 Task: Design a site for a wedding photography studio, showcasing a portfolio of breathtaking wedding moments.
Action: Mouse moved to (656, 308)
Screenshot: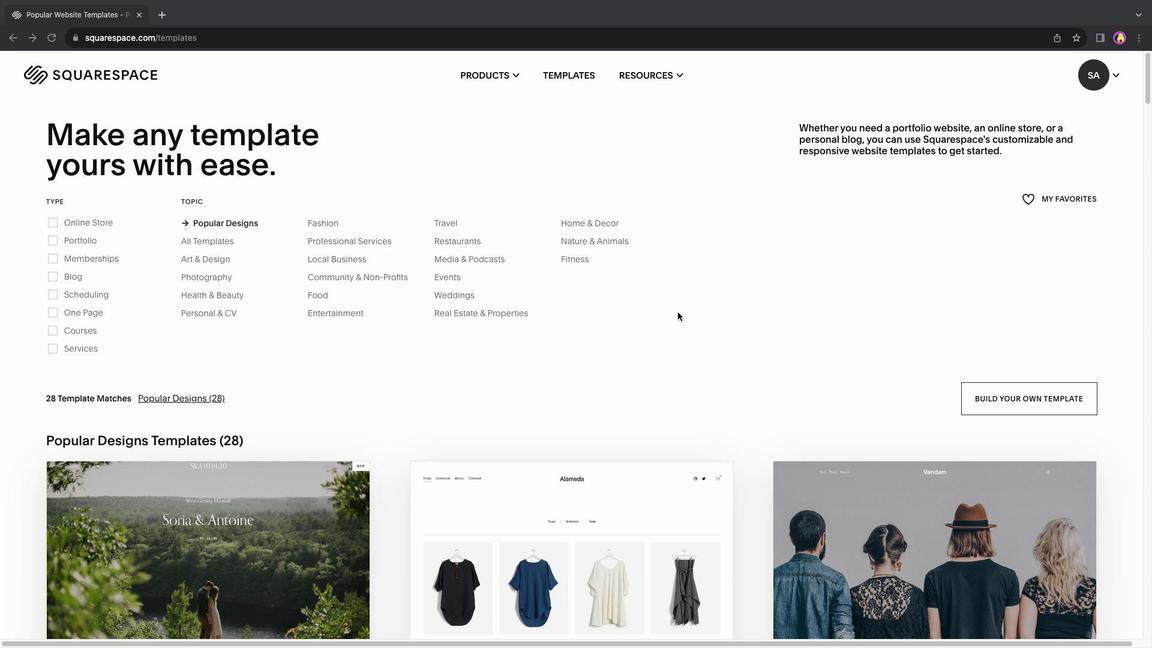 
Action: Mouse pressed left at (656, 308)
Screenshot: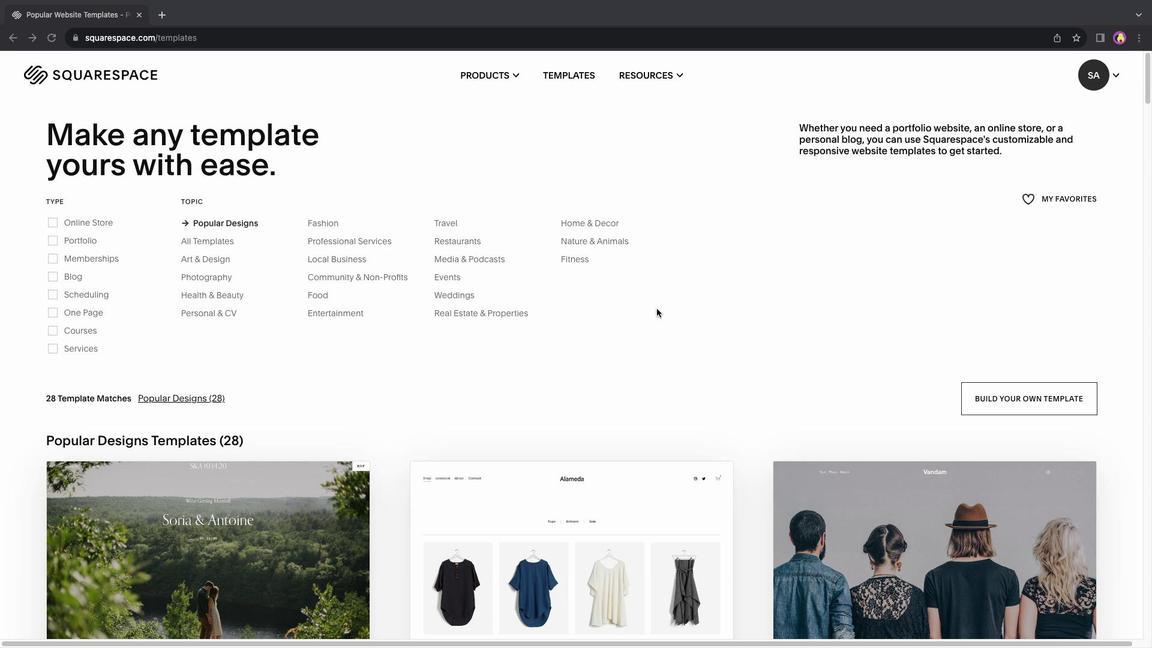 
Action: Mouse moved to (399, 284)
Screenshot: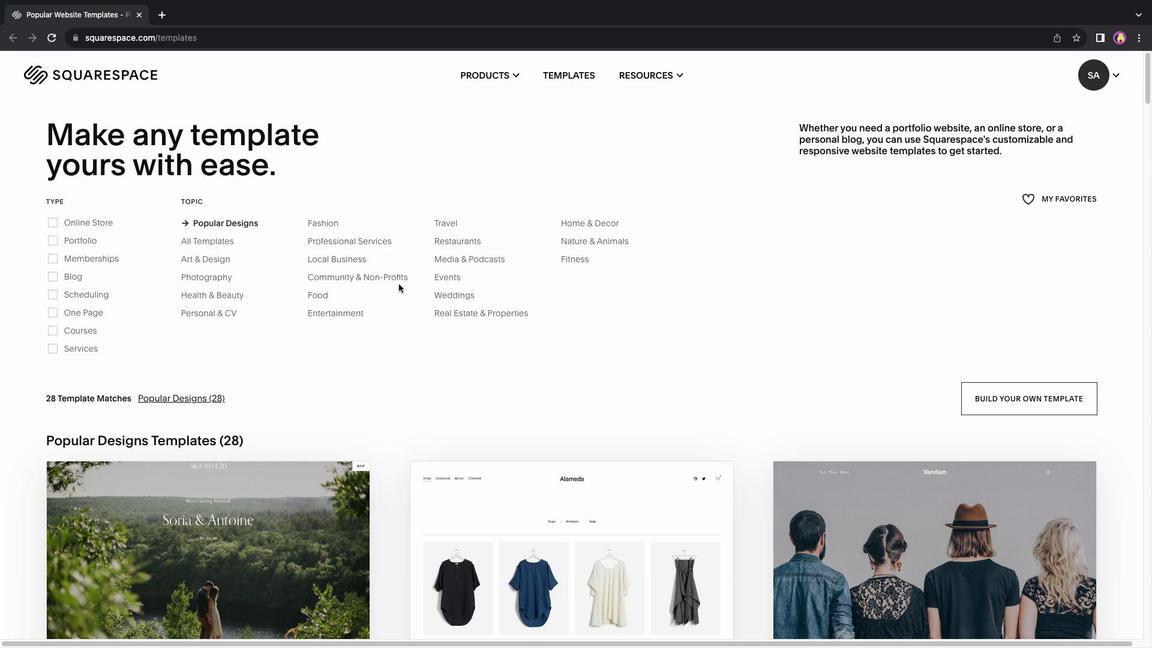 
Action: Mouse scrolled (399, 284) with delta (0, 0)
Screenshot: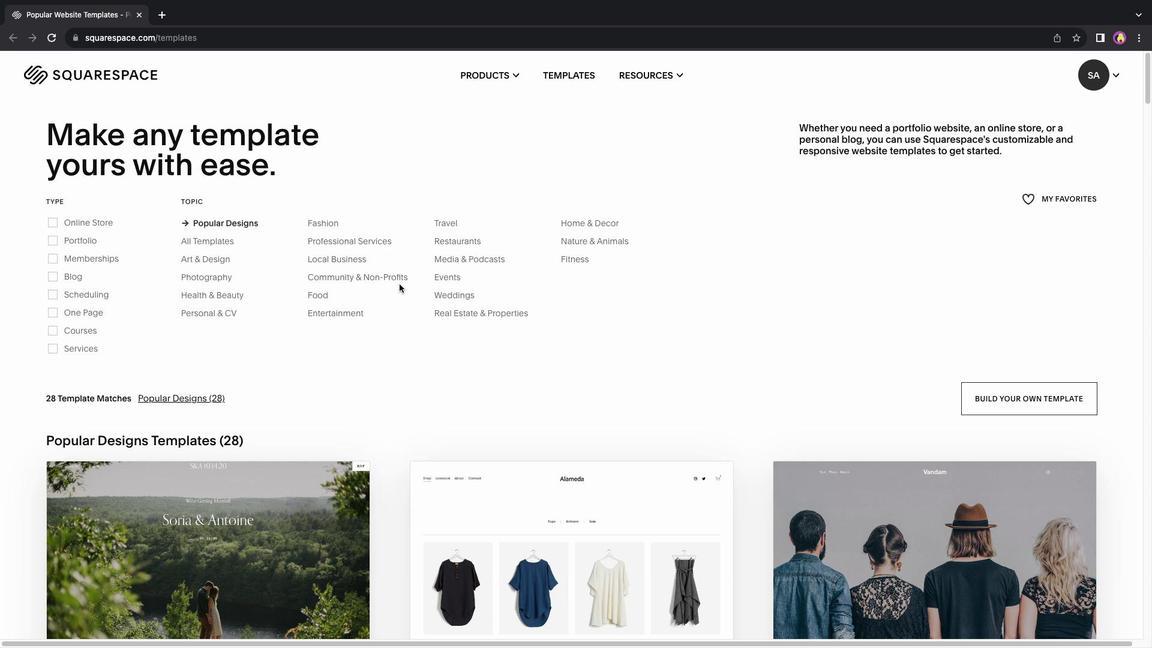 
Action: Mouse scrolled (399, 284) with delta (0, 0)
Screenshot: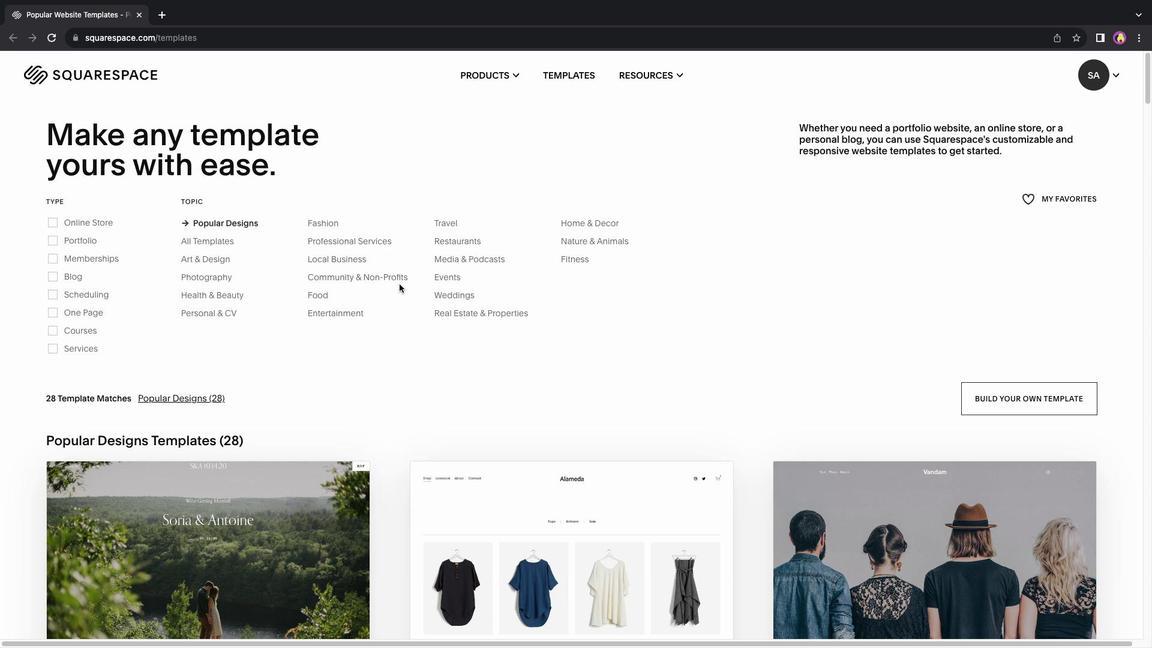 
Action: Mouse scrolled (399, 284) with delta (0, 0)
Screenshot: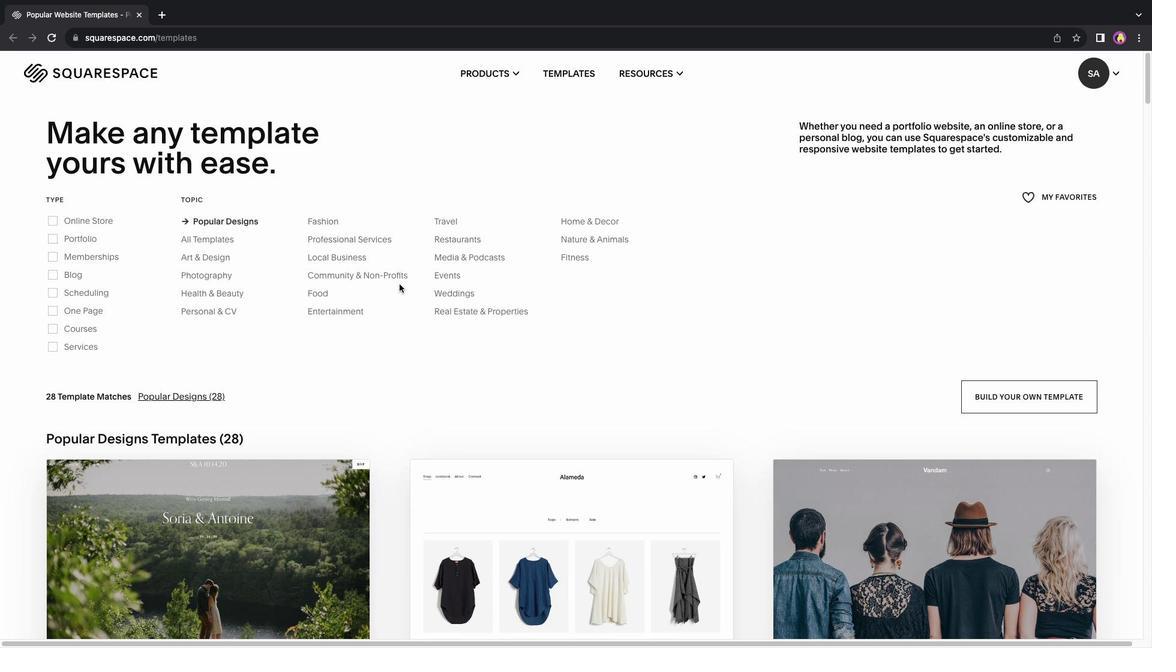 
Action: Mouse moved to (441, 229)
Screenshot: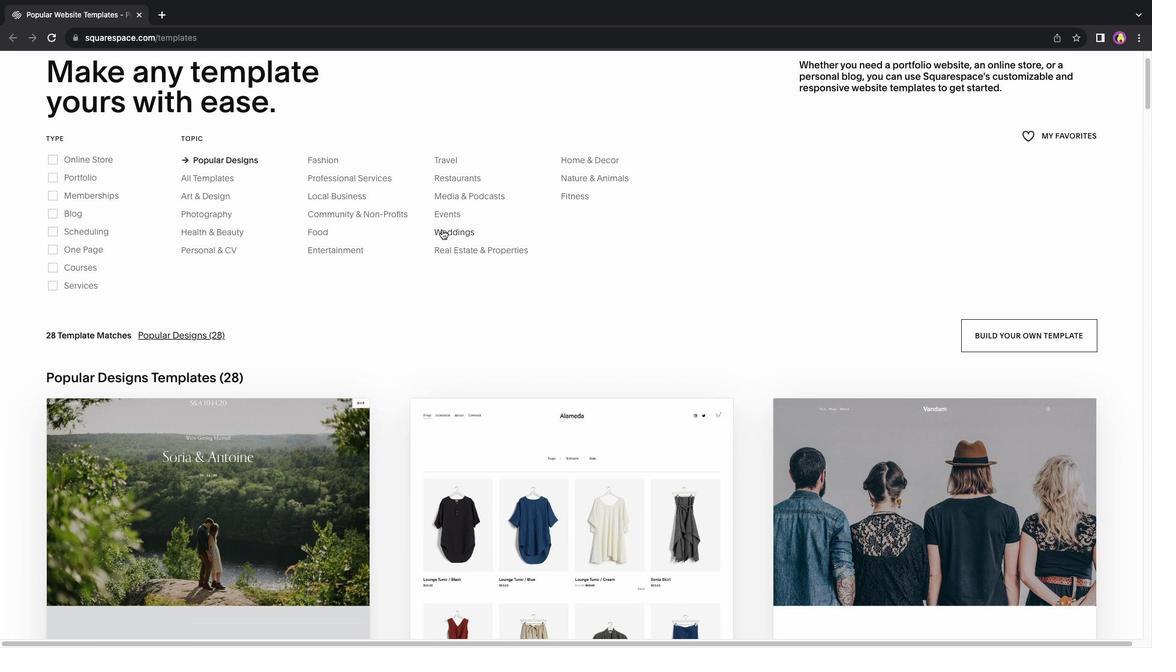 
Action: Mouse pressed left at (441, 229)
Screenshot: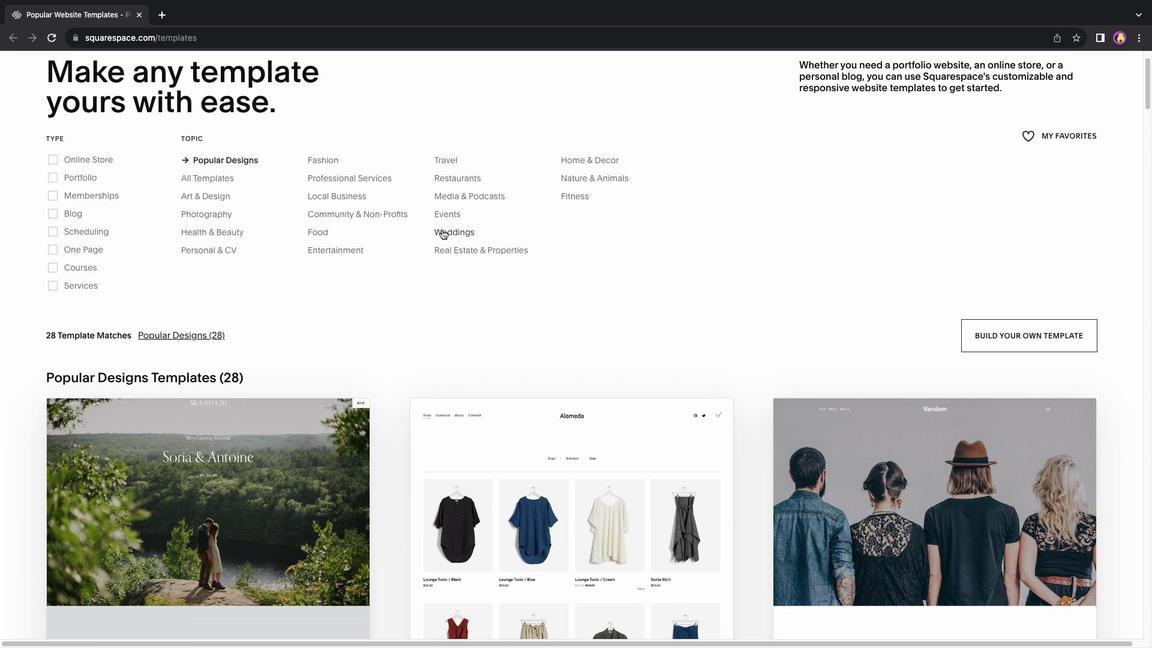 
Action: Mouse moved to (598, 317)
Screenshot: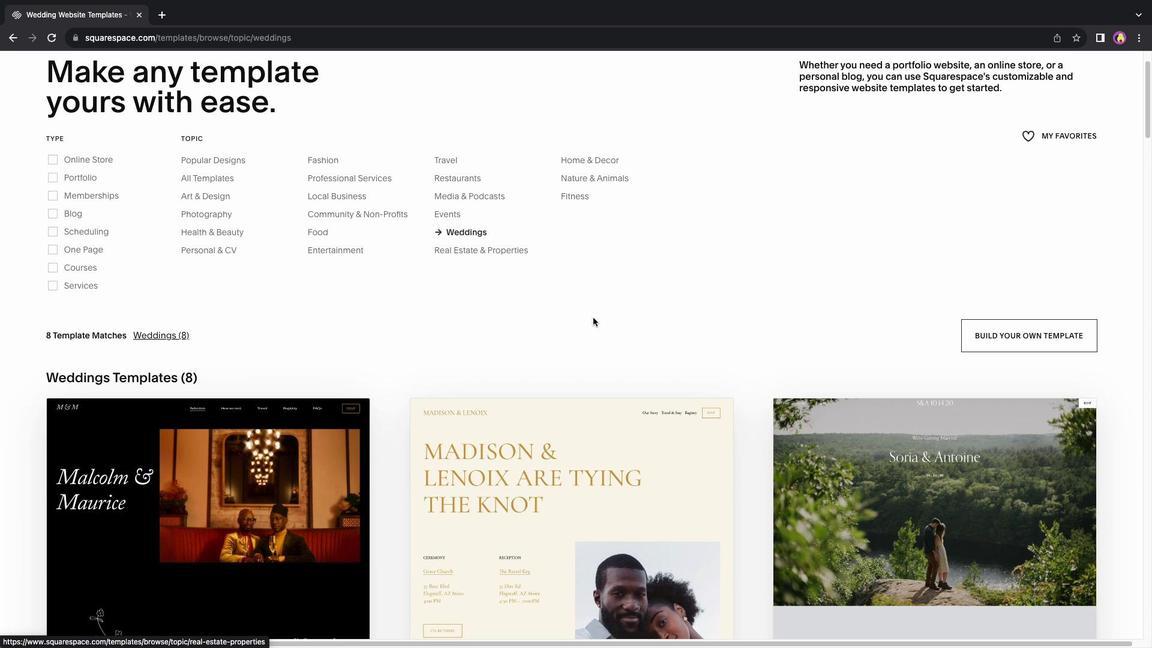 
Action: Mouse scrolled (598, 317) with delta (0, 0)
Screenshot: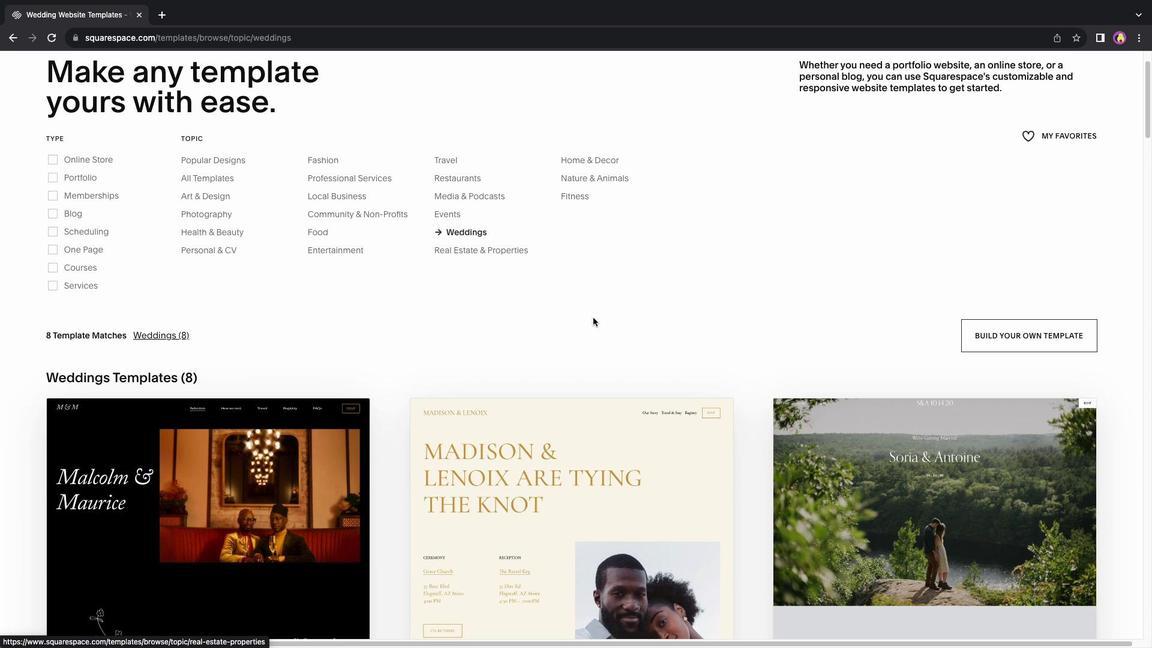 
Action: Mouse moved to (600, 317)
Screenshot: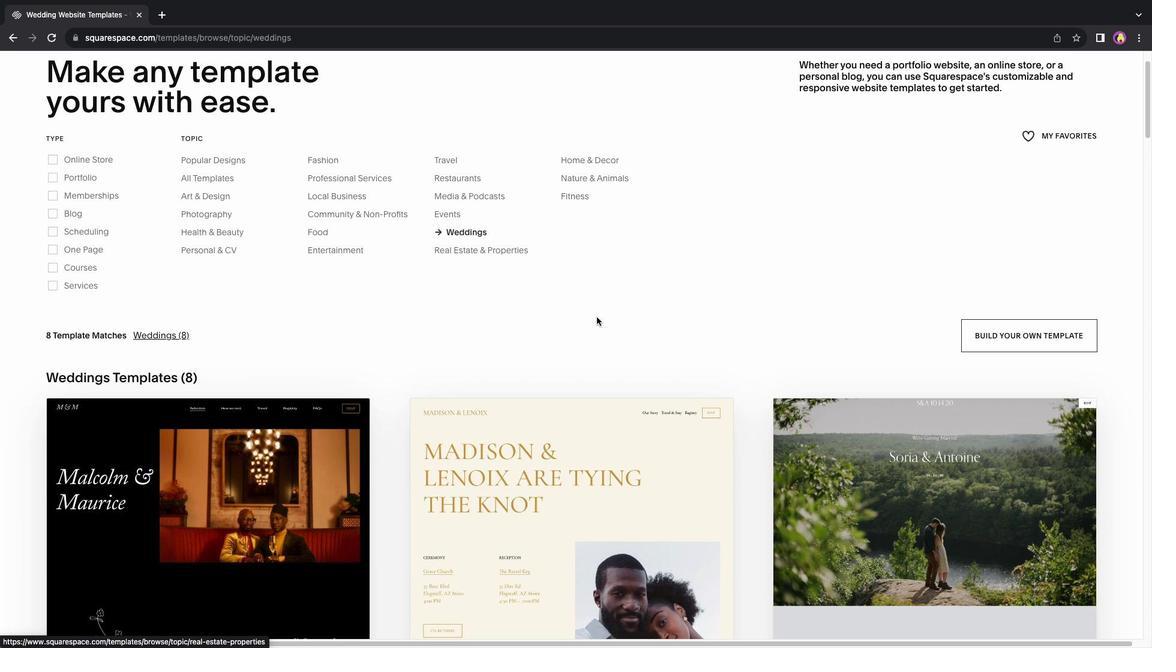 
Action: Mouse scrolled (600, 317) with delta (0, 0)
Screenshot: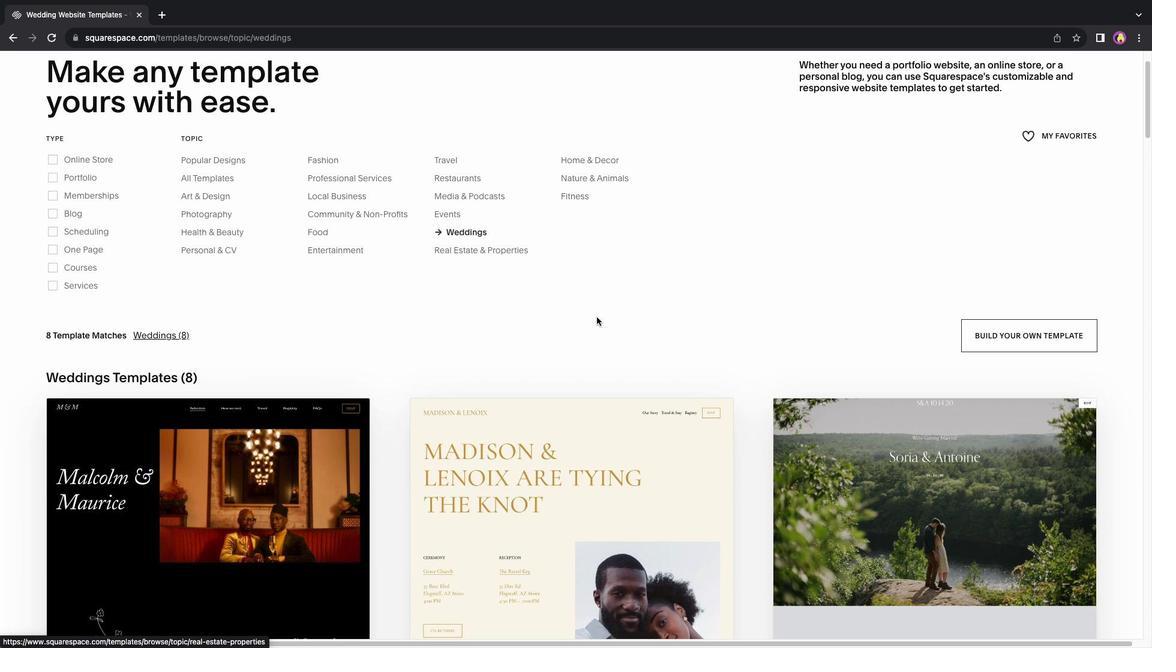 
Action: Mouse scrolled (600, 317) with delta (0, -1)
Screenshot: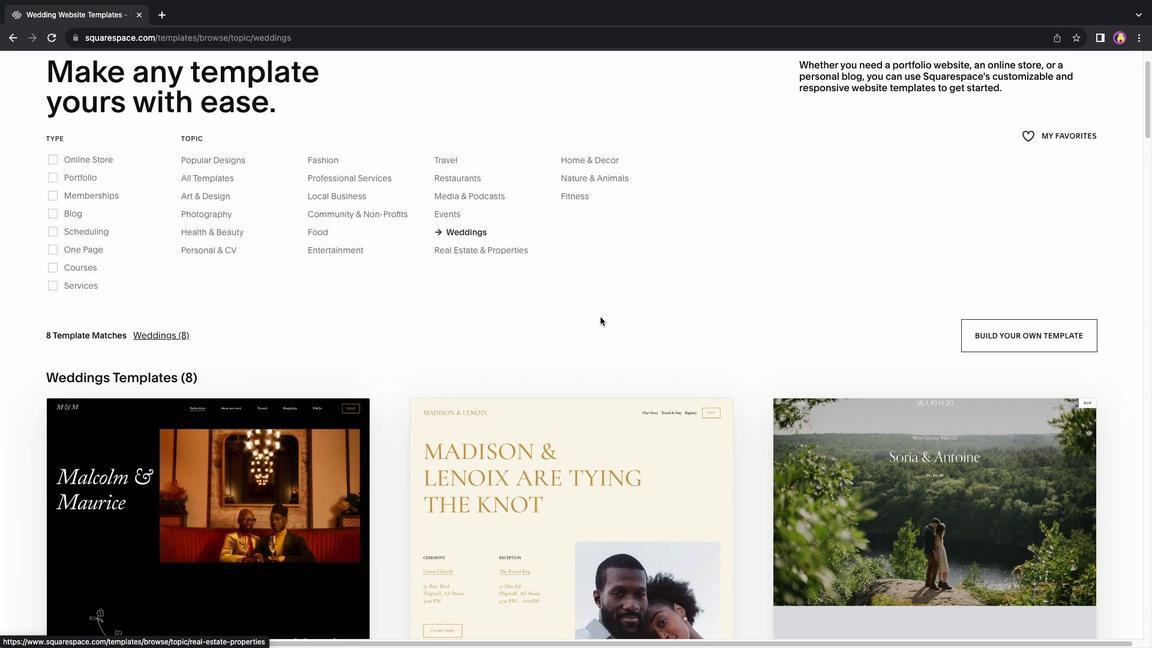 
Action: Mouse moved to (714, 342)
Screenshot: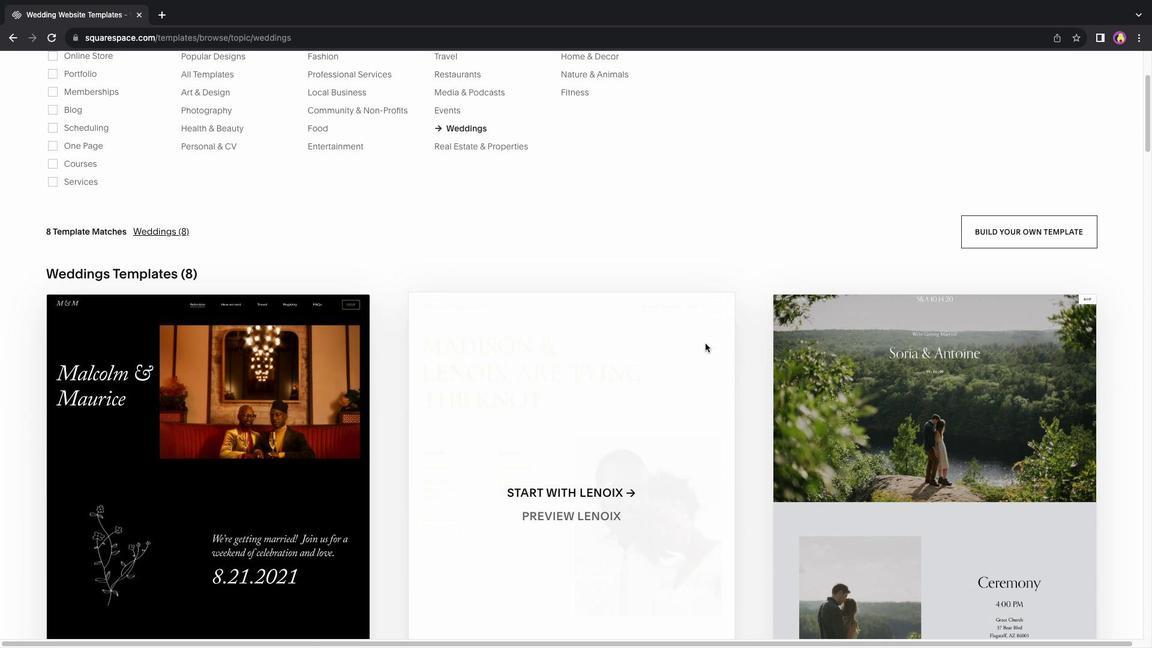 
Action: Mouse scrolled (714, 342) with delta (0, 0)
Screenshot: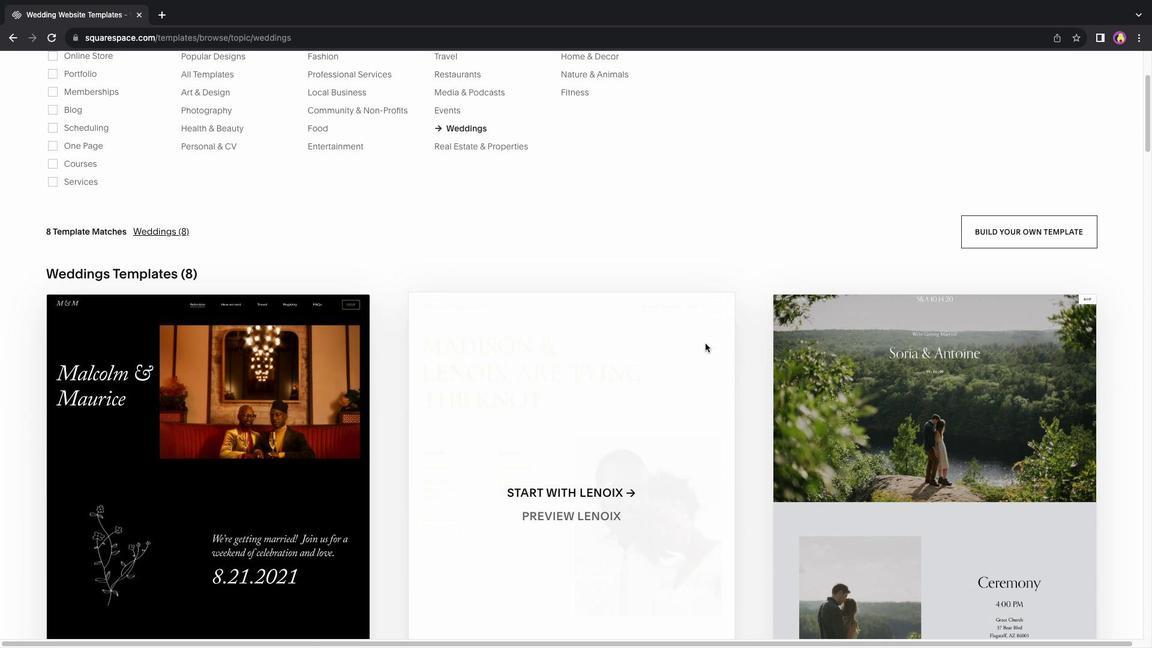 
Action: Mouse moved to (714, 341)
Screenshot: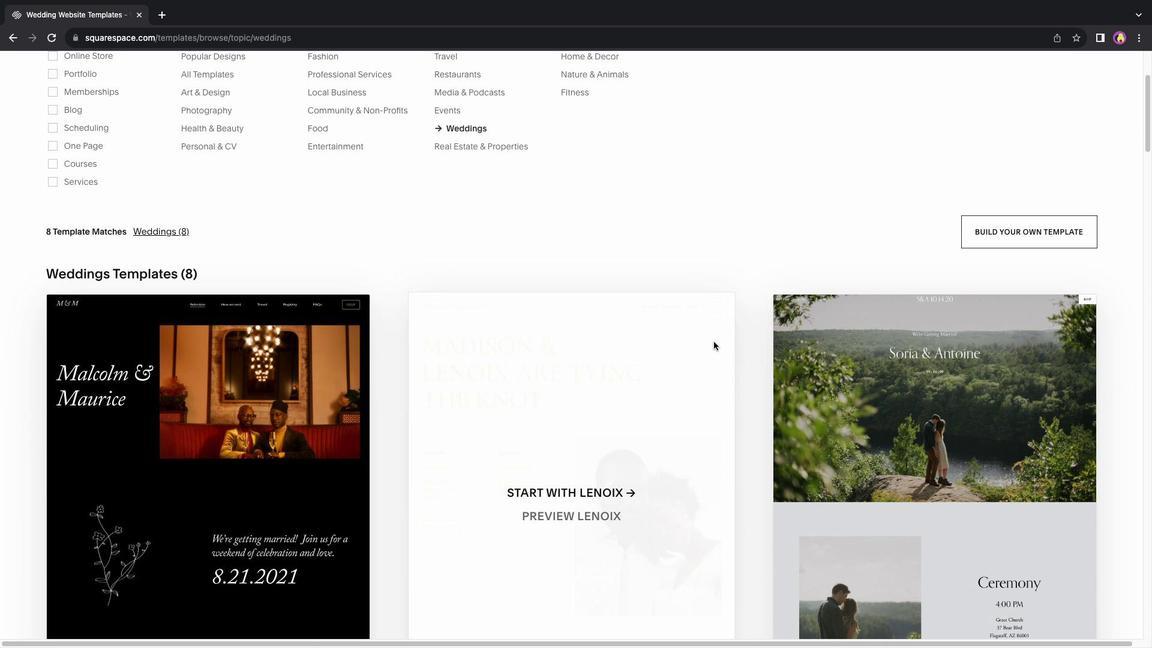
Action: Mouse scrolled (714, 341) with delta (0, 0)
Screenshot: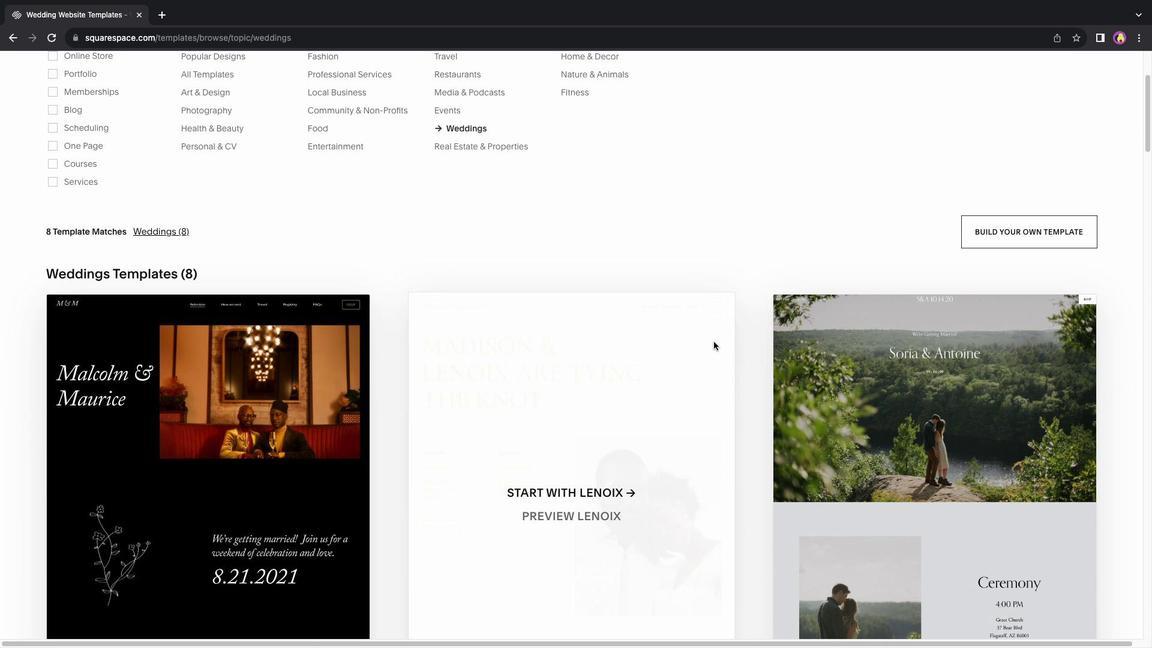 
Action: Mouse scrolled (714, 341) with delta (0, -1)
Screenshot: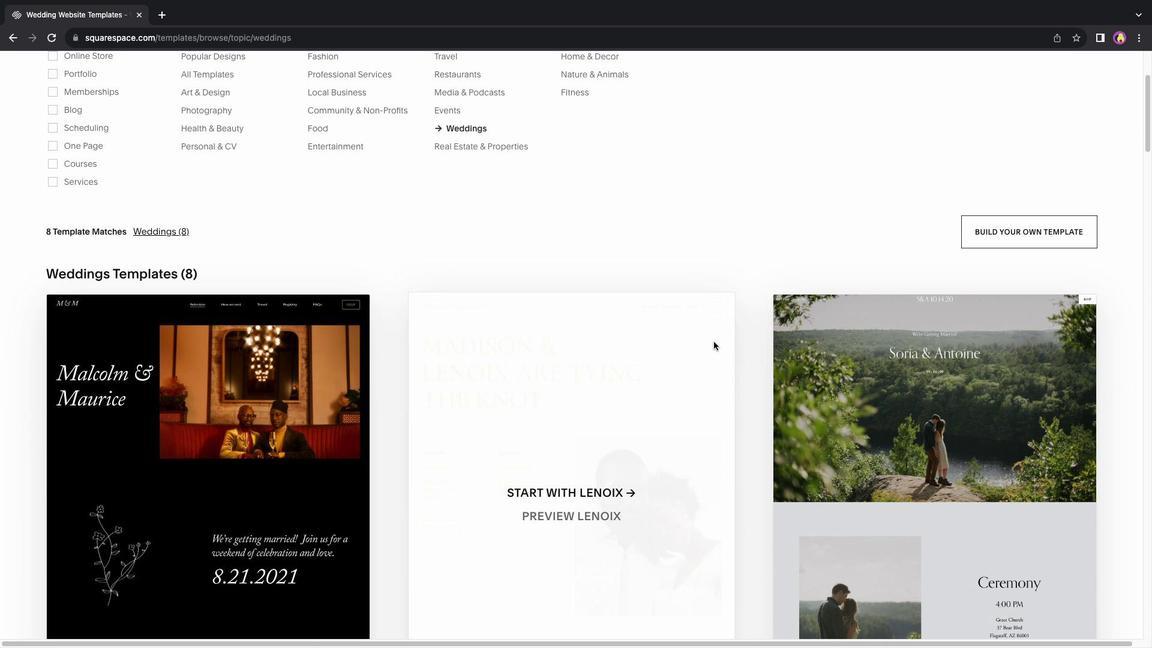 
Action: Mouse moved to (412, 385)
Screenshot: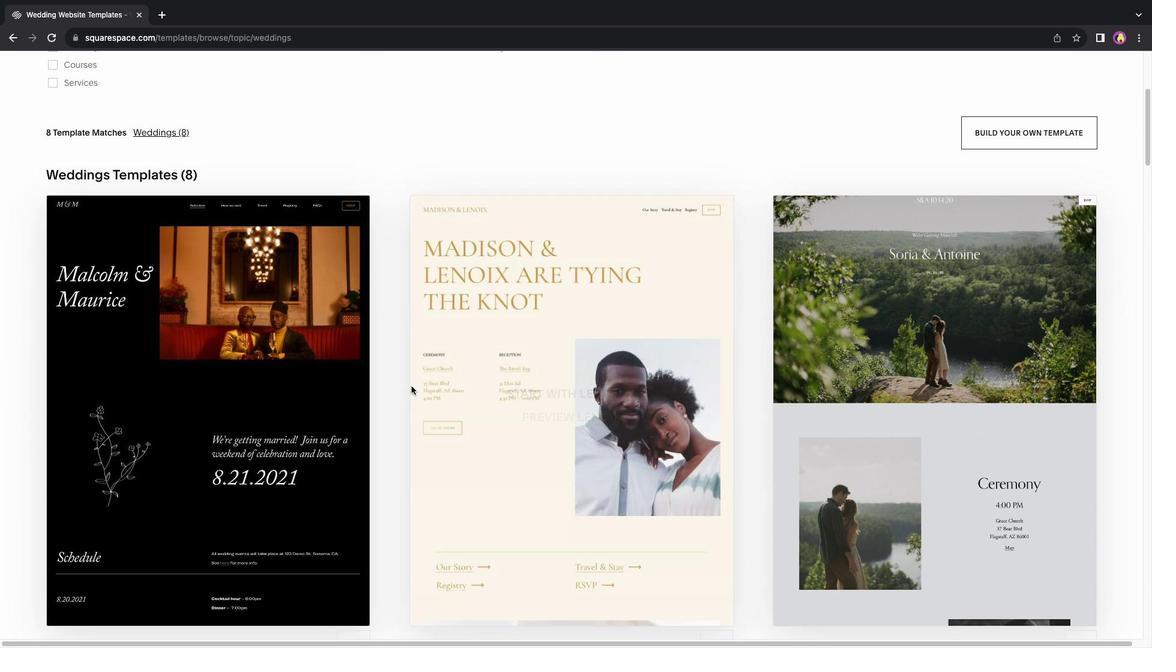 
Action: Mouse scrolled (412, 385) with delta (0, 0)
Screenshot: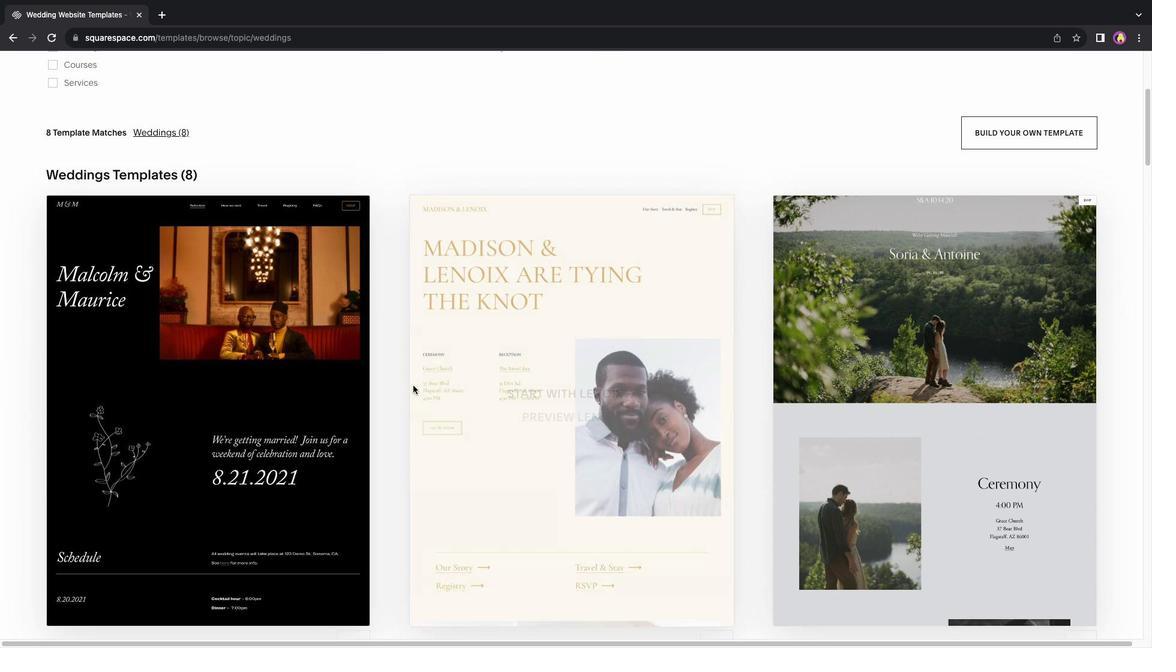
Action: Mouse moved to (412, 385)
Screenshot: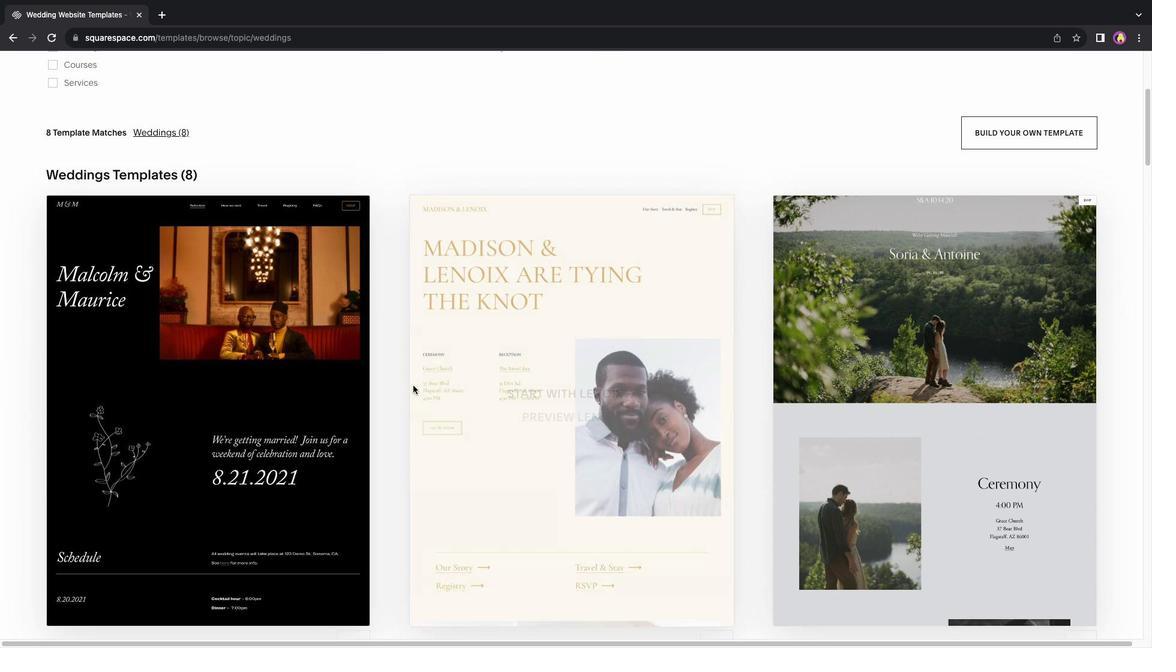 
Action: Mouse scrolled (412, 385) with delta (0, 0)
Screenshot: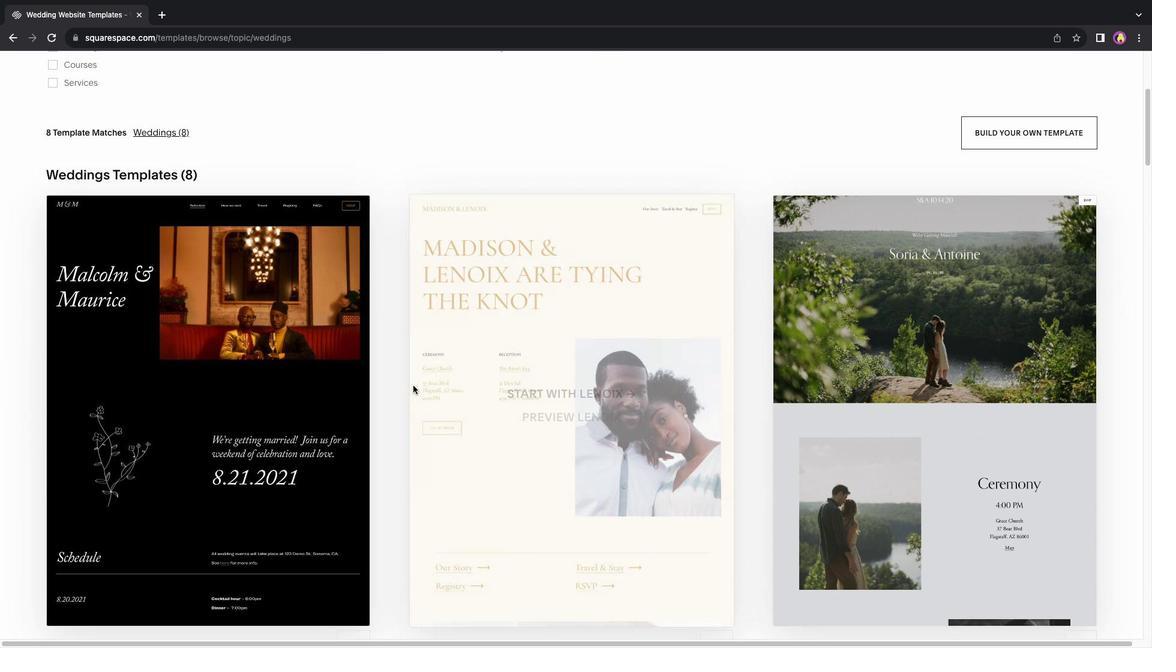 
Action: Mouse scrolled (412, 385) with delta (0, 0)
Screenshot: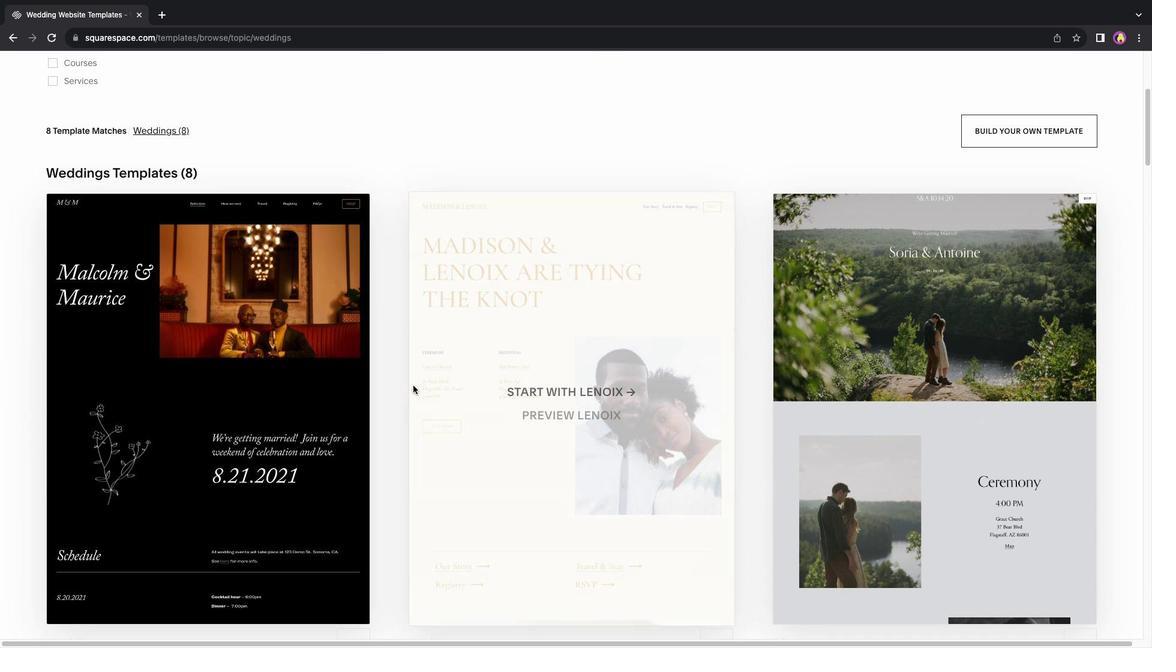 
Action: Mouse moved to (412, 385)
Screenshot: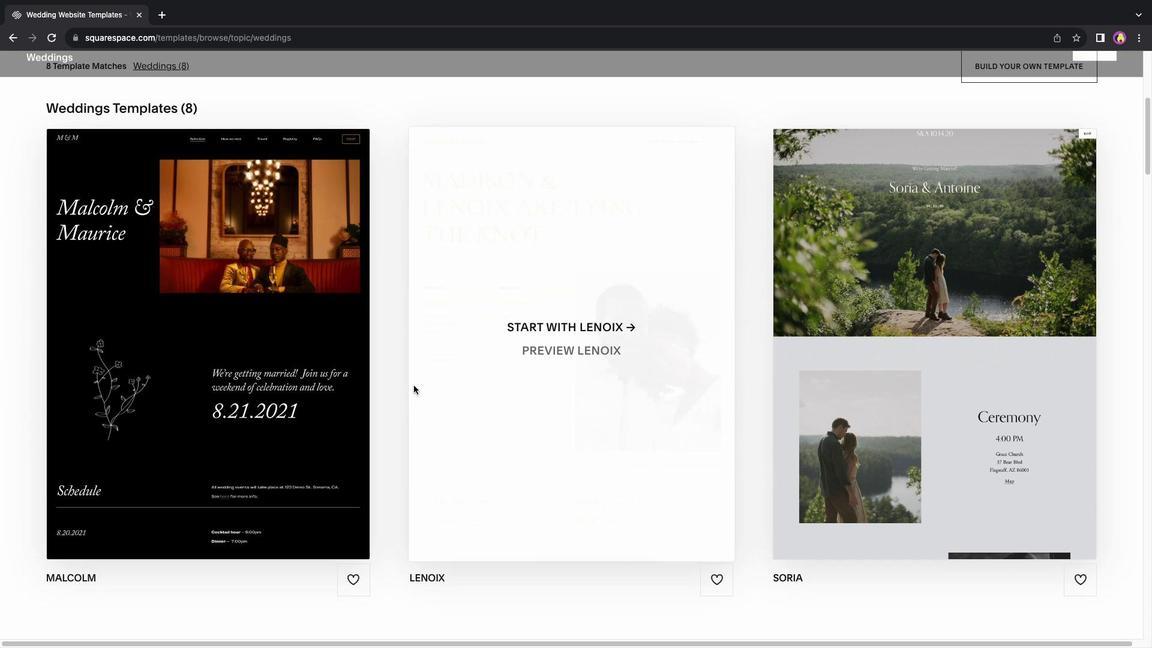 
Action: Mouse scrolled (412, 385) with delta (0, 0)
Screenshot: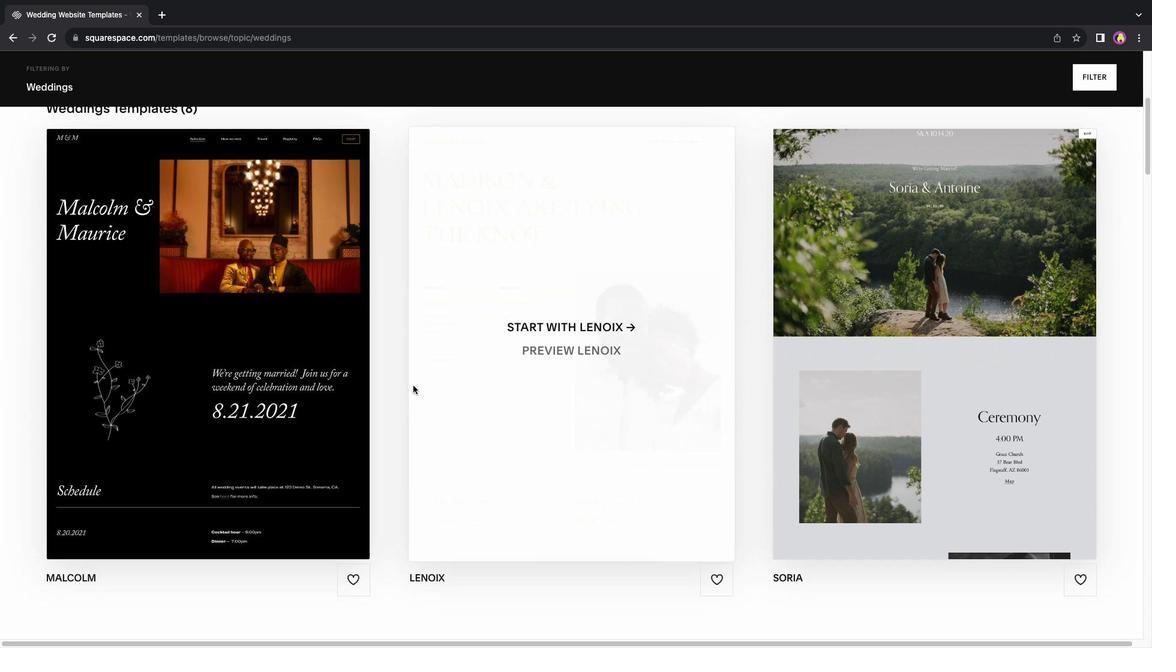 
Action: Mouse scrolled (412, 385) with delta (0, 0)
Screenshot: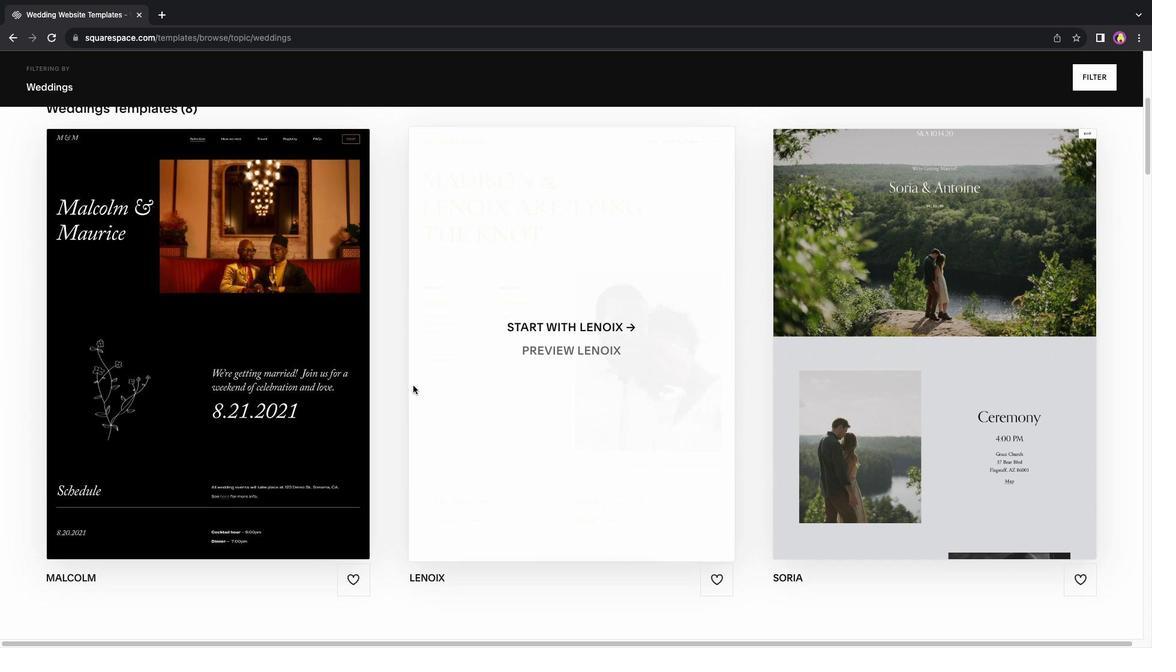 
Action: Mouse scrolled (412, 385) with delta (0, 0)
Screenshot: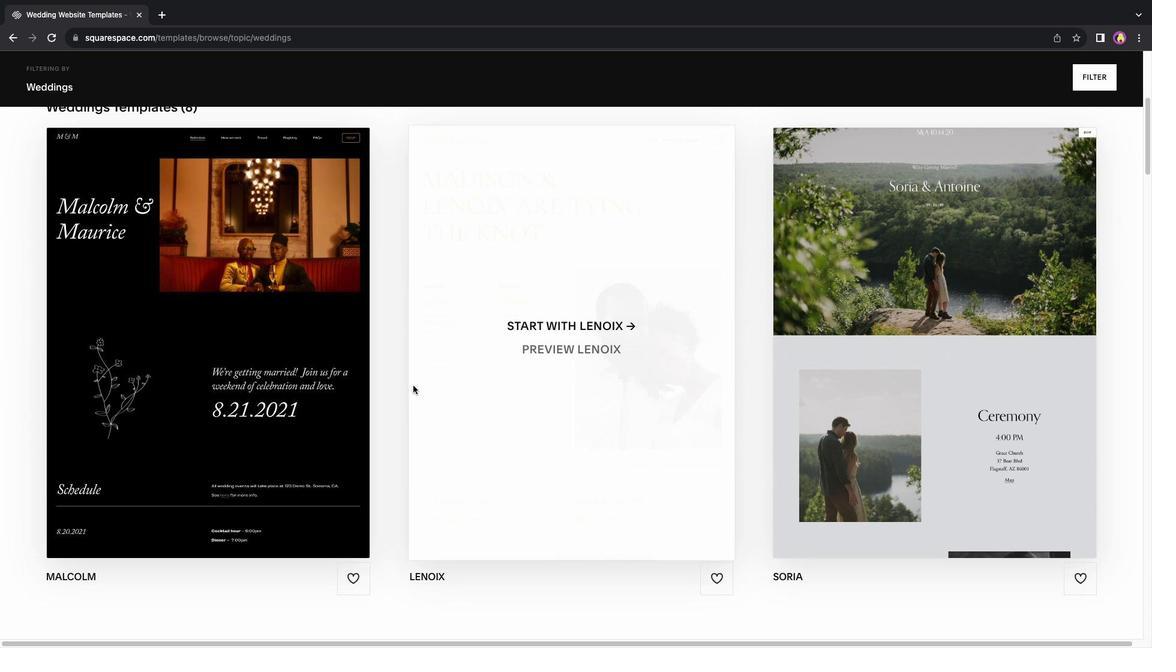 
Action: Mouse moved to (384, 390)
Screenshot: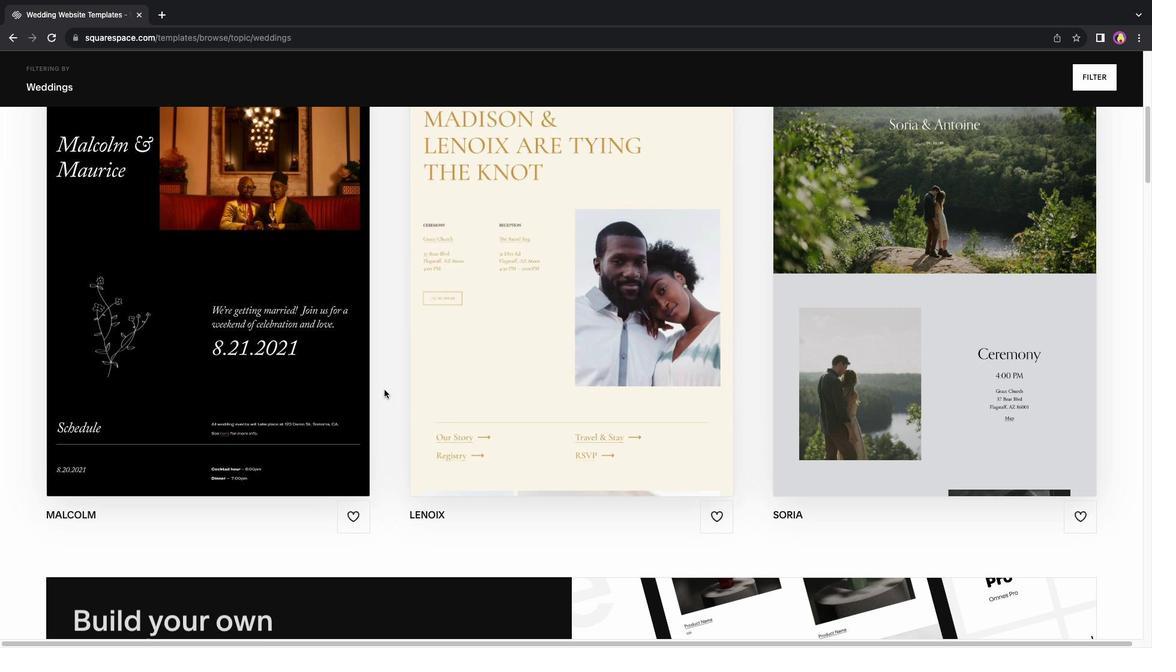 
Action: Mouse scrolled (384, 390) with delta (0, 0)
Screenshot: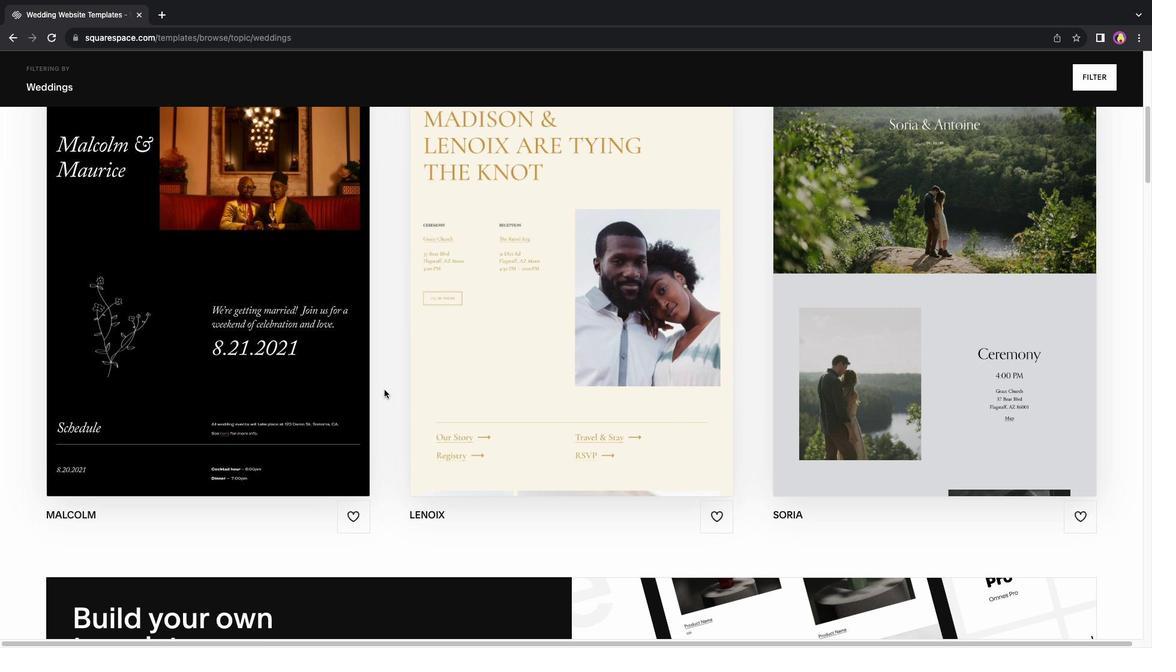 
Action: Mouse scrolled (384, 390) with delta (0, 0)
Screenshot: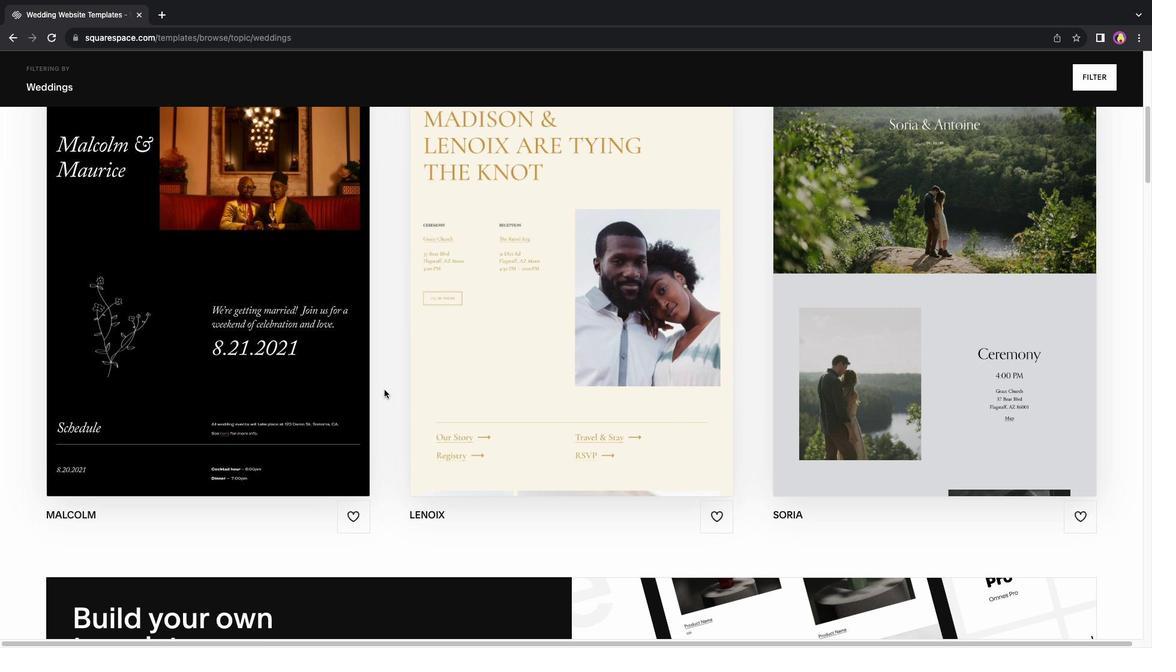 
Action: Mouse scrolled (384, 390) with delta (0, -1)
Screenshot: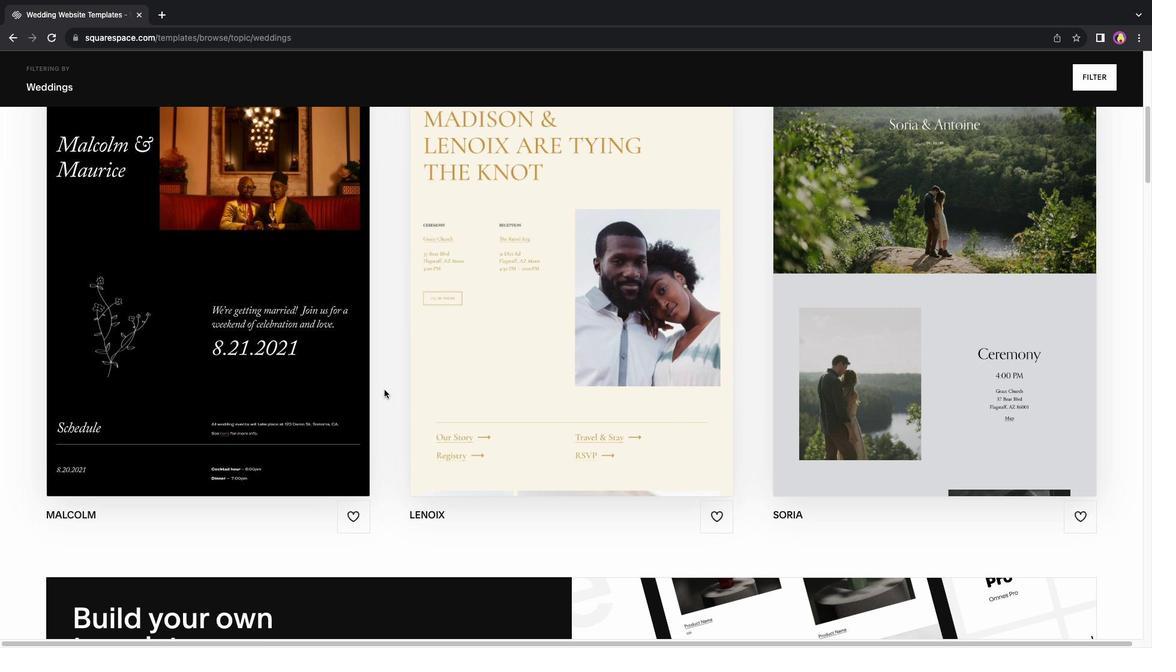 
Action: Mouse scrolled (384, 390) with delta (0, 0)
Screenshot: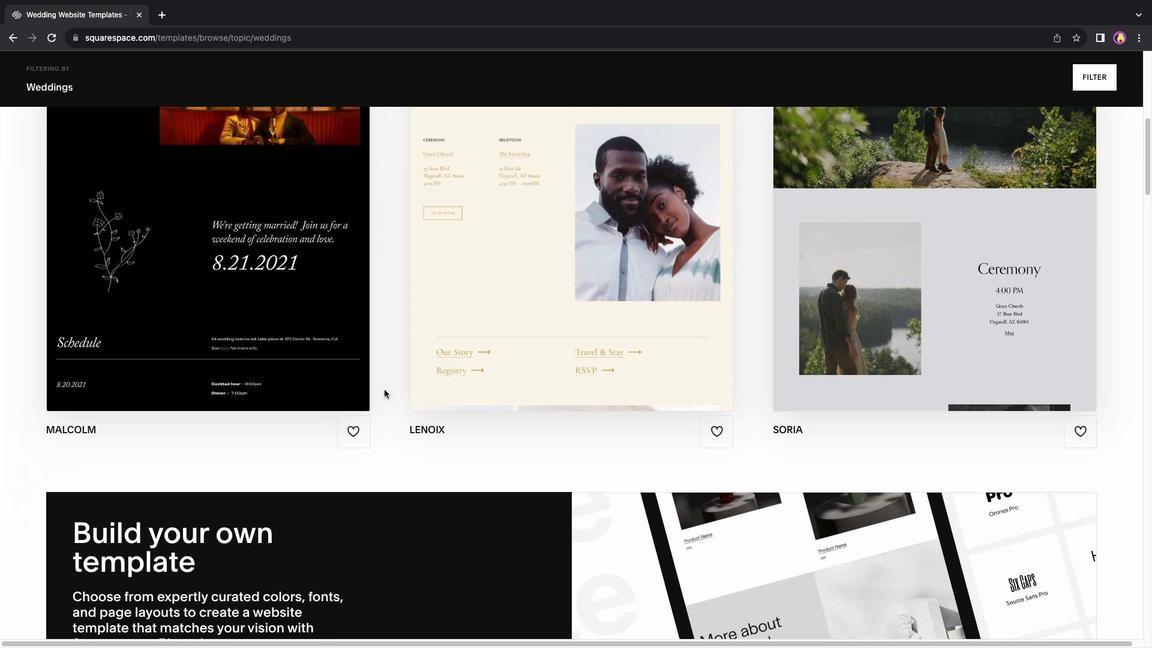 
Action: Mouse scrolled (384, 390) with delta (0, 0)
Screenshot: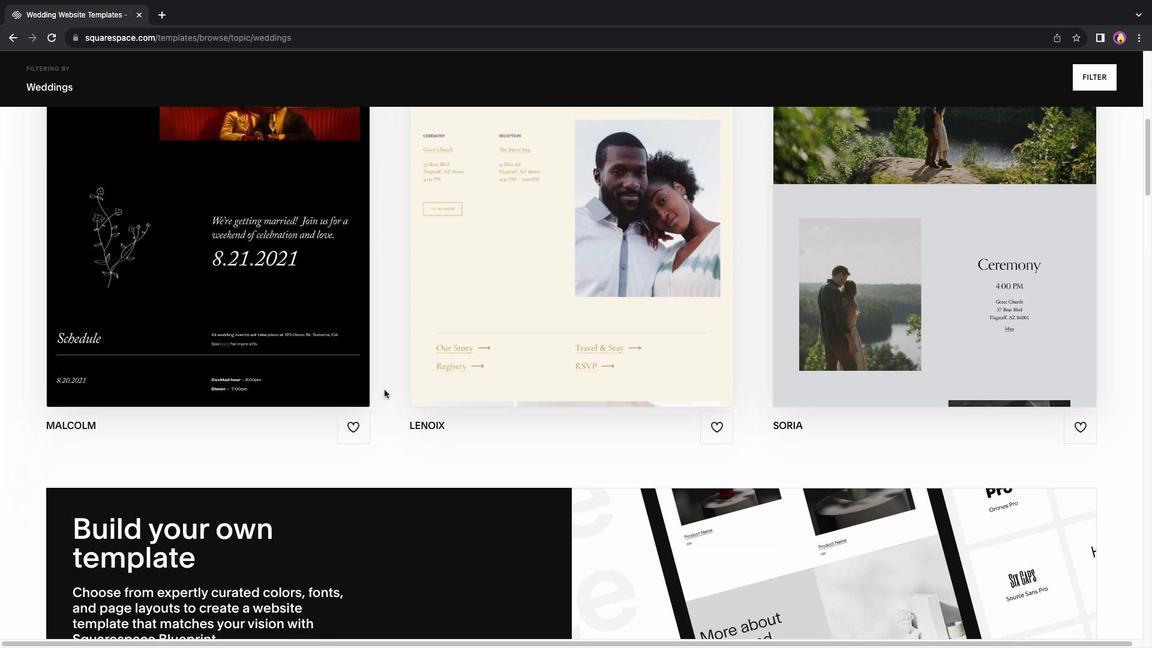 
Action: Mouse scrolled (384, 390) with delta (0, -1)
Screenshot: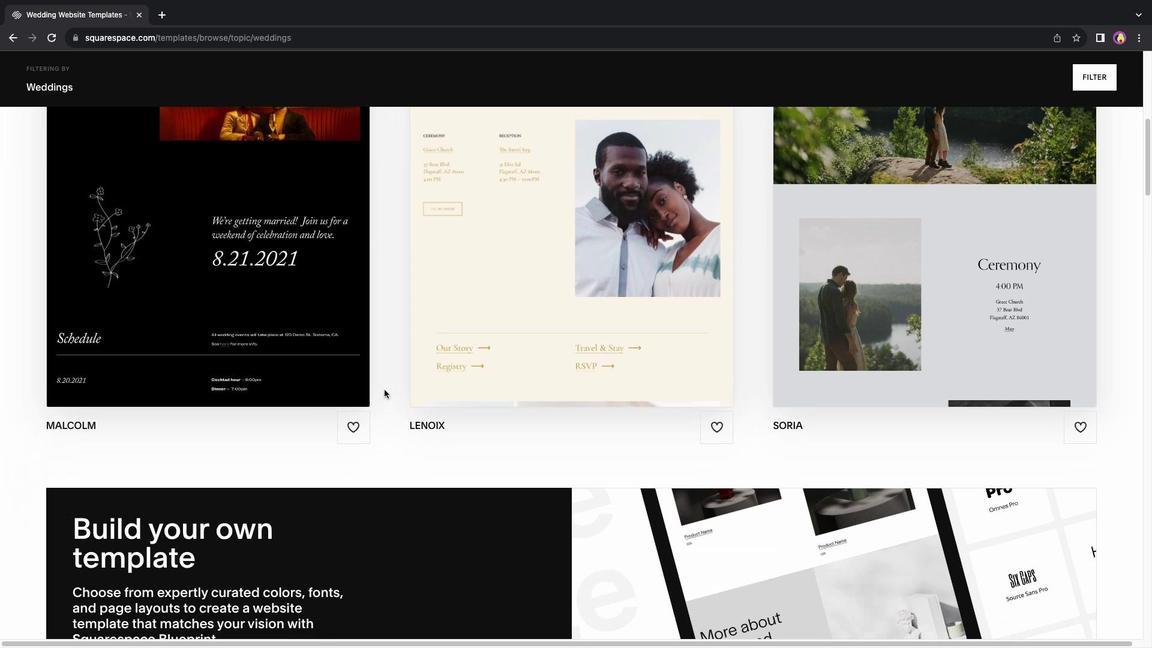 
Action: Mouse moved to (406, 382)
Screenshot: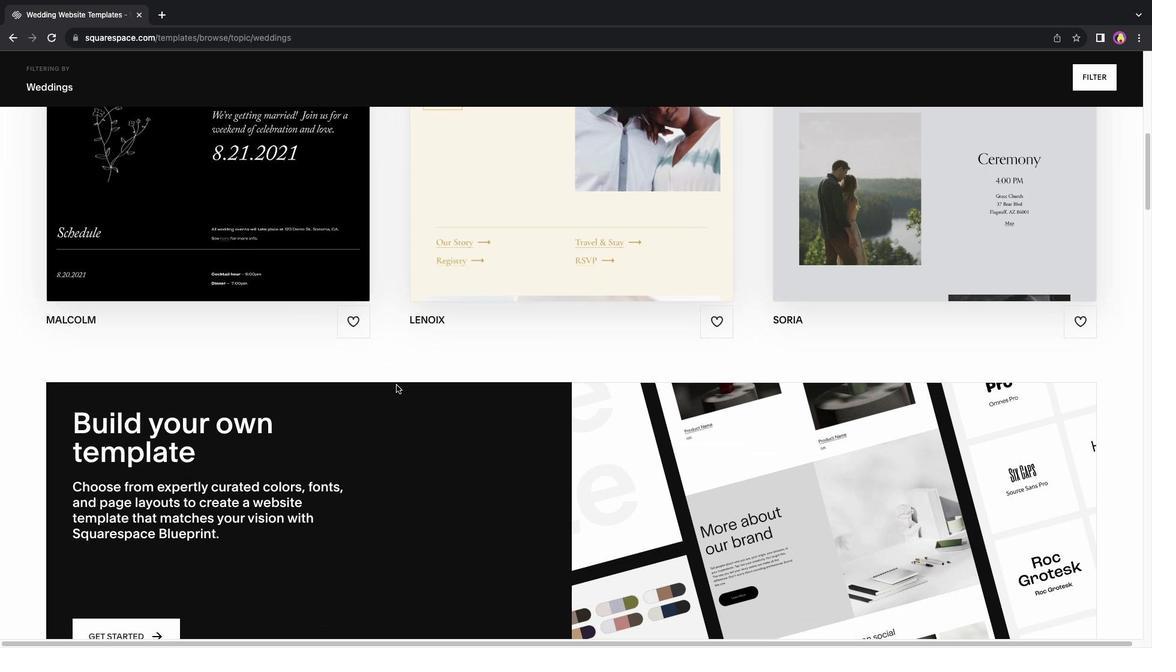 
Action: Mouse scrolled (406, 382) with delta (0, 0)
Screenshot: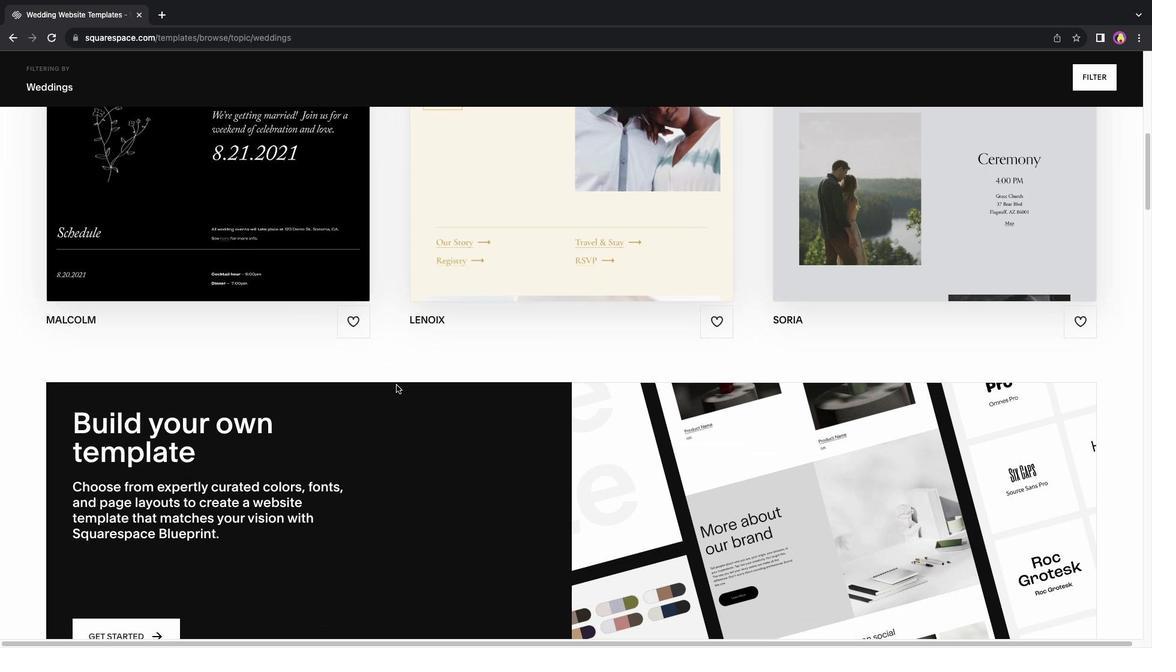 
Action: Mouse moved to (435, 379)
Screenshot: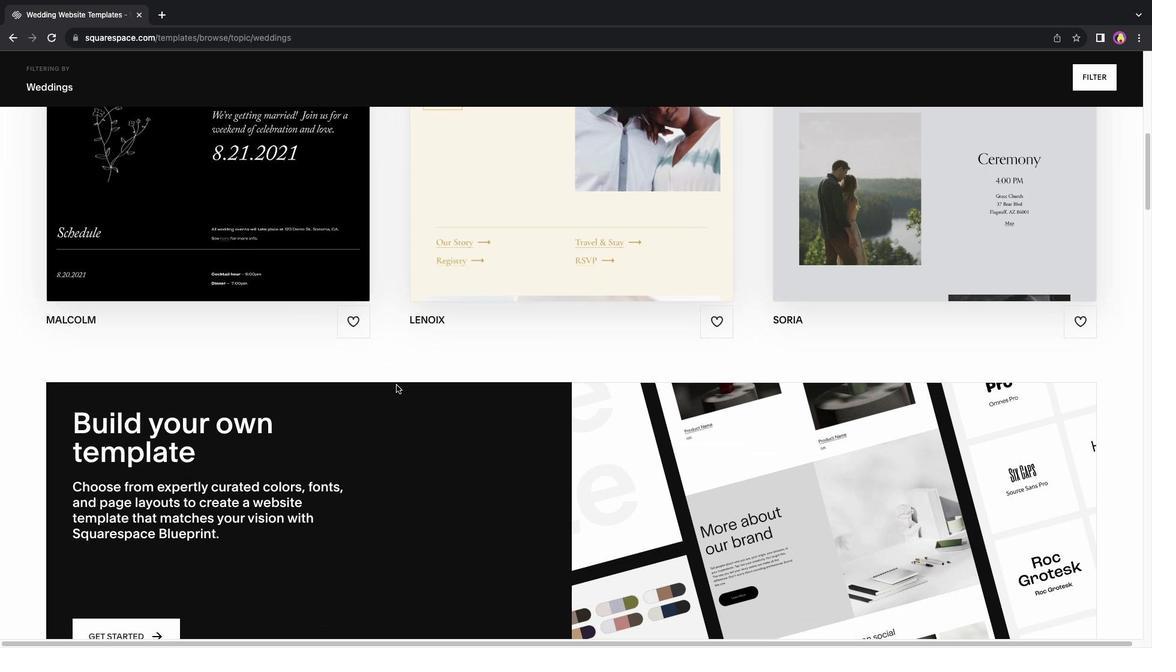 
Action: Mouse scrolled (435, 379) with delta (0, 0)
Screenshot: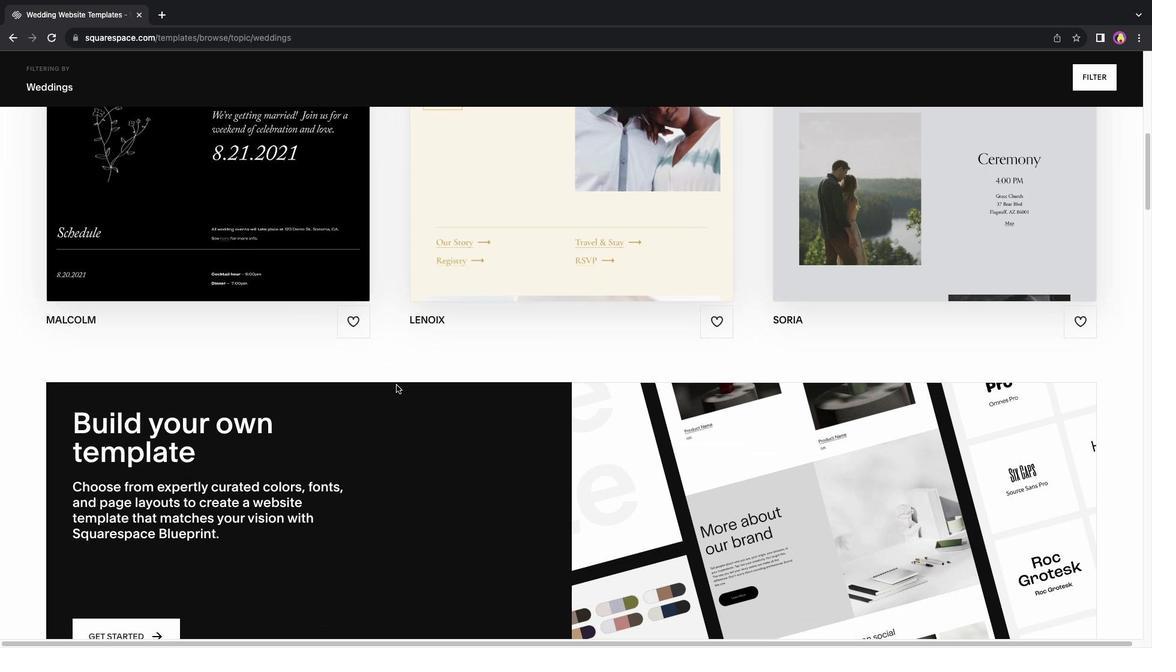 
Action: Mouse moved to (700, 355)
Screenshot: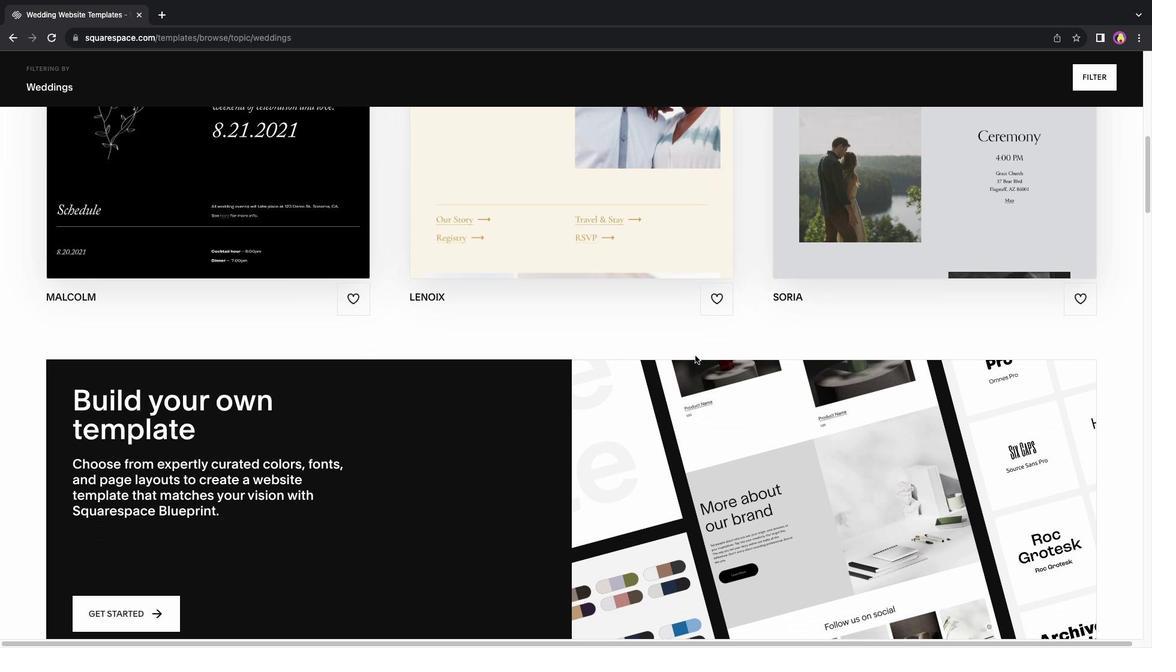 
Action: Mouse scrolled (700, 355) with delta (0, 0)
Screenshot: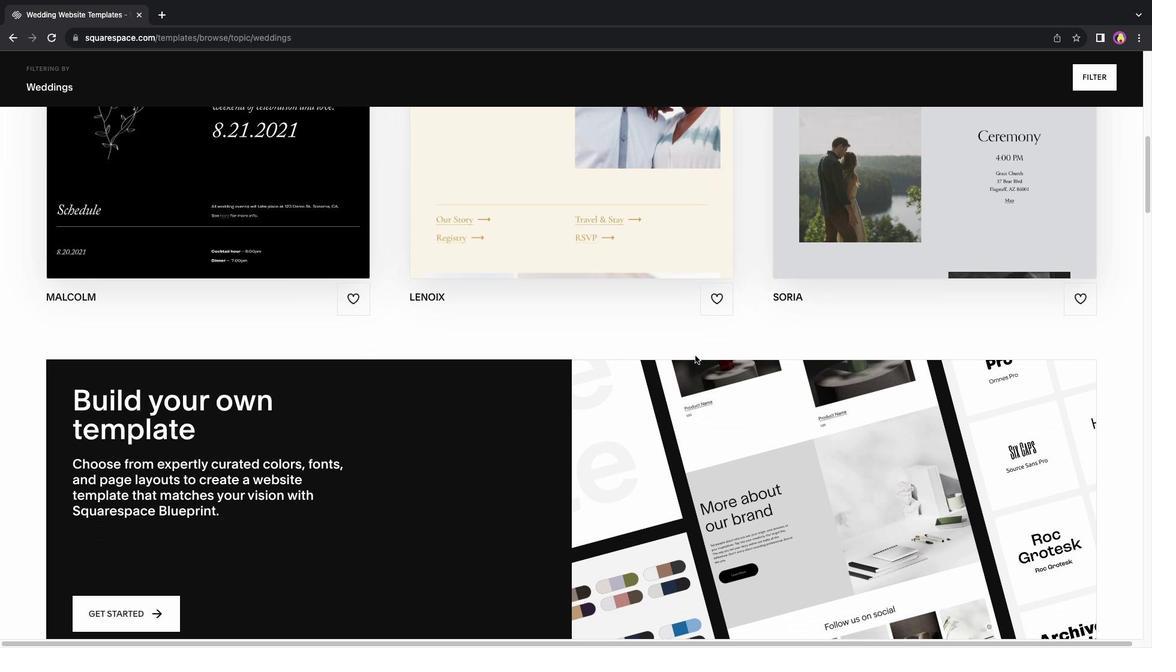 
Action: Mouse scrolled (700, 355) with delta (0, 0)
Screenshot: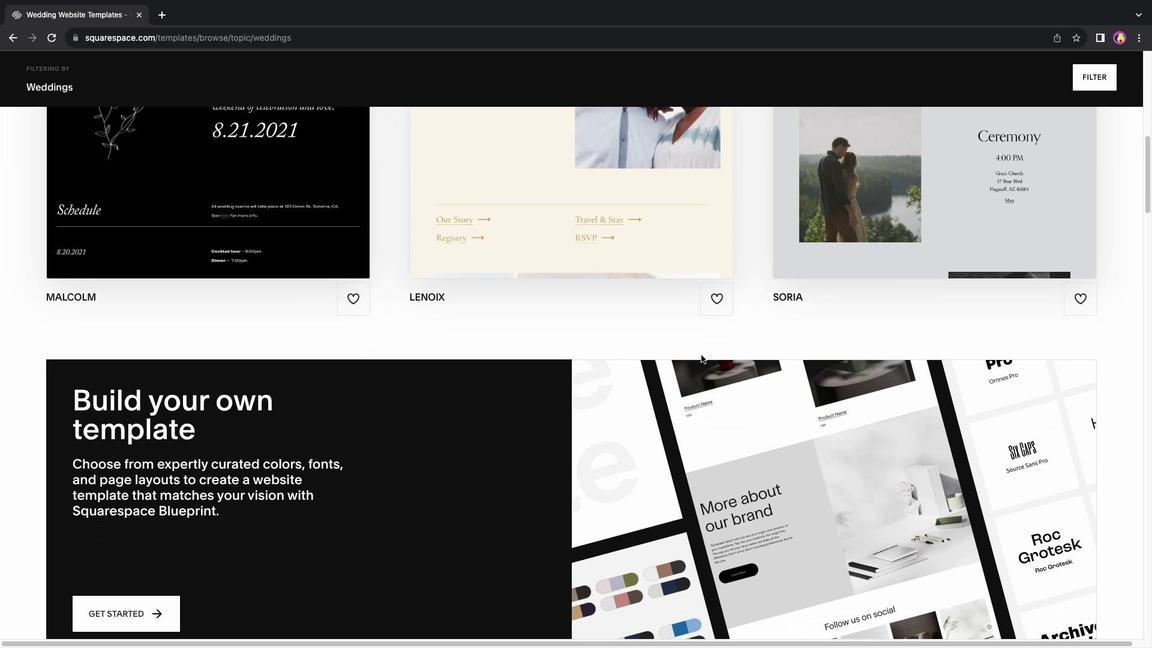 
Action: Mouse scrolled (700, 355) with delta (0, -1)
Screenshot: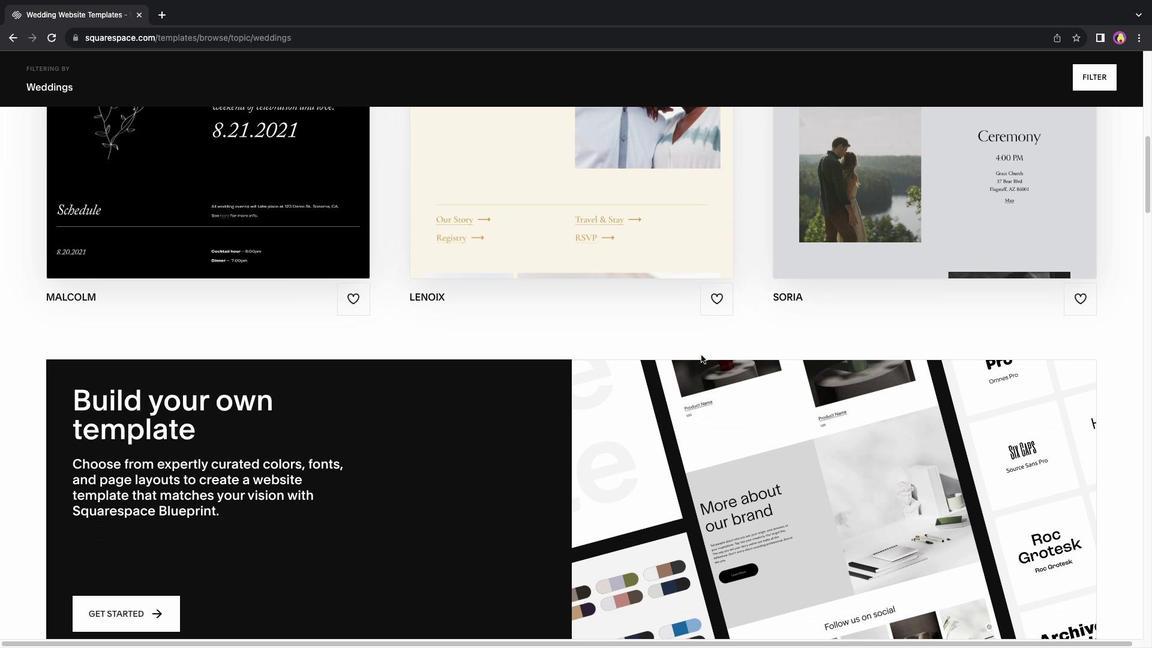 
Action: Mouse scrolled (700, 355) with delta (0, -3)
Screenshot: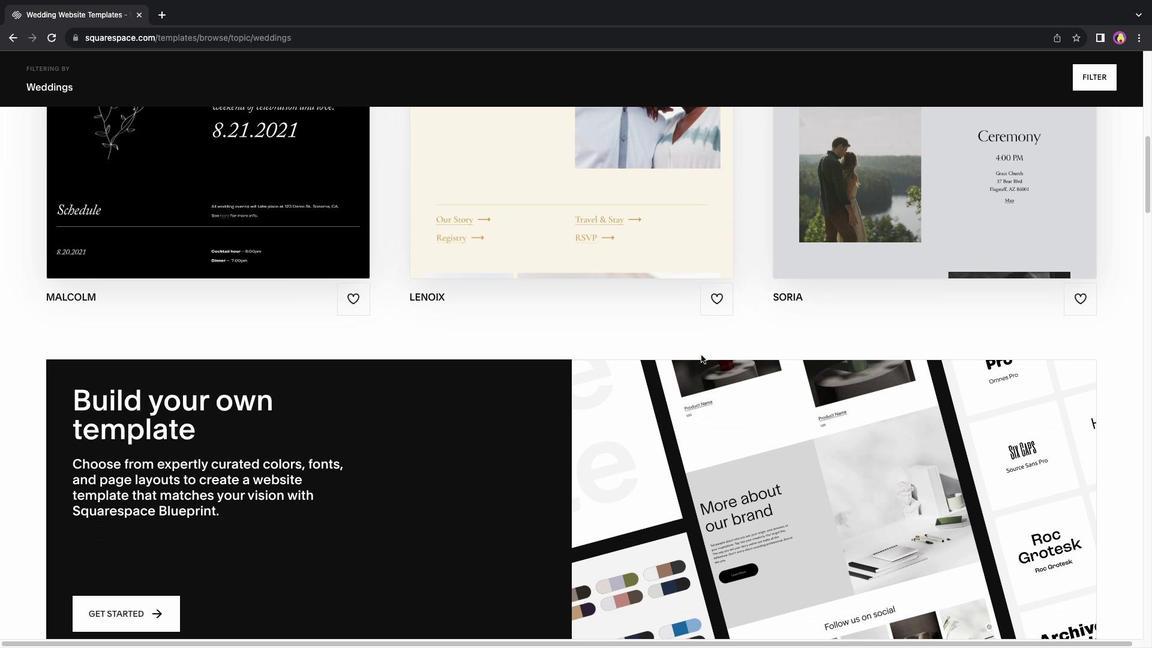 
Action: Mouse scrolled (700, 355) with delta (0, 0)
Screenshot: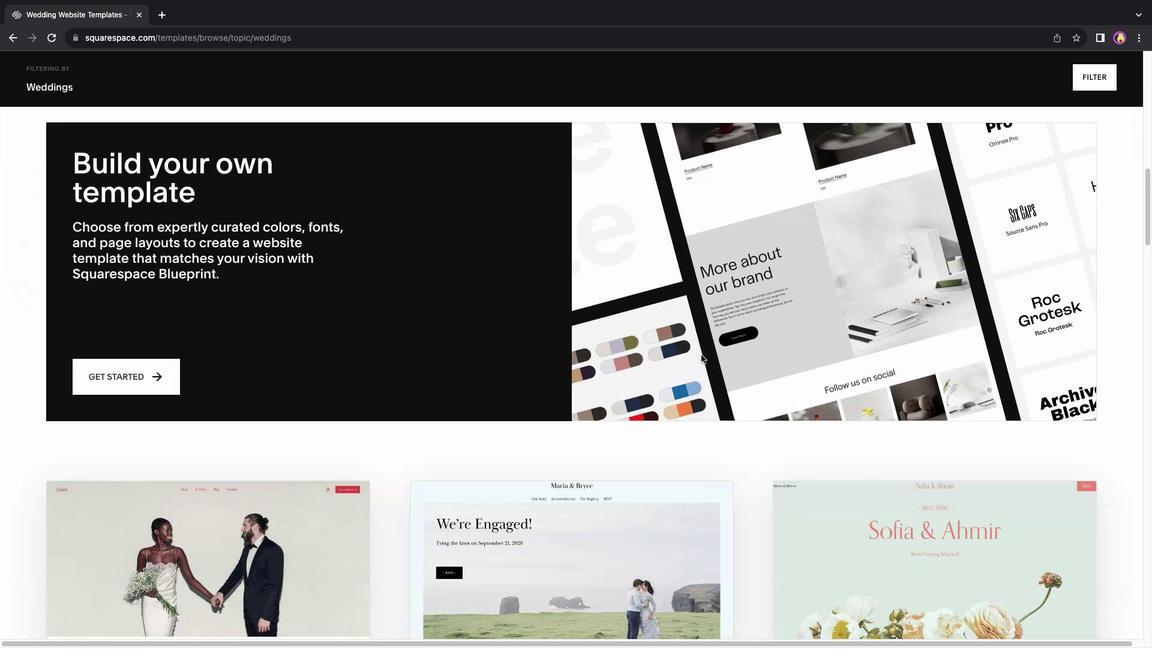 
Action: Mouse scrolled (700, 355) with delta (0, 0)
Screenshot: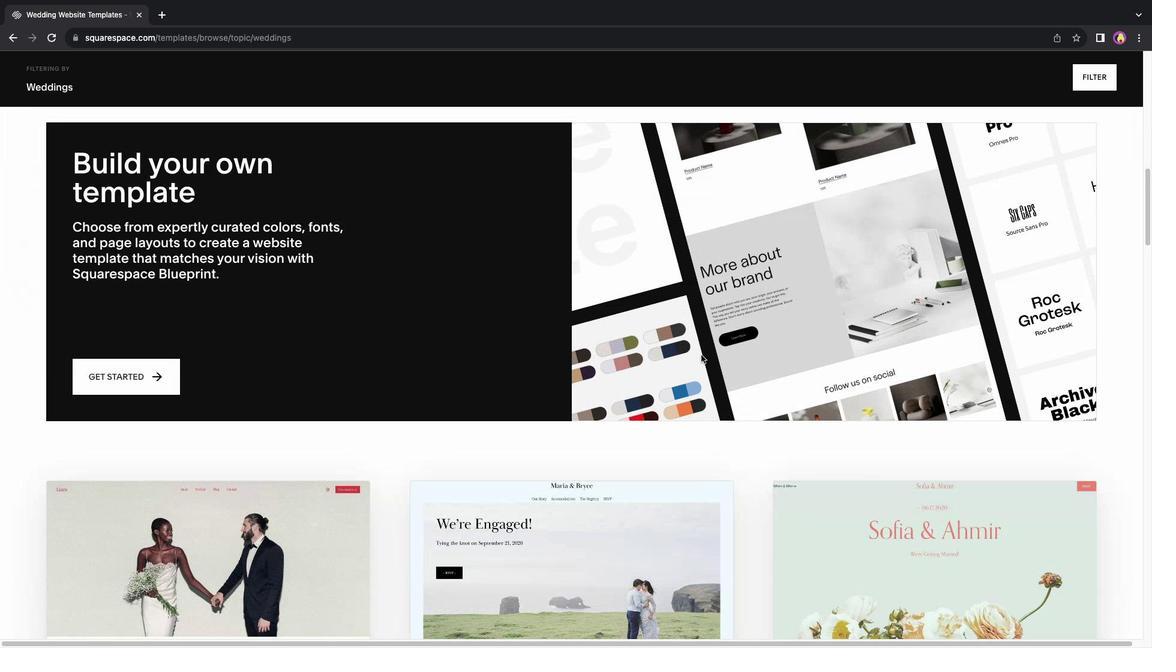
Action: Mouse scrolled (700, 355) with delta (0, -1)
Screenshot: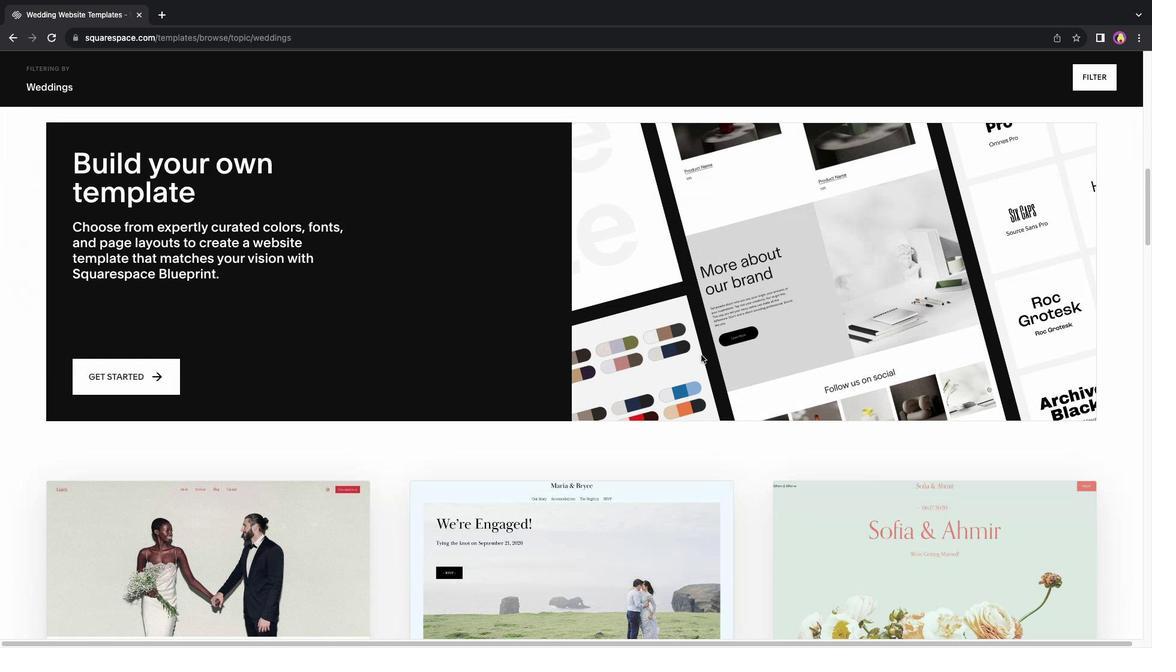 
Action: Mouse scrolled (700, 355) with delta (0, -3)
Screenshot: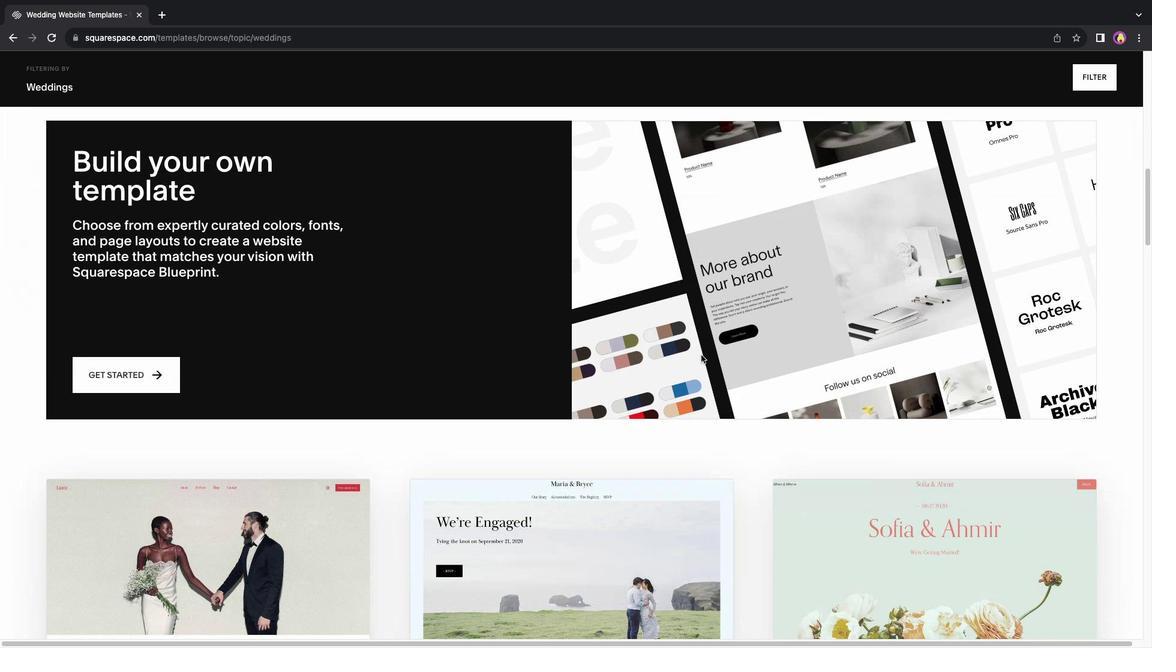 
Action: Mouse moved to (747, 358)
Screenshot: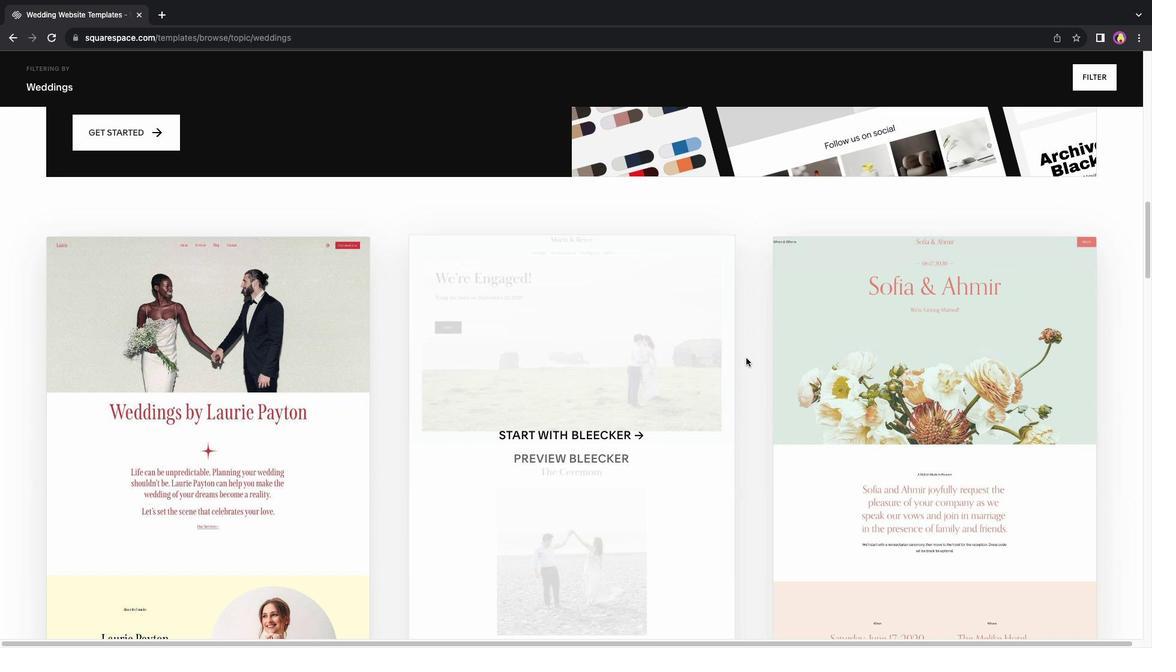 
Action: Mouse scrolled (747, 358) with delta (0, 0)
Screenshot: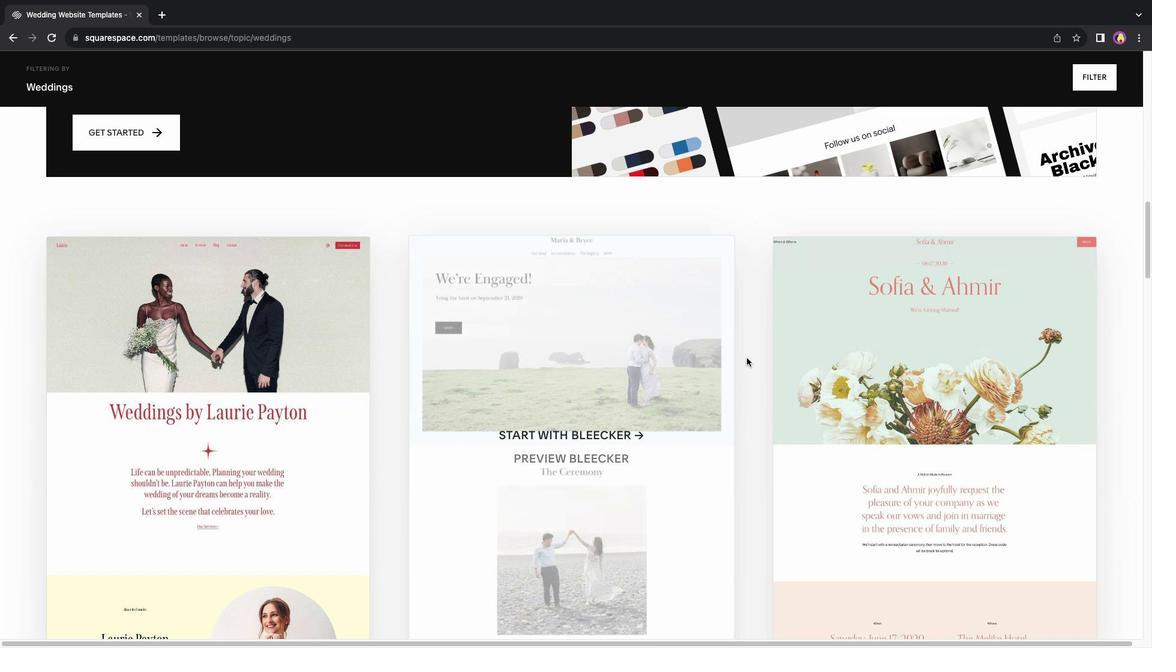 
Action: Mouse scrolled (747, 358) with delta (0, 0)
Screenshot: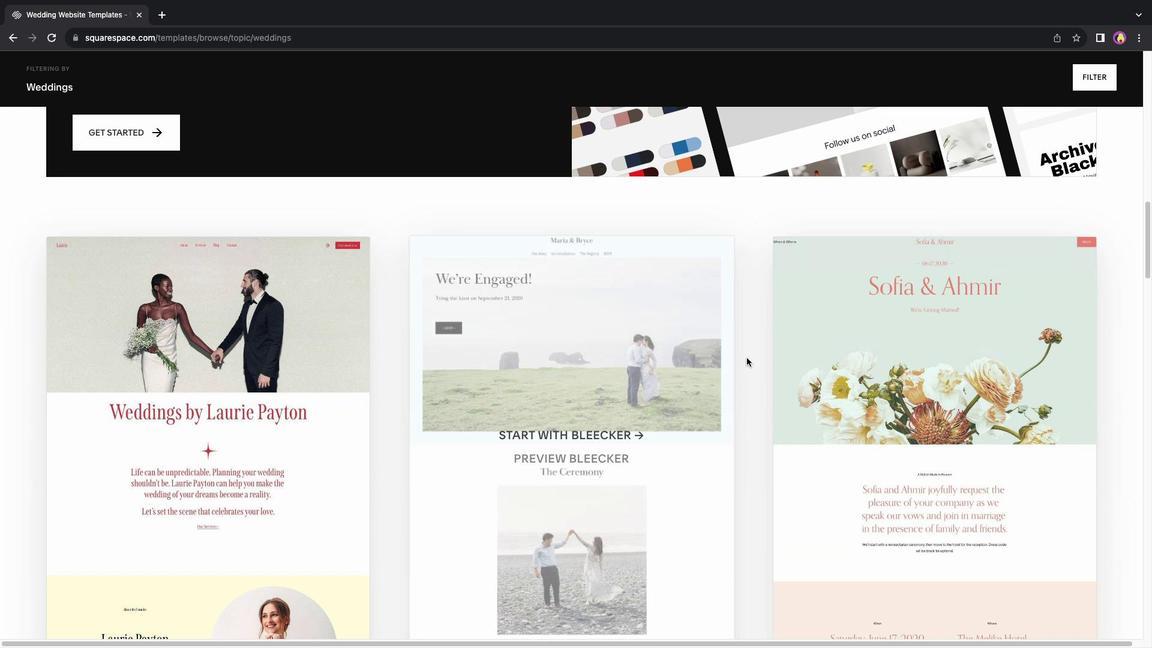 
Action: Mouse moved to (746, 358)
Screenshot: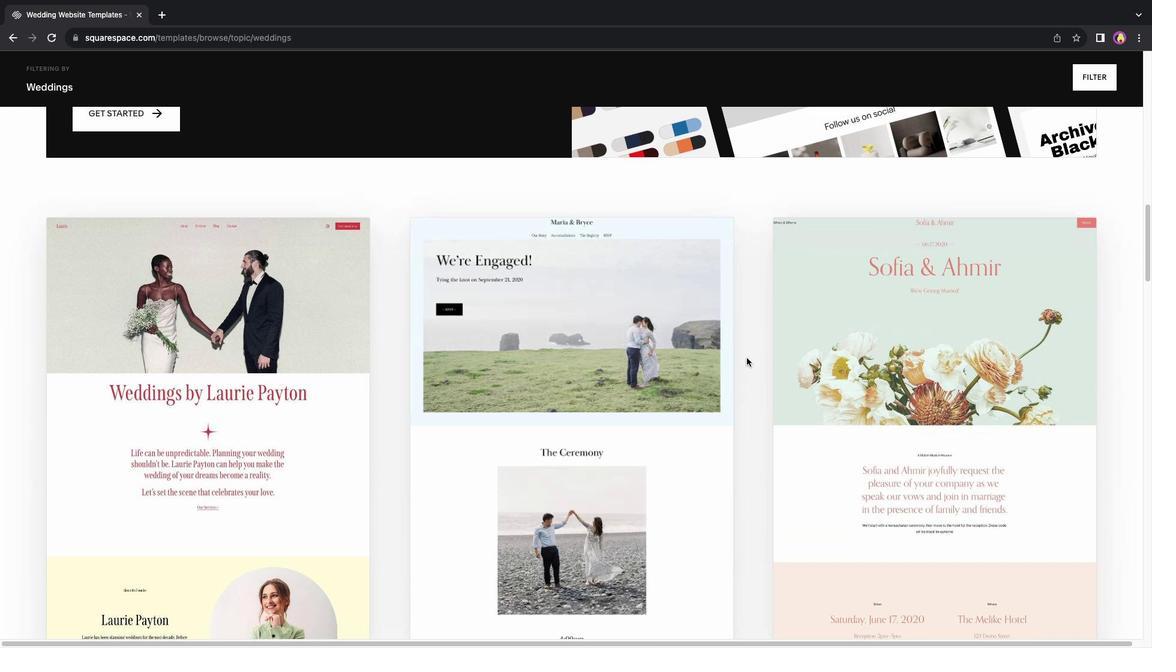 
Action: Mouse scrolled (746, 358) with delta (0, 0)
Screenshot: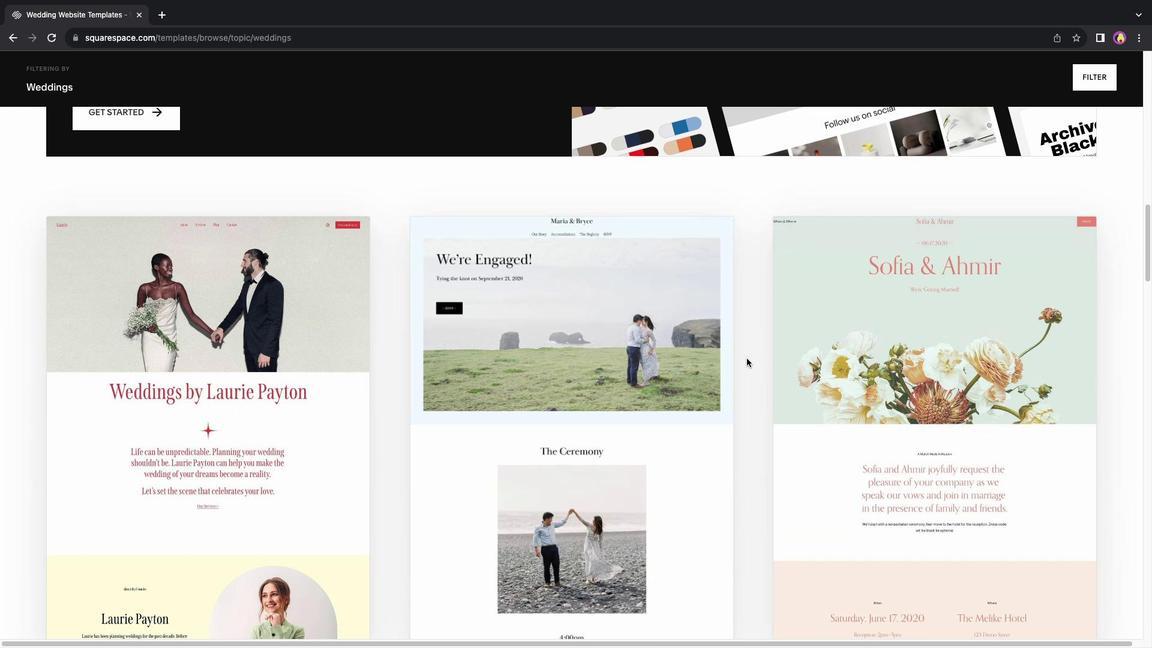 
Action: Mouse scrolled (746, 358) with delta (0, 0)
Screenshot: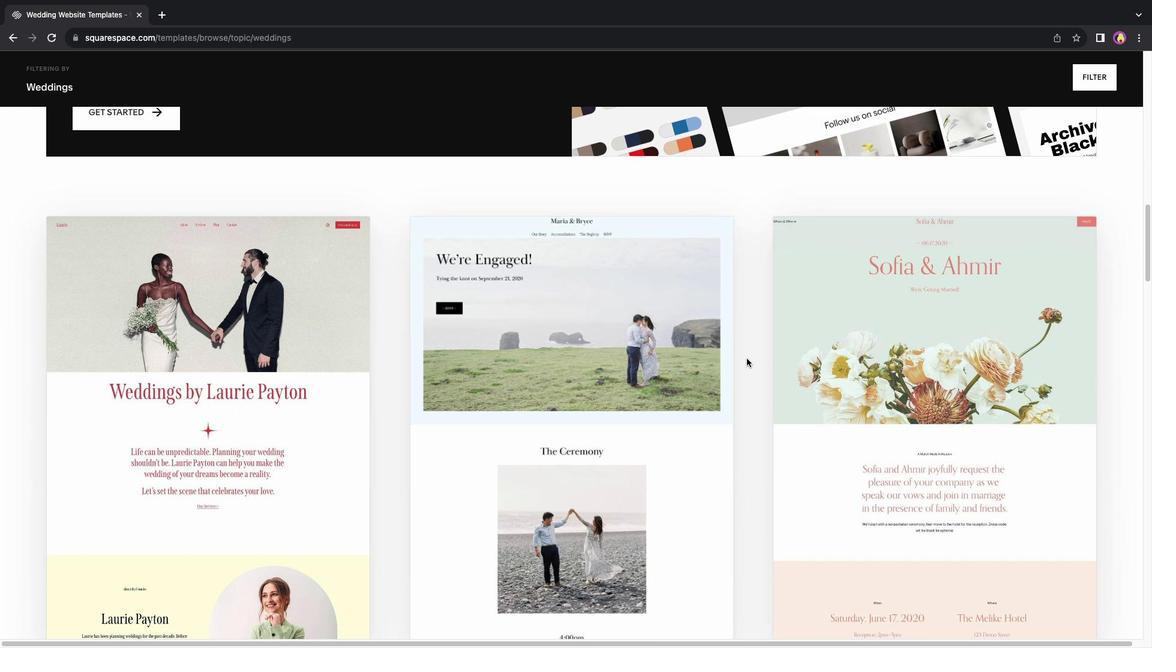 
Action: Mouse scrolled (746, 358) with delta (0, -1)
Screenshot: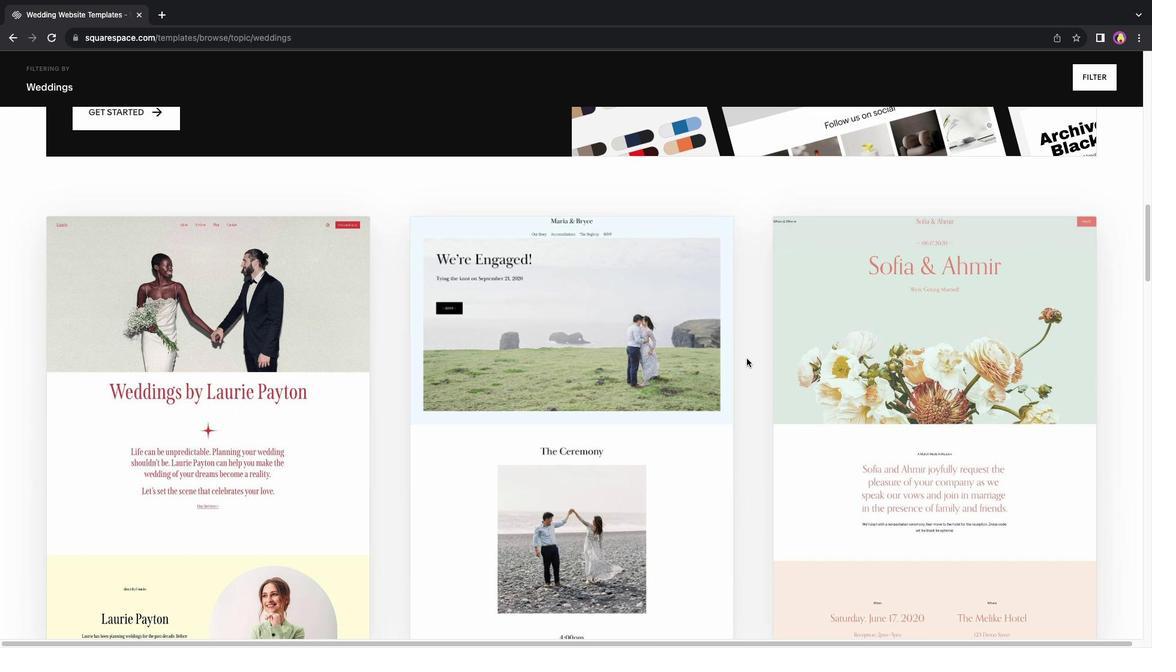 
Action: Mouse moved to (746, 358)
Screenshot: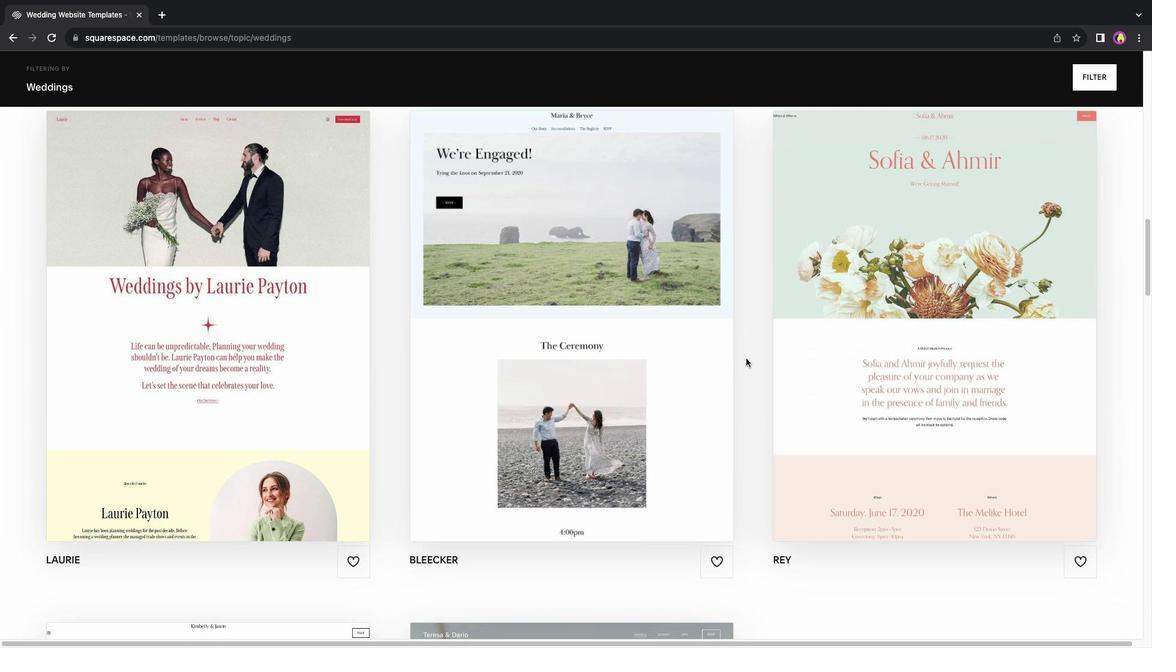
Action: Mouse scrolled (746, 358) with delta (0, 0)
Screenshot: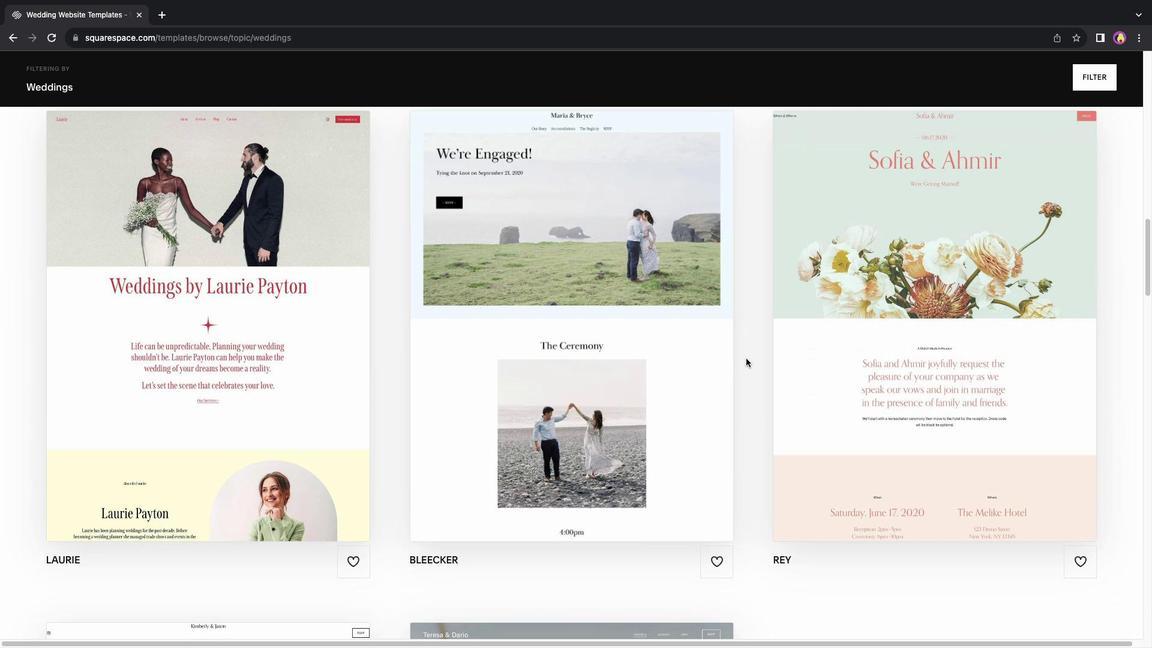 
Action: Mouse scrolled (746, 358) with delta (0, 0)
Screenshot: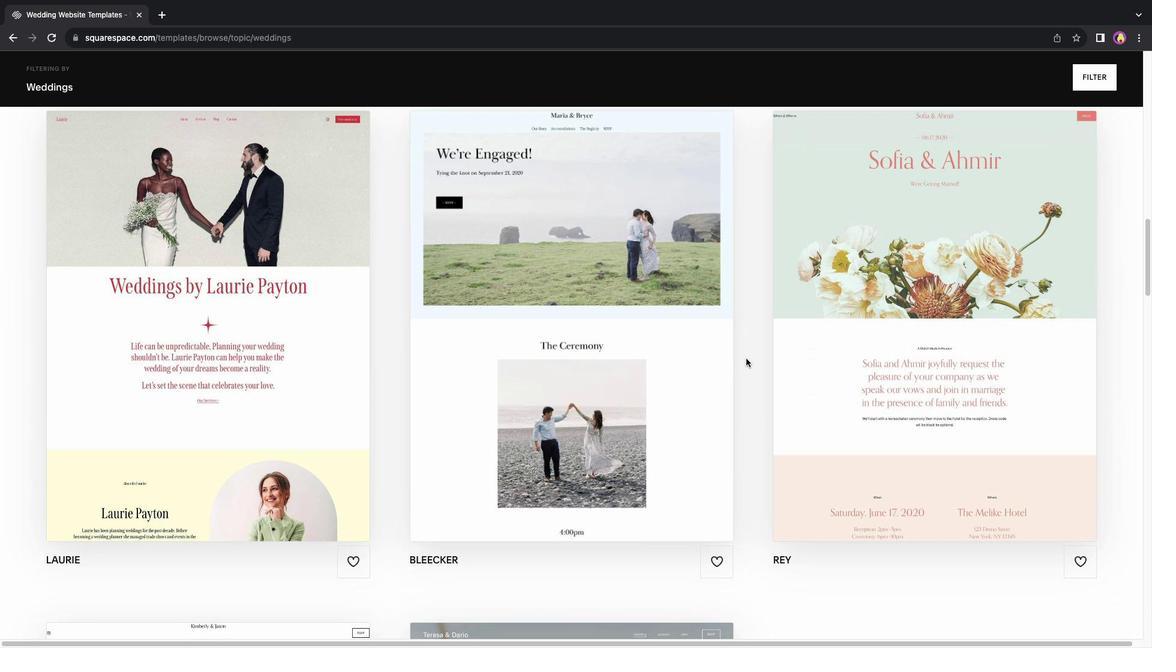 
Action: Mouse scrolled (746, 358) with delta (0, -1)
Screenshot: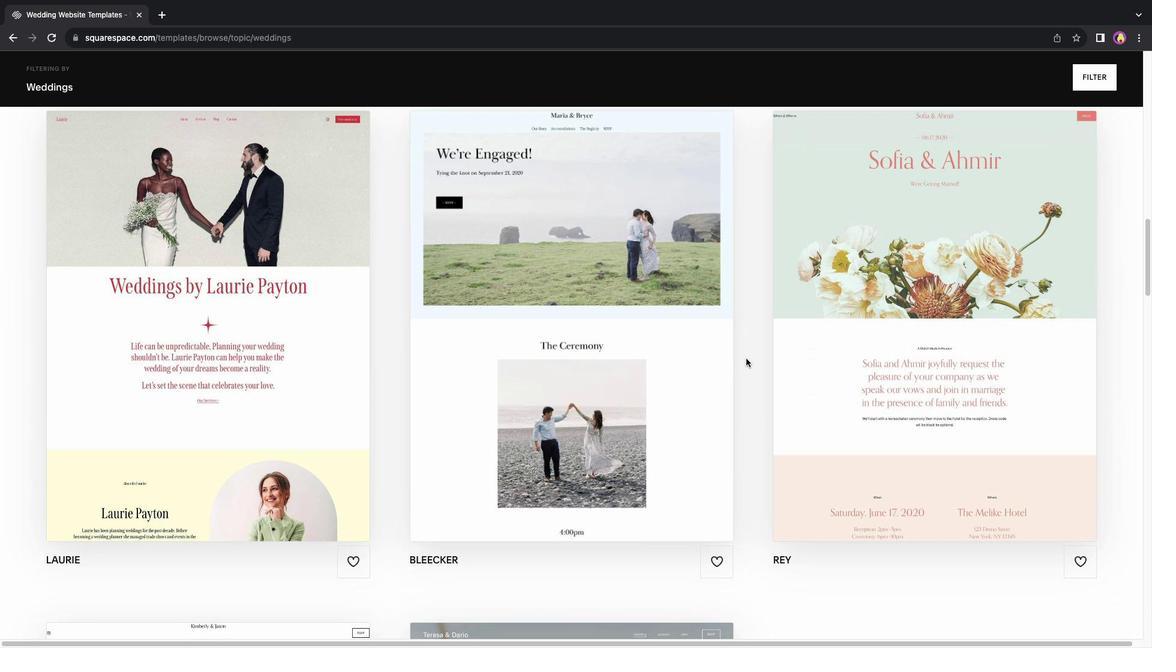 
Action: Mouse scrolled (746, 358) with delta (0, -3)
Screenshot: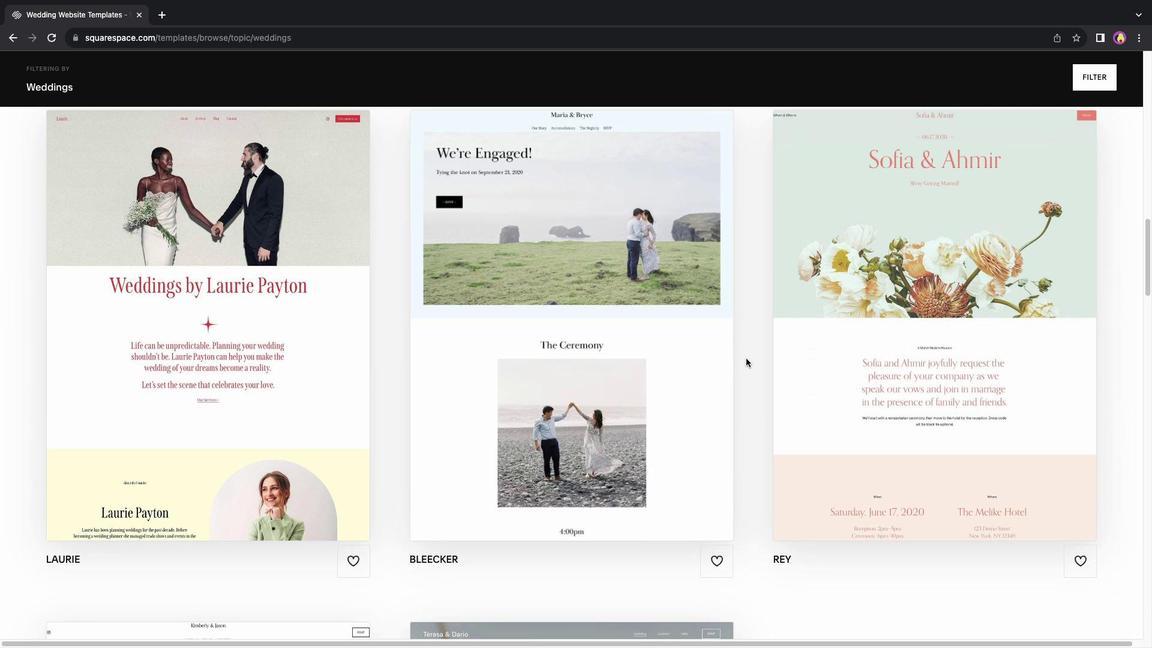 
Action: Mouse scrolled (746, 358) with delta (0, 0)
Screenshot: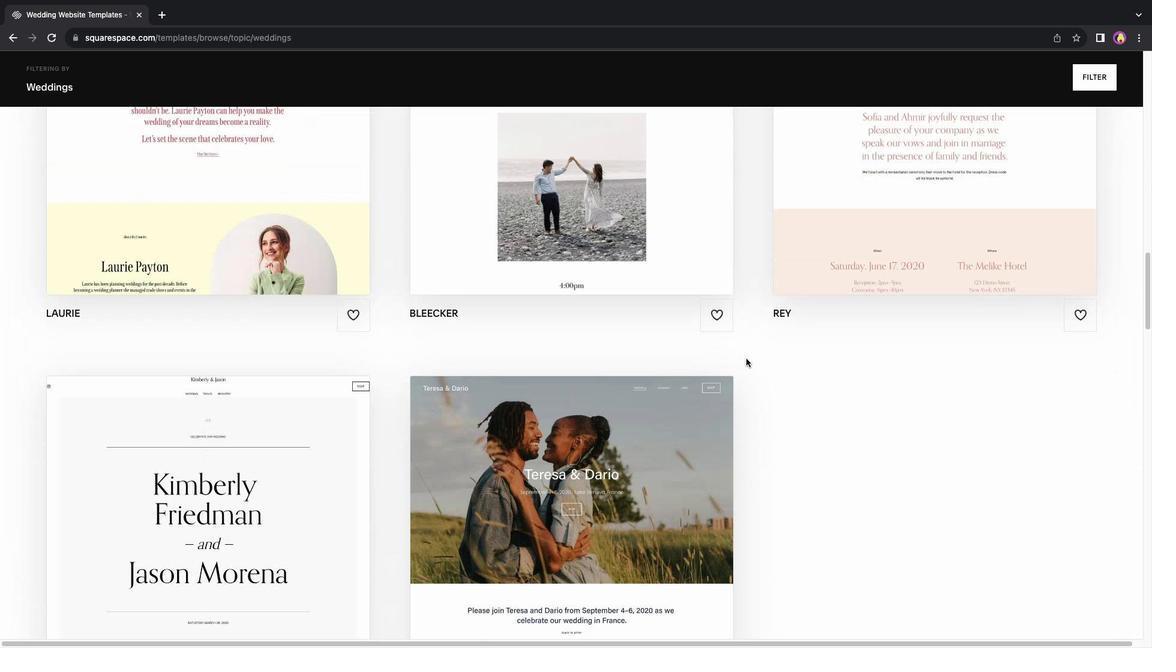 
Action: Mouse scrolled (746, 358) with delta (0, 0)
Screenshot: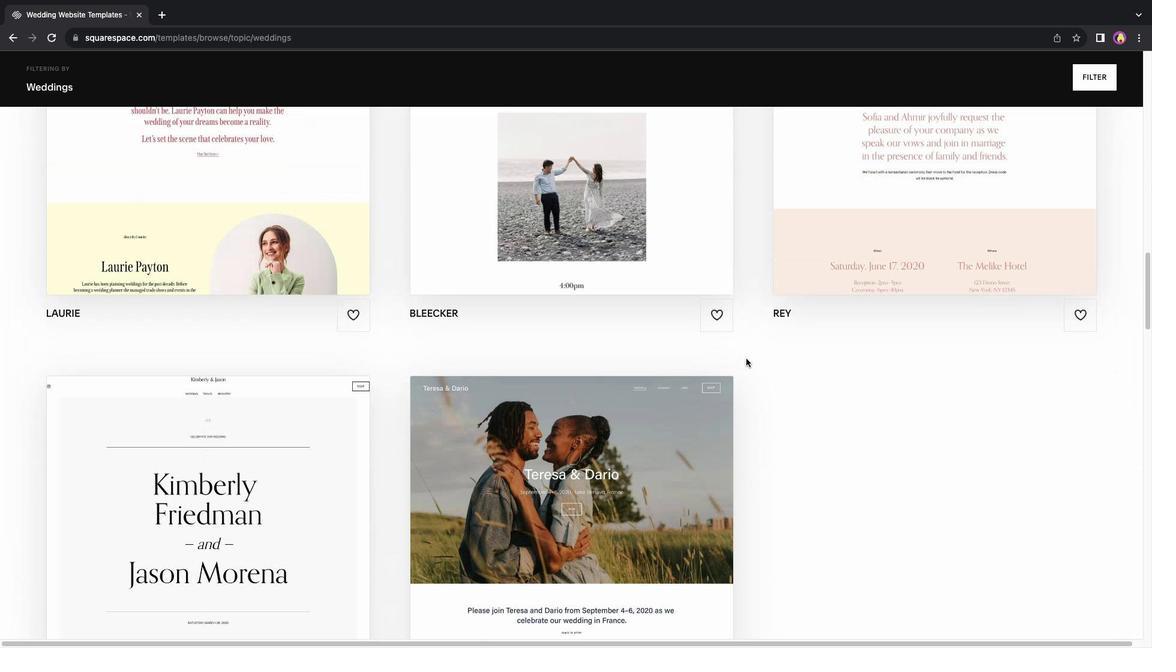 
Action: Mouse scrolled (746, 358) with delta (0, -1)
Screenshot: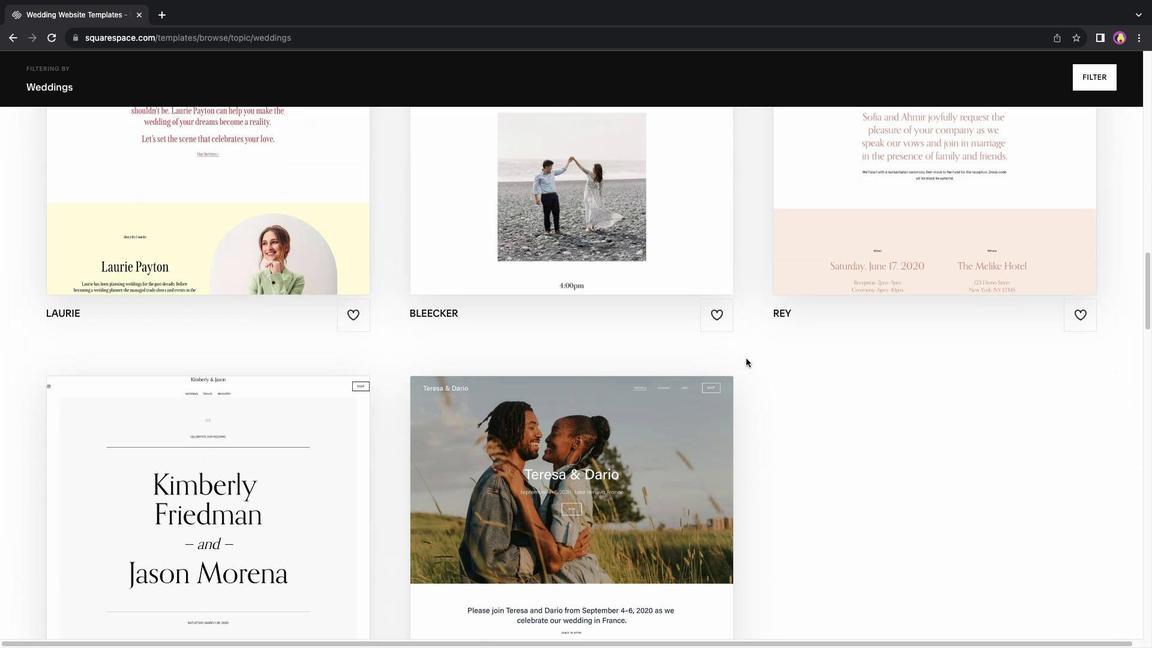 
Action: Mouse scrolled (746, 358) with delta (0, -2)
Screenshot: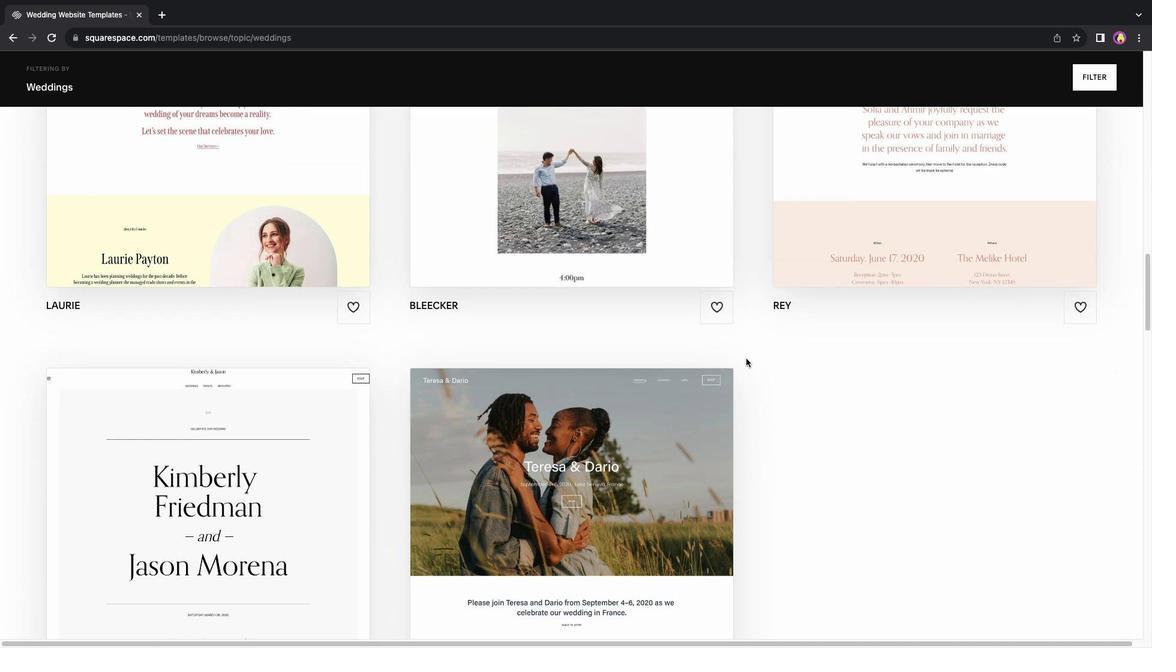 
Action: Mouse scrolled (746, 358) with delta (0, 0)
Screenshot: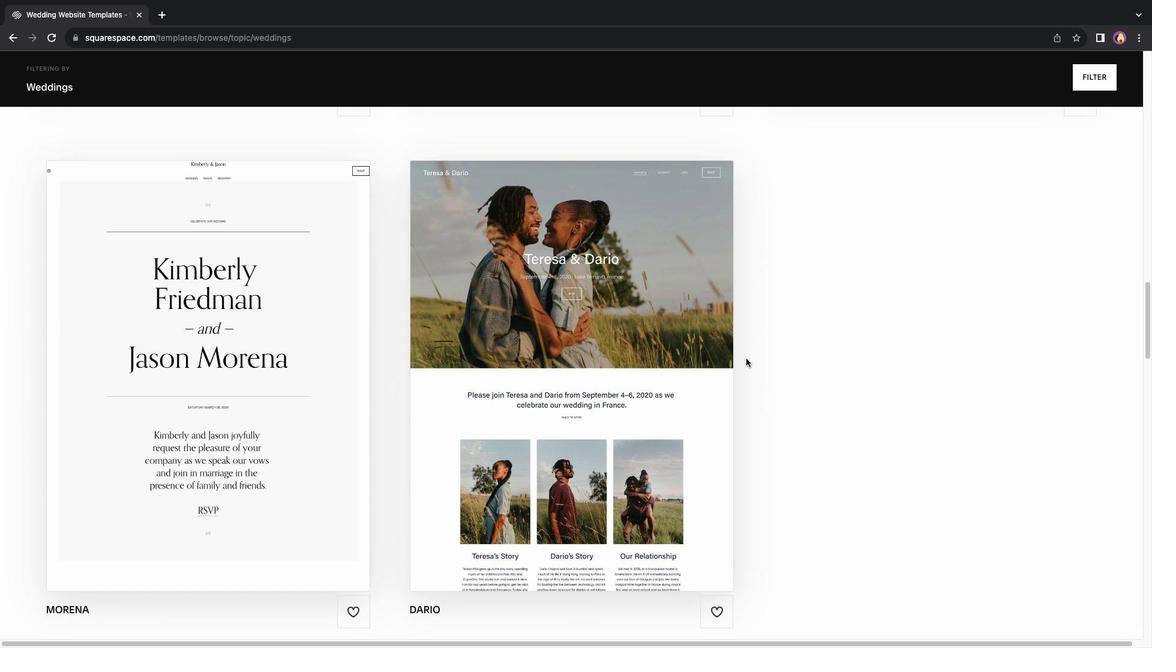 
Action: Mouse scrolled (746, 358) with delta (0, 0)
Screenshot: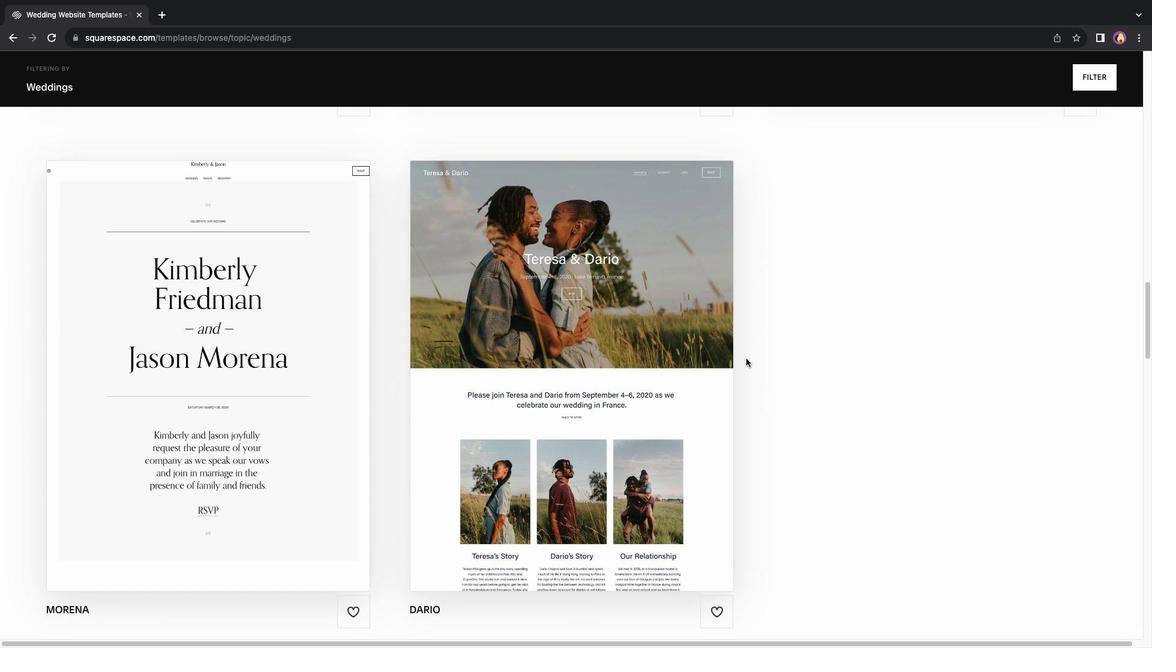 
Action: Mouse scrolled (746, 358) with delta (0, -1)
Screenshot: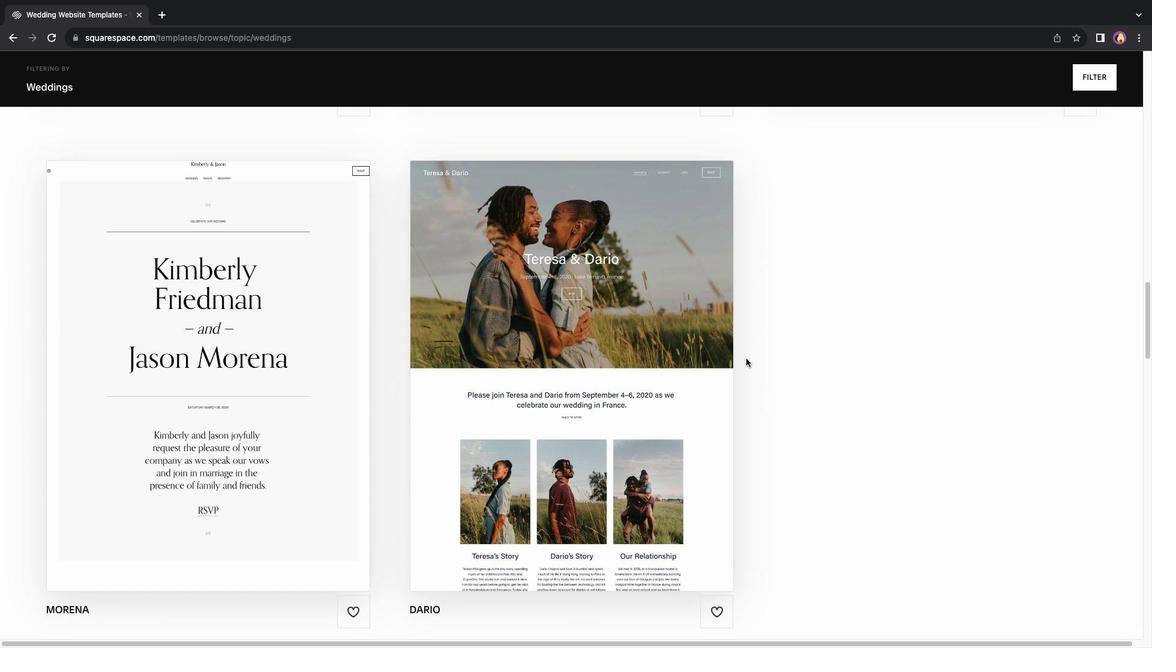 
Action: Mouse scrolled (746, 358) with delta (0, 0)
Screenshot: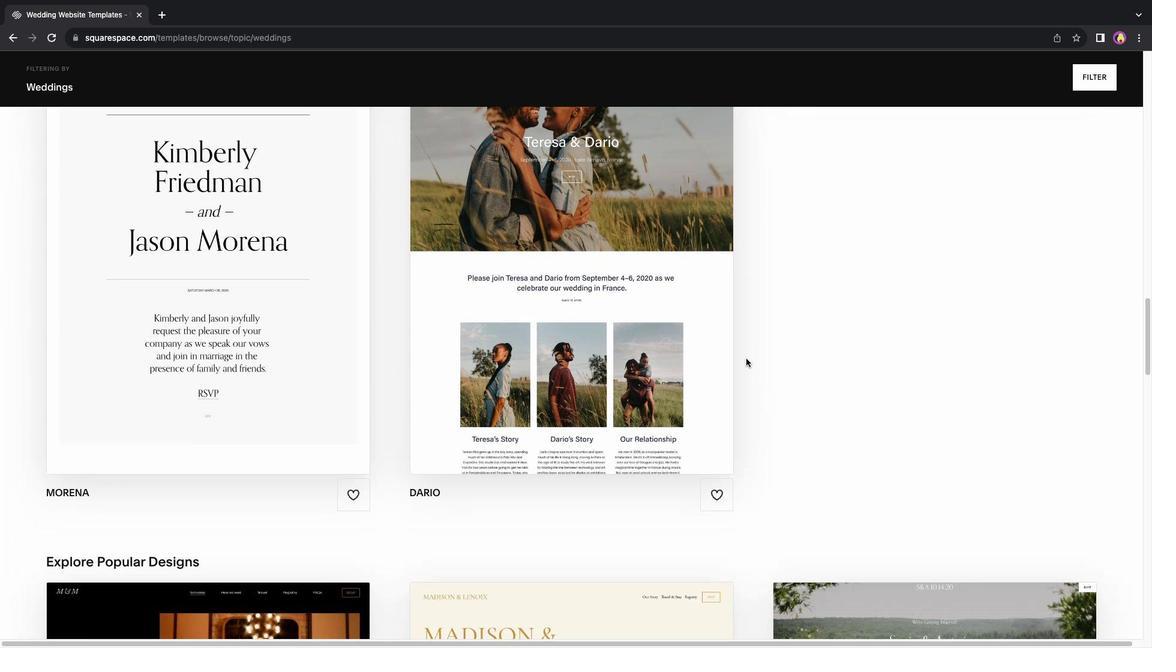 
Action: Mouse scrolled (746, 358) with delta (0, 0)
Screenshot: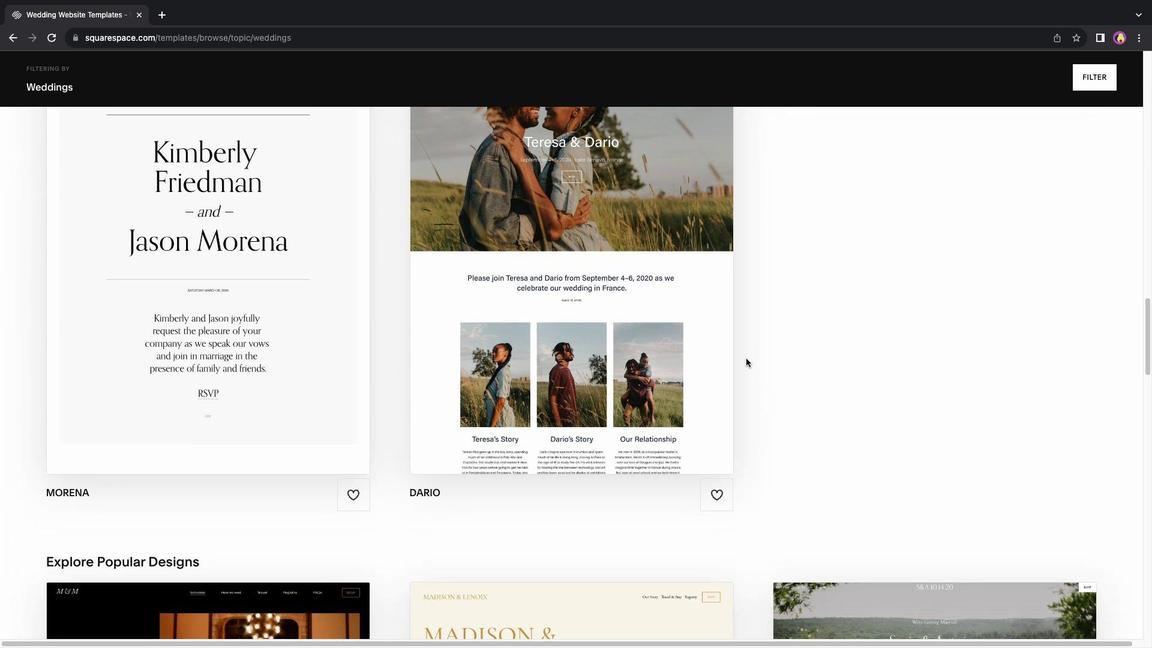 
Action: Mouse scrolled (746, 358) with delta (0, -1)
Screenshot: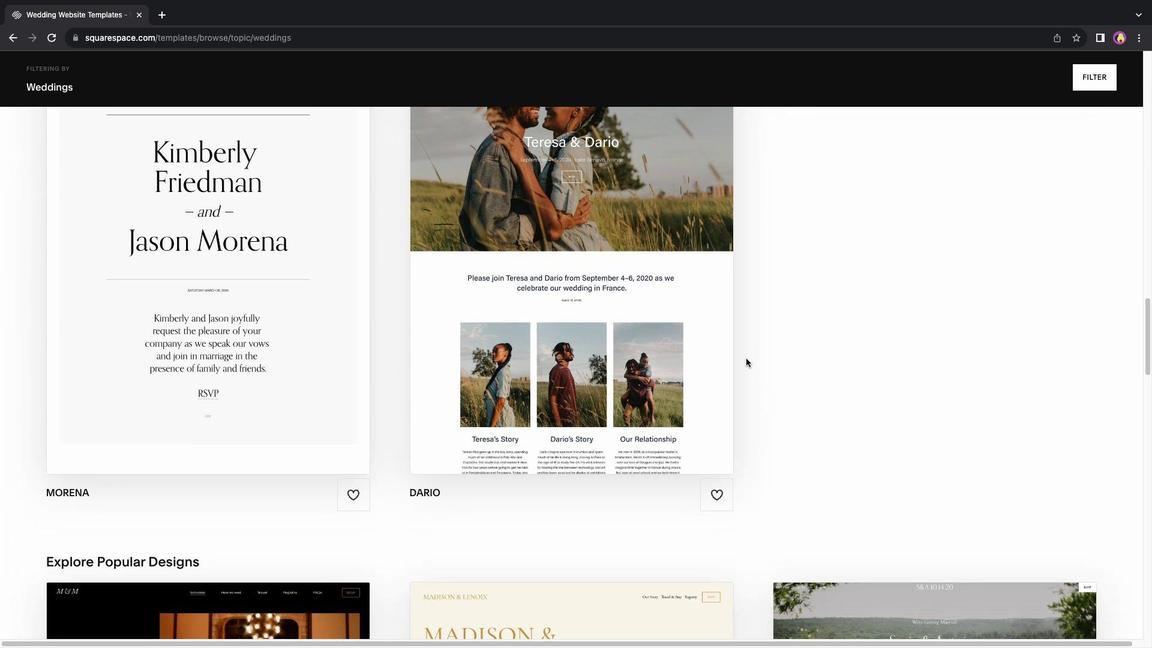 
Action: Mouse scrolled (746, 358) with delta (0, -3)
Screenshot: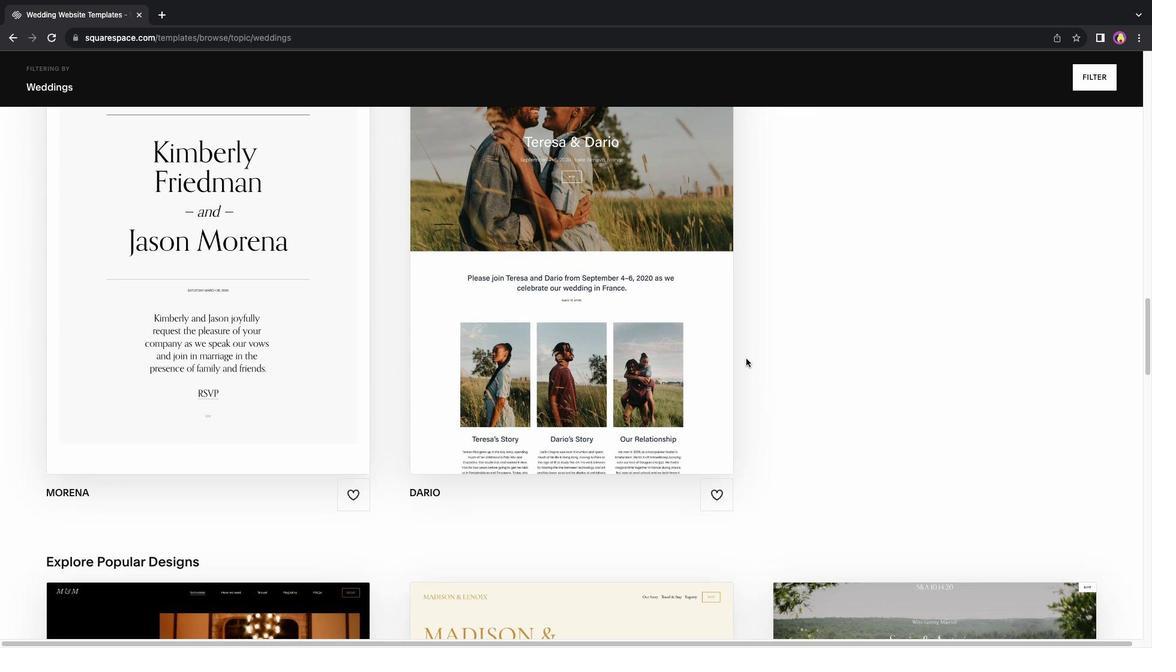 
Action: Mouse scrolled (746, 358) with delta (0, 0)
Screenshot: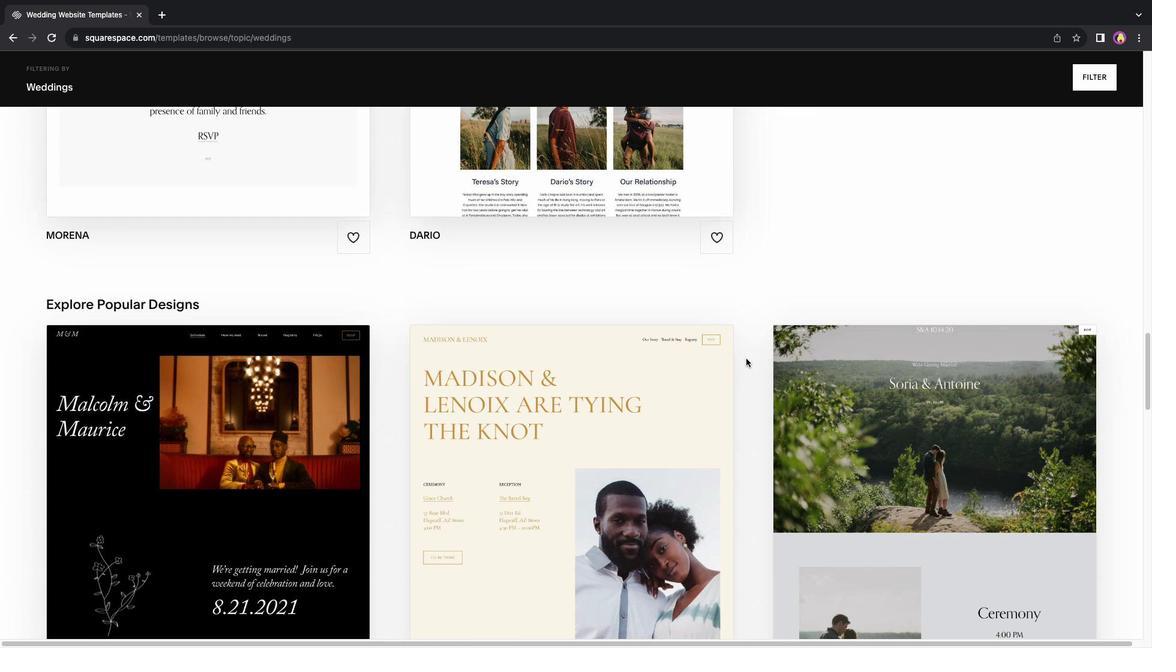 
Action: Mouse scrolled (746, 358) with delta (0, 0)
Screenshot: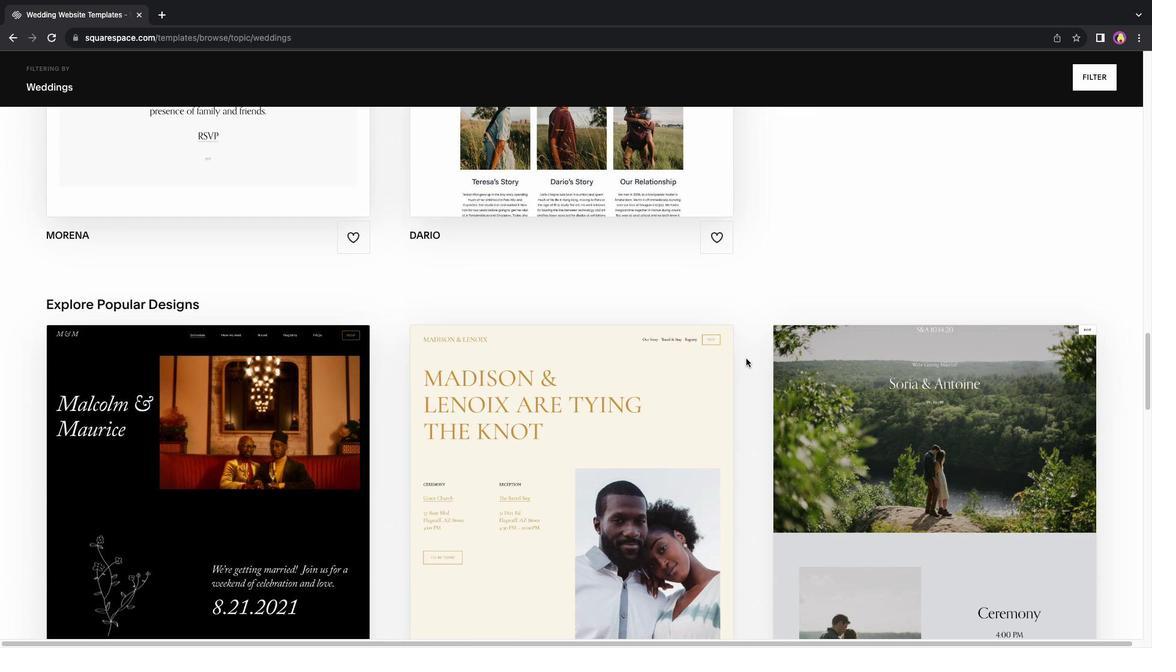 
Action: Mouse scrolled (746, 358) with delta (0, -1)
Screenshot: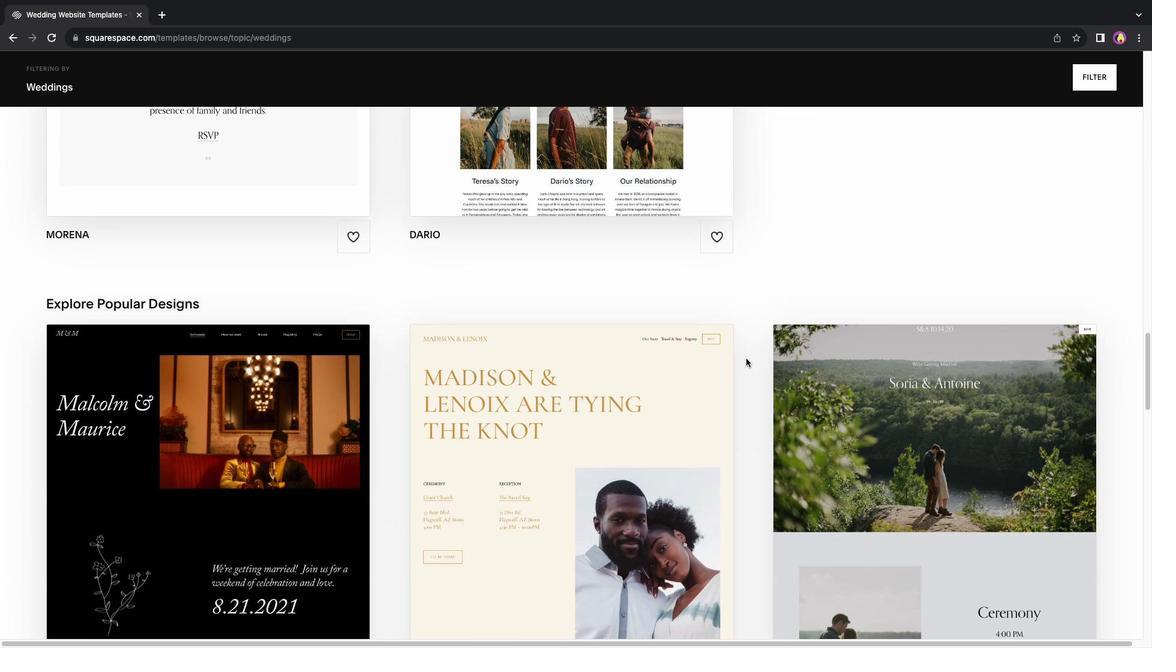 
Action: Mouse scrolled (746, 358) with delta (0, 0)
Screenshot: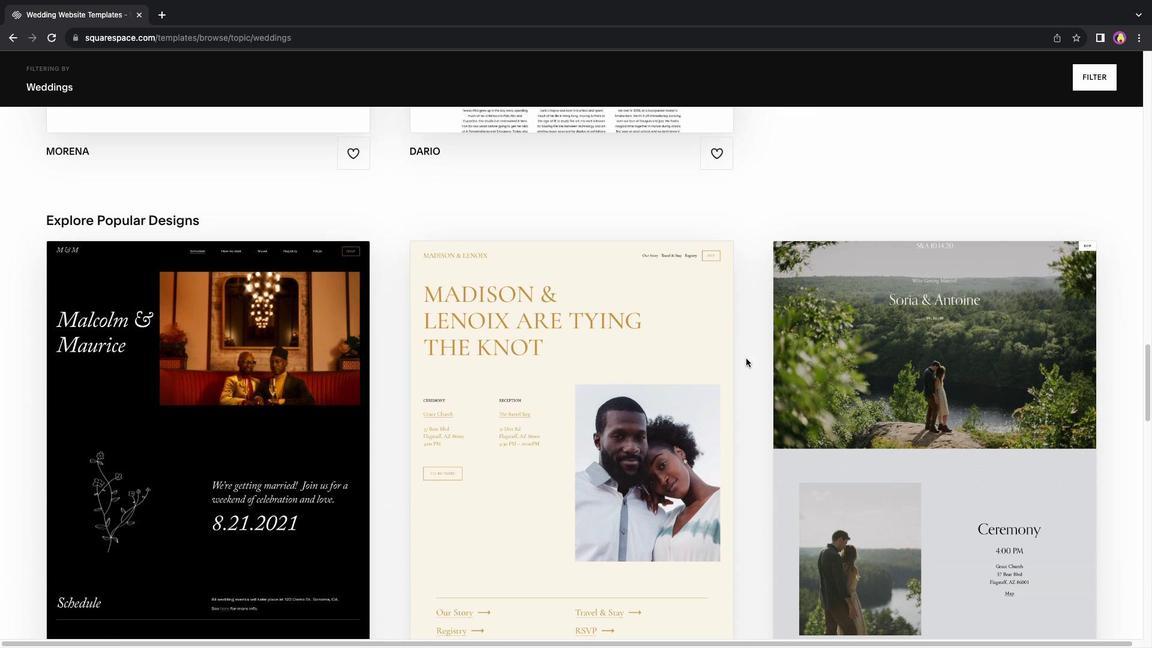 
Action: Mouse scrolled (746, 358) with delta (0, 0)
Screenshot: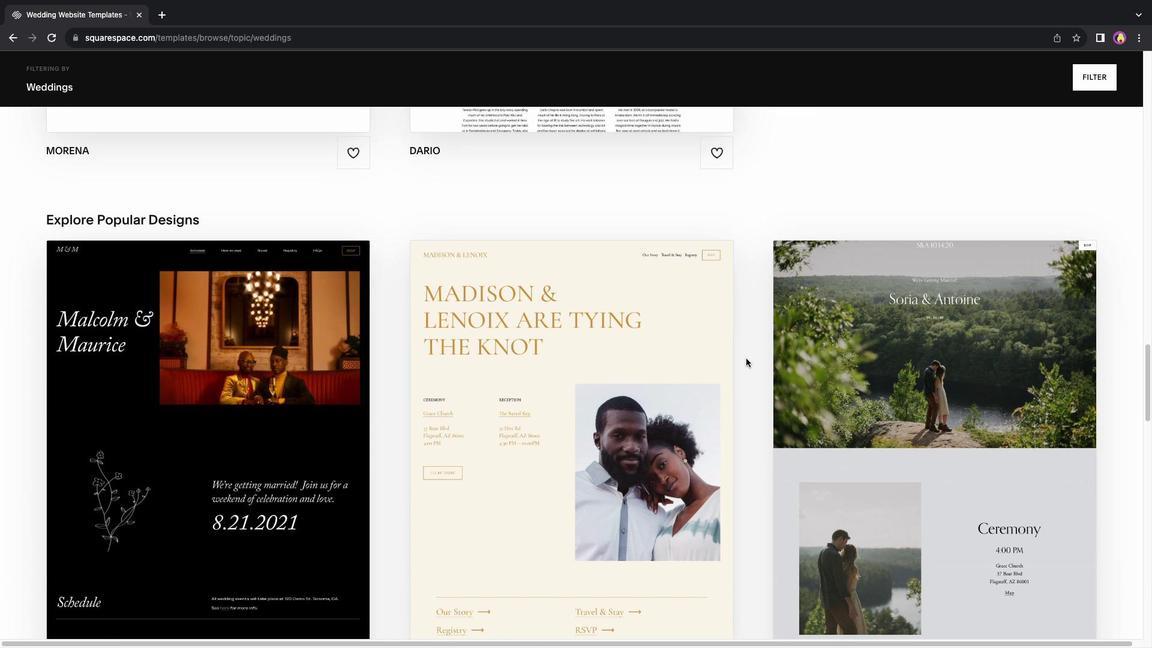 
Action: Mouse scrolled (746, 358) with delta (0, 0)
Screenshot: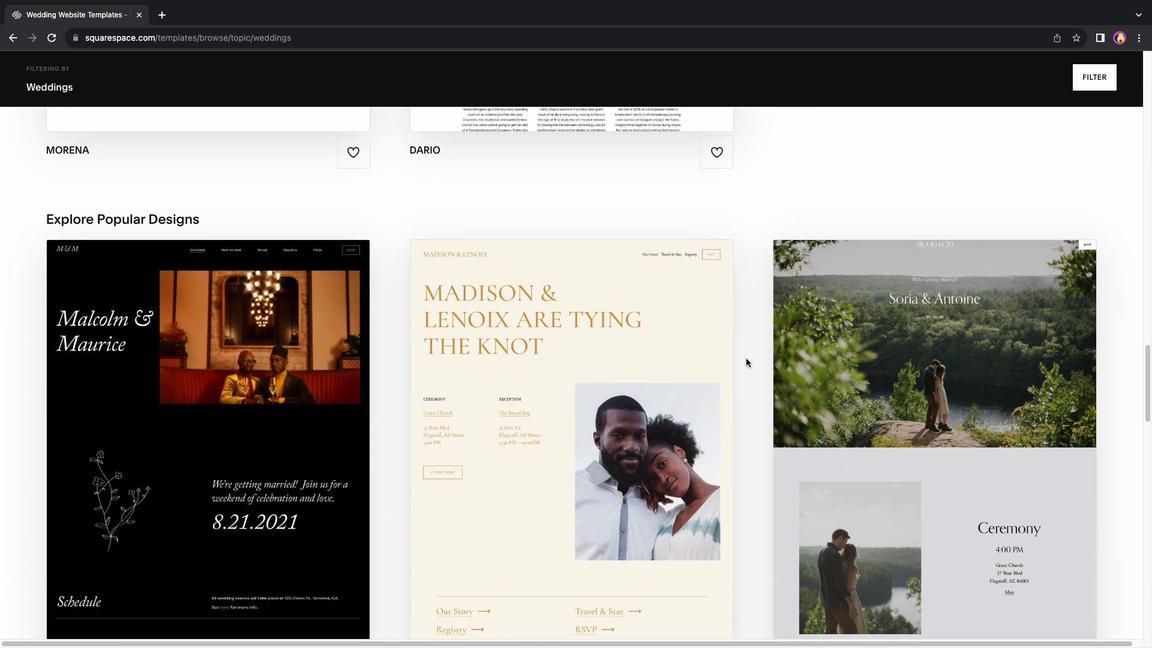 
Action: Mouse scrolled (746, 358) with delta (0, 0)
Screenshot: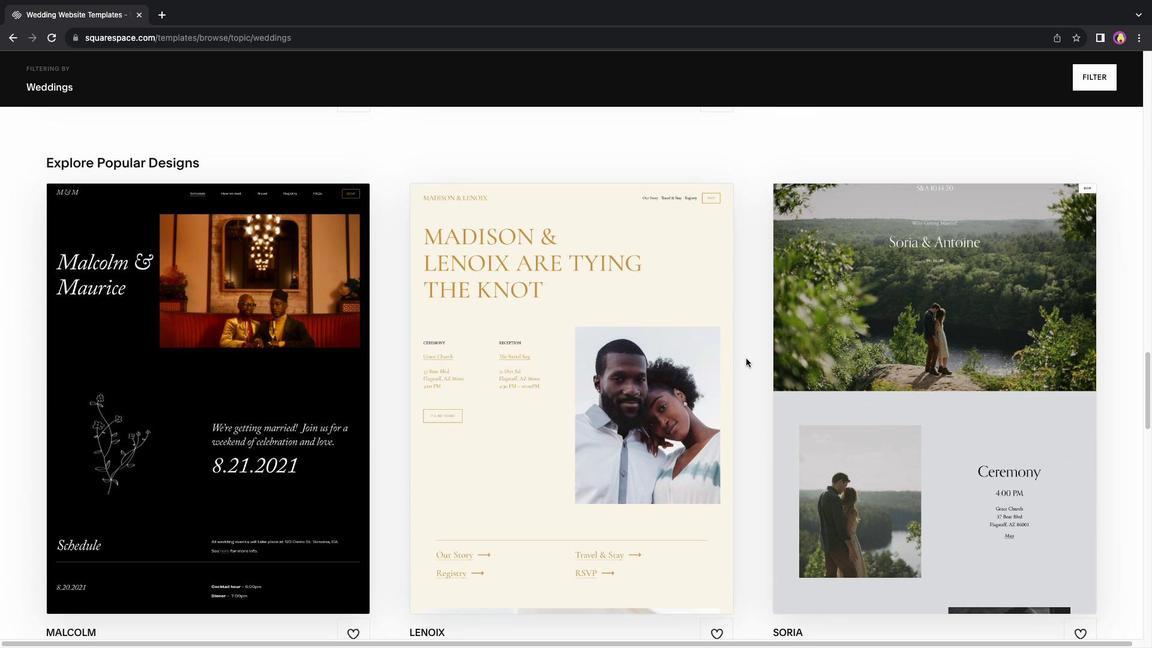 
Action: Mouse scrolled (746, 358) with delta (0, 0)
Screenshot: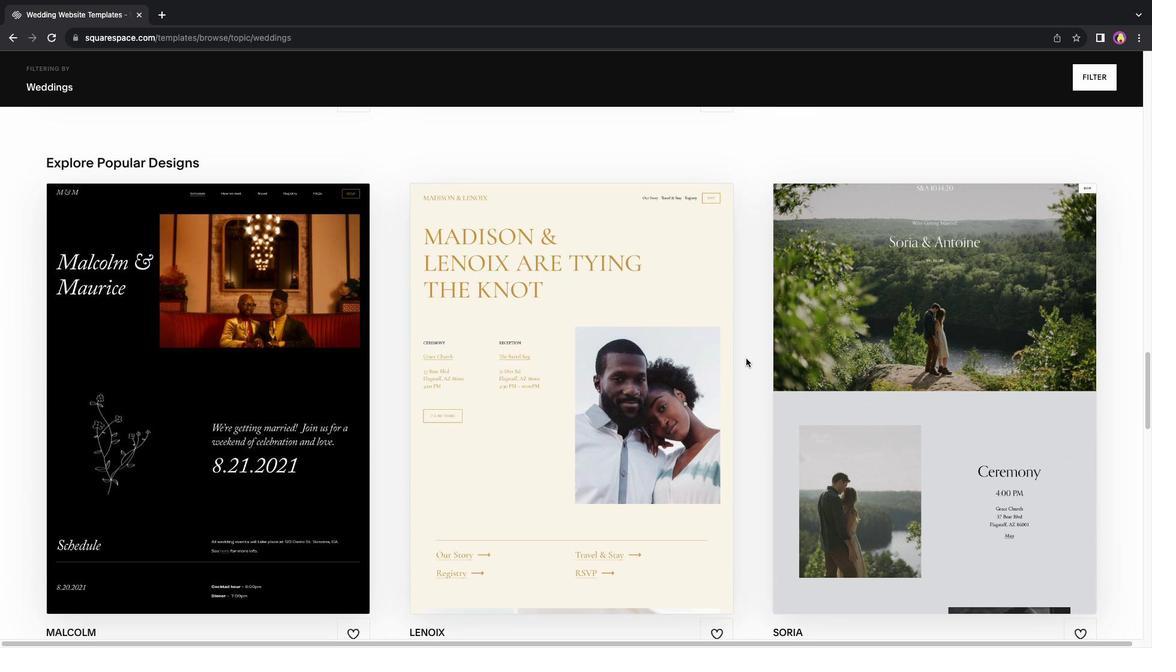 
Action: Mouse scrolled (746, 358) with delta (0, -1)
Screenshot: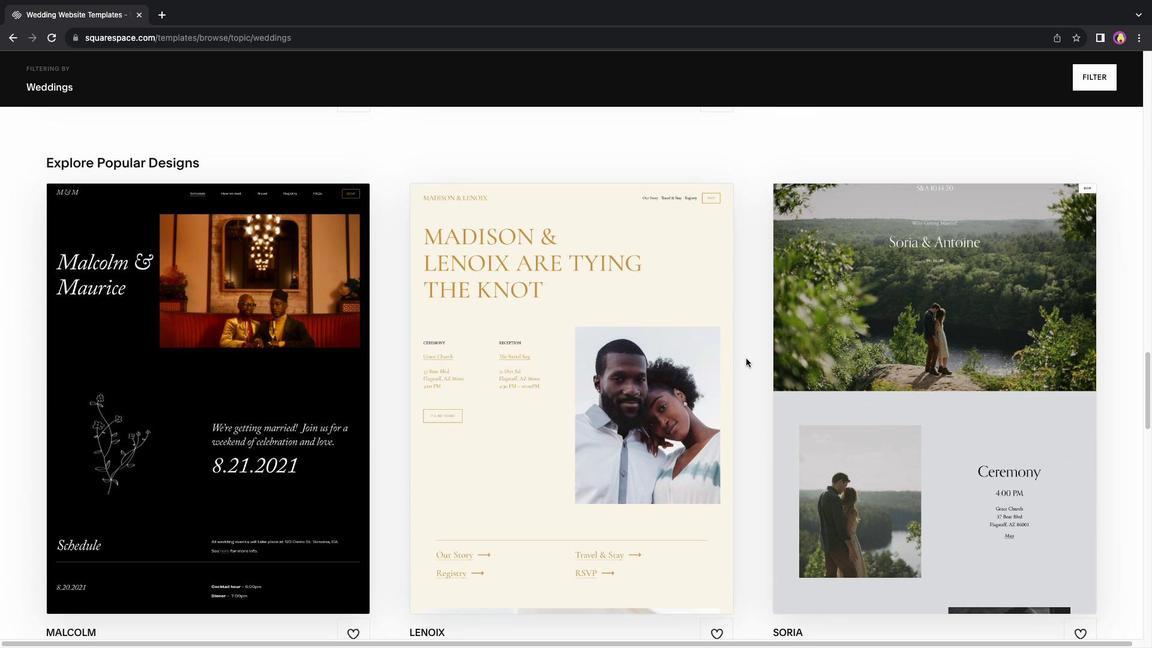 
Action: Mouse moved to (580, 295)
Screenshot: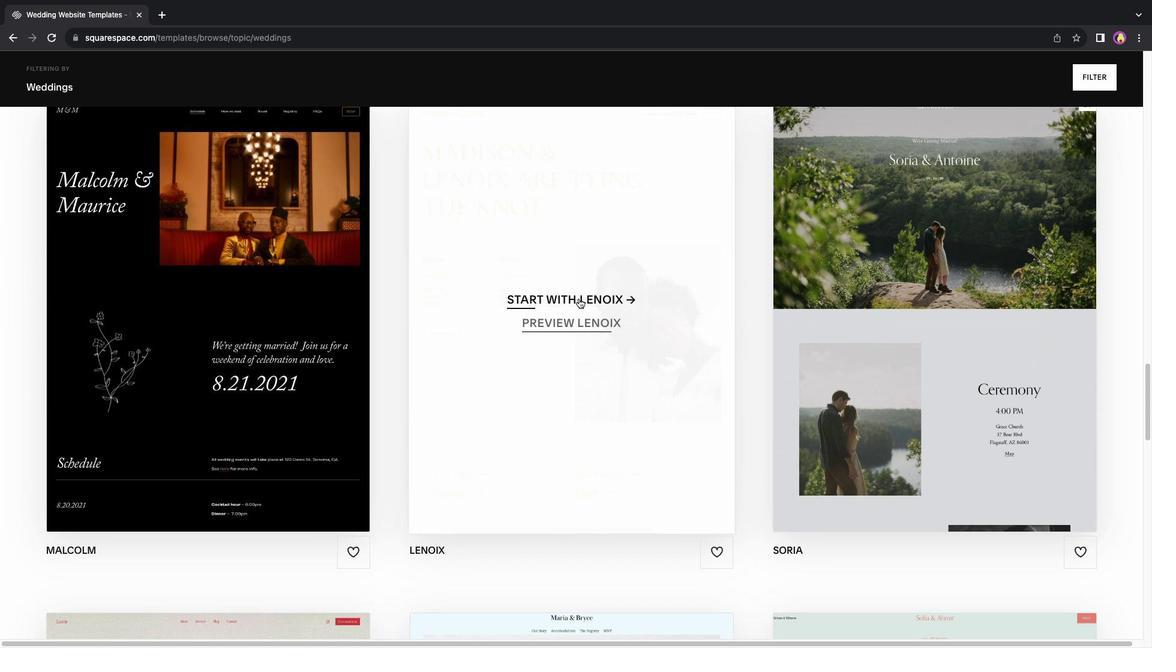 
Action: Mouse pressed left at (580, 295)
Screenshot: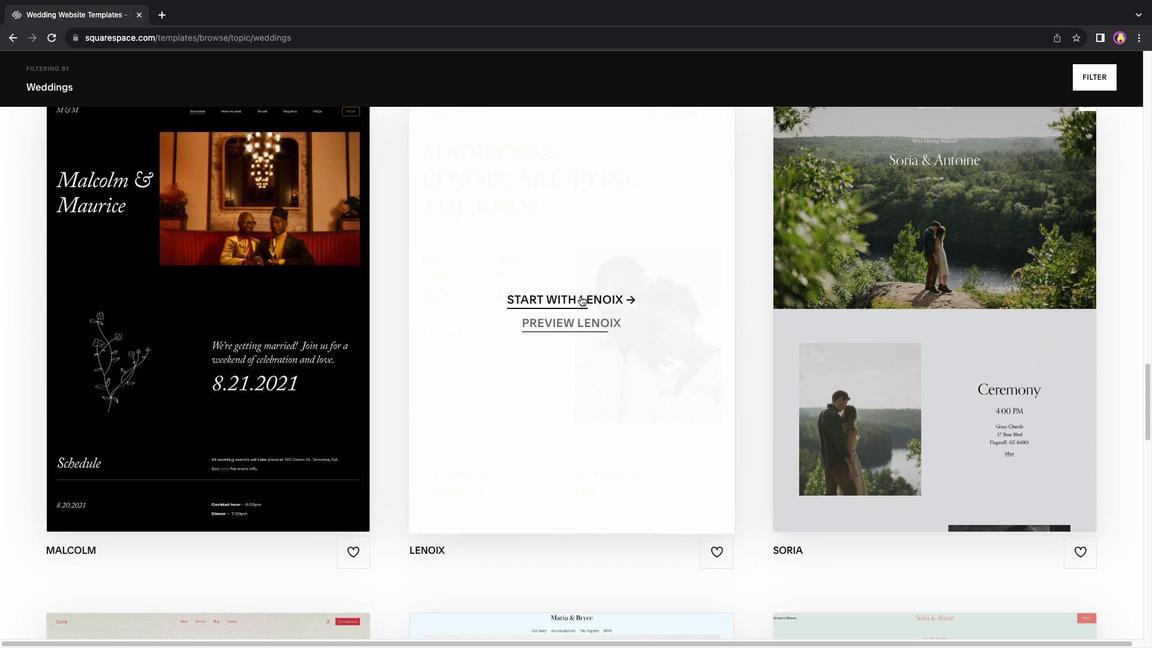 
Action: Mouse moved to (400, 330)
Screenshot: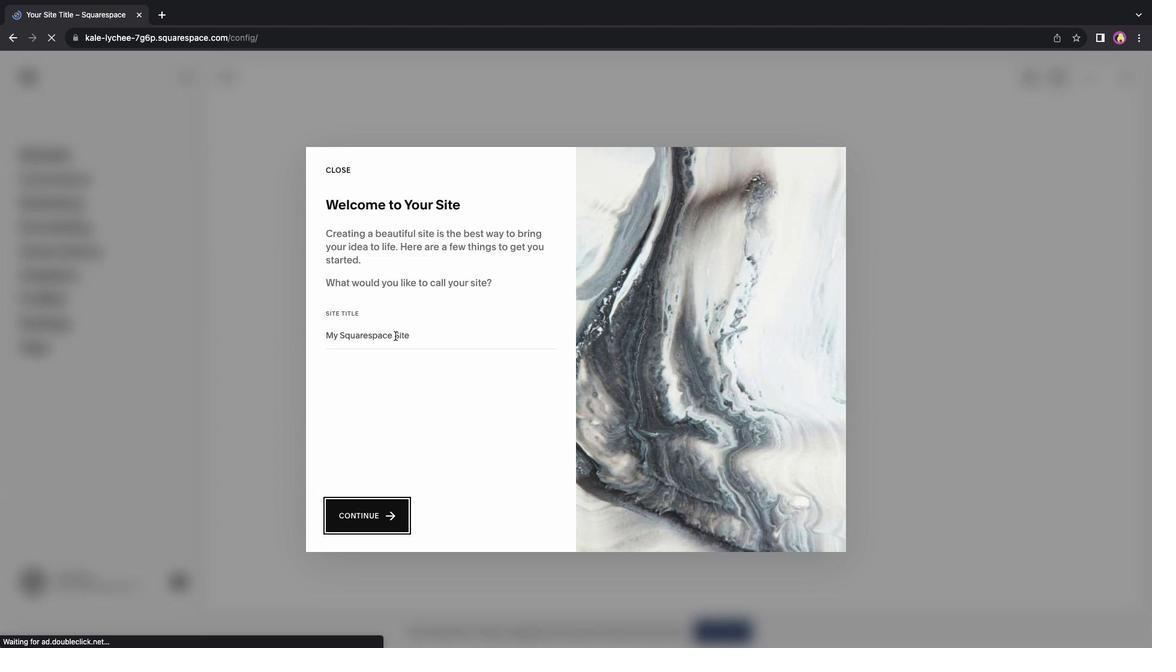 
Action: Mouse pressed left at (400, 330)
Screenshot: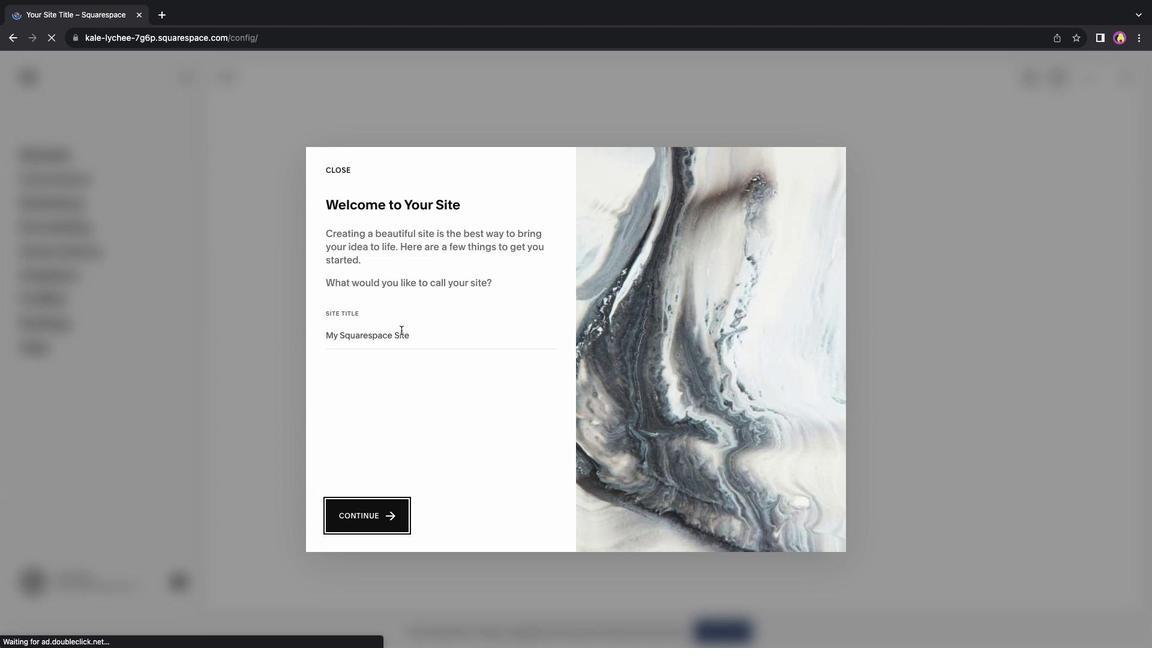 
Action: Mouse moved to (401, 330)
Screenshot: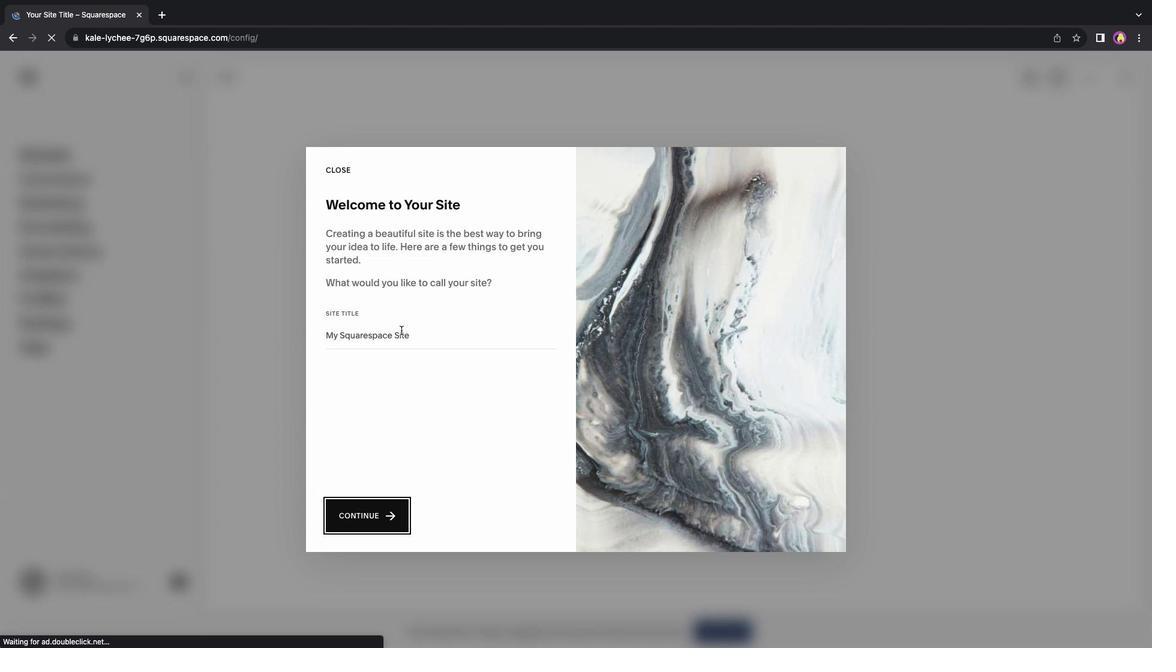 
Action: Key pressed 'W''E''D''D''I''N''G'Key.space'D''I''A''R''Y'
Screenshot: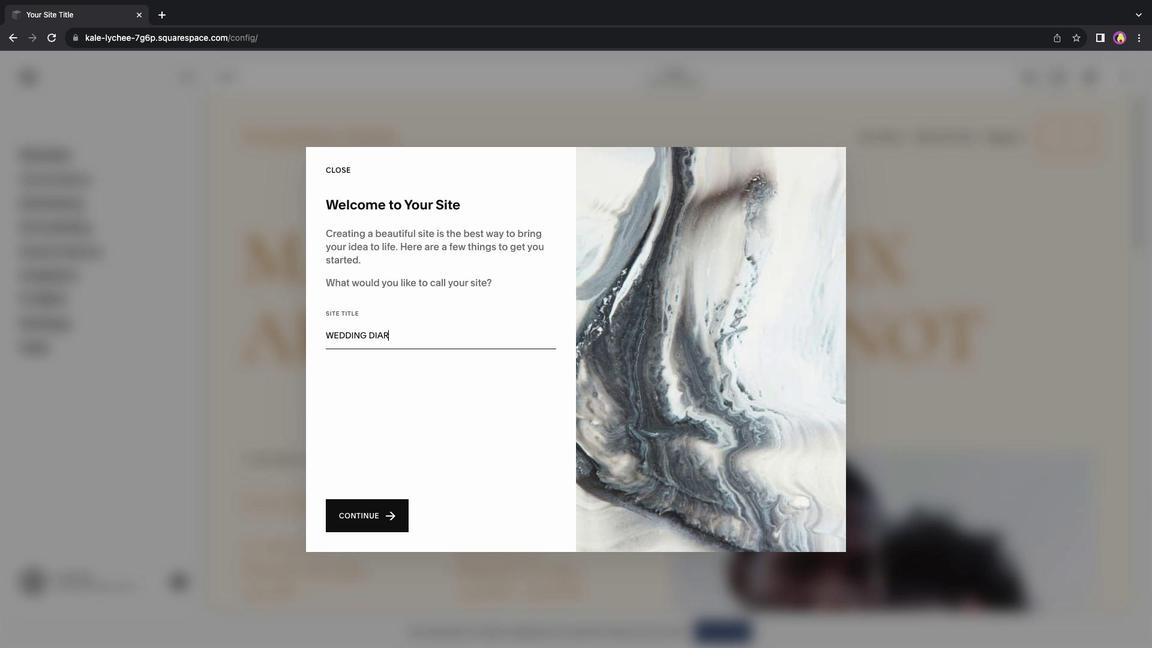 
Action: Mouse scrolled (401, 330) with delta (0, 0)
Screenshot: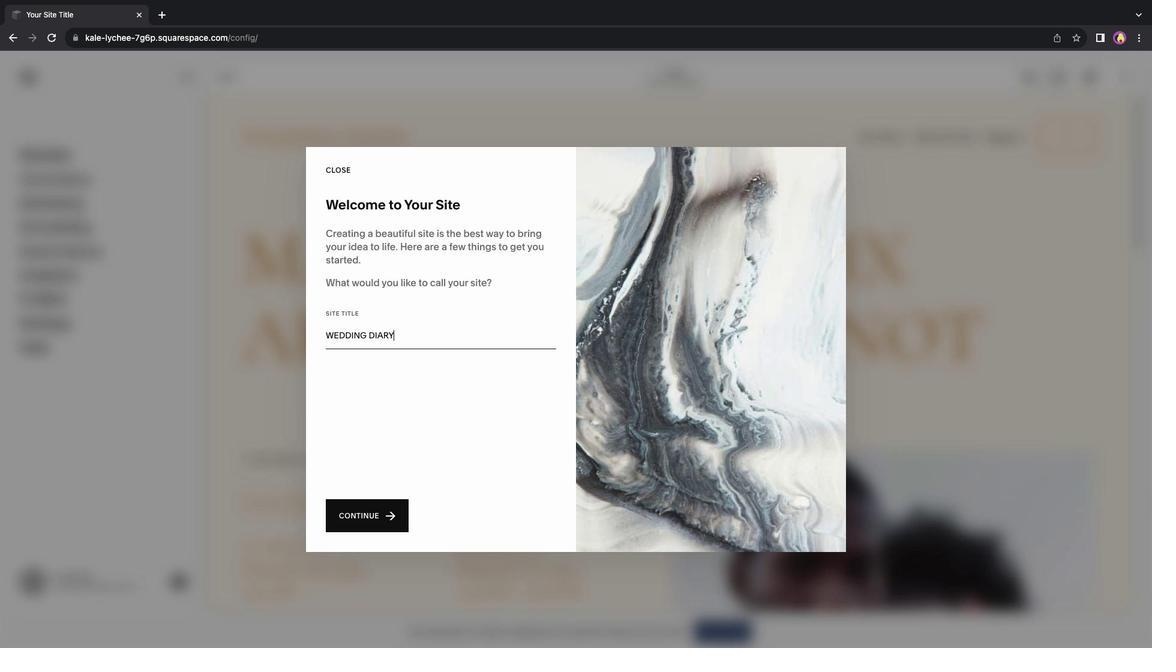 
Action: Mouse scrolled (401, 330) with delta (0, 0)
Screenshot: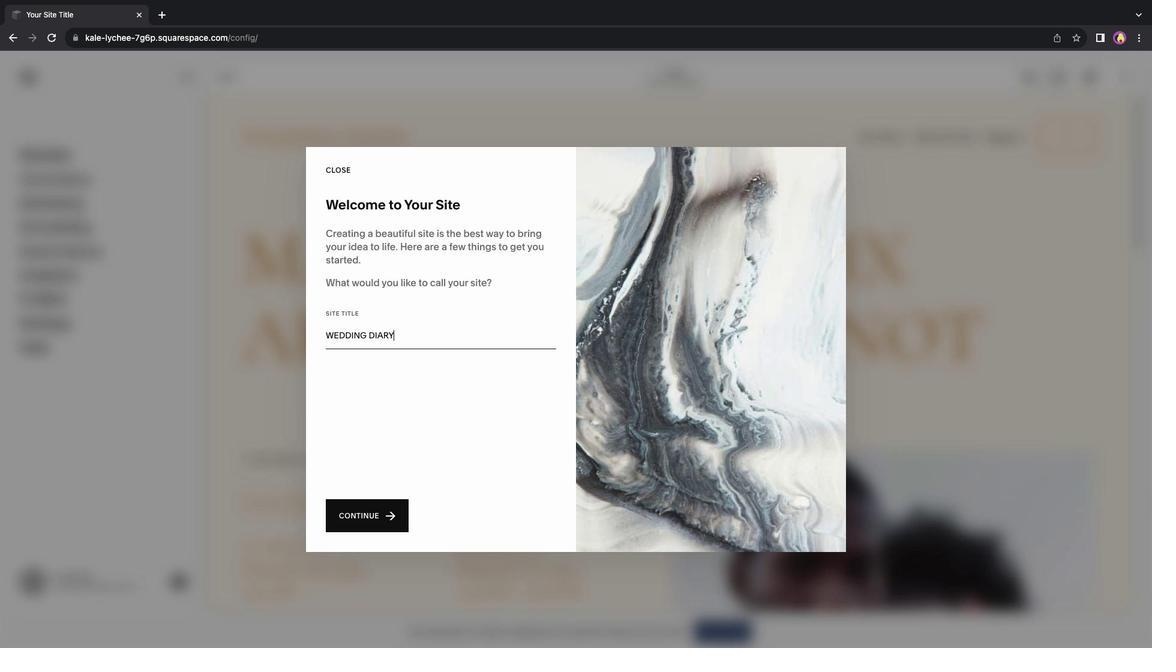 
Action: Mouse scrolled (401, 330) with delta (0, -2)
Screenshot: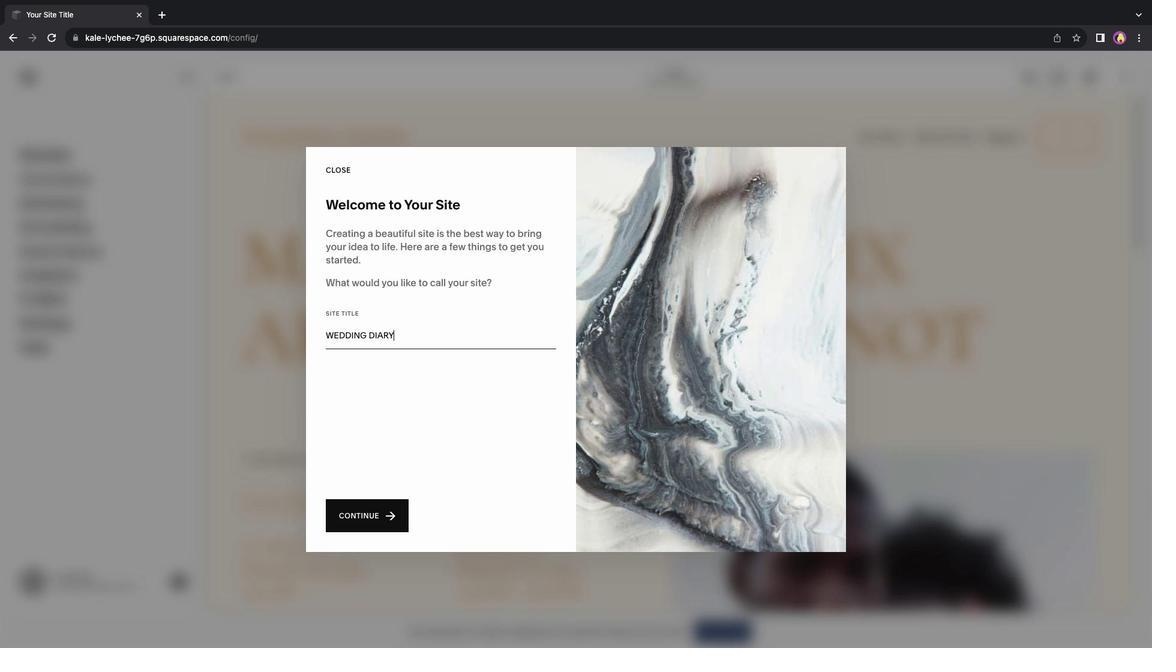 
Action: Mouse moved to (376, 514)
Screenshot: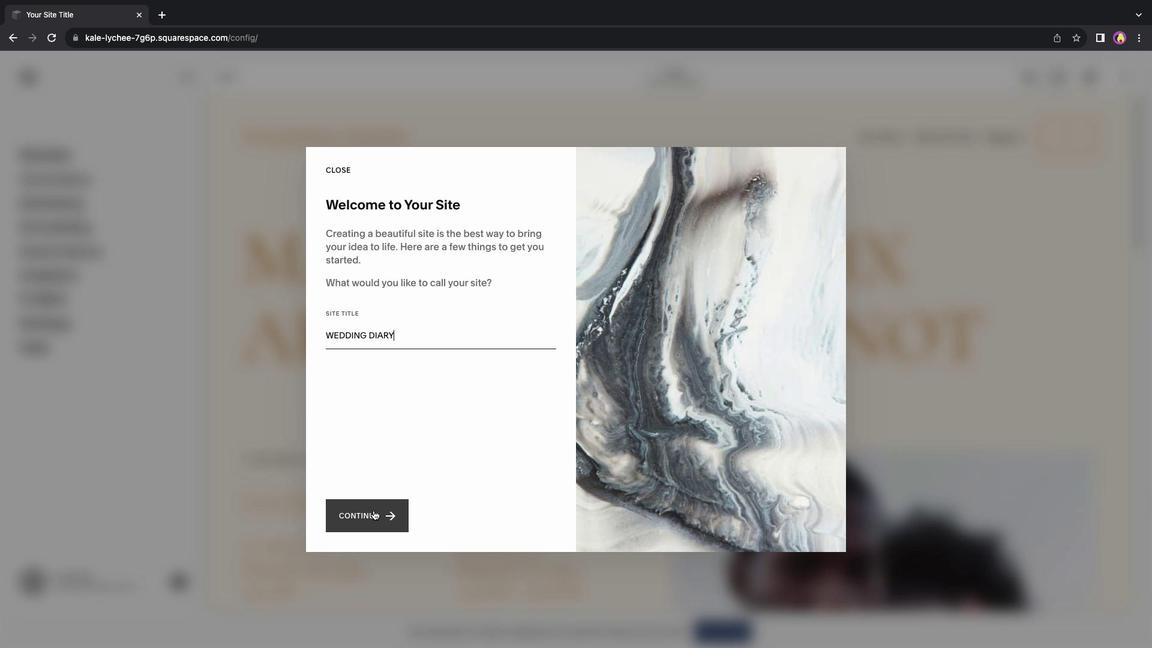 
Action: Mouse pressed left at (376, 514)
Screenshot: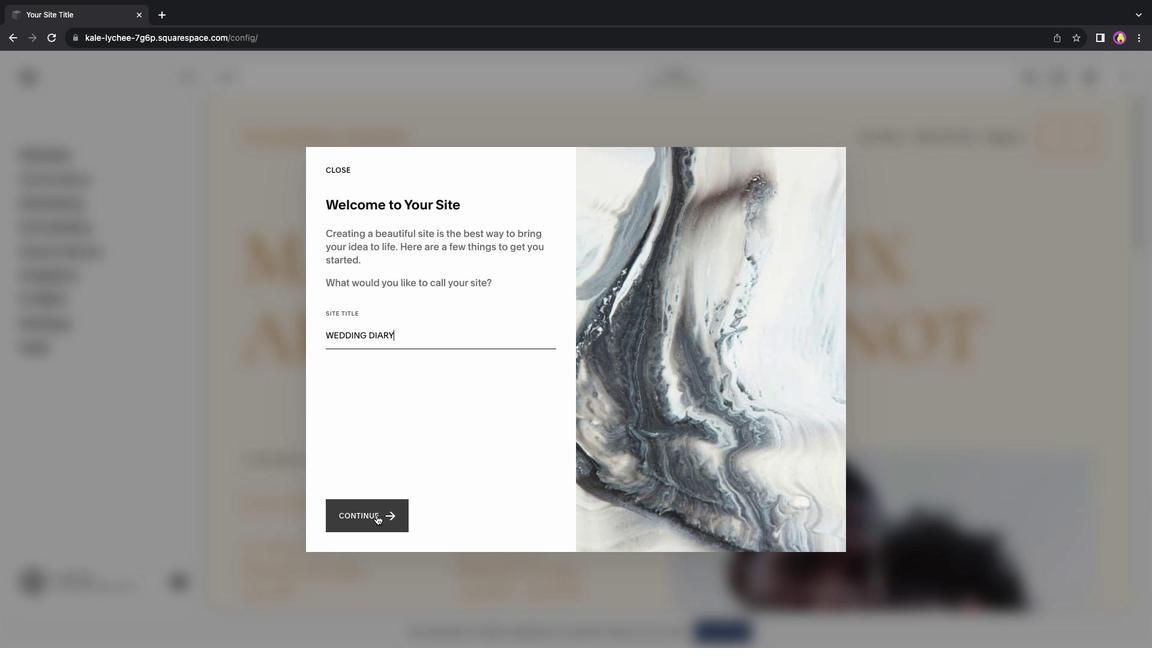 
Action: Mouse moved to (513, 517)
Screenshot: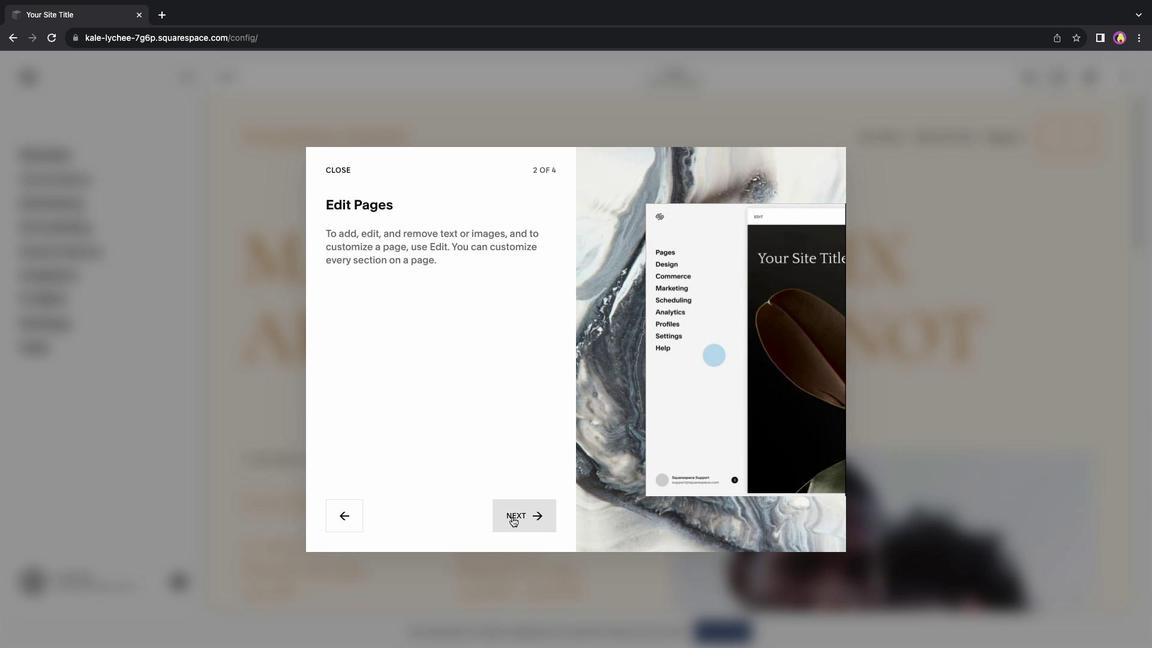 
Action: Mouse pressed left at (513, 517)
Screenshot: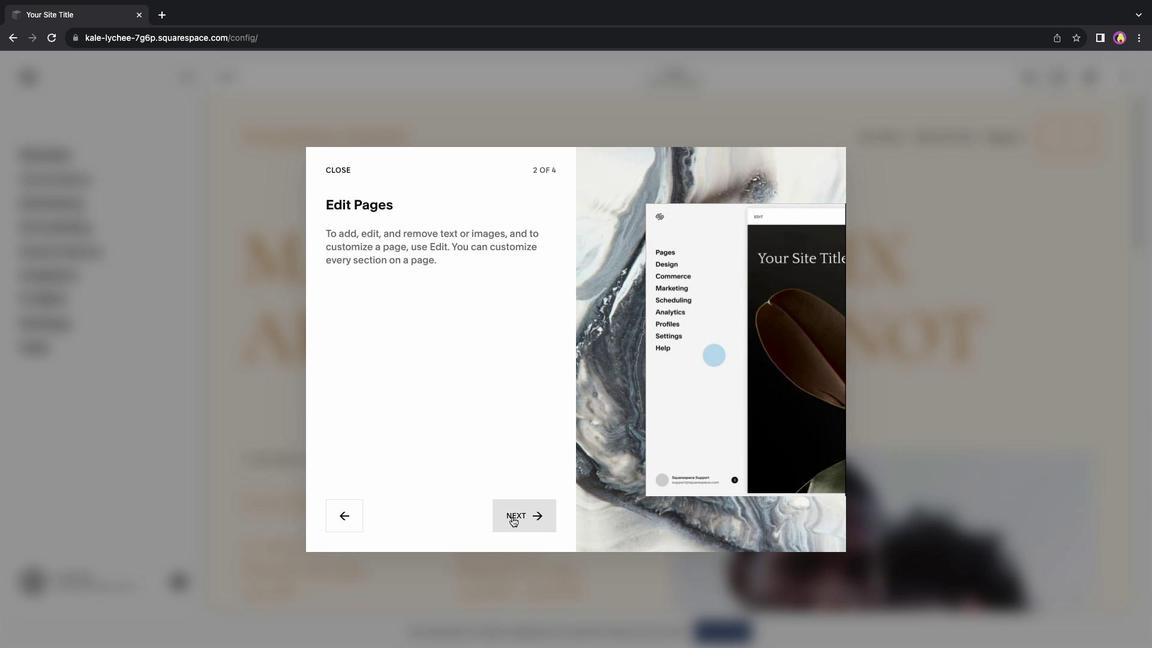 
Action: Mouse moved to (550, 523)
Screenshot: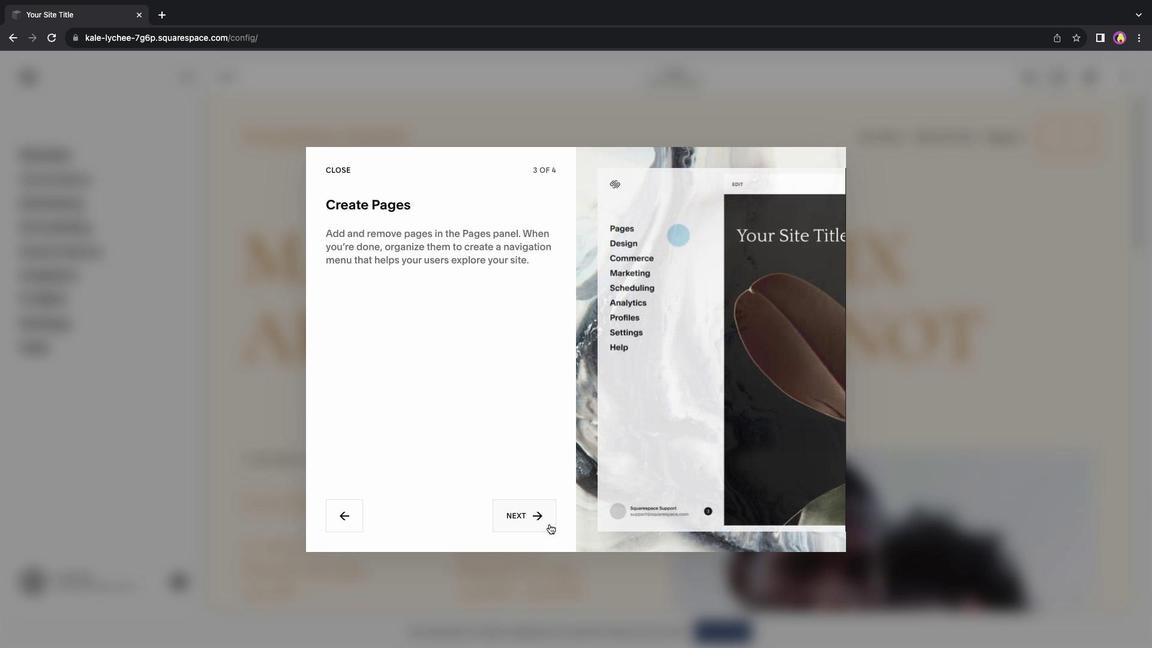 
Action: Mouse pressed left at (550, 523)
Screenshot: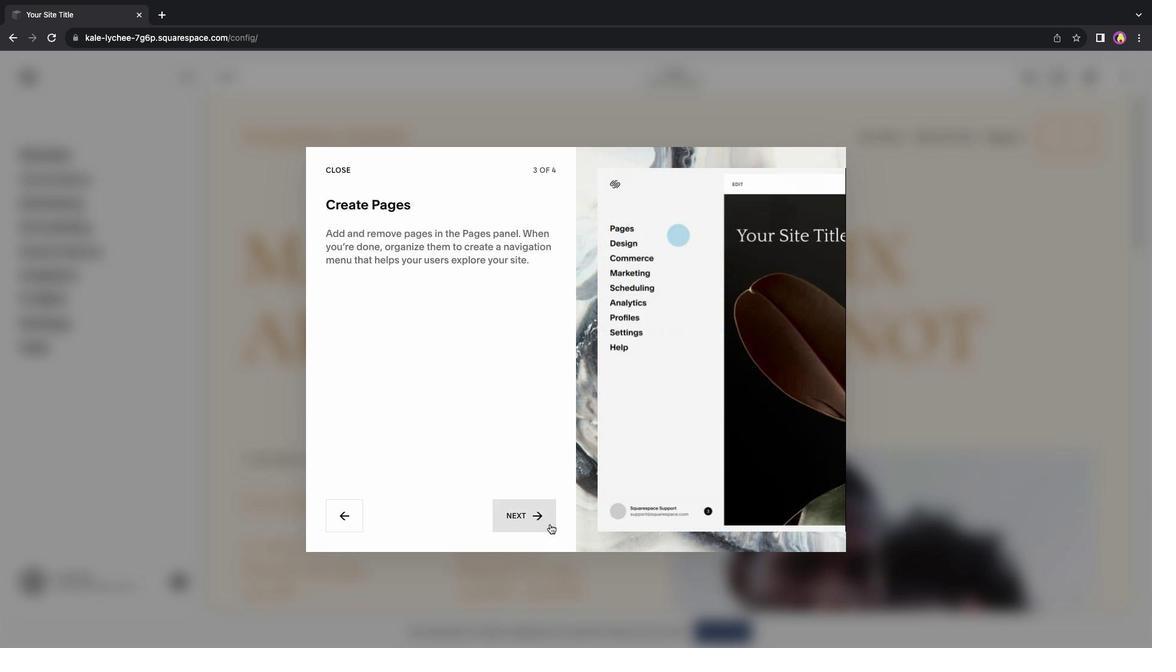 
Action: Mouse moved to (541, 521)
Screenshot: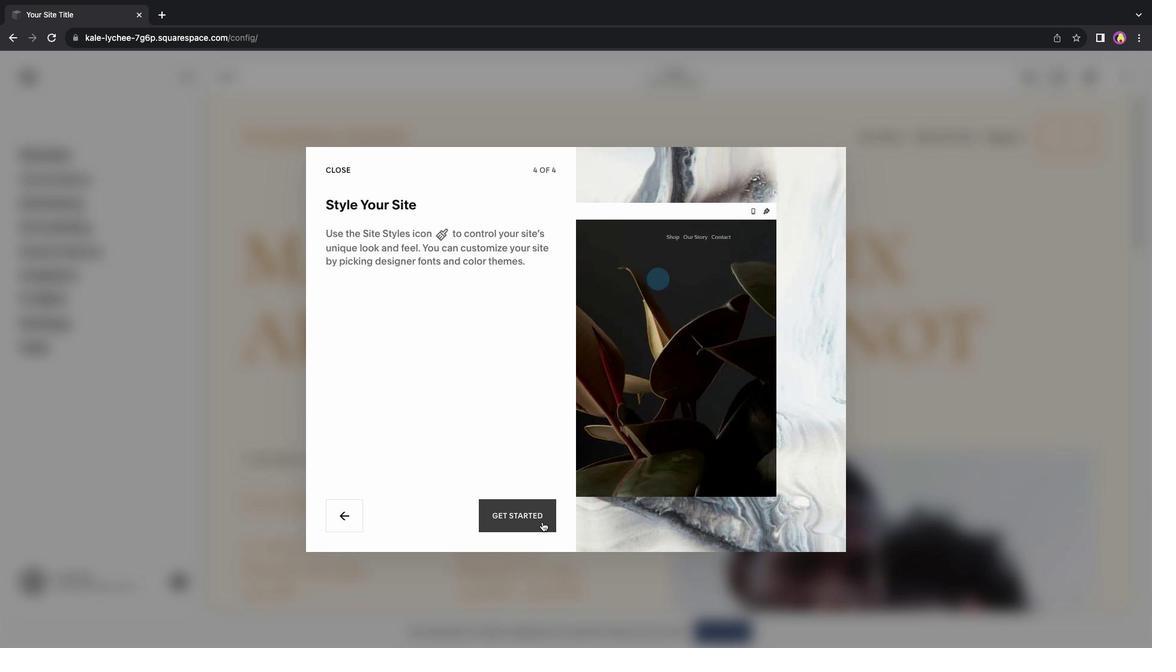 
Action: Mouse pressed left at (541, 521)
Screenshot: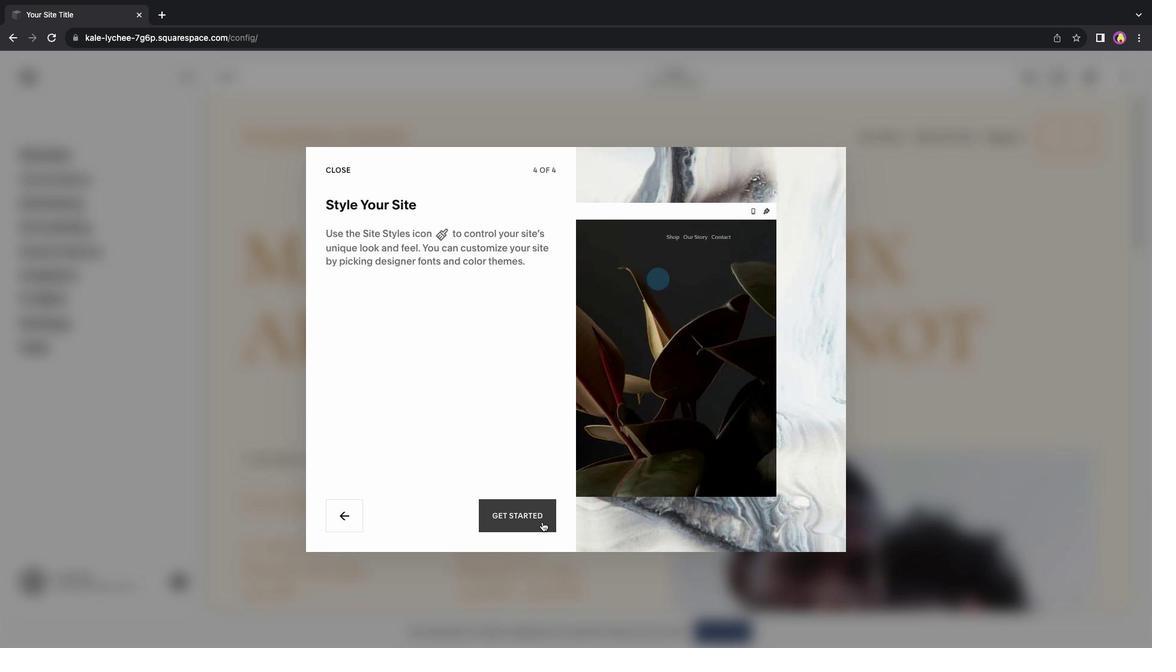 
Action: Mouse moved to (30, 159)
Screenshot: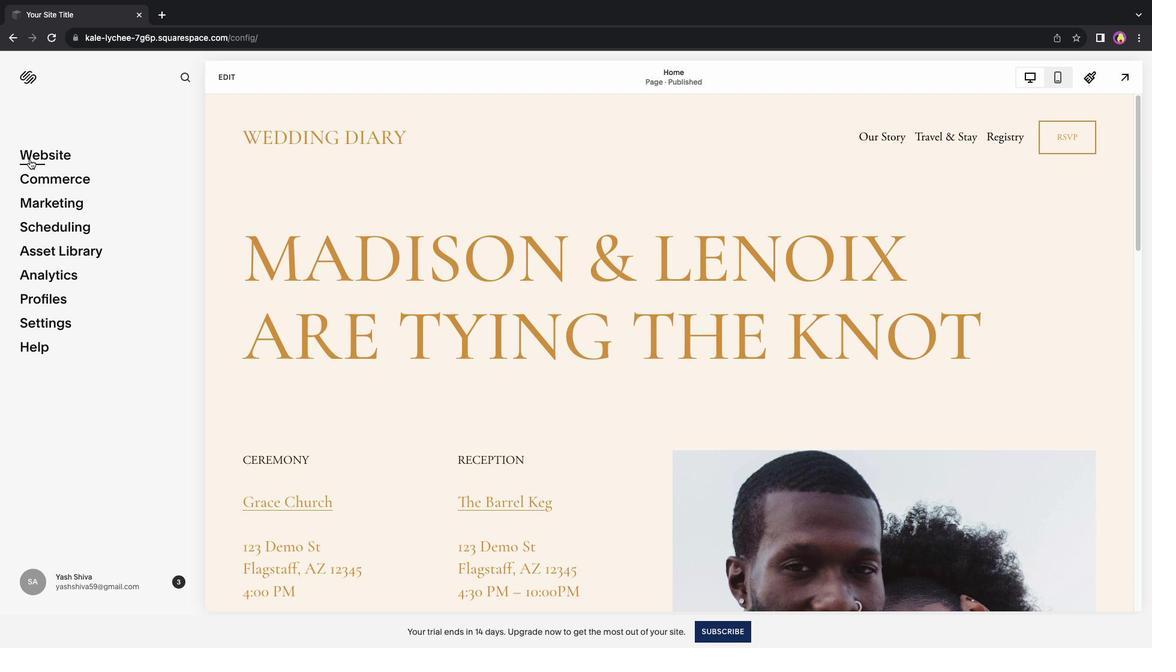
Action: Mouse pressed left at (30, 159)
Screenshot: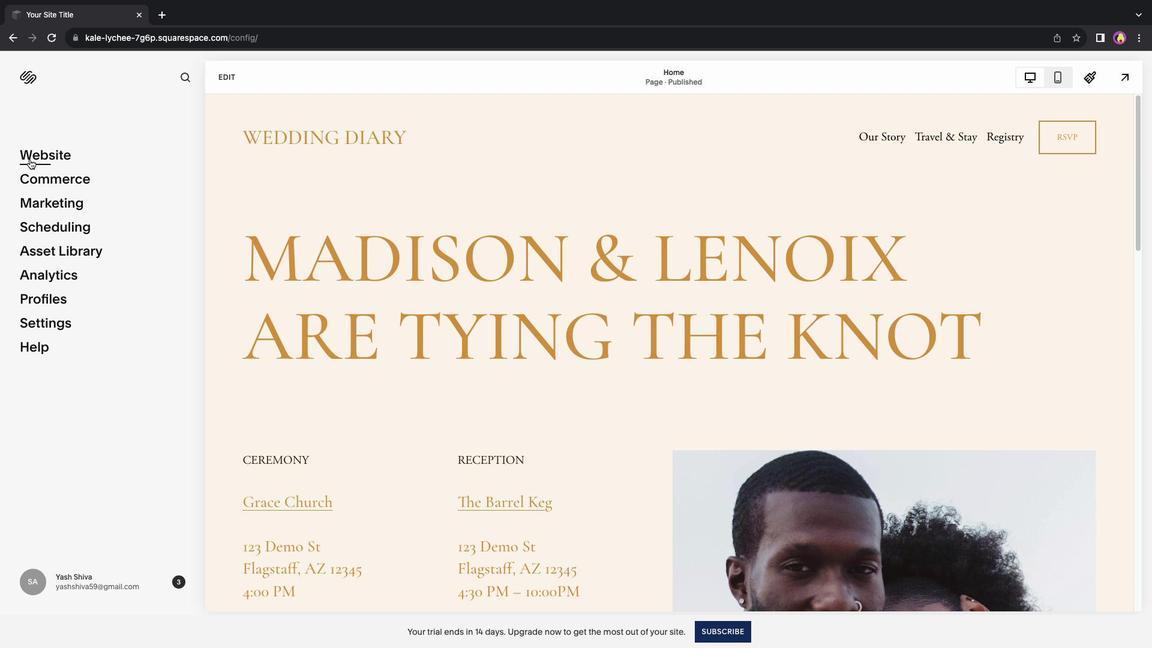 
Action: Mouse moved to (232, 81)
Screenshot: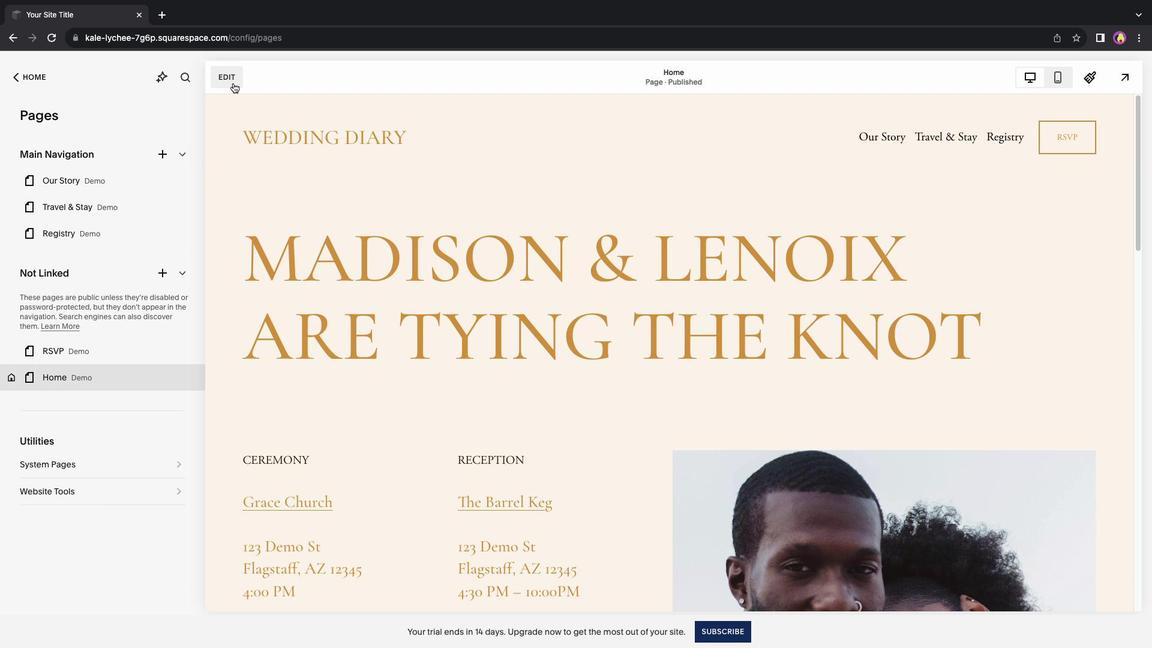 
Action: Mouse pressed left at (232, 81)
Screenshot: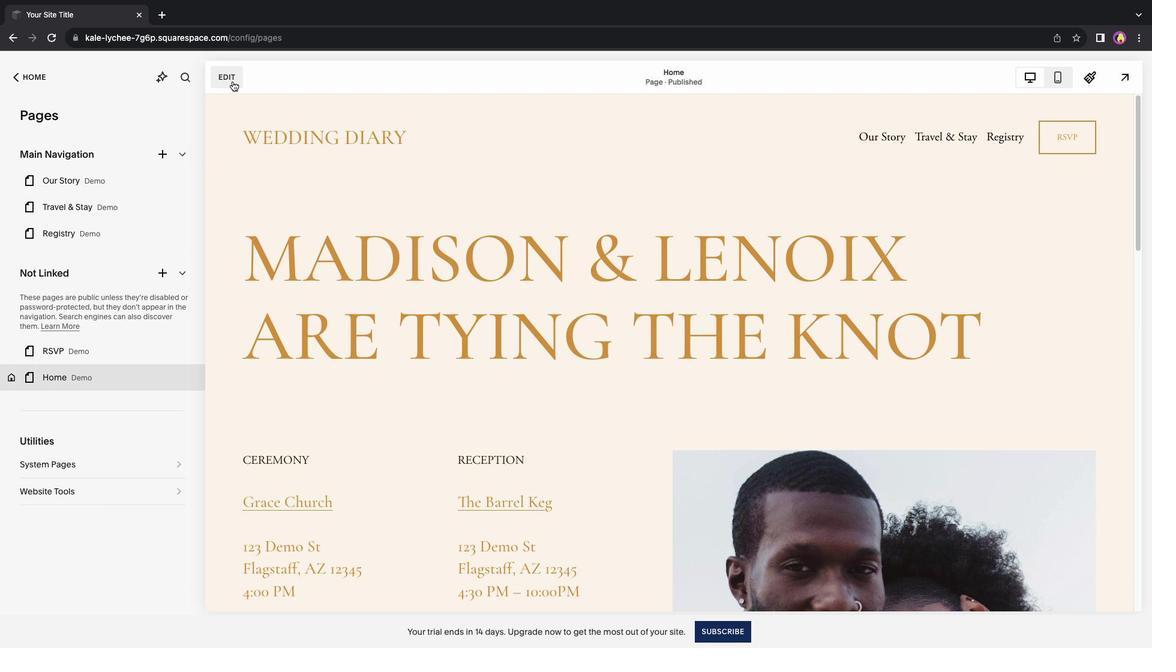 
Action: Mouse moved to (712, 337)
Screenshot: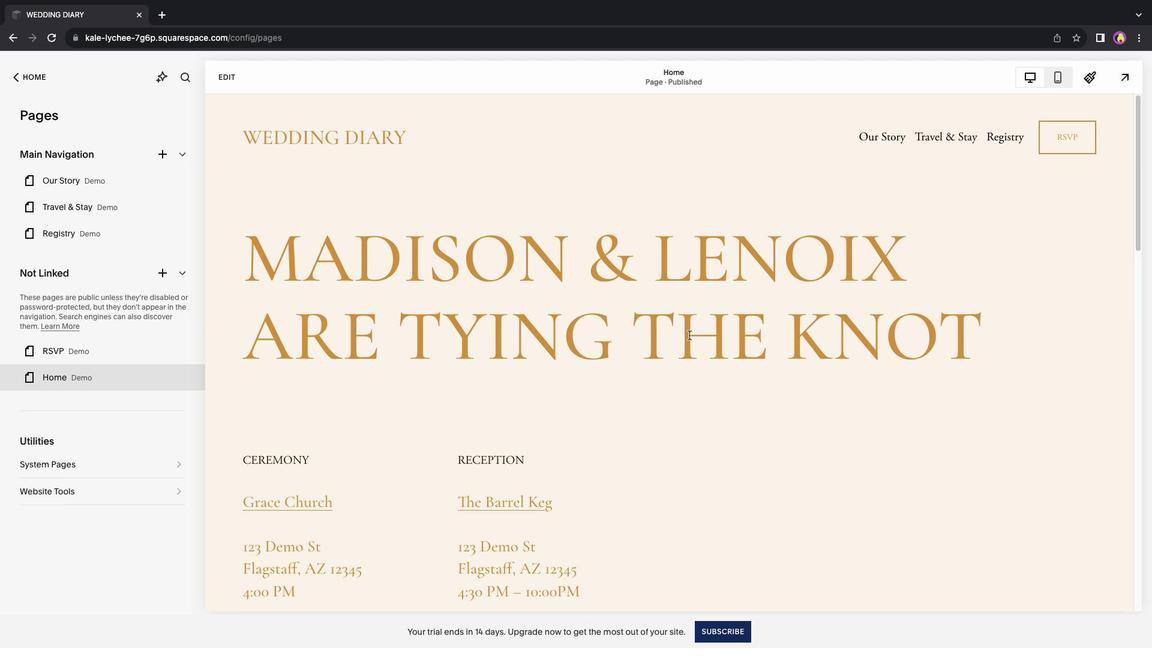 
Action: Mouse scrolled (712, 337) with delta (0, 0)
Screenshot: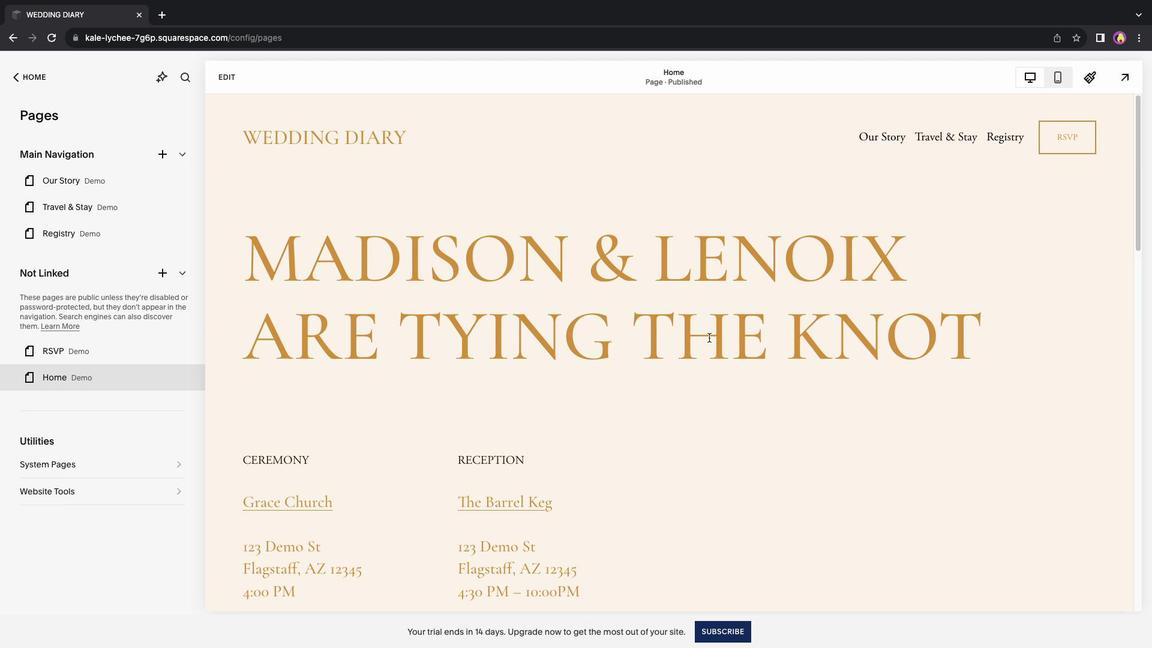 
Action: Mouse scrolled (712, 337) with delta (0, 0)
Screenshot: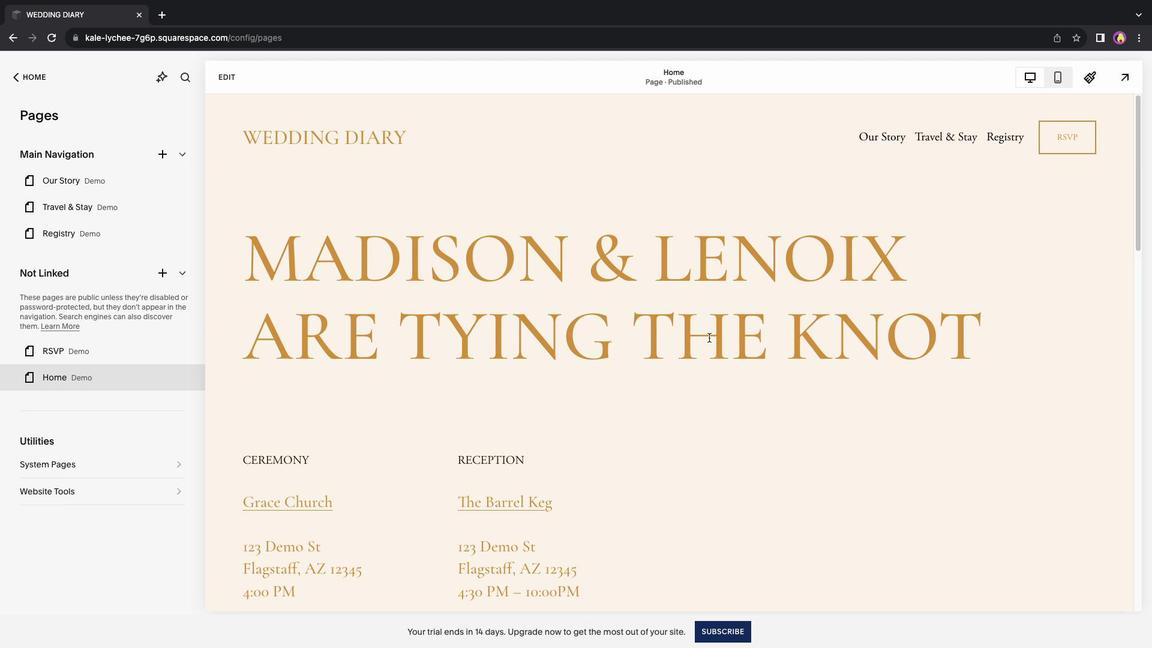 
Action: Mouse scrolled (712, 337) with delta (0, -1)
Screenshot: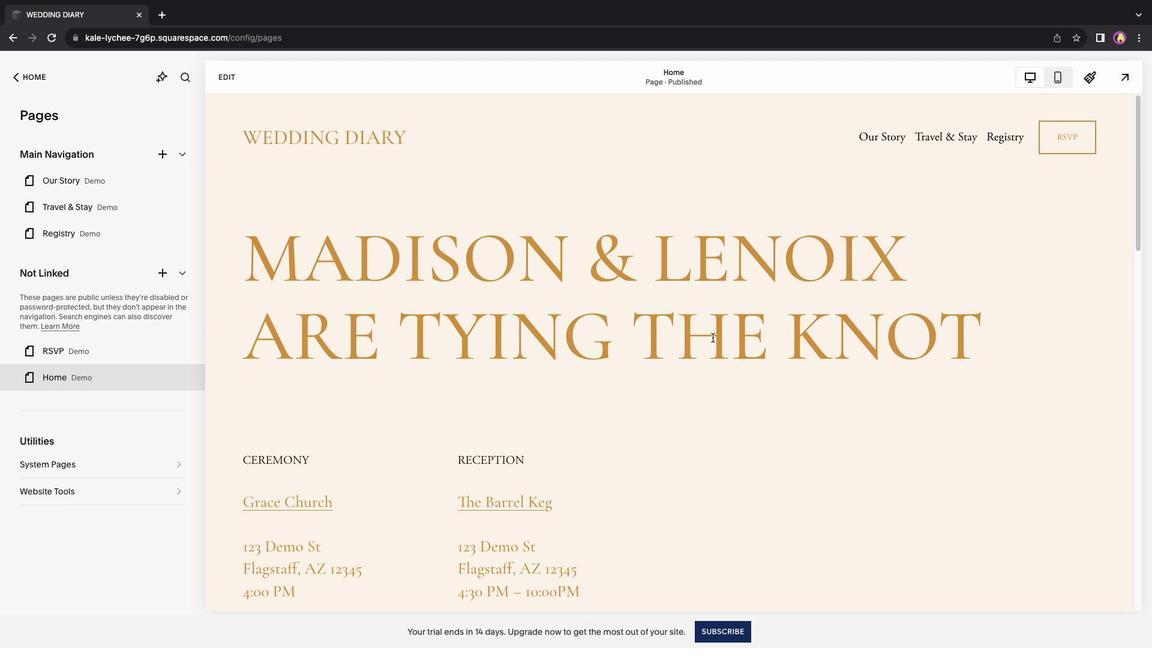 
Action: Mouse moved to (637, 321)
Screenshot: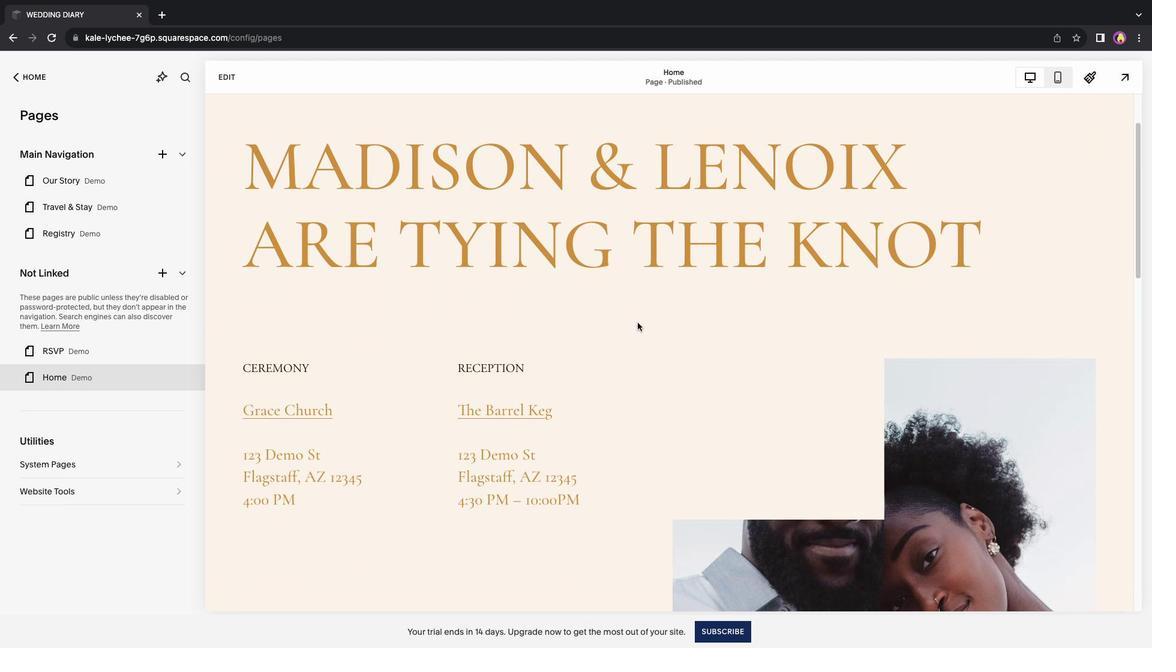 
Action: Mouse scrolled (637, 321) with delta (0, 0)
Screenshot: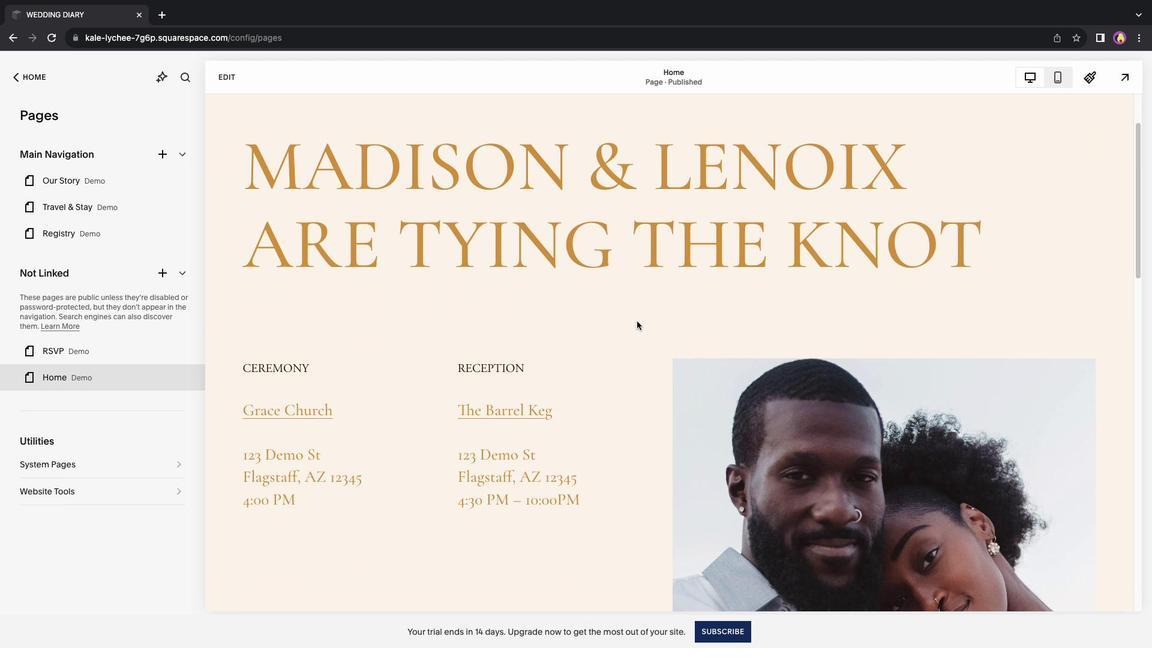 
Action: Mouse scrolled (637, 321) with delta (0, 0)
Screenshot: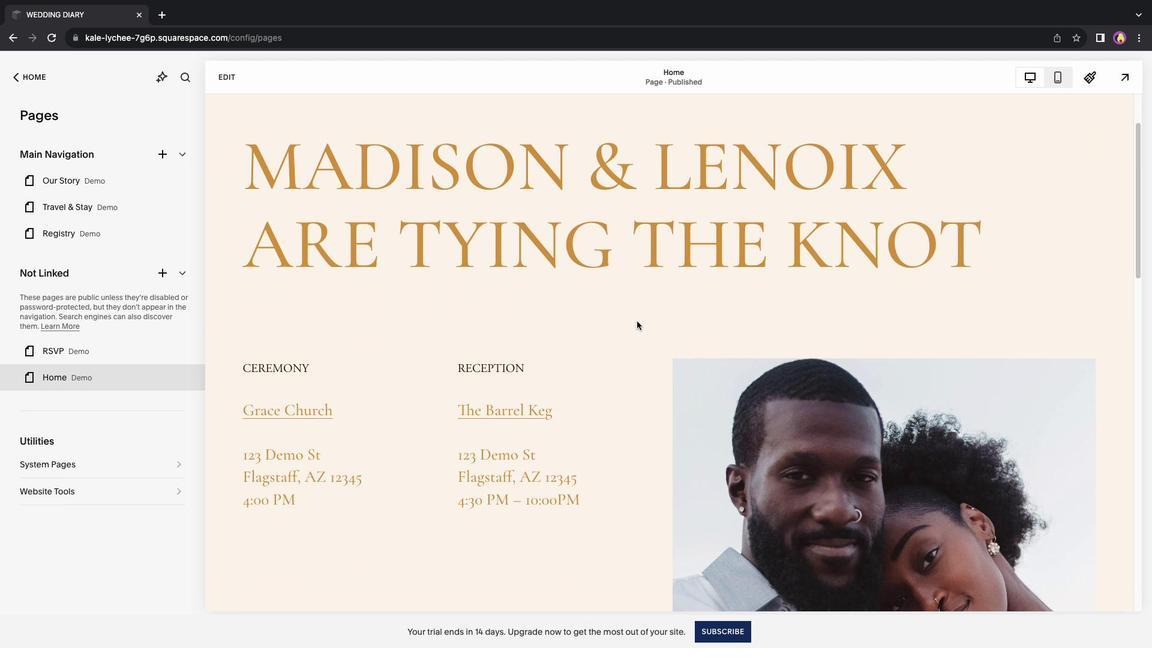 
Action: Mouse scrolled (637, 321) with delta (0, 1)
Screenshot: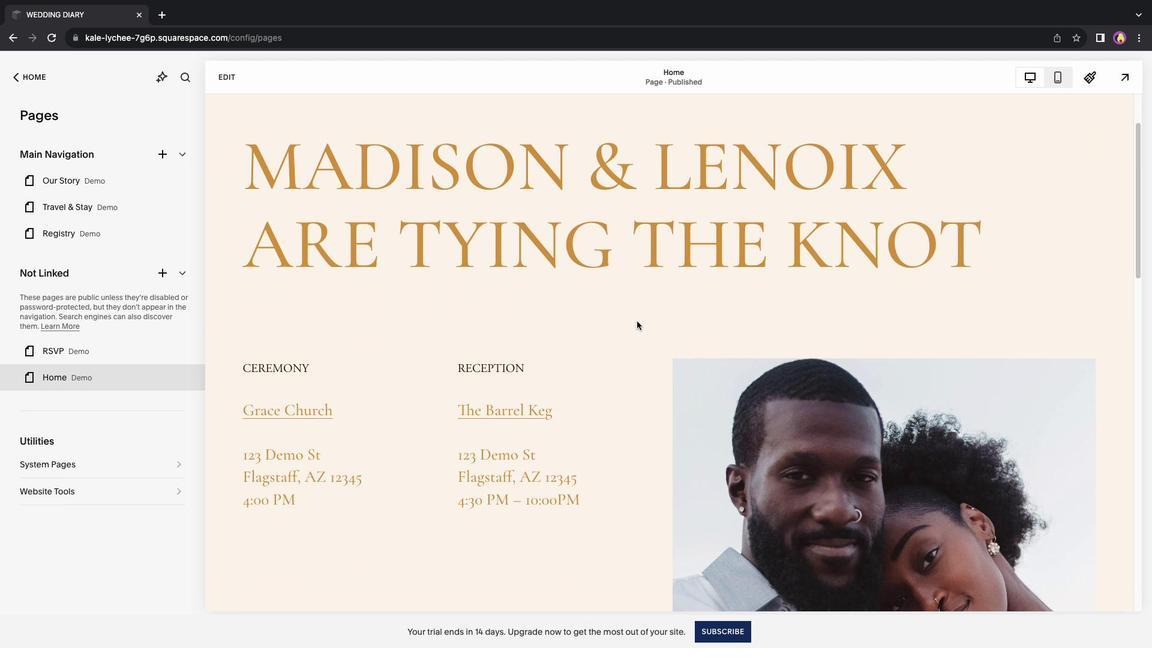 
Action: Mouse scrolled (637, 321) with delta (0, 3)
Screenshot: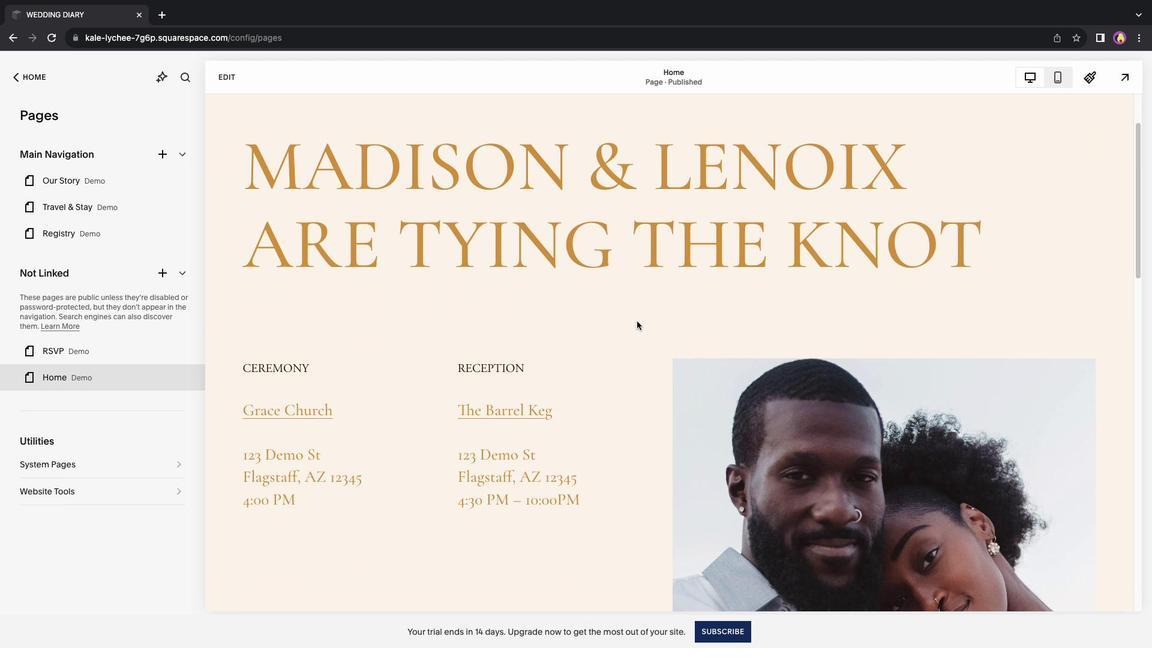 
Action: Mouse moved to (636, 312)
Screenshot: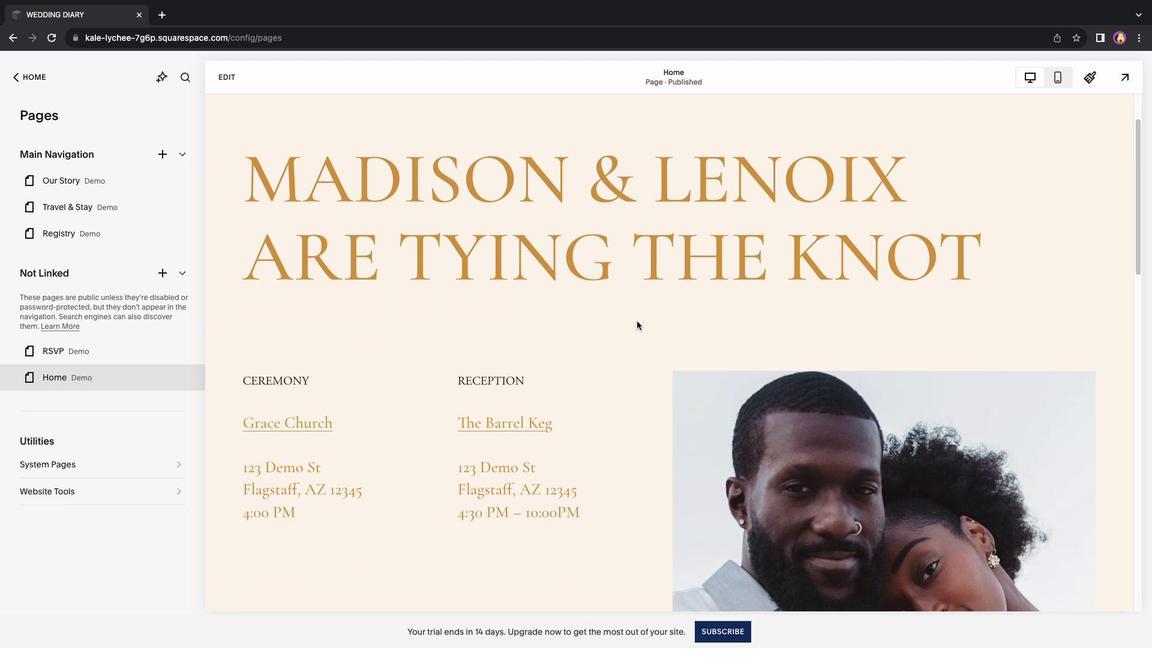 
Action: Mouse scrolled (636, 312) with delta (0, 0)
Screenshot: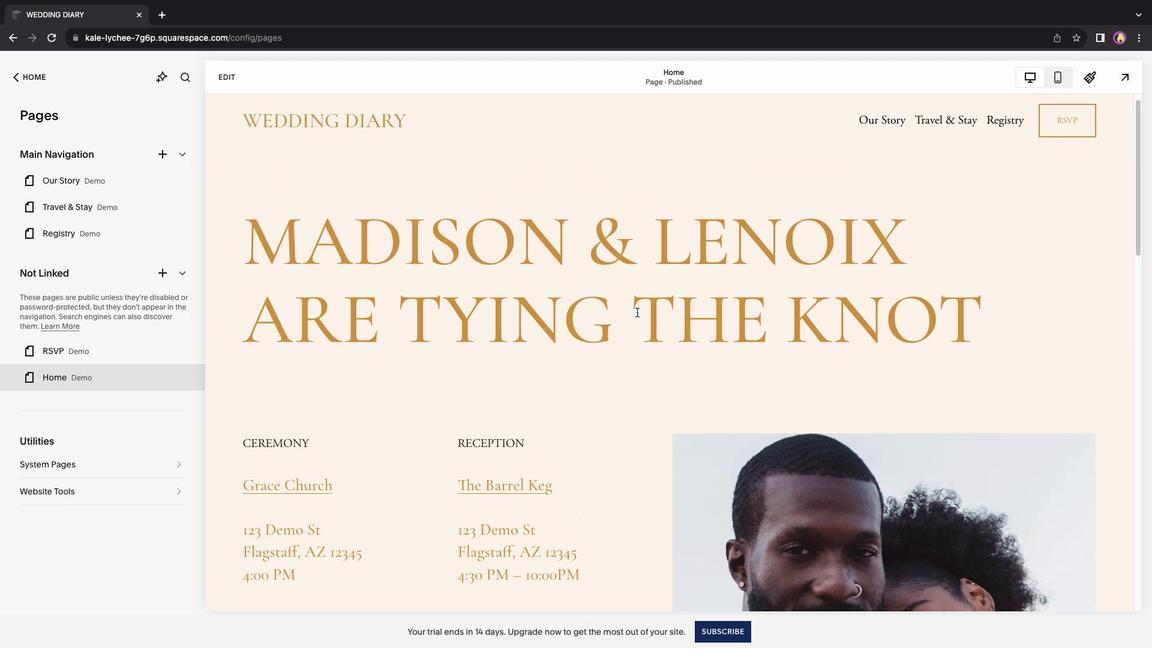 
Action: Mouse scrolled (636, 312) with delta (0, 0)
Screenshot: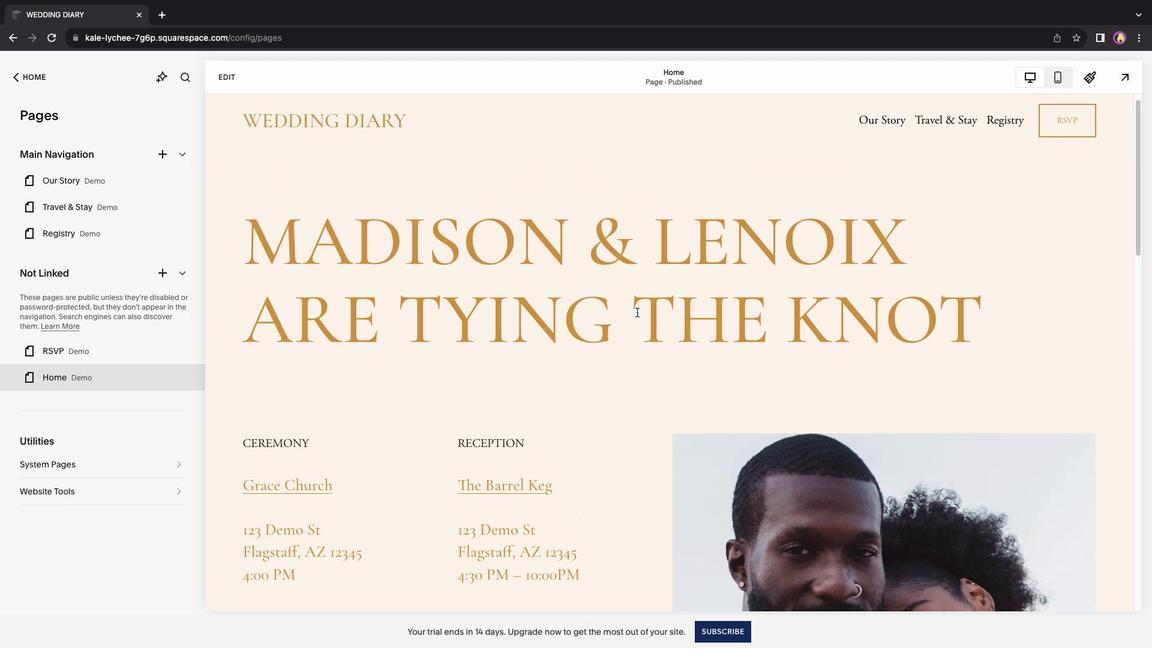 
Action: Mouse scrolled (636, 312) with delta (0, 1)
Screenshot: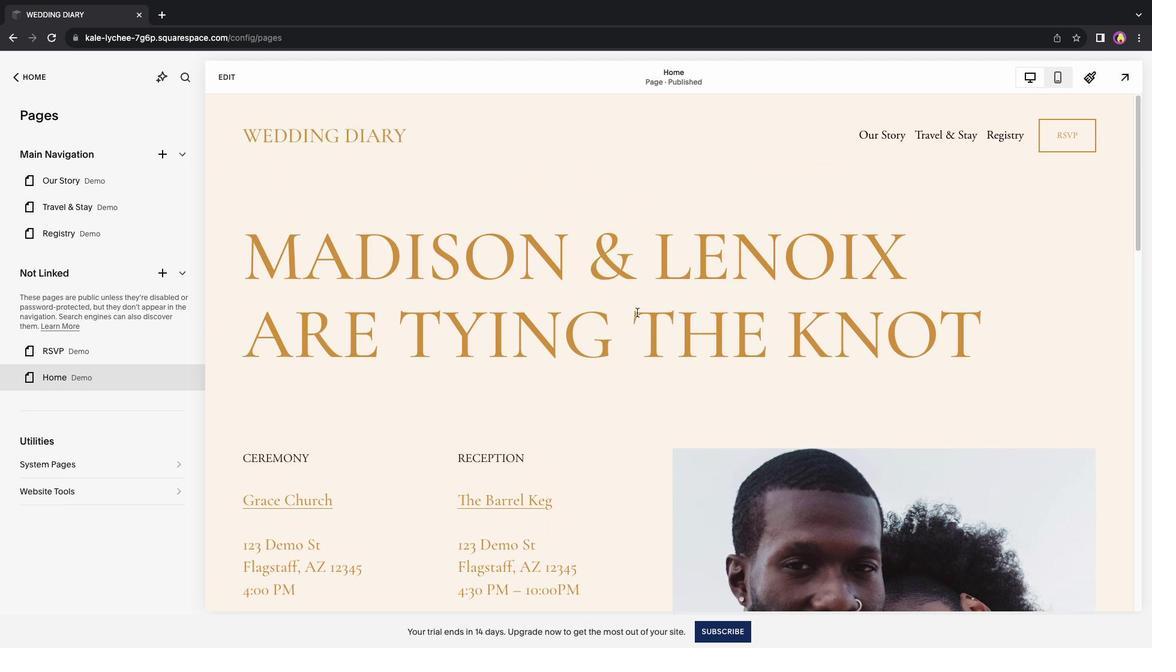 
Action: Mouse scrolled (636, 312) with delta (0, 3)
Screenshot: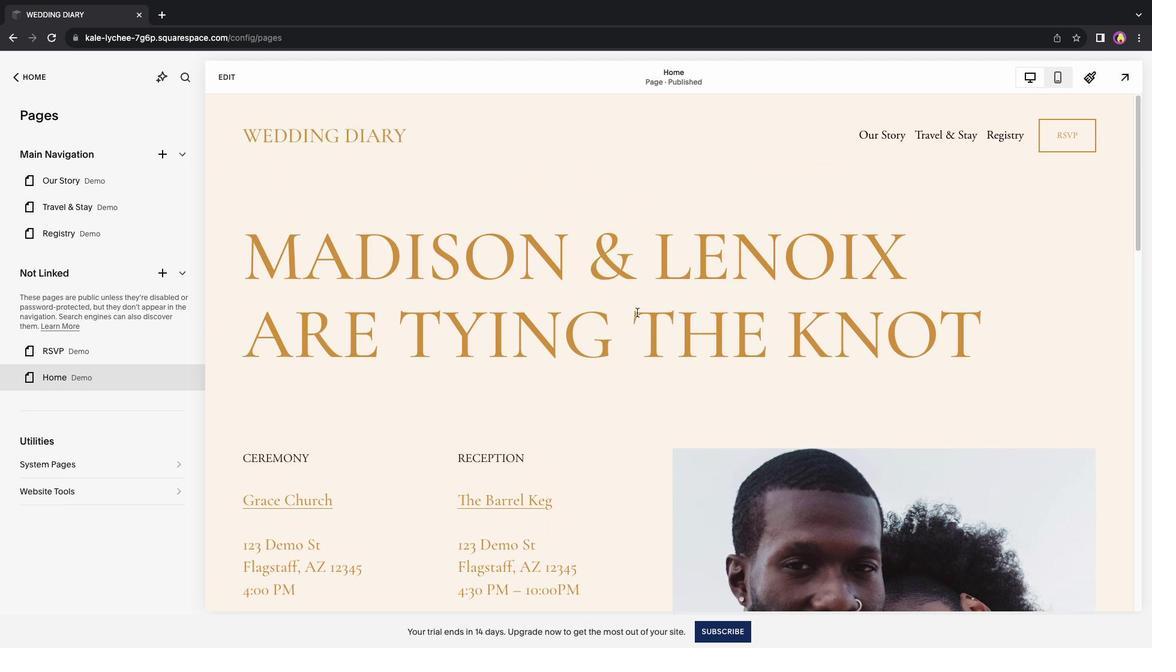 
Action: Mouse scrolled (636, 312) with delta (0, 3)
Screenshot: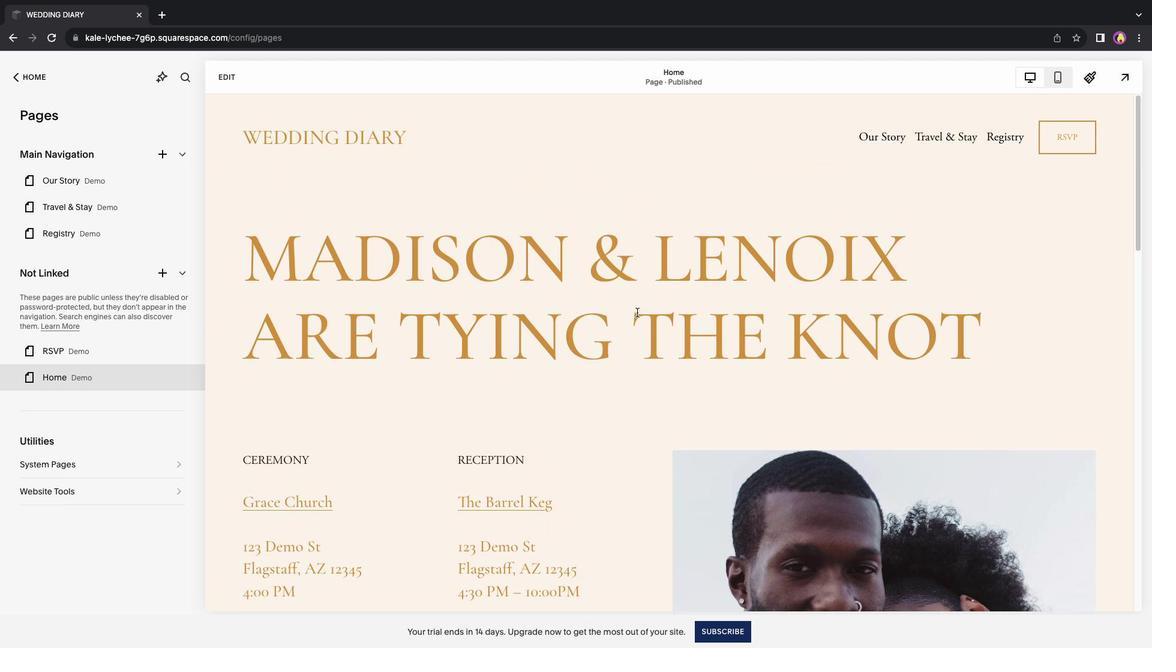 
Action: Mouse moved to (228, 78)
Screenshot: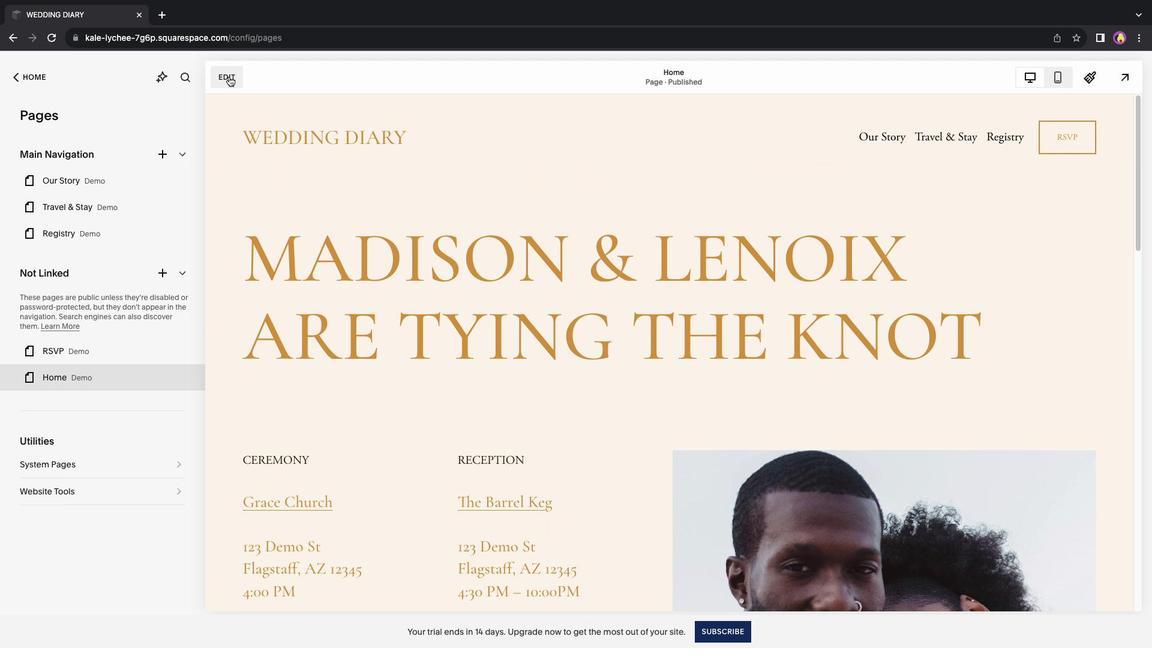 
Action: Mouse pressed left at (228, 78)
Screenshot: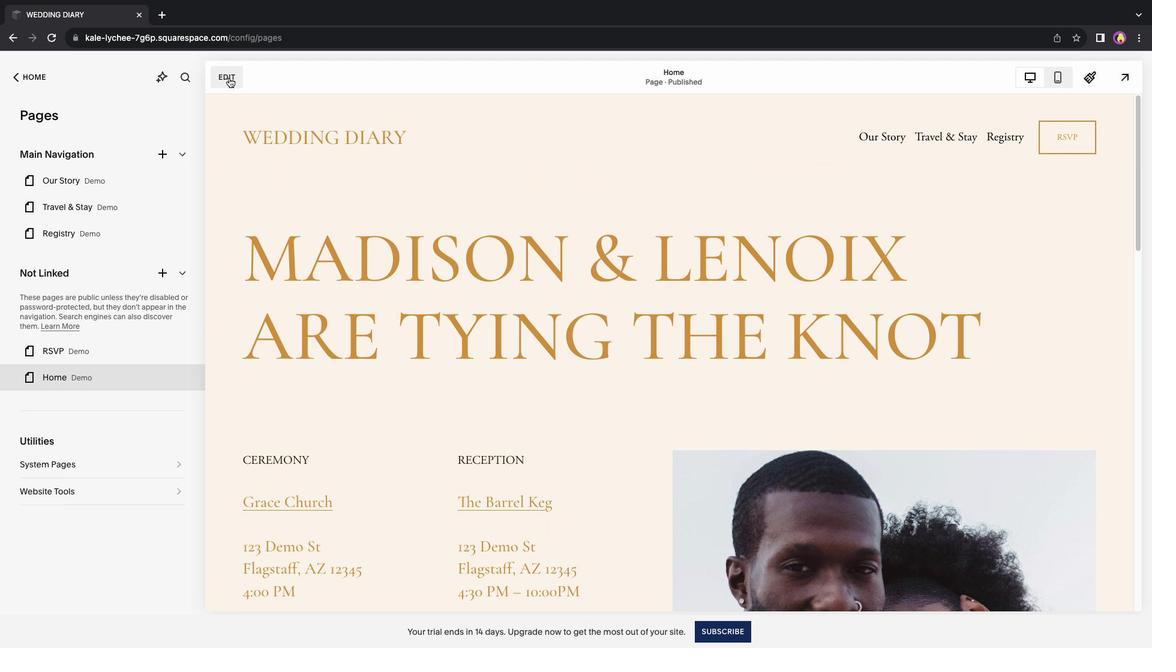 
Action: Mouse moved to (744, 349)
Screenshot: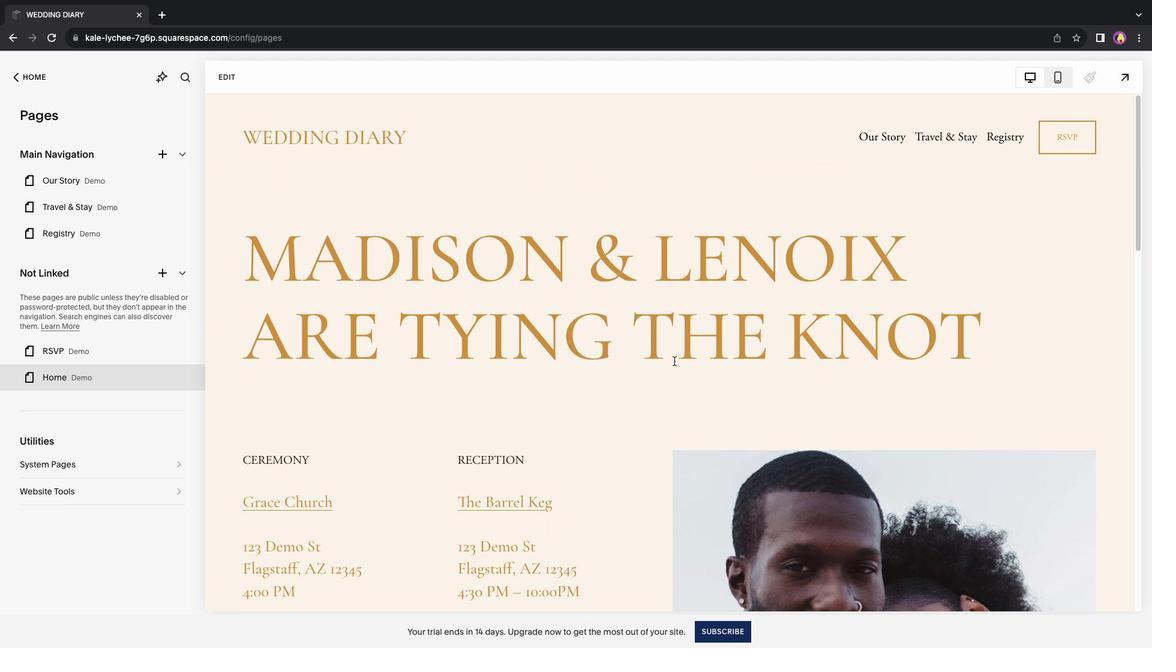 
Action: Mouse scrolled (744, 349) with delta (0, 0)
Screenshot: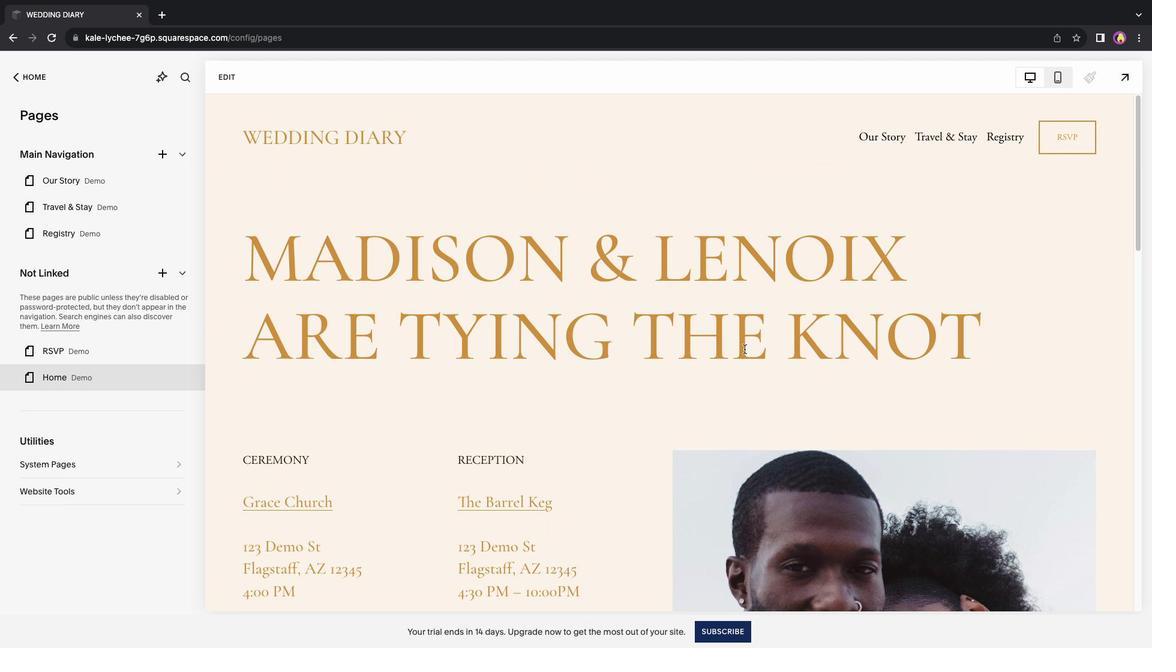 
Action: Mouse scrolled (744, 349) with delta (0, 0)
Screenshot: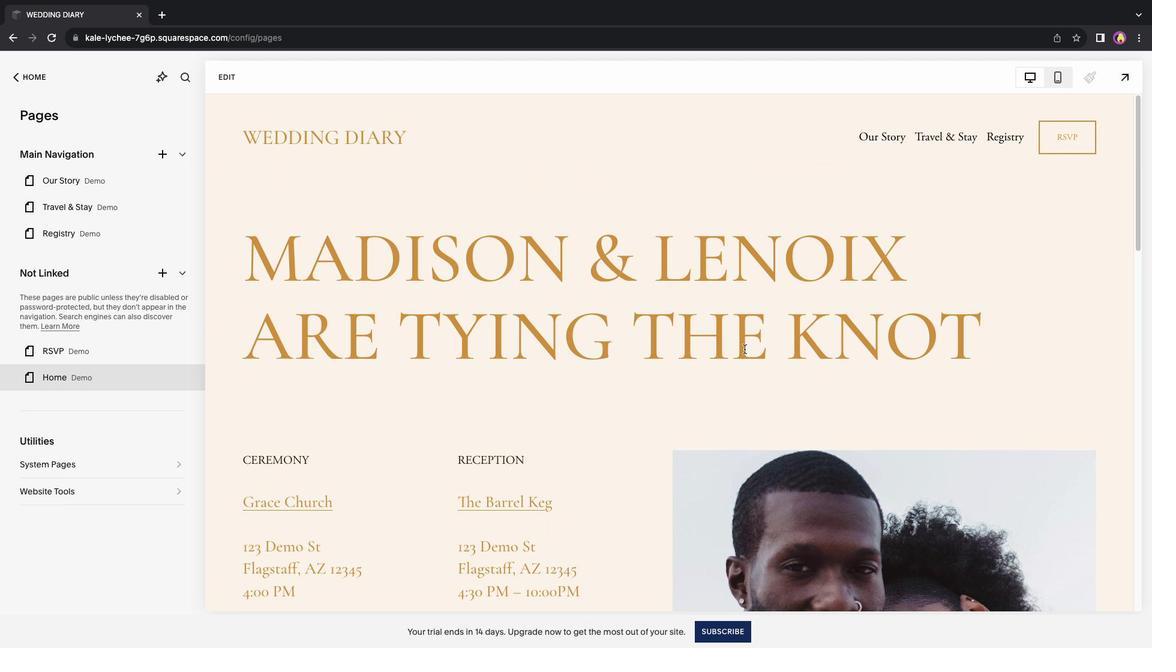 
Action: Mouse scrolled (744, 349) with delta (0, -1)
Screenshot: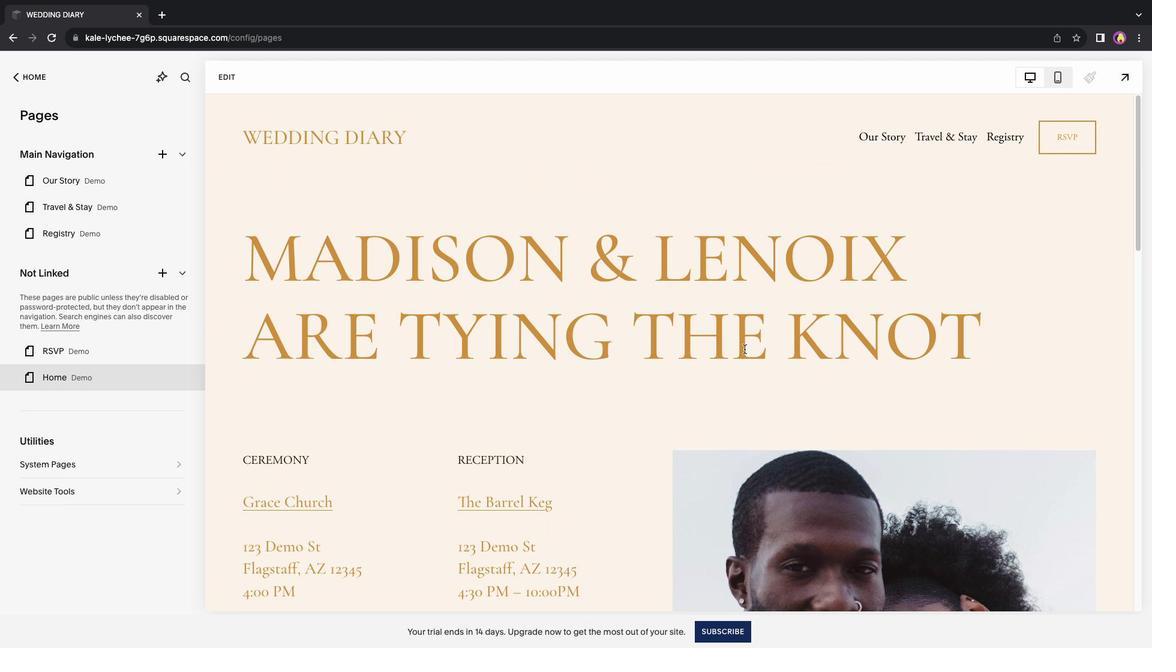 
Action: Mouse scrolled (744, 349) with delta (0, 0)
Screenshot: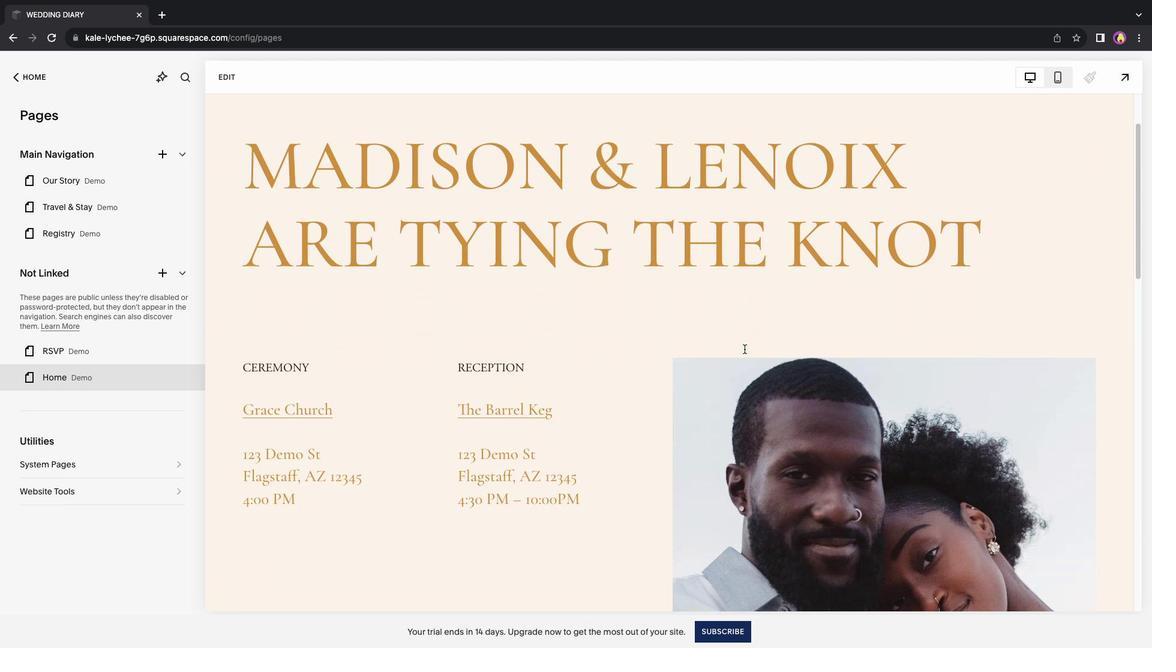 
Action: Mouse scrolled (744, 349) with delta (0, 0)
Screenshot: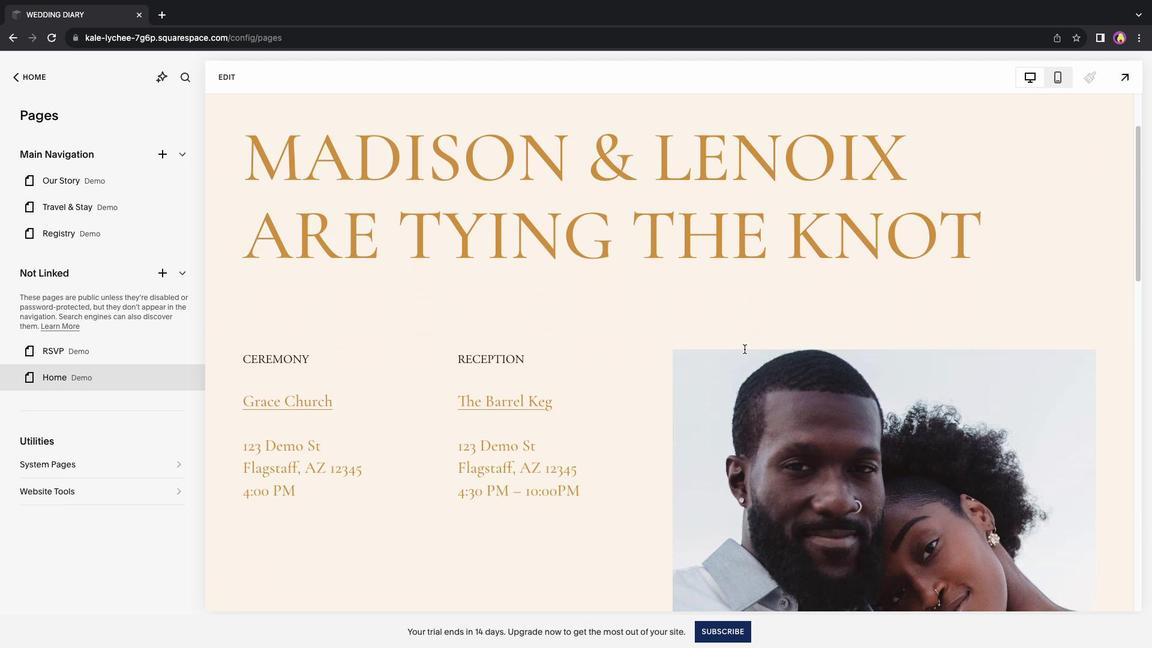 
Action: Mouse scrolled (744, 349) with delta (0, -1)
Screenshot: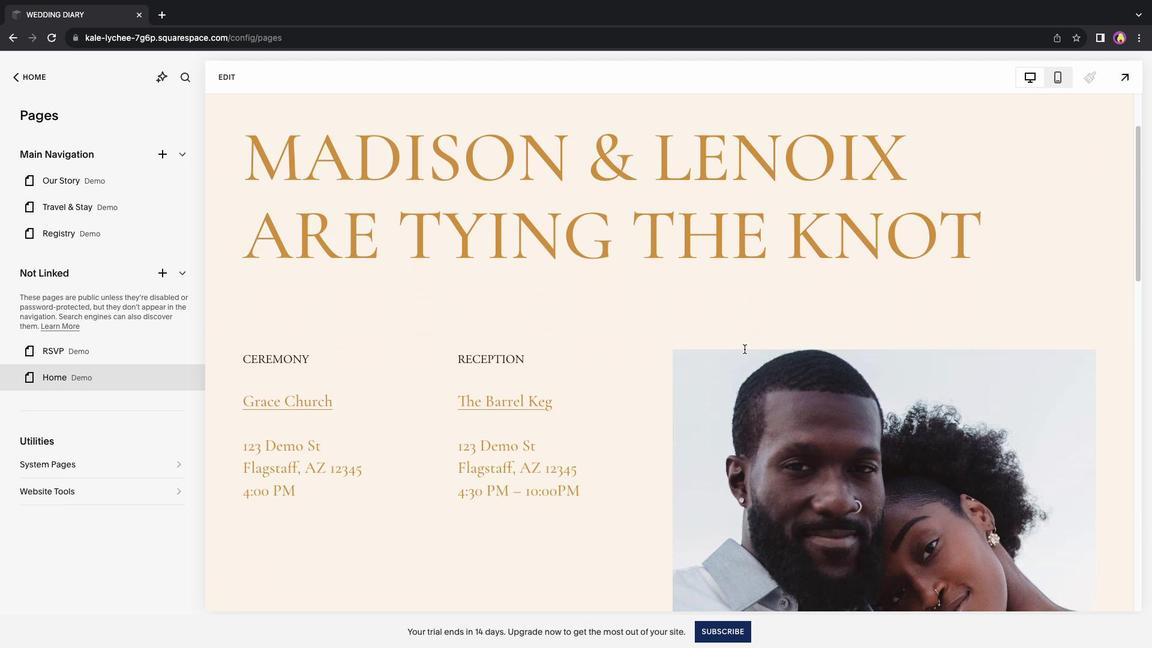 
Action: Mouse scrolled (744, 349) with delta (0, -2)
Screenshot: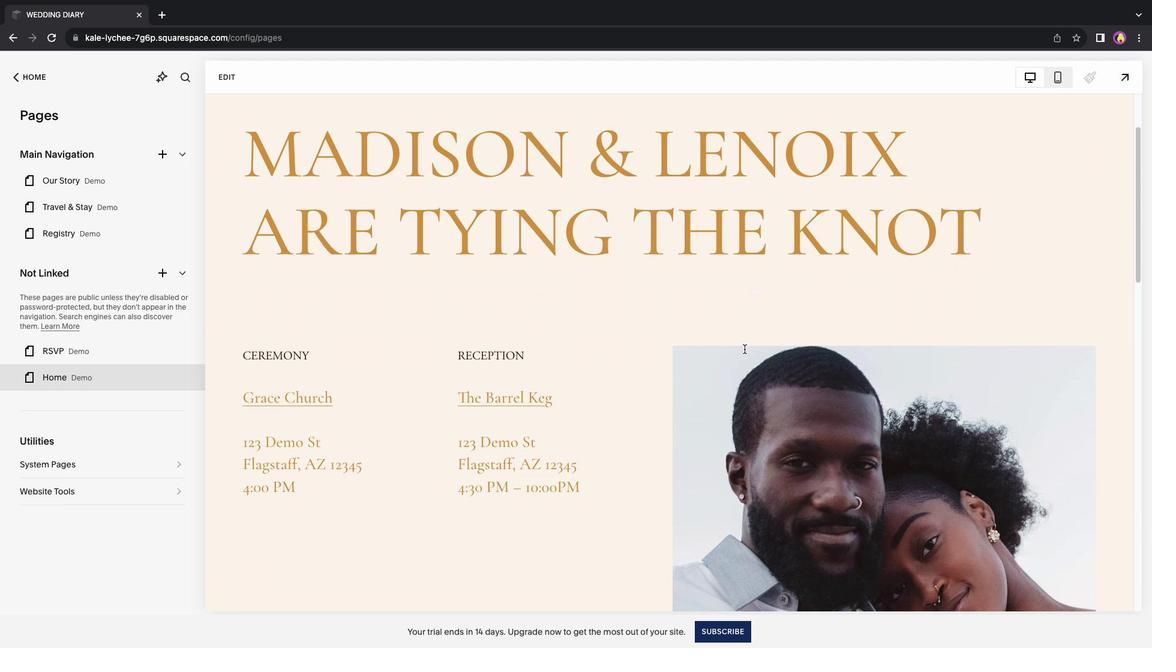 
Action: Mouse scrolled (744, 349) with delta (0, 0)
Screenshot: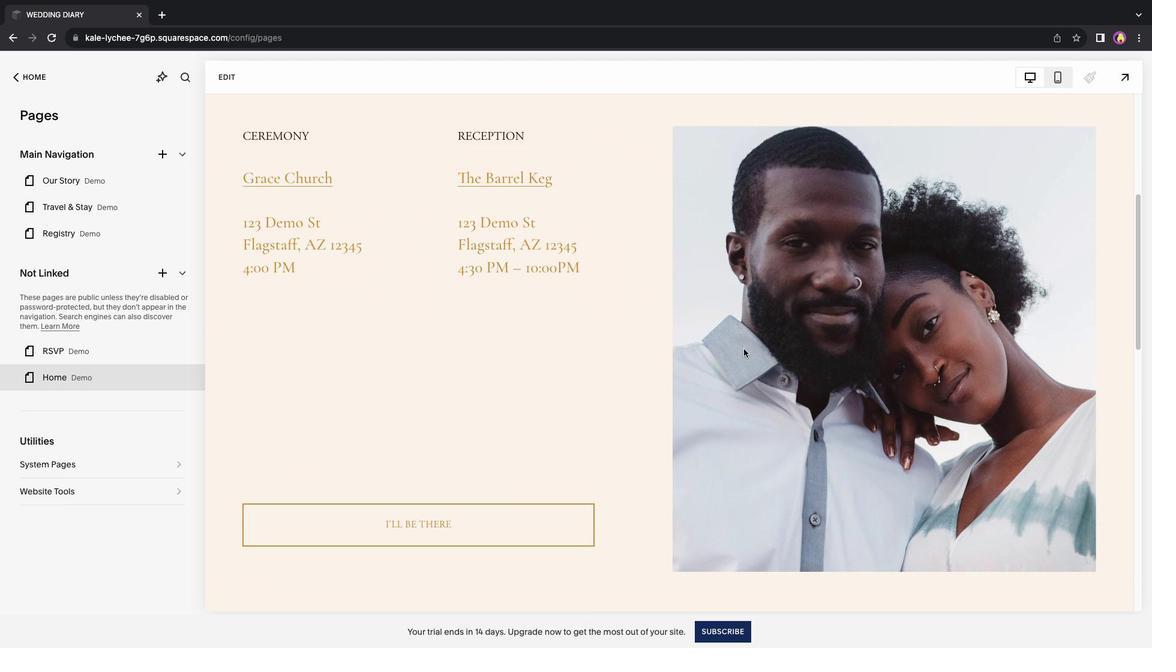 
Action: Mouse scrolled (744, 349) with delta (0, 0)
Screenshot: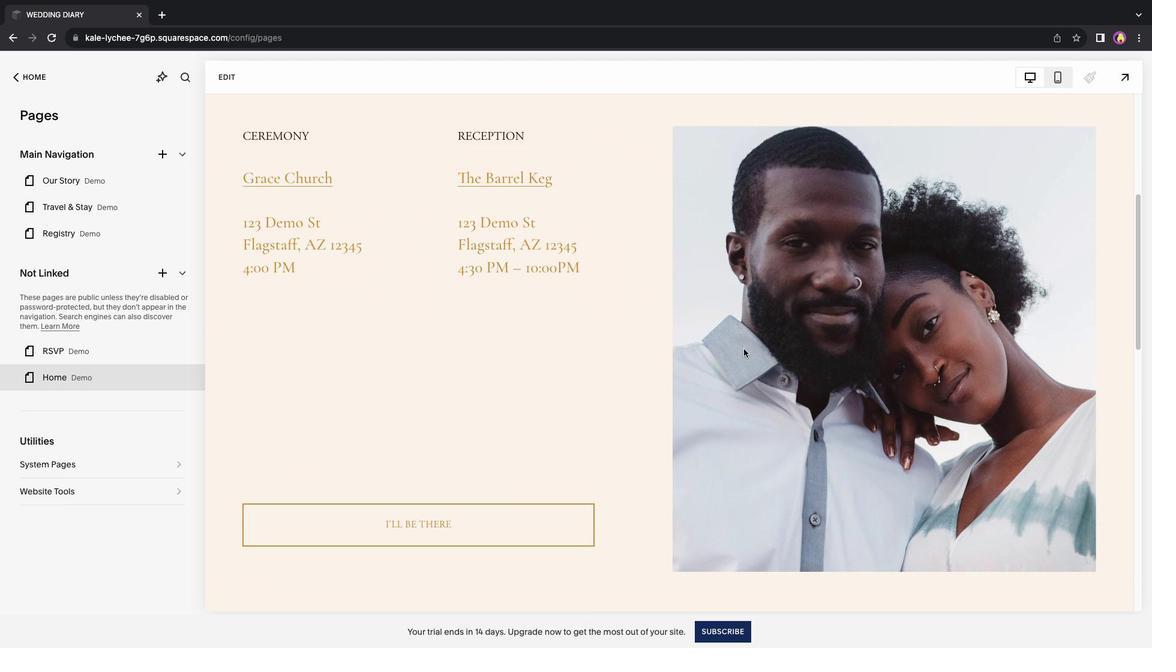 
Action: Mouse scrolled (744, 349) with delta (0, -1)
Screenshot: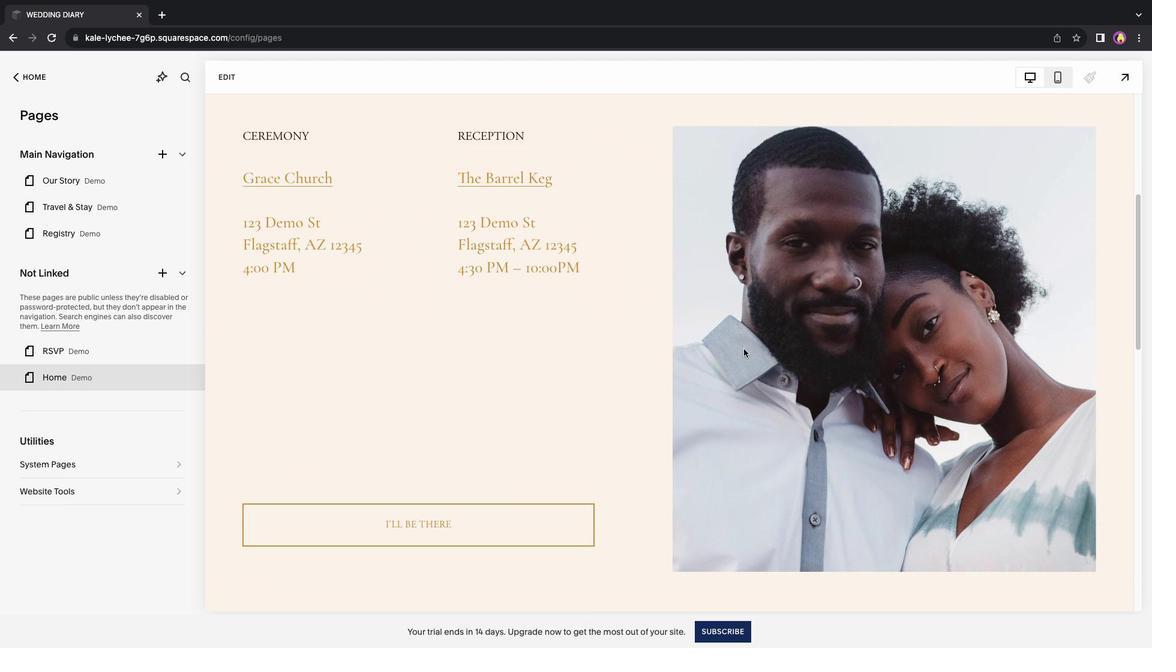 
Action: Mouse scrolled (744, 349) with delta (0, 0)
Screenshot: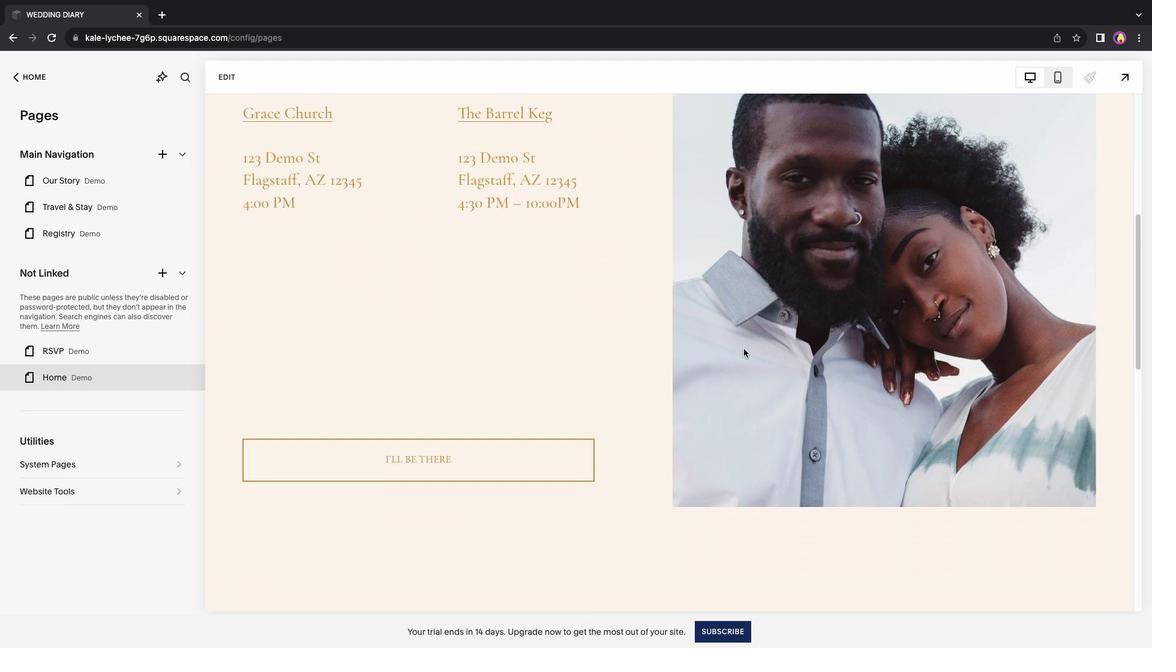 
Action: Mouse scrolled (744, 349) with delta (0, 0)
Screenshot: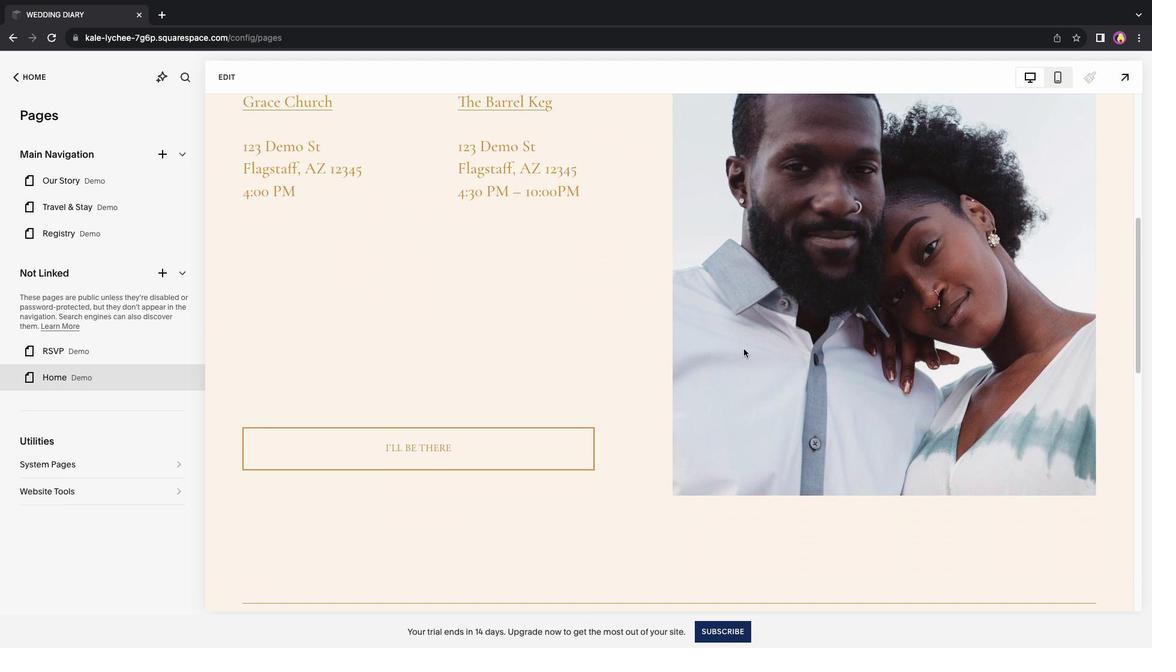 
Action: Mouse scrolled (744, 349) with delta (0, -1)
Screenshot: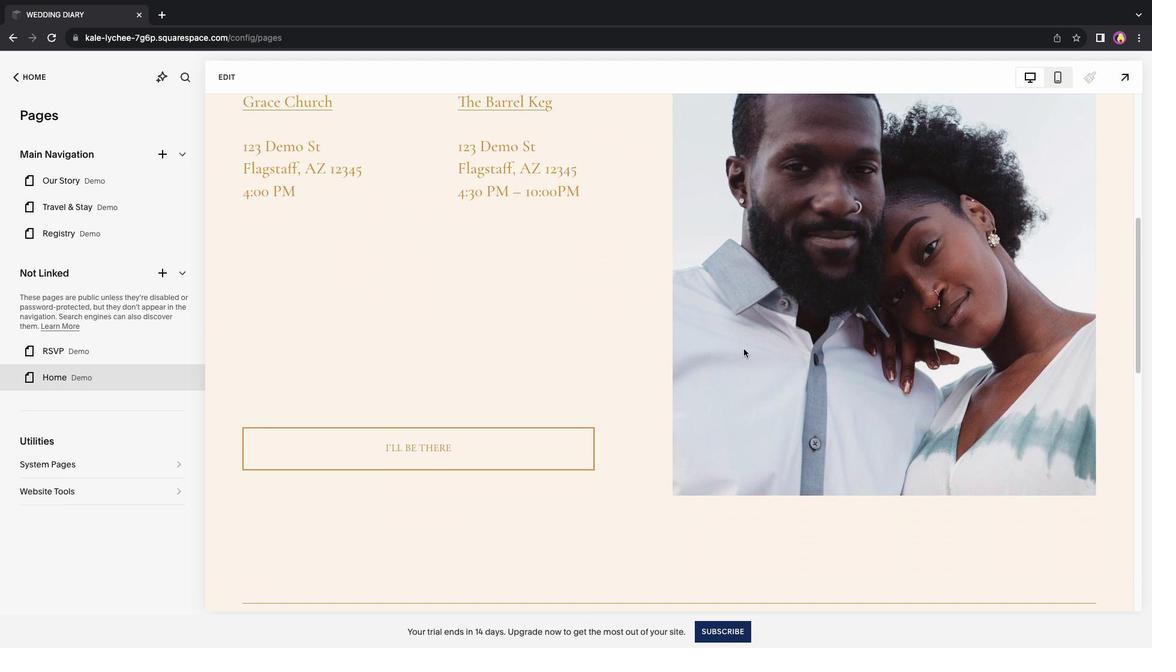 
Action: Mouse scrolled (744, 349) with delta (0, 0)
Screenshot: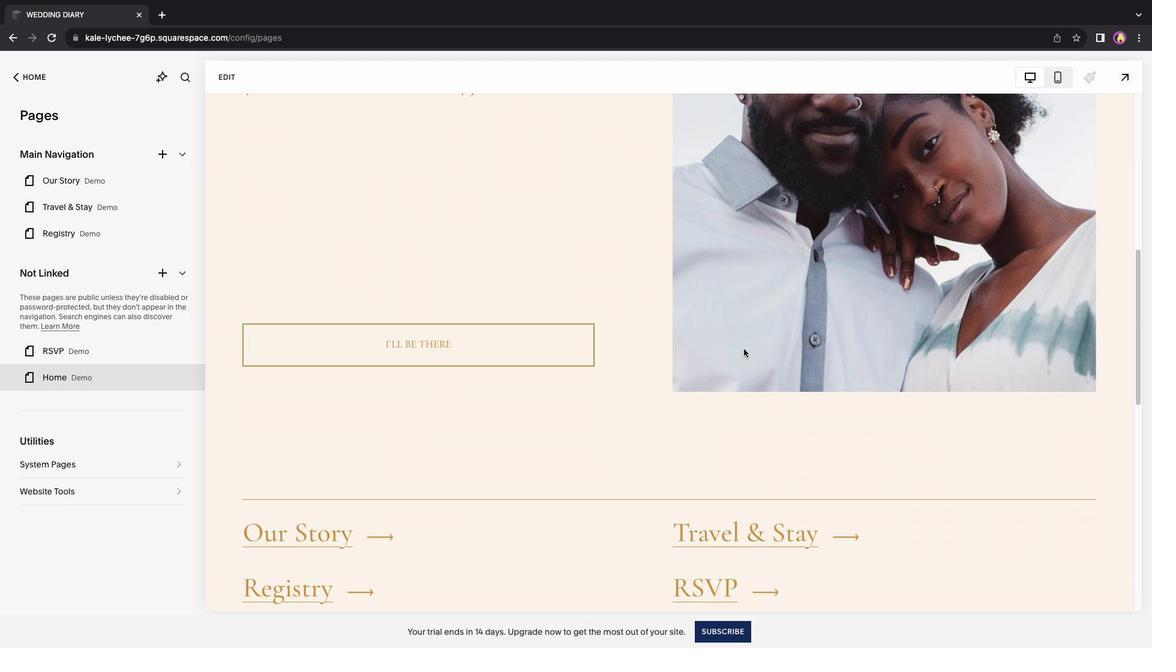 
Action: Mouse scrolled (744, 349) with delta (0, 0)
Screenshot: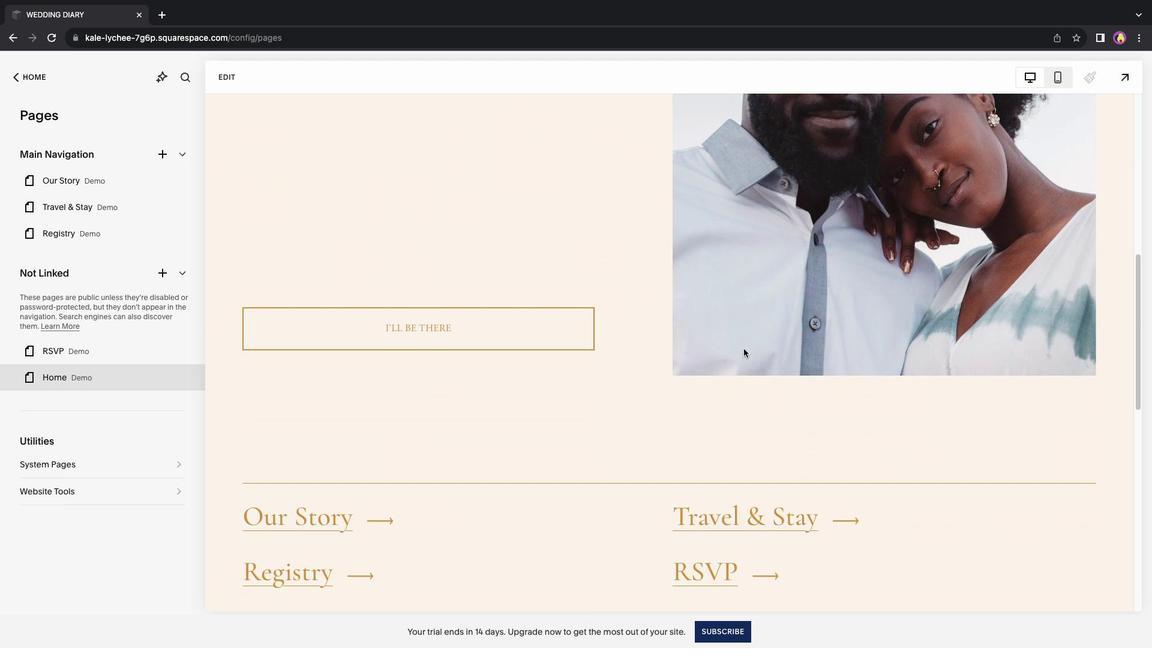
Action: Mouse scrolled (744, 349) with delta (0, -1)
Screenshot: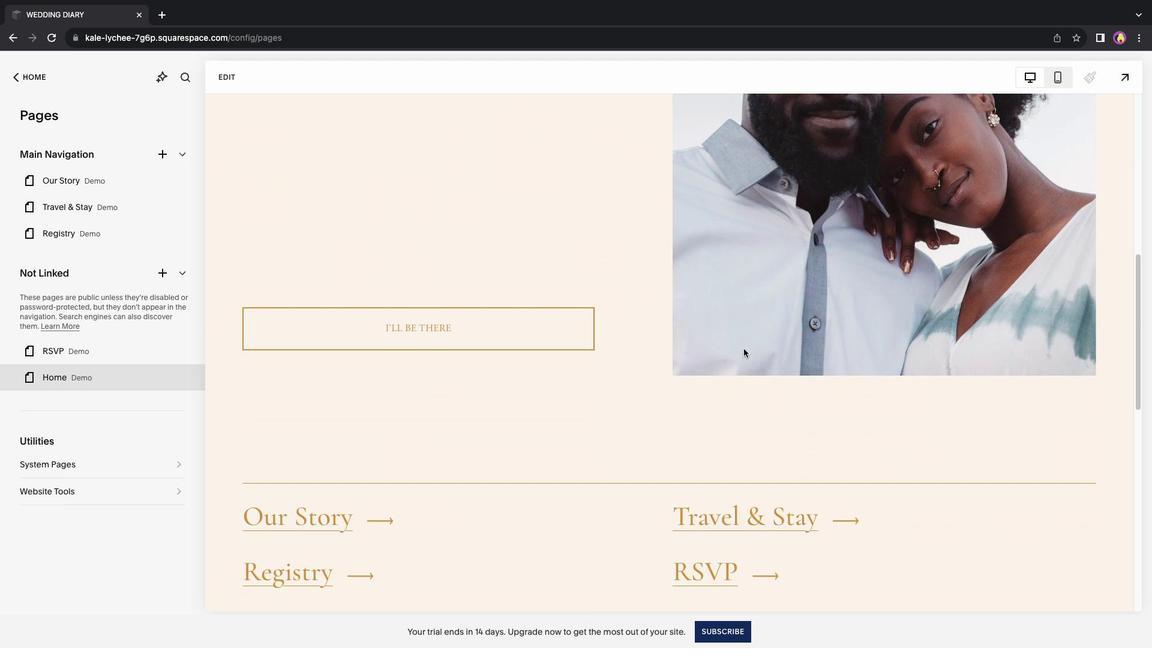 
Action: Mouse scrolled (744, 349) with delta (0, -3)
Screenshot: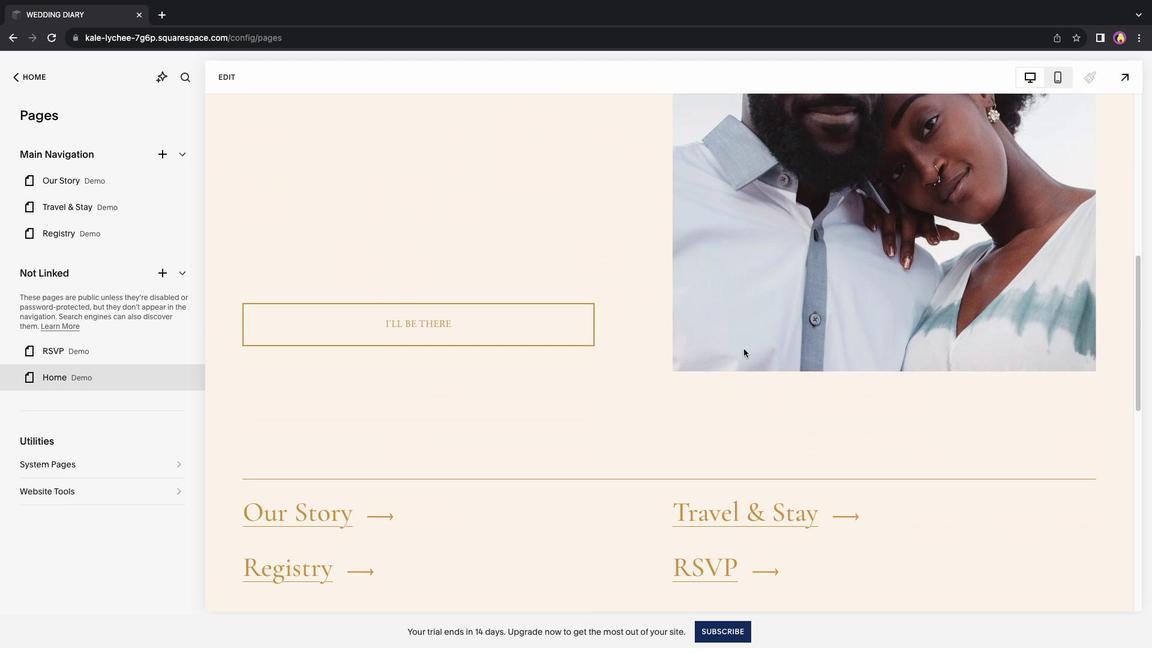 
Action: Mouse scrolled (744, 349) with delta (0, 0)
Screenshot: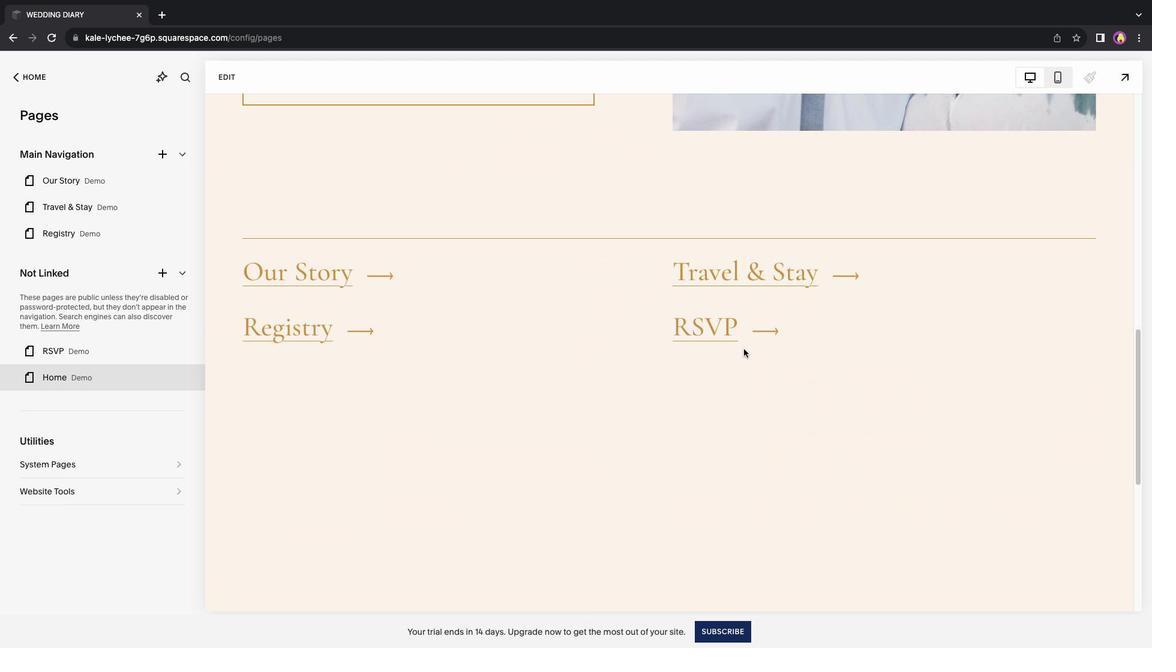 
Action: Mouse scrolled (744, 349) with delta (0, 0)
Screenshot: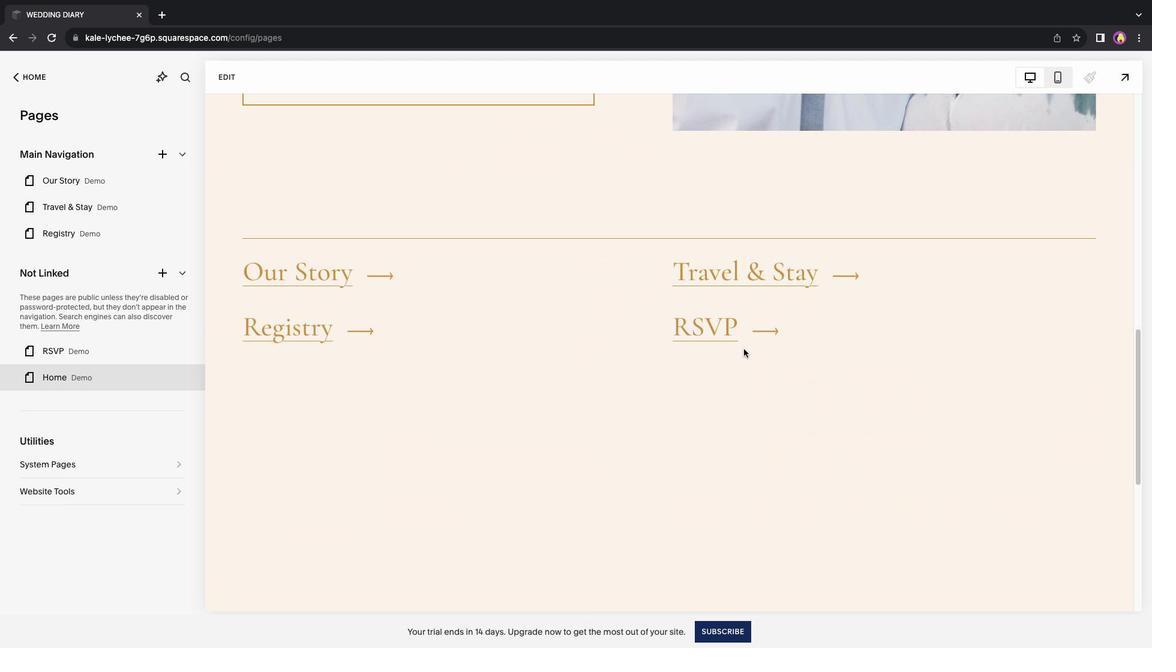 
Action: Mouse scrolled (744, 349) with delta (0, -1)
Screenshot: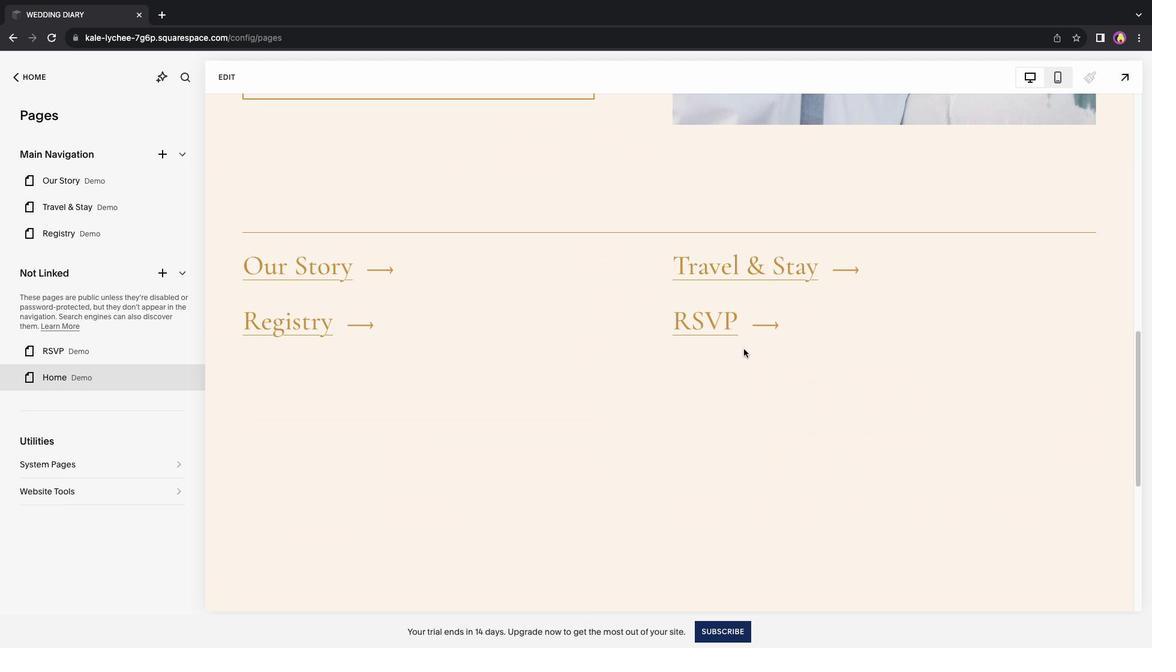 
Action: Mouse scrolled (744, 349) with delta (0, 0)
Screenshot: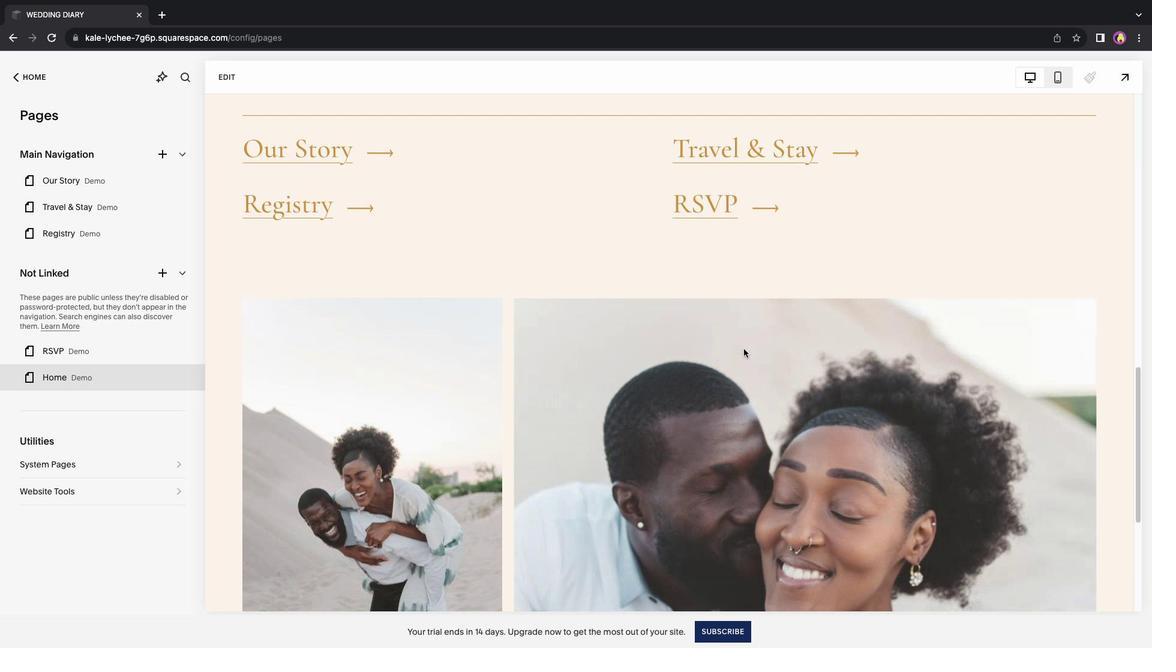 
Action: Mouse scrolled (744, 349) with delta (0, 0)
Screenshot: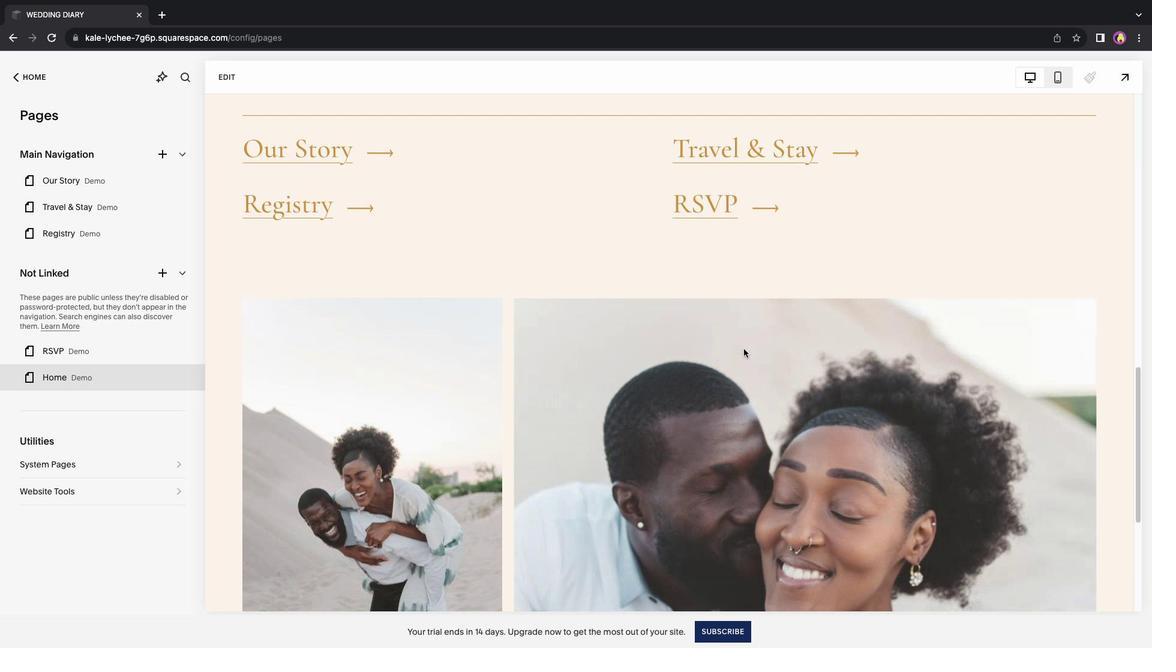 
Action: Mouse scrolled (744, 349) with delta (0, -1)
Screenshot: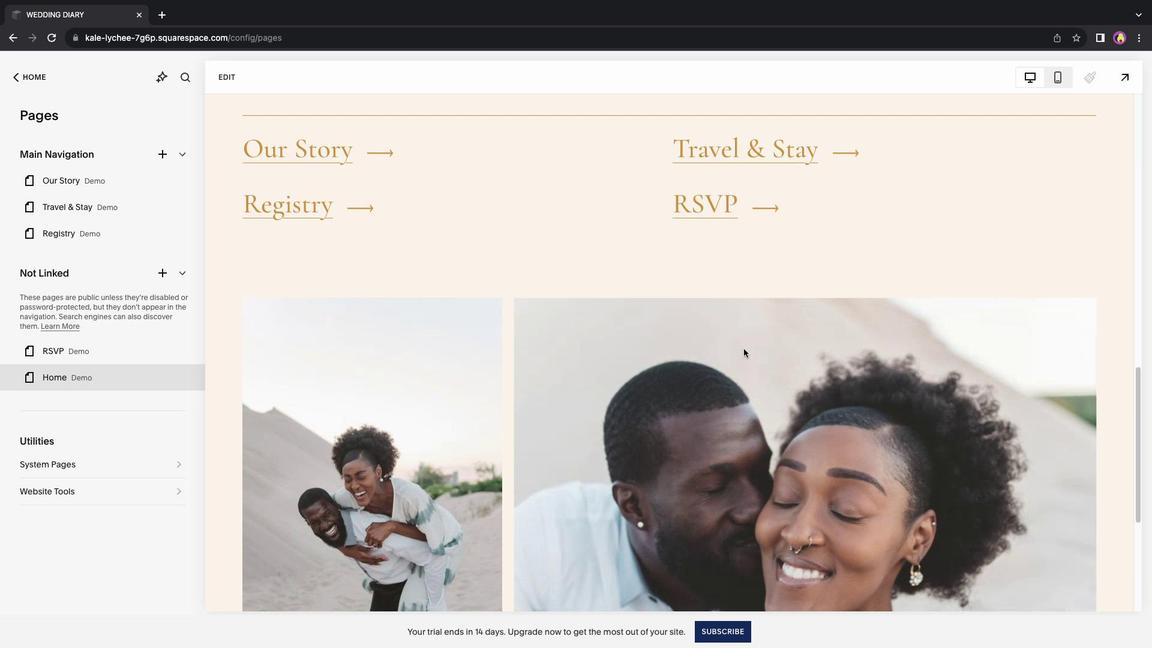 
Action: Mouse scrolled (744, 349) with delta (0, -3)
Screenshot: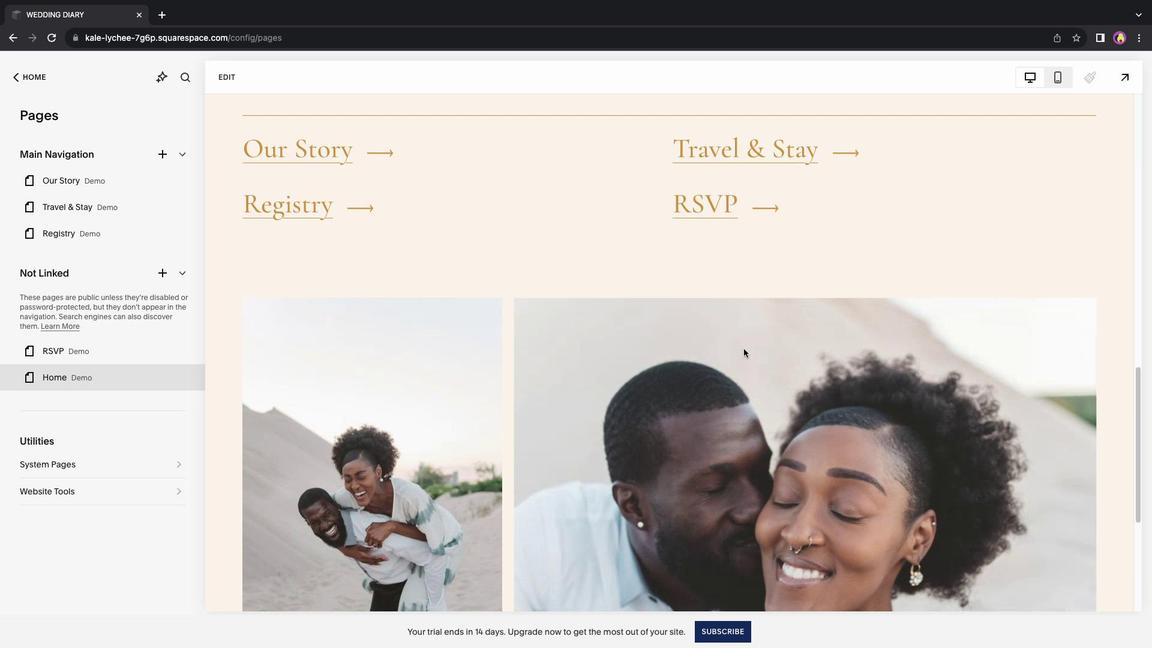 
Action: Mouse scrolled (744, 349) with delta (0, 0)
Screenshot: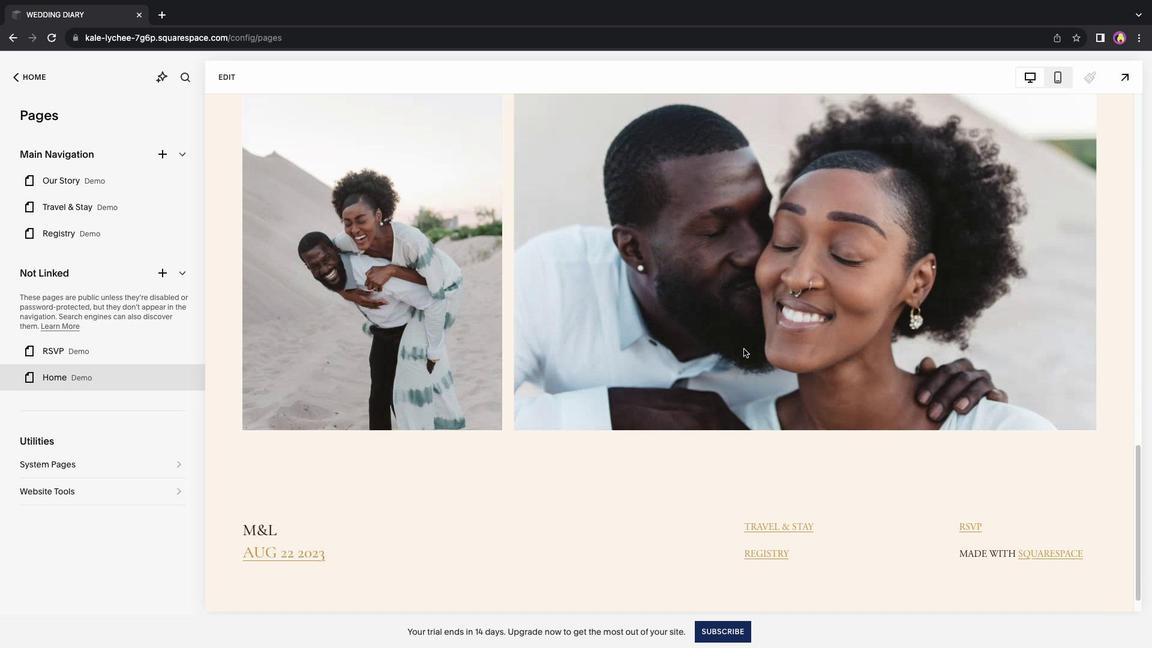 
Action: Mouse scrolled (744, 349) with delta (0, 0)
Screenshot: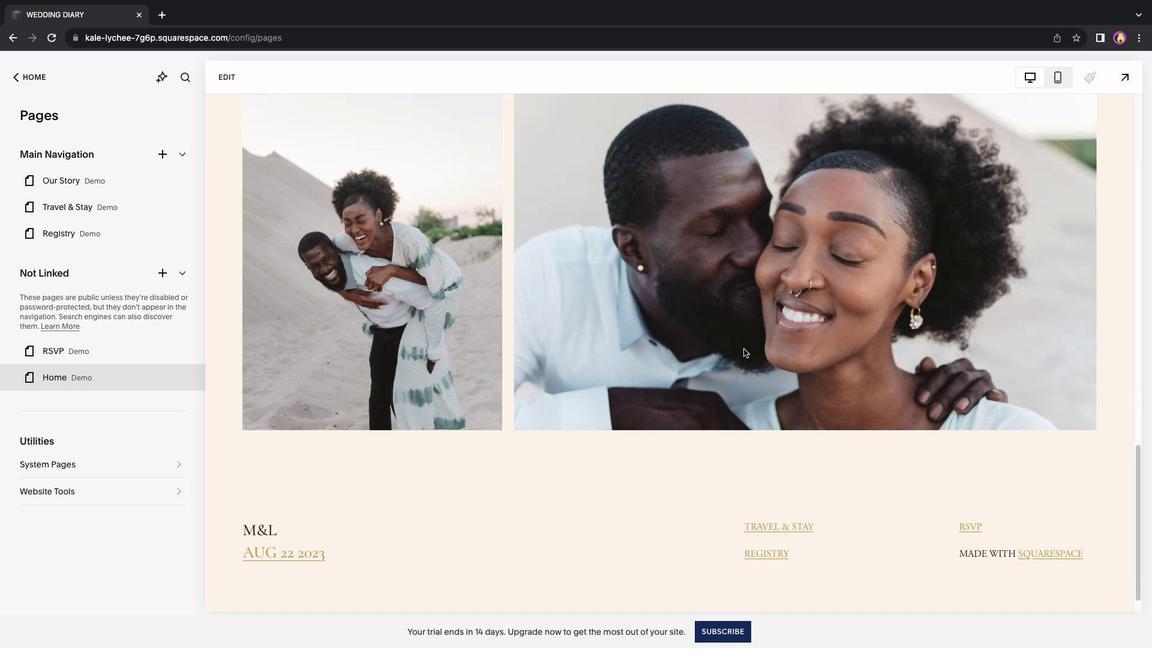 
Action: Mouse scrolled (744, 349) with delta (0, -1)
Screenshot: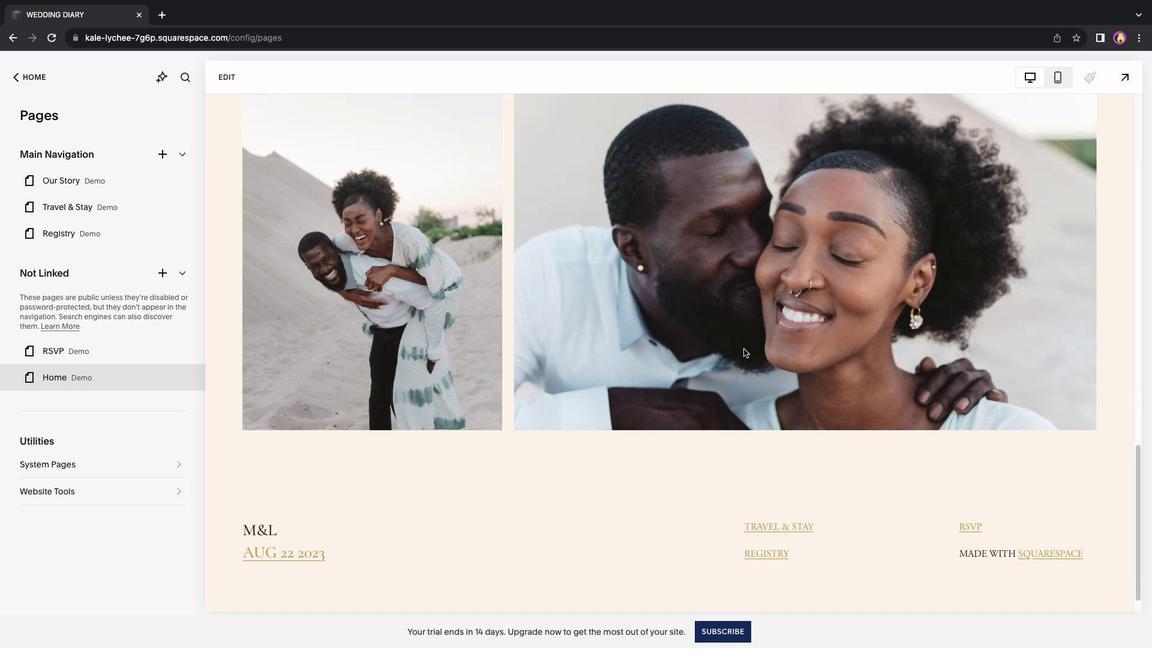 
Action: Mouse scrolled (744, 349) with delta (0, 0)
Screenshot: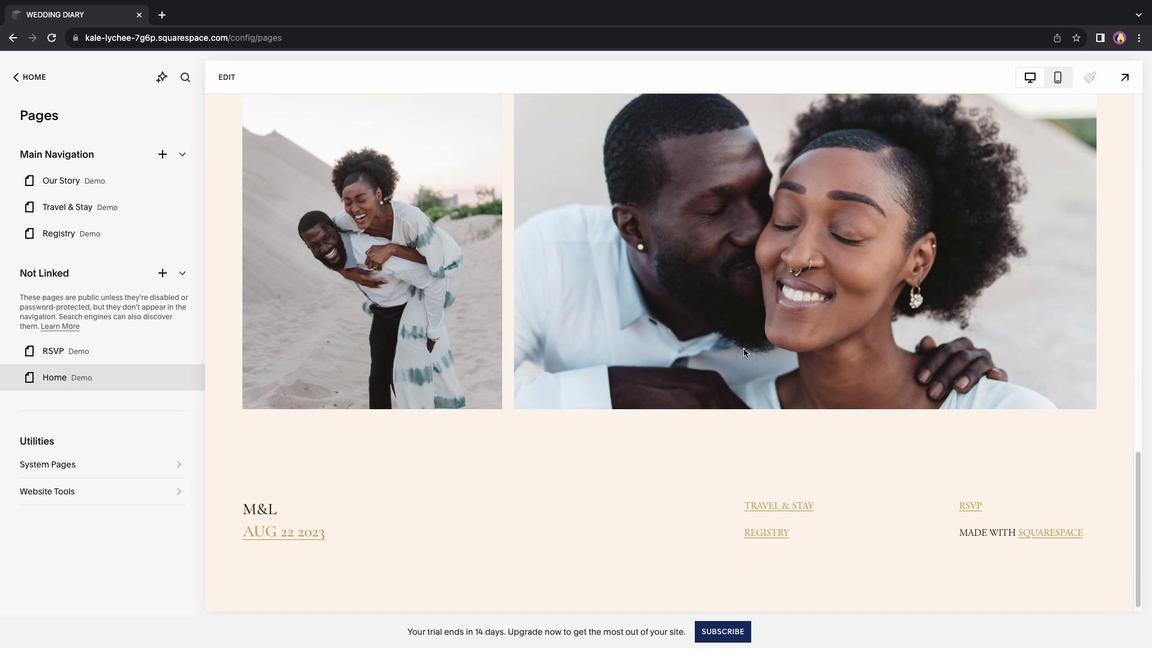 
Action: Mouse scrolled (744, 349) with delta (0, 0)
Screenshot: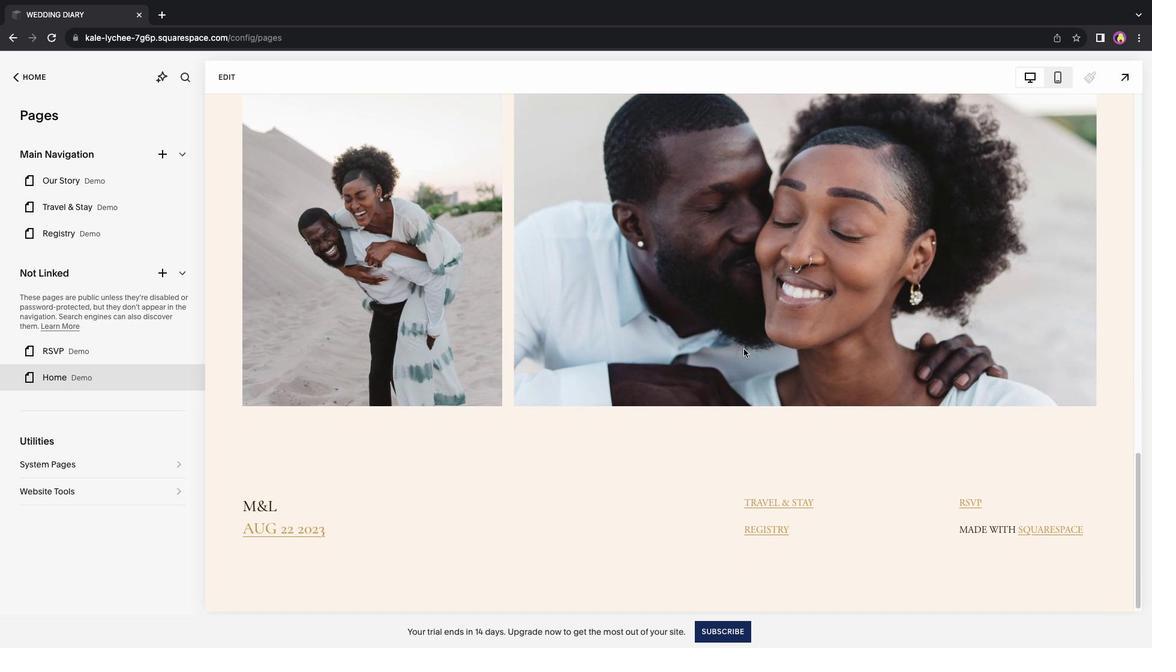 
Action: Mouse scrolled (744, 349) with delta (0, -2)
Screenshot: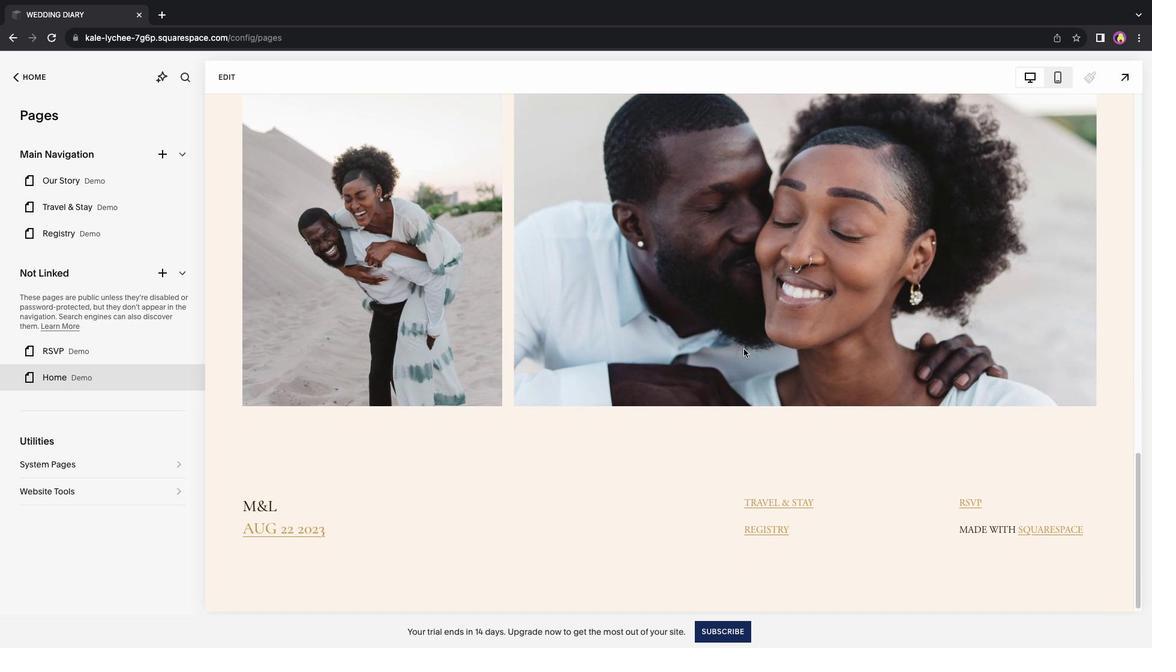 
Action: Mouse scrolled (744, 349) with delta (0, -3)
Screenshot: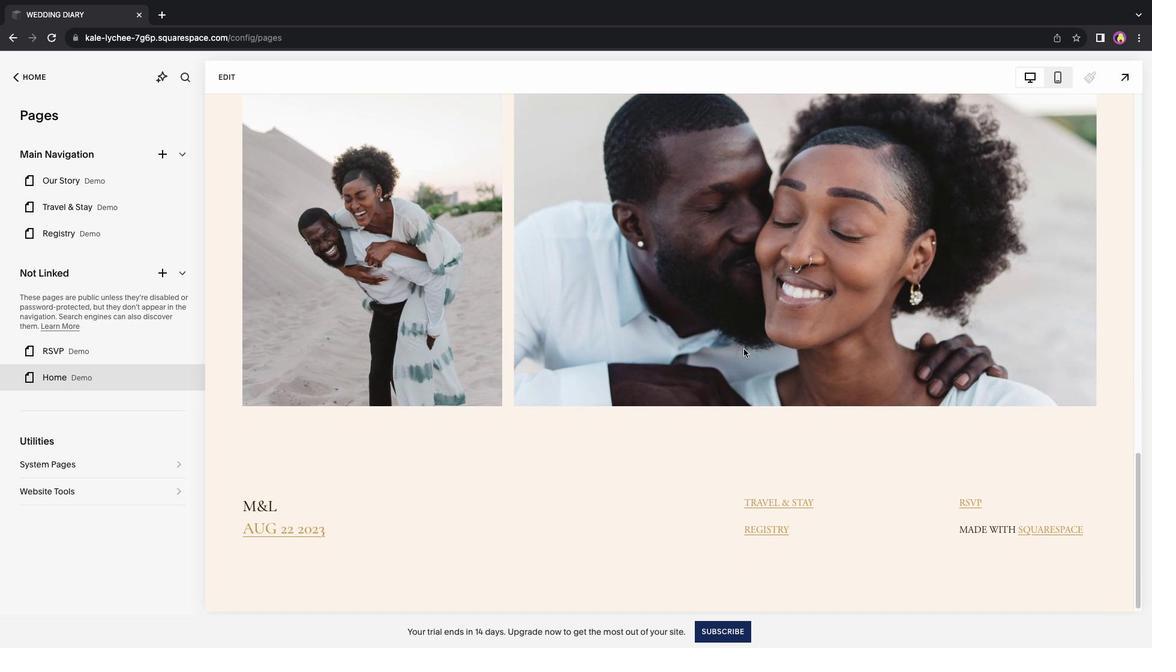 
Action: Mouse scrolled (744, 349) with delta (0, 0)
Screenshot: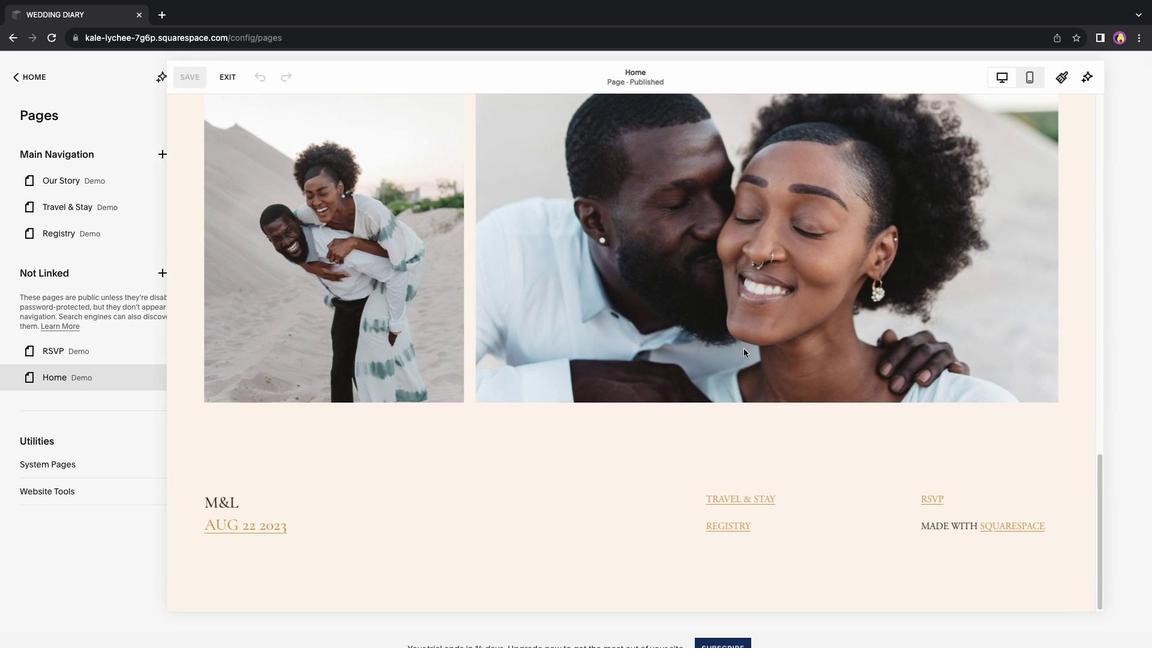 
Action: Mouse scrolled (744, 349) with delta (0, 0)
Screenshot: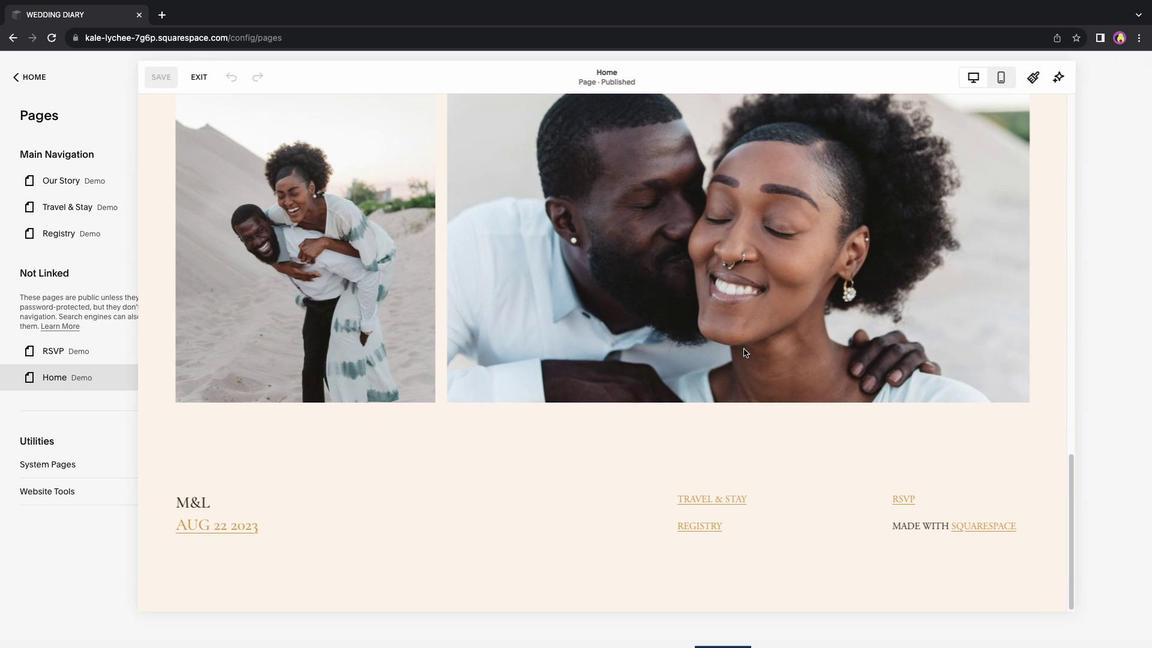 
Action: Mouse scrolled (744, 349) with delta (0, -1)
Screenshot: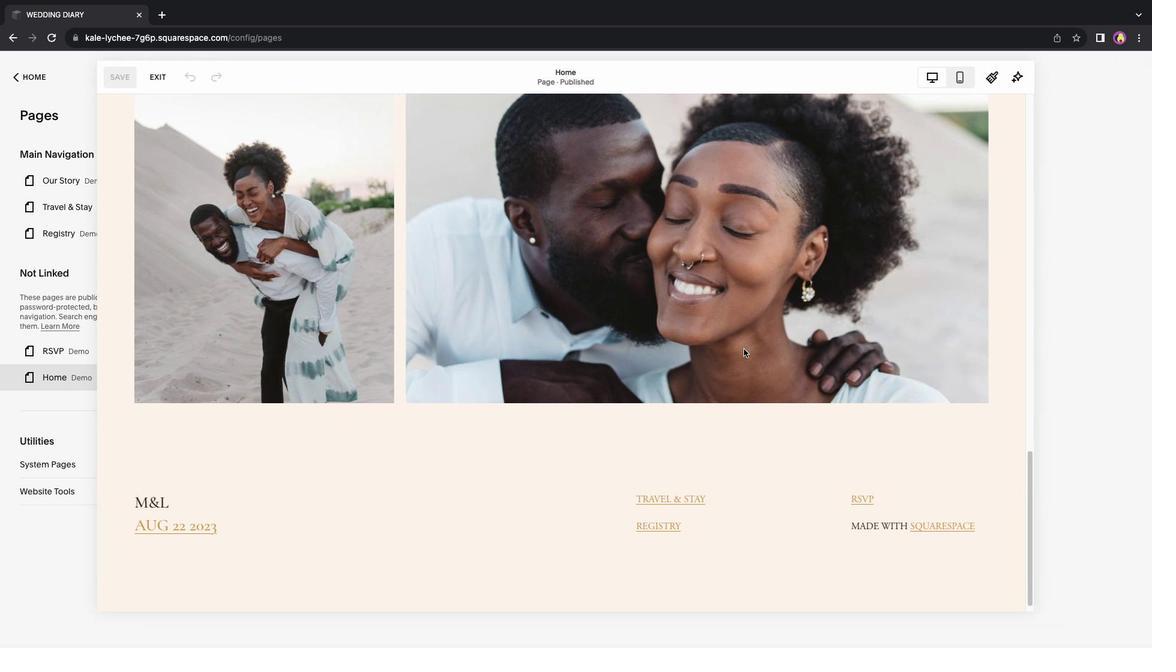 
Action: Mouse scrolled (744, 349) with delta (0, 0)
Screenshot: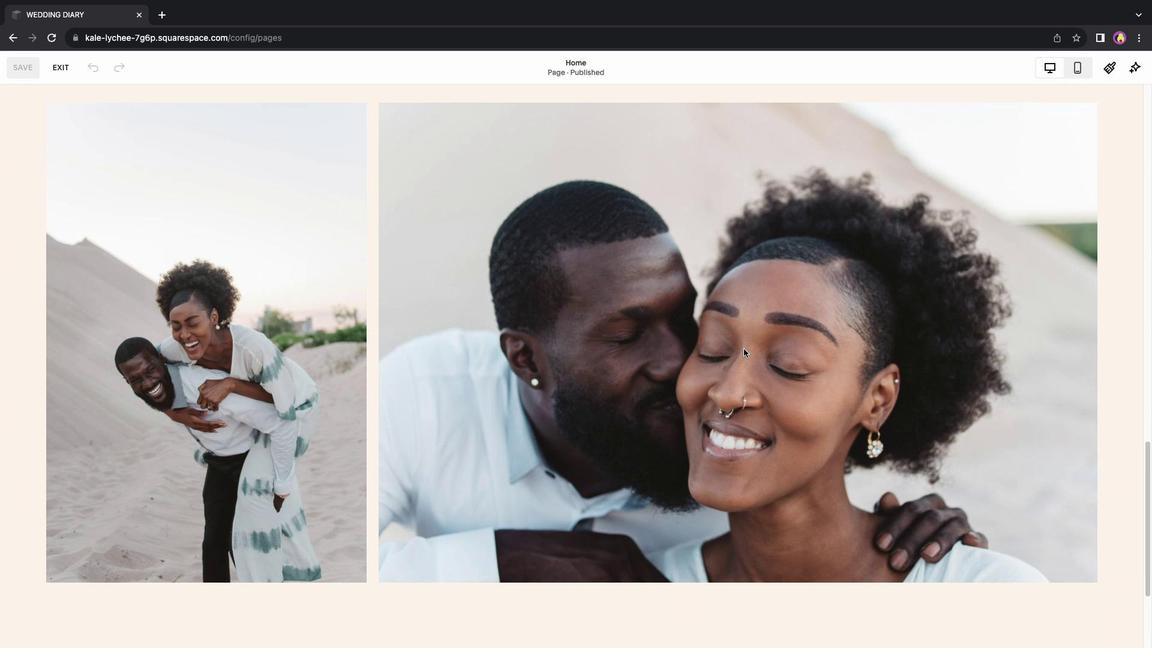 
Action: Mouse scrolled (744, 349) with delta (0, 0)
Screenshot: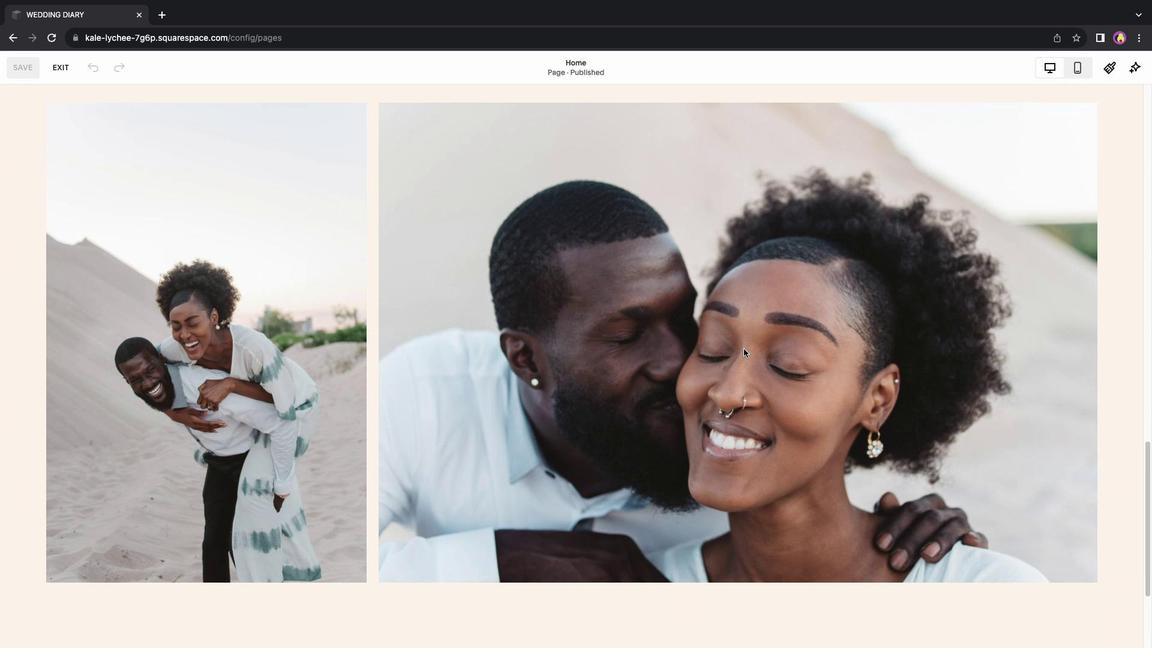 
Action: Mouse scrolled (744, 349) with delta (0, 2)
Screenshot: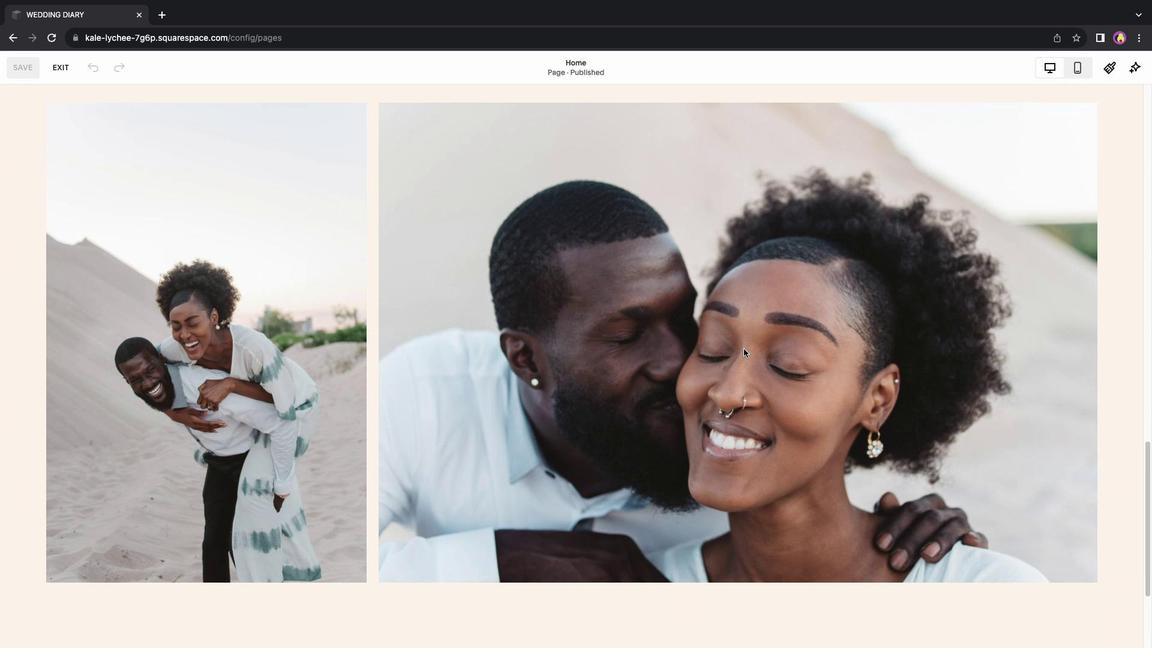 
Action: Mouse scrolled (744, 349) with delta (0, 3)
Screenshot: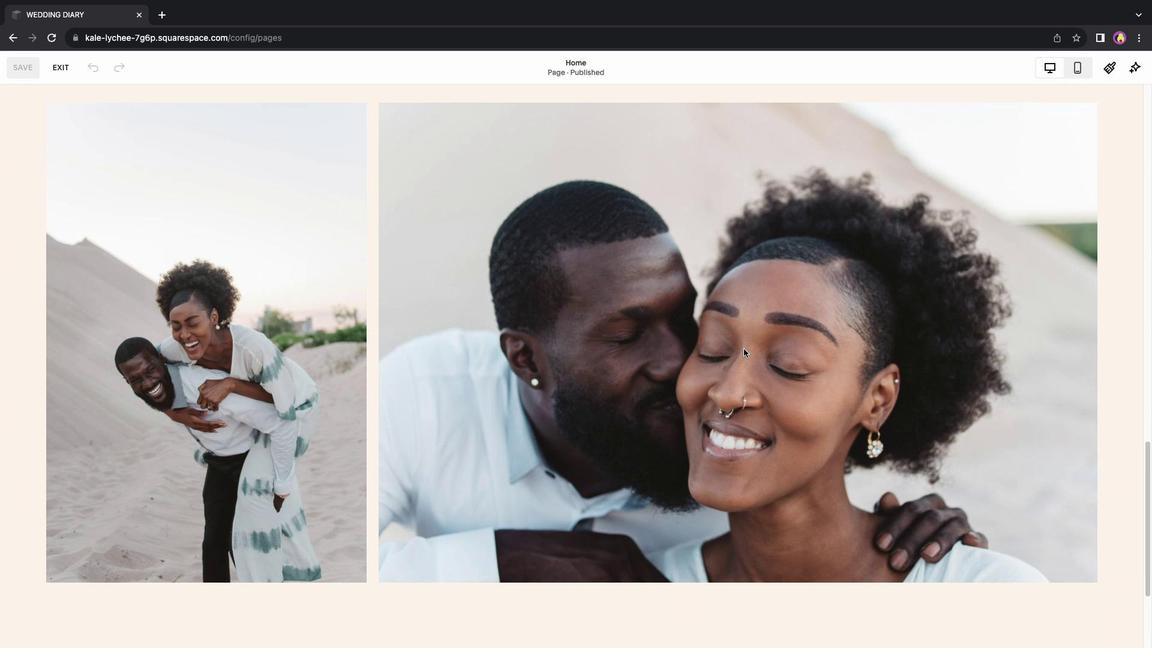 
Action: Mouse scrolled (744, 349) with delta (0, 3)
Screenshot: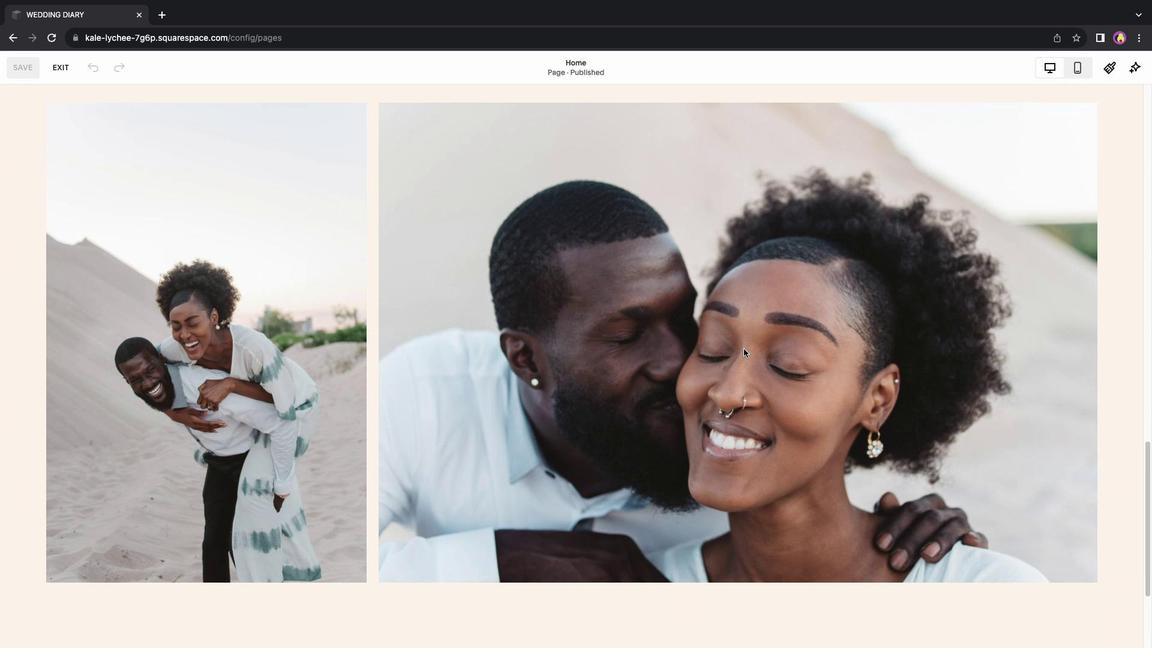 
Action: Mouse scrolled (744, 349) with delta (0, 0)
Screenshot: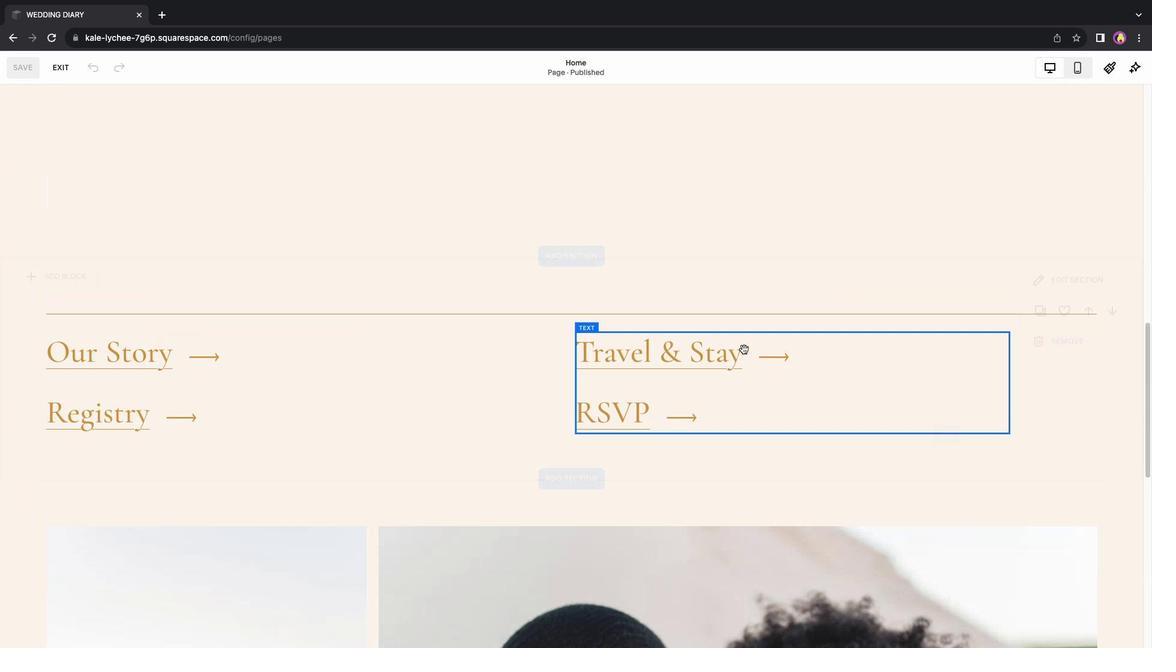 
Action: Mouse scrolled (744, 349) with delta (0, 0)
Screenshot: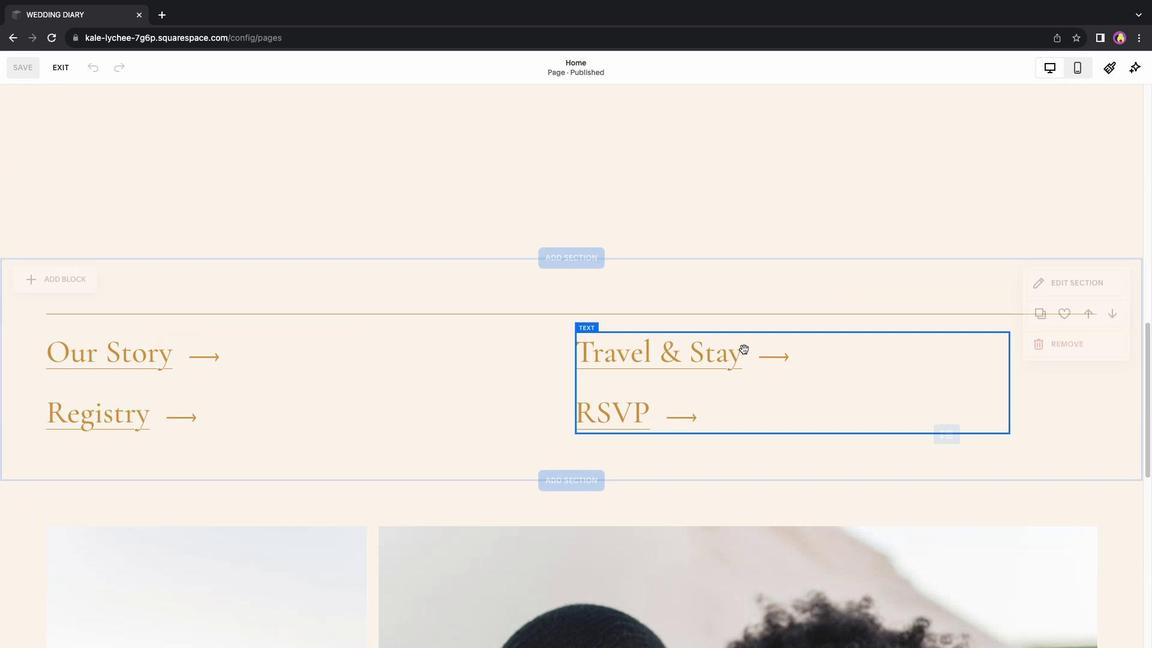 
Action: Mouse scrolled (744, 349) with delta (0, 2)
Screenshot: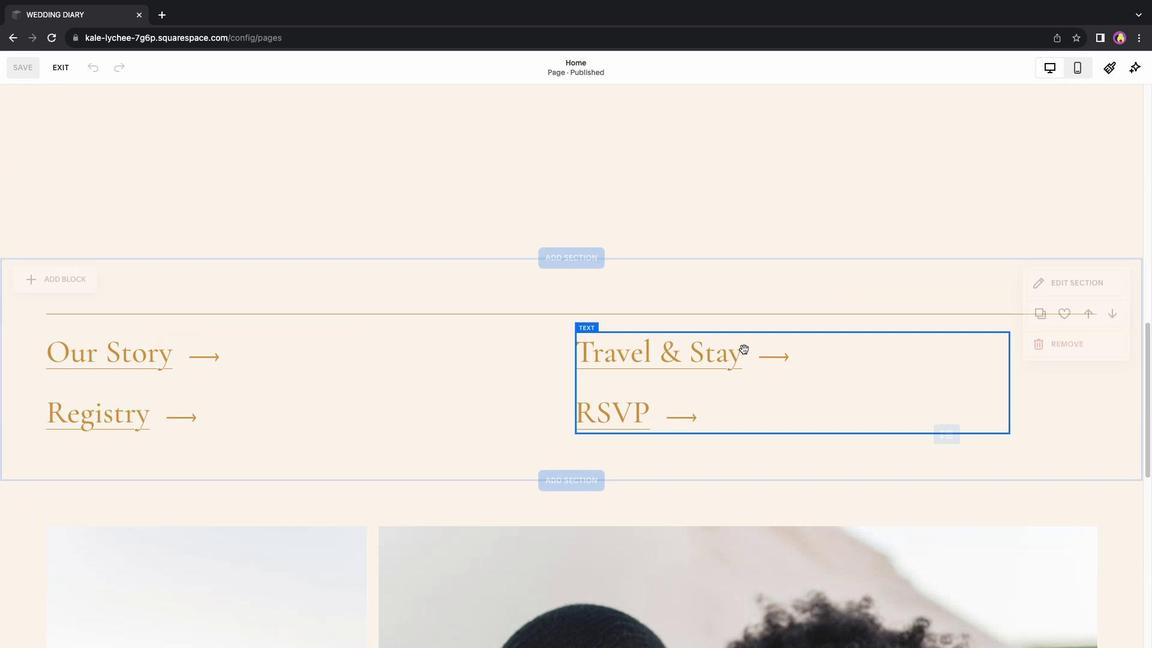 
Action: Mouse scrolled (744, 349) with delta (0, 3)
Screenshot: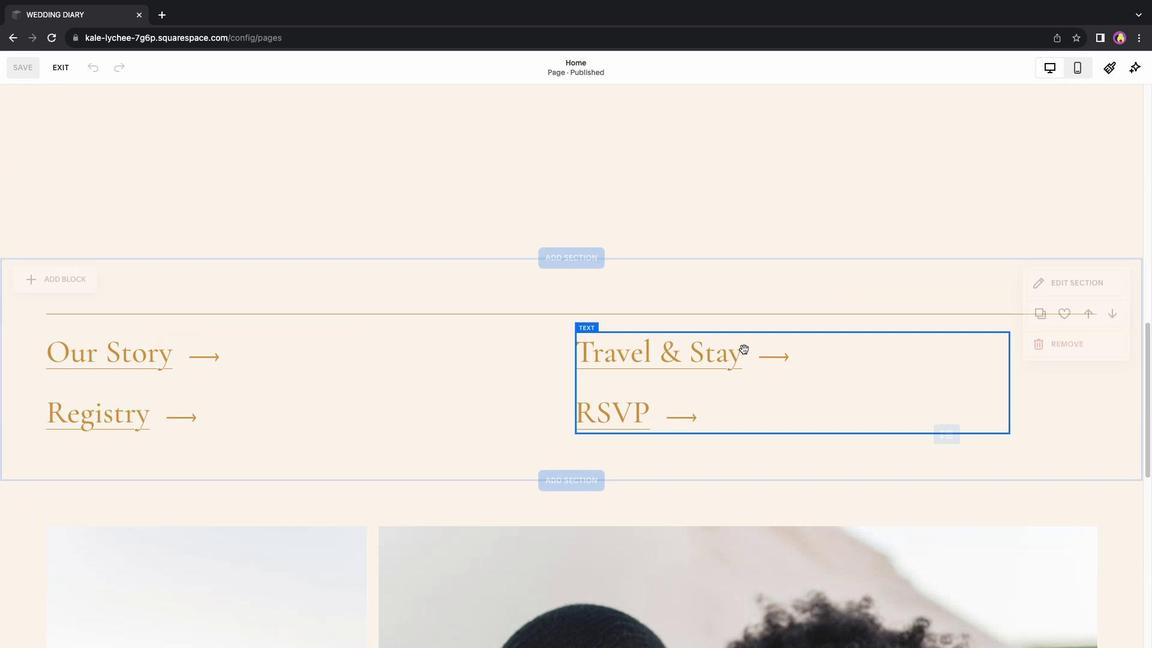 
Action: Mouse scrolled (744, 349) with delta (0, 4)
Screenshot: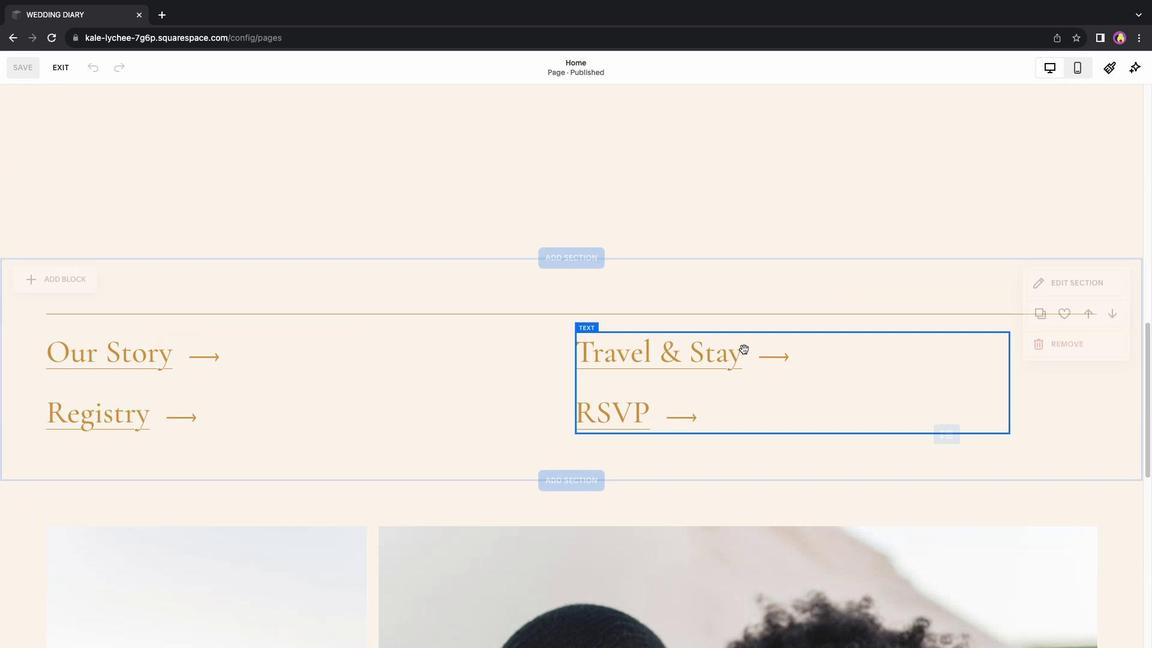 
Action: Mouse scrolled (744, 349) with delta (0, 4)
Screenshot: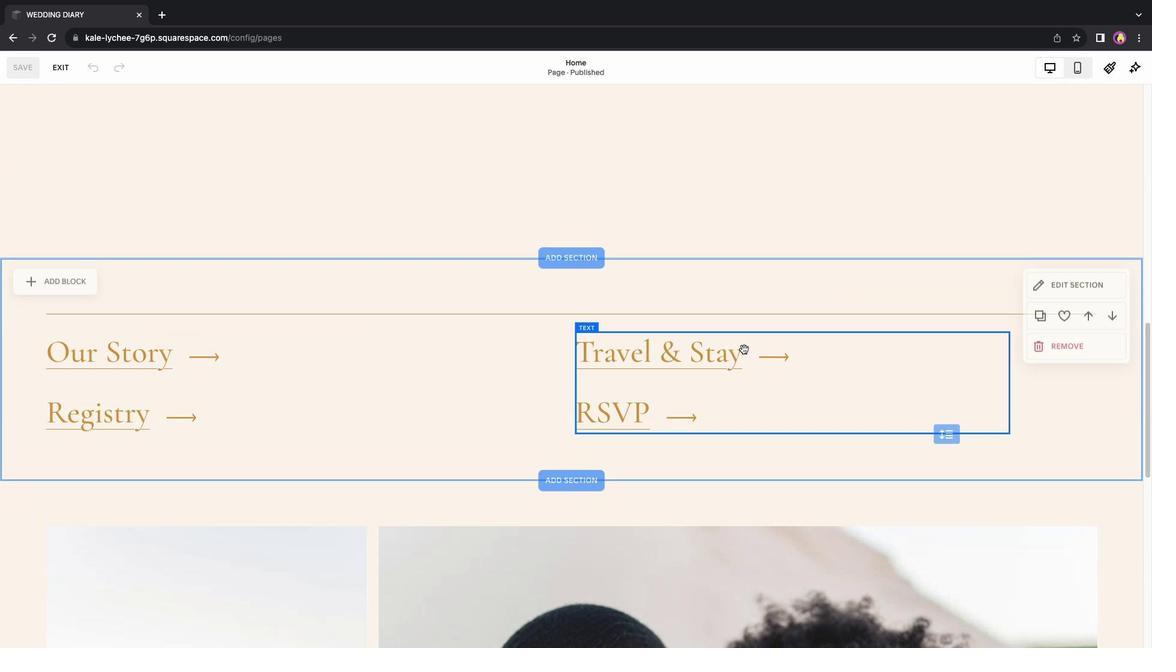 
Action: Mouse scrolled (744, 349) with delta (0, 0)
Screenshot: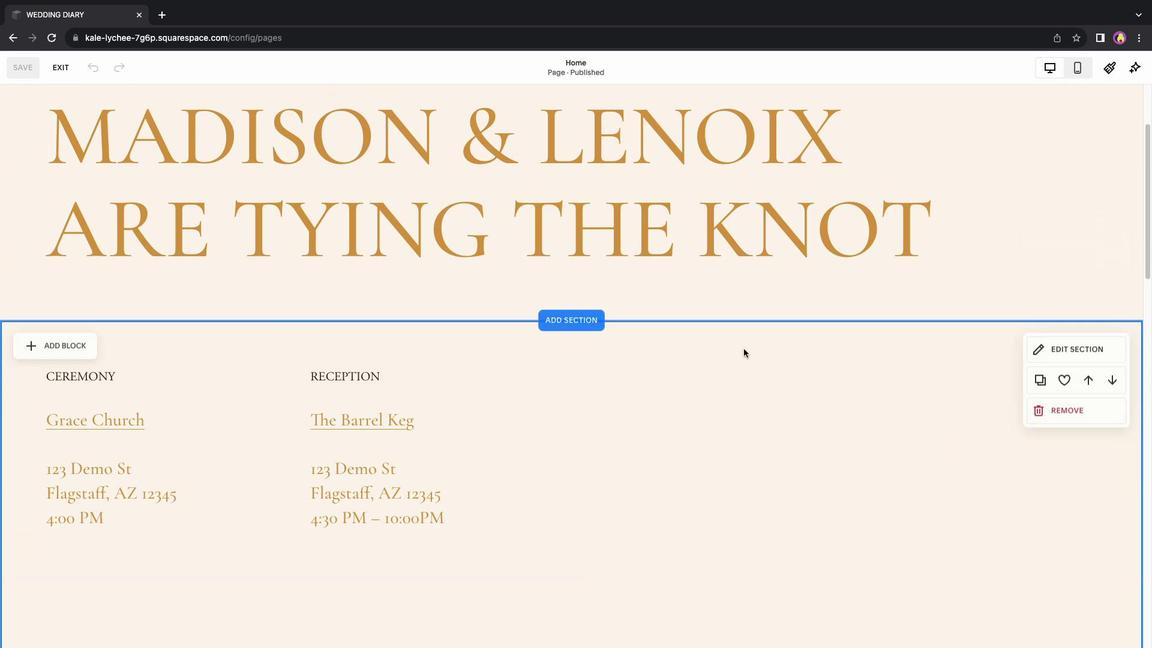 
Action: Mouse scrolled (744, 349) with delta (0, 0)
Screenshot: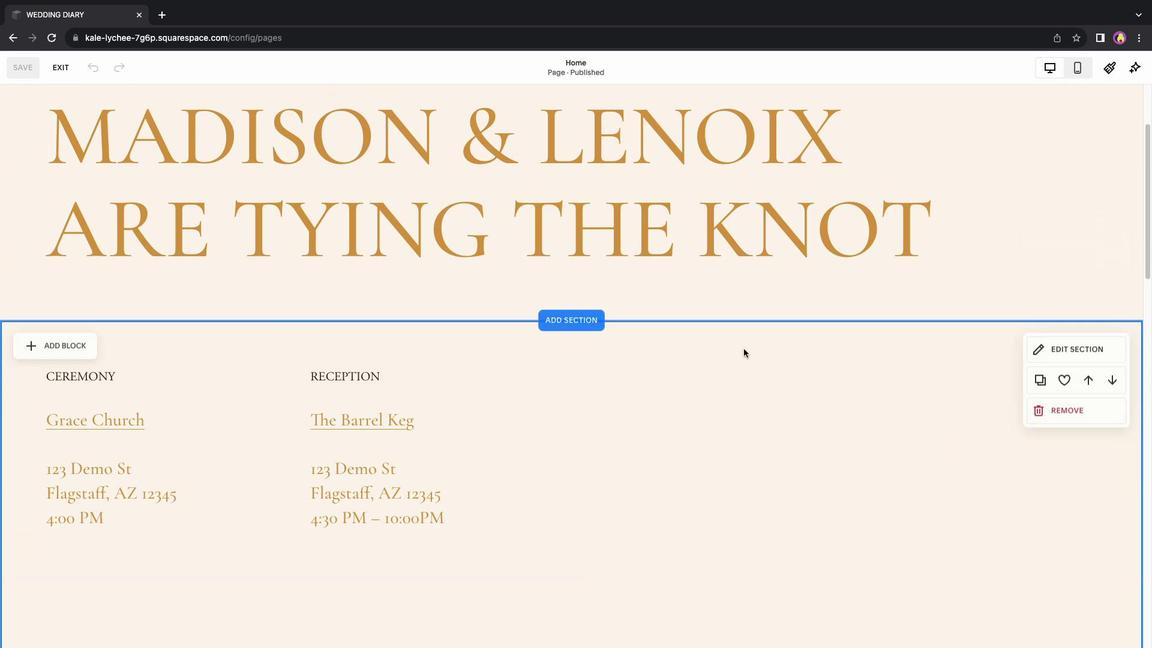 
Action: Mouse scrolled (744, 349) with delta (0, 3)
Screenshot: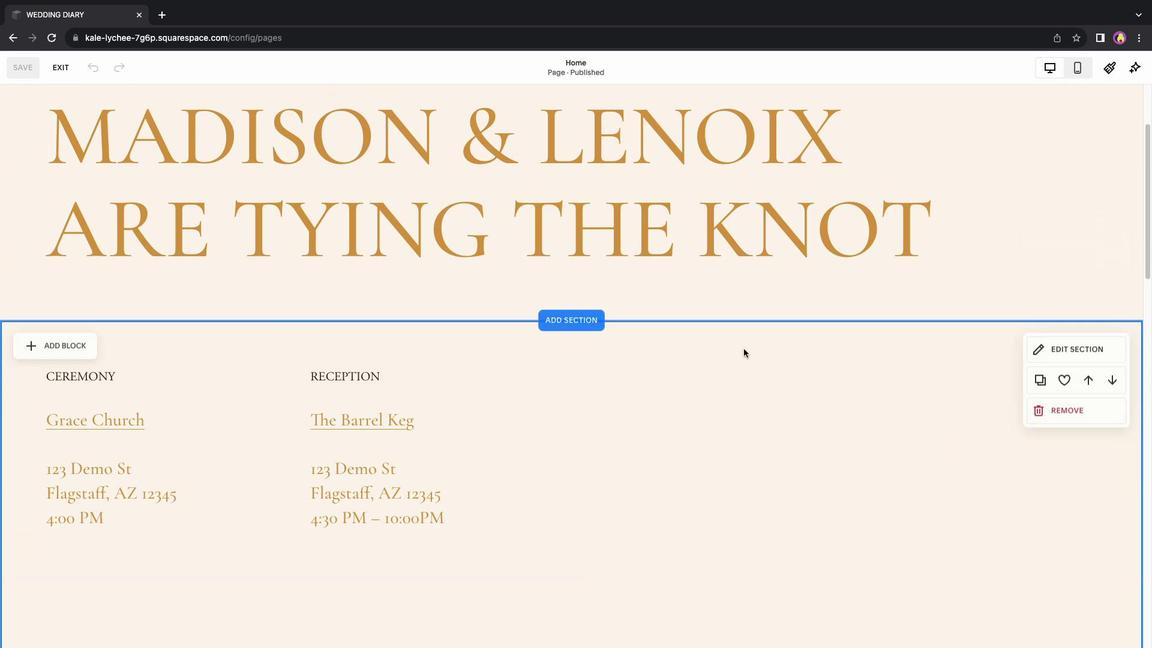 
Action: Mouse scrolled (744, 349) with delta (0, 3)
Screenshot: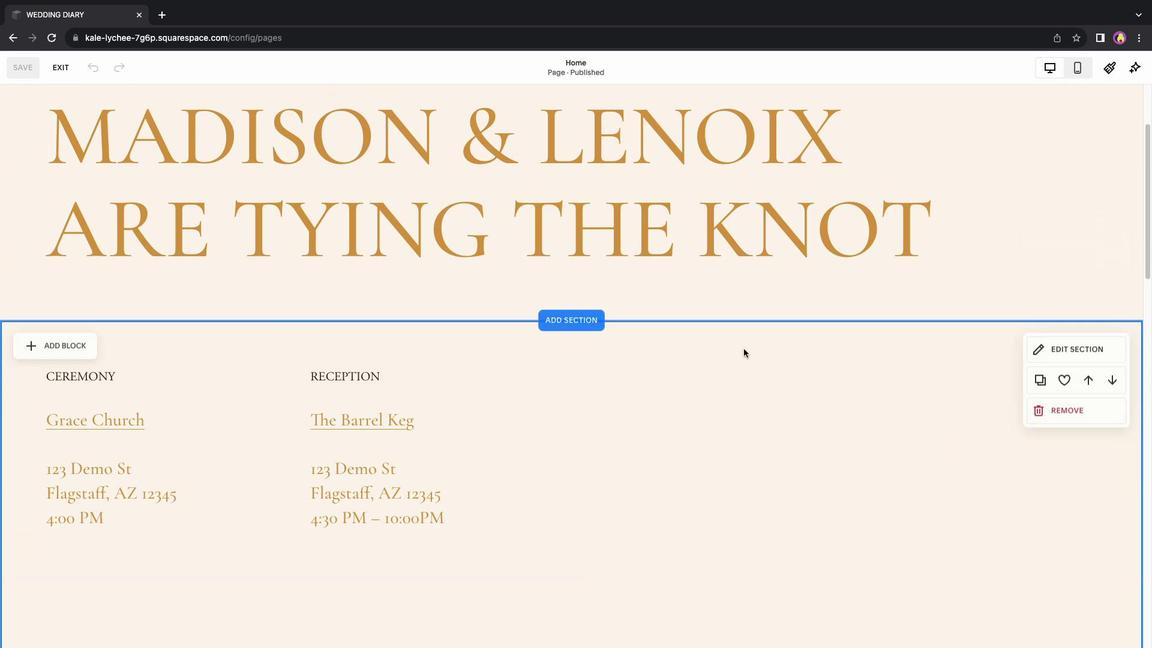 
Action: Mouse scrolled (744, 349) with delta (0, 4)
Screenshot: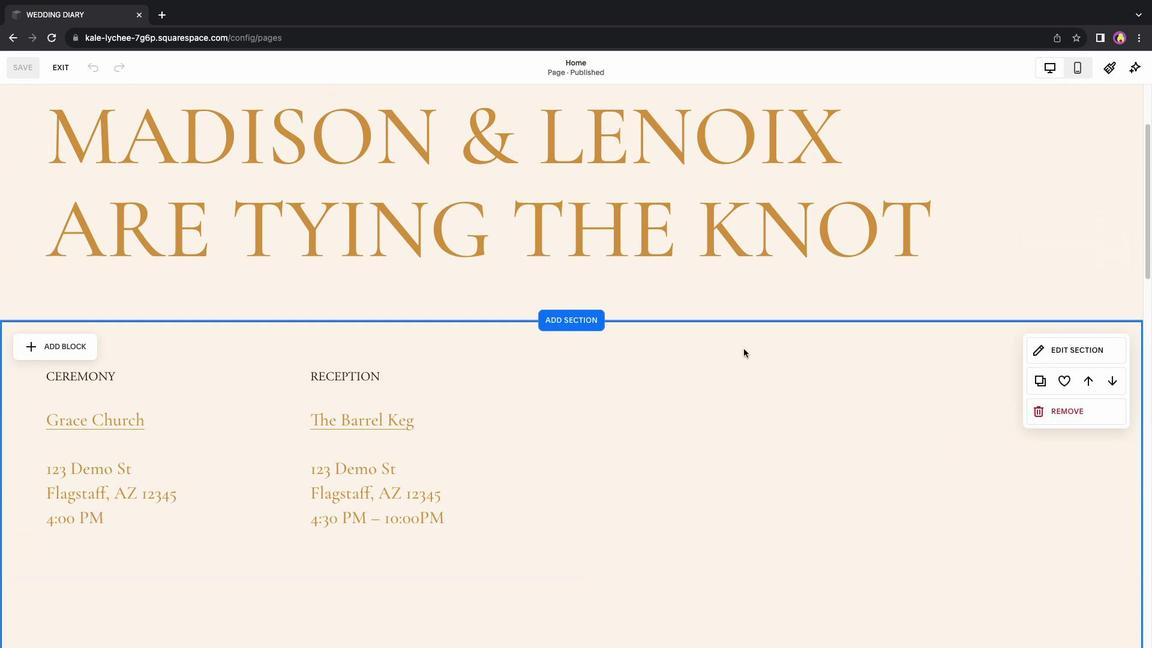 
Action: Mouse scrolled (744, 349) with delta (0, 4)
Screenshot: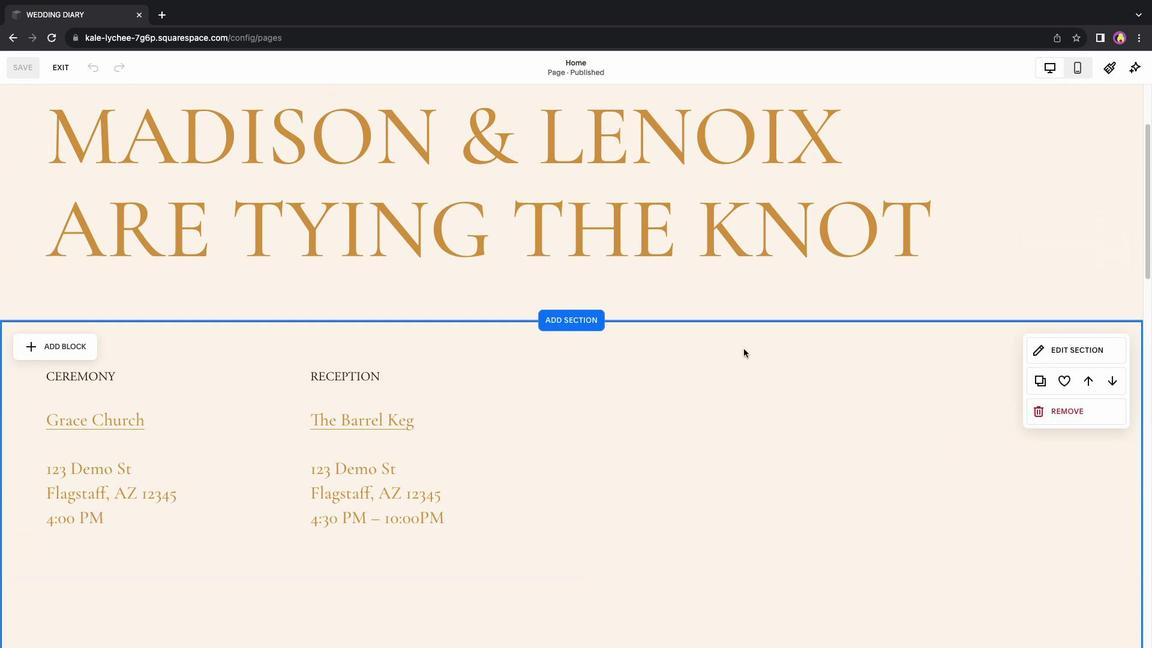 
Action: Mouse scrolled (744, 349) with delta (0, 0)
Screenshot: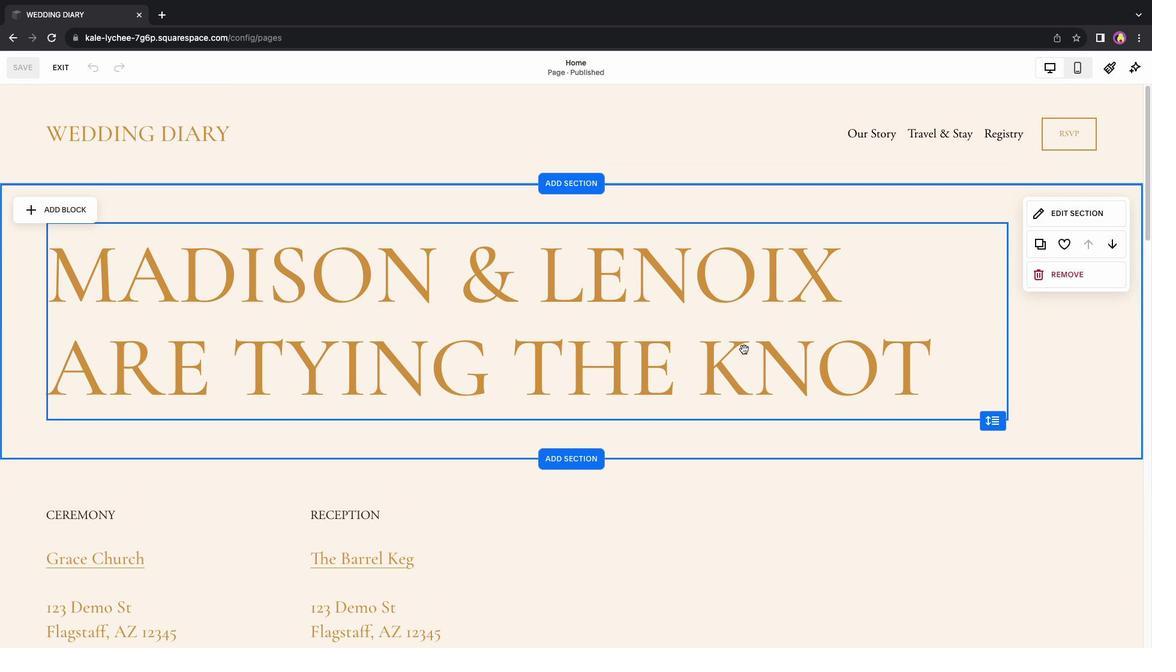 
Action: Mouse scrolled (744, 349) with delta (0, 0)
Screenshot: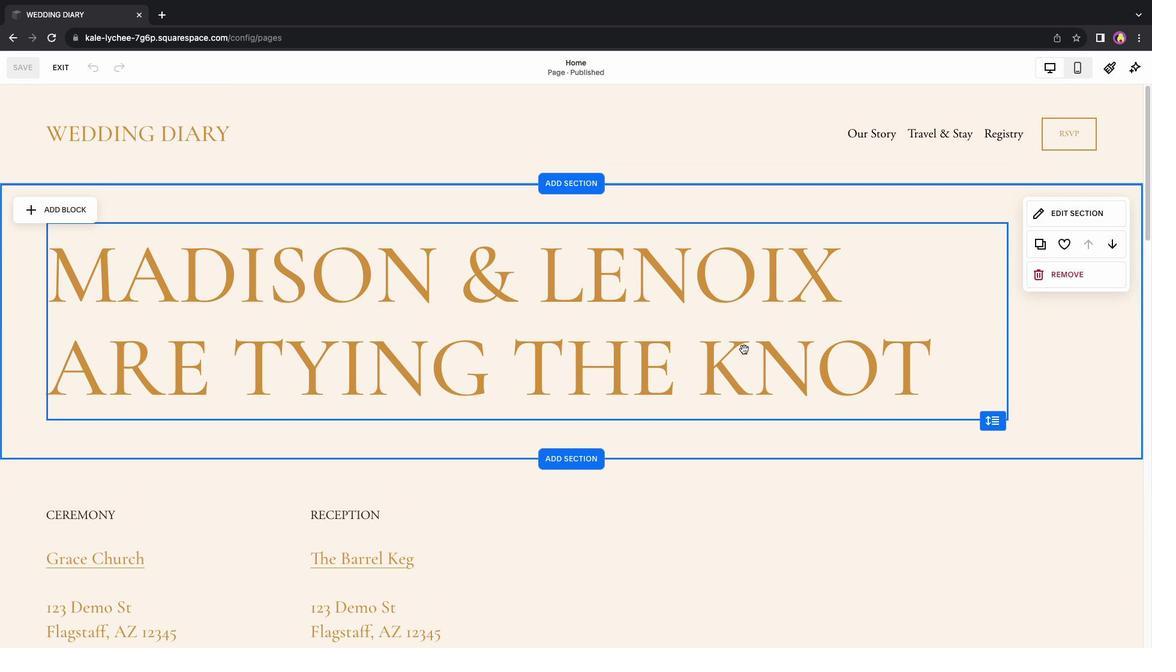 
Action: Mouse scrolled (744, 349) with delta (0, 2)
Screenshot: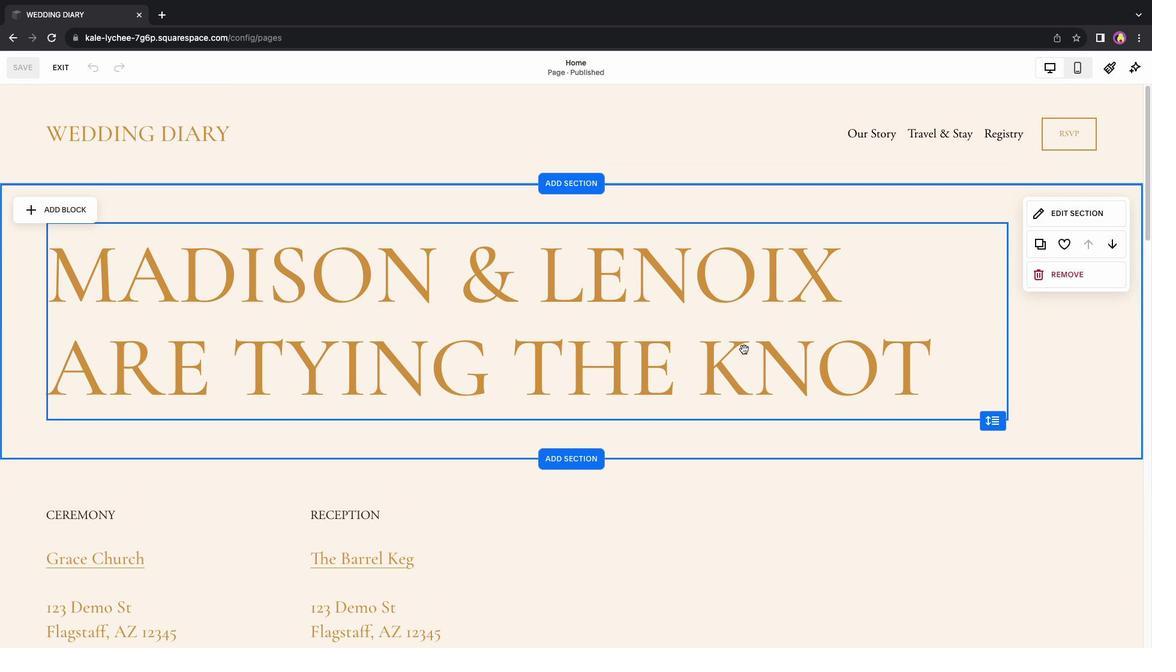 
Action: Mouse scrolled (744, 349) with delta (0, 3)
Screenshot: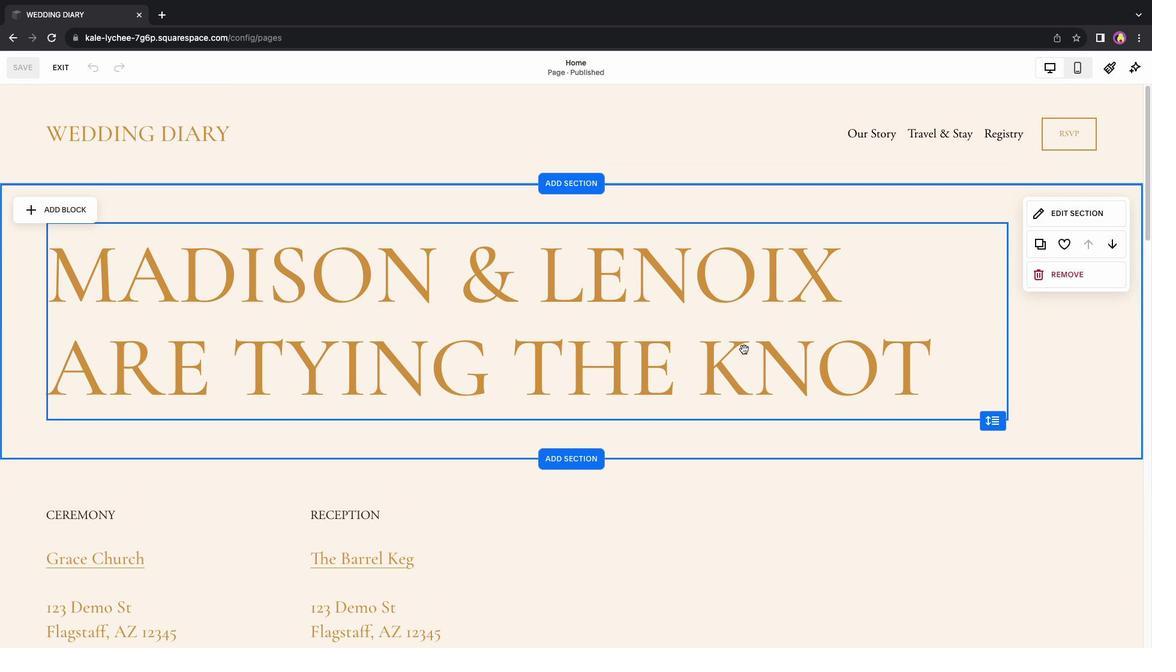 
Action: Mouse scrolled (744, 349) with delta (0, 3)
Screenshot: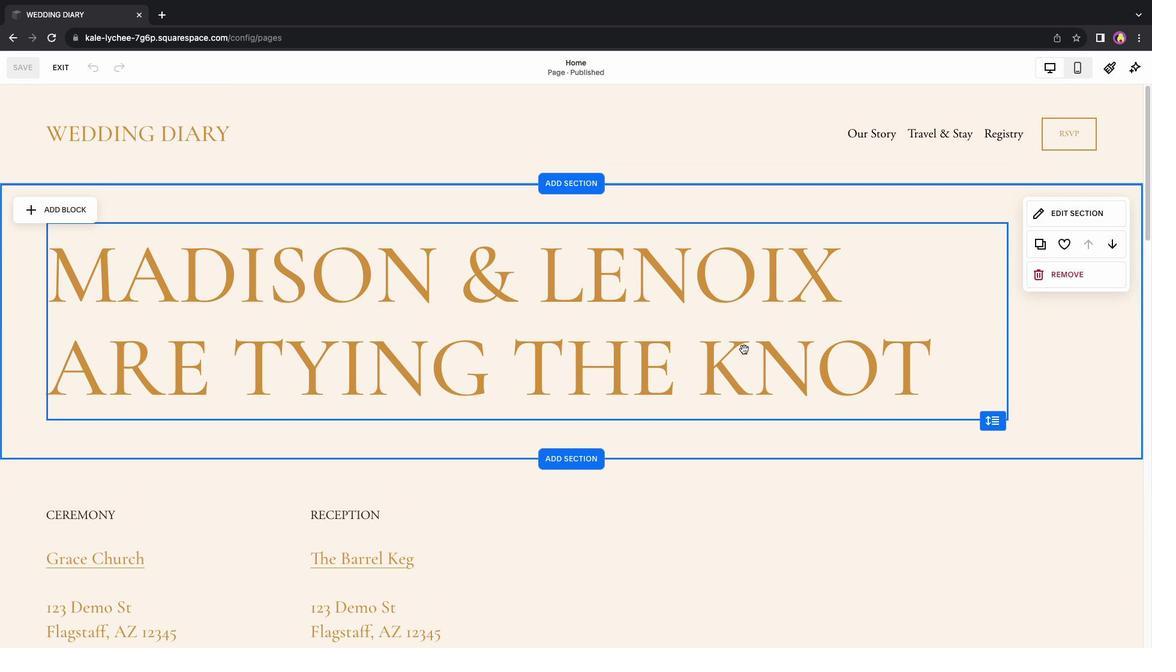 
Action: Mouse scrolled (744, 349) with delta (0, 4)
Screenshot: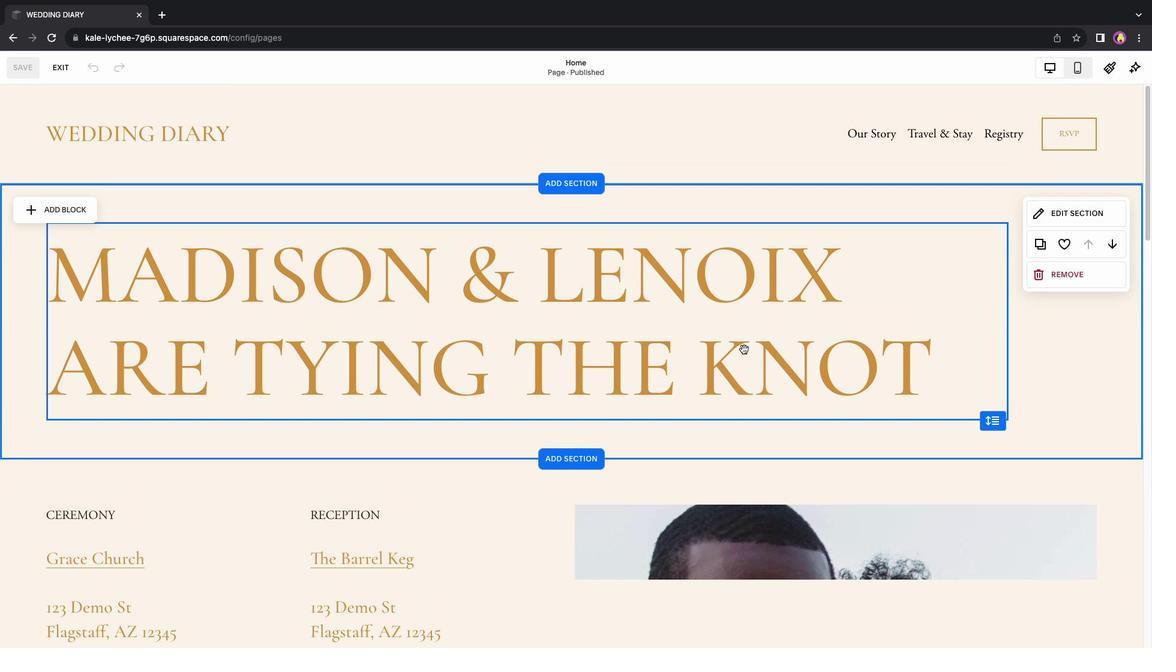 
Action: Mouse moved to (934, 355)
Screenshot: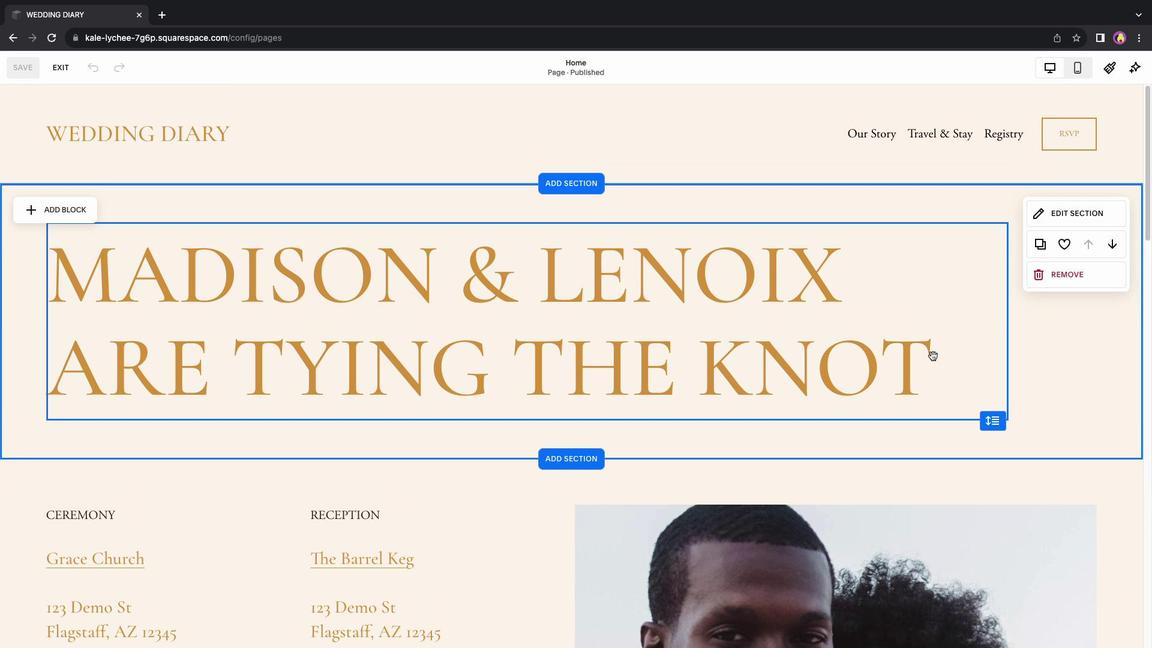 
Action: Mouse pressed left at (934, 355)
Screenshot: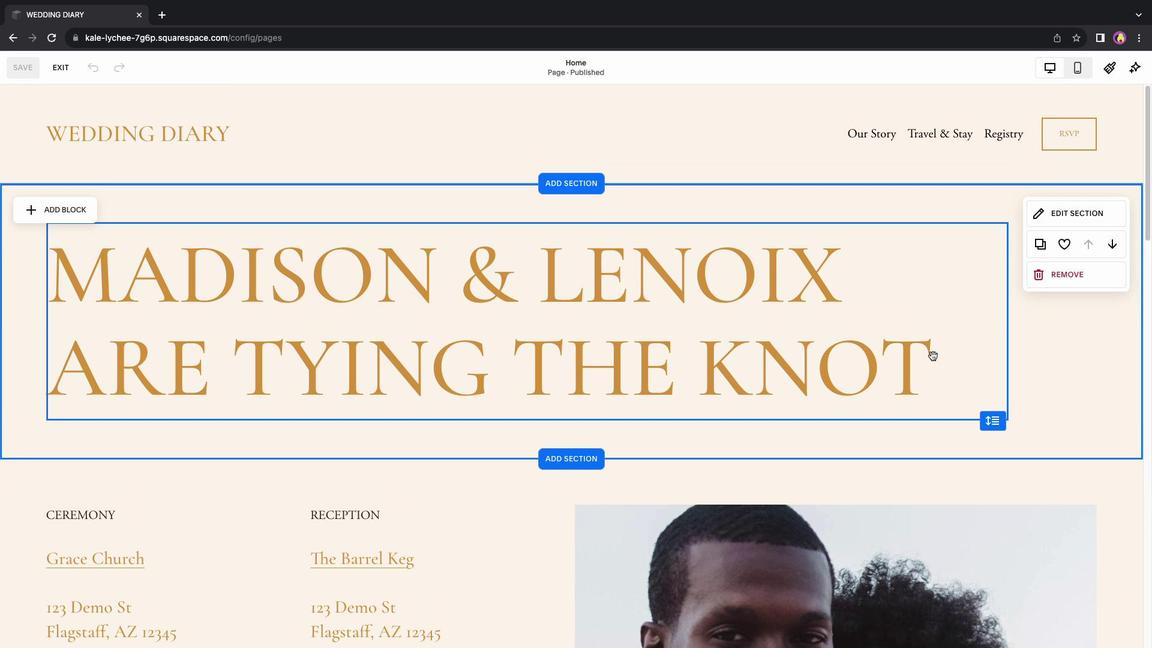 
Action: Mouse moved to (934, 355)
Screenshot: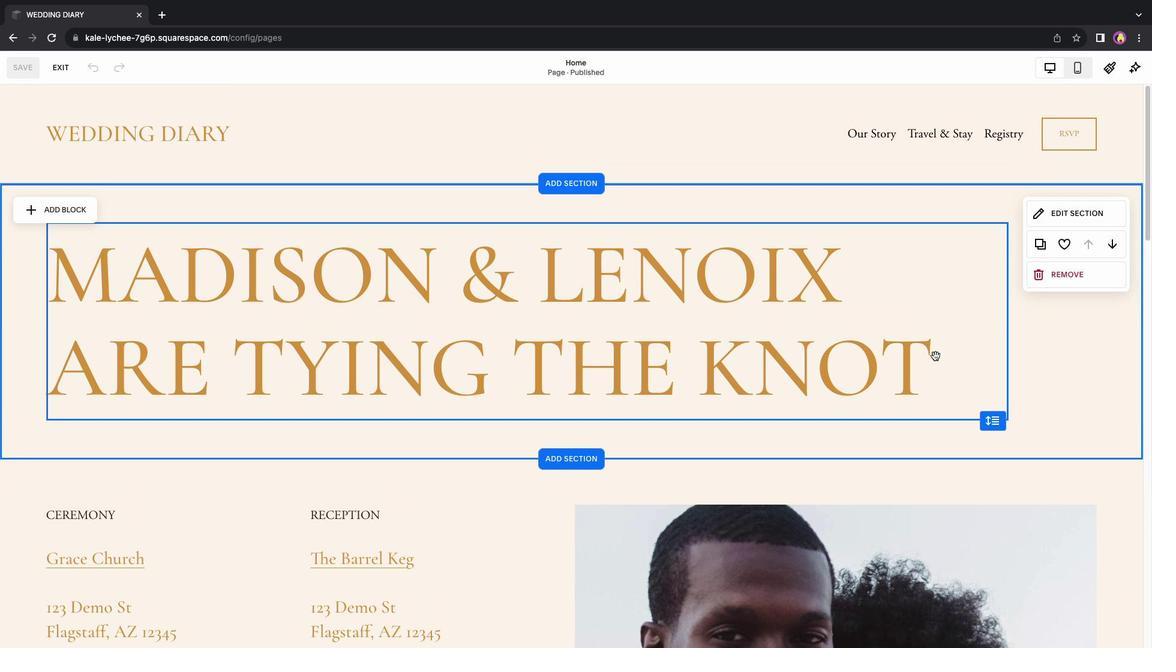 
Action: Mouse pressed left at (934, 355)
Screenshot: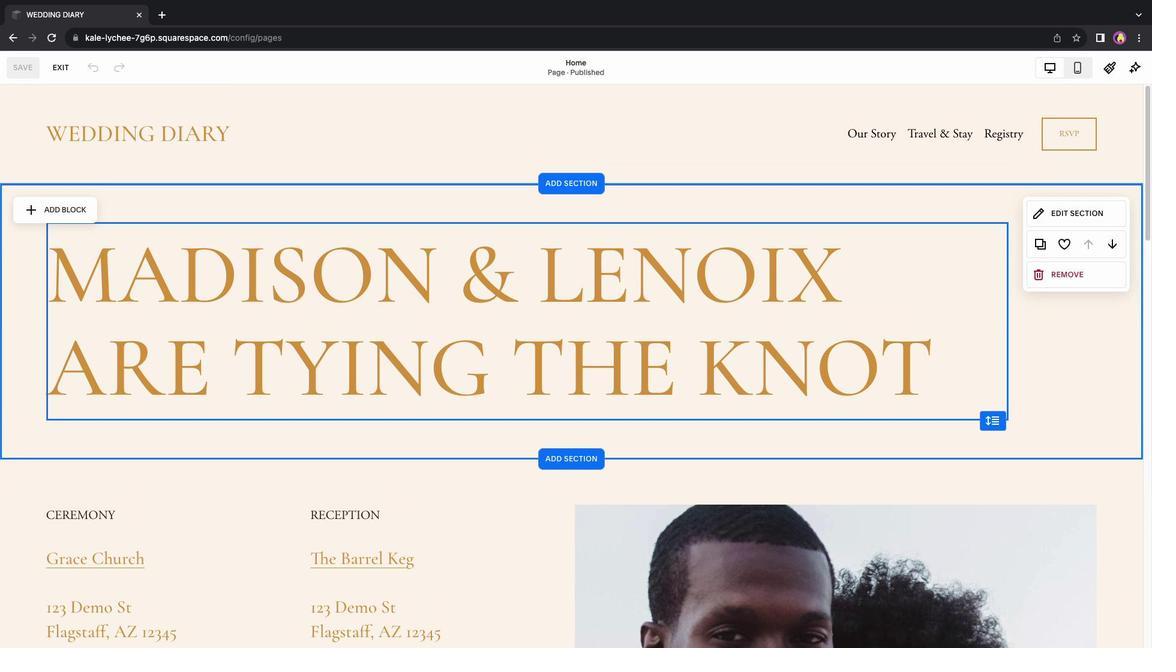 
Action: Mouse pressed left at (934, 355)
Screenshot: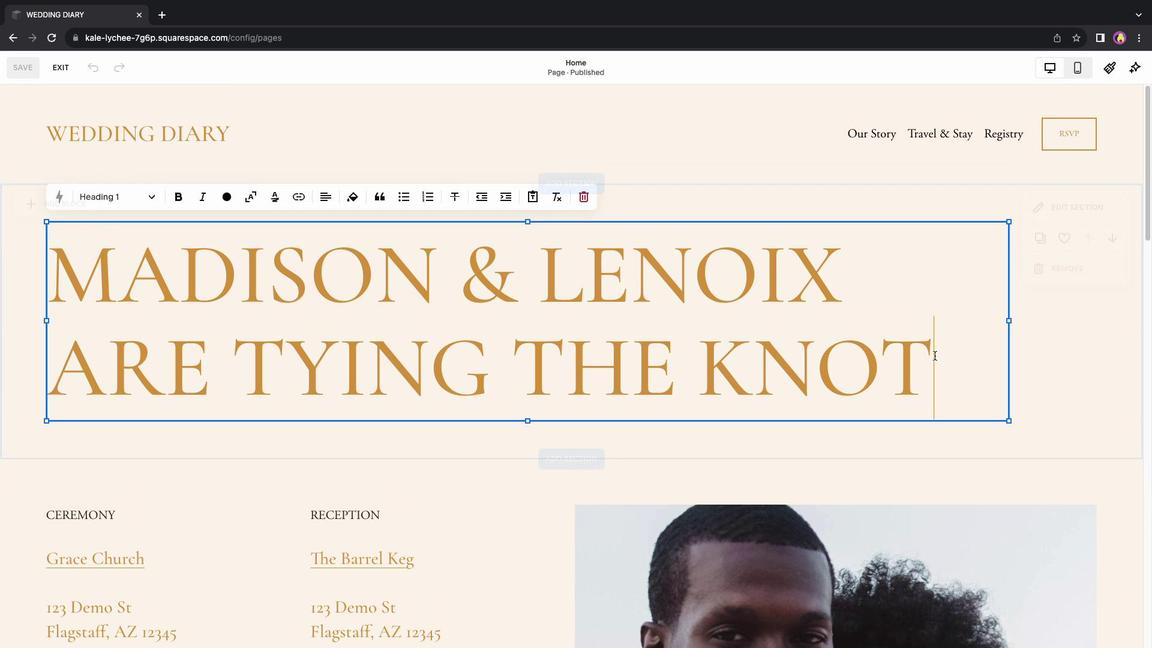 
Action: Key pressed 'W''E''L''C''O''M''E'Key.space'T''O'Key.space'W''E''D''D''I''N''G'Key.space'D''I''A''R''Y'Key.space
Screenshot: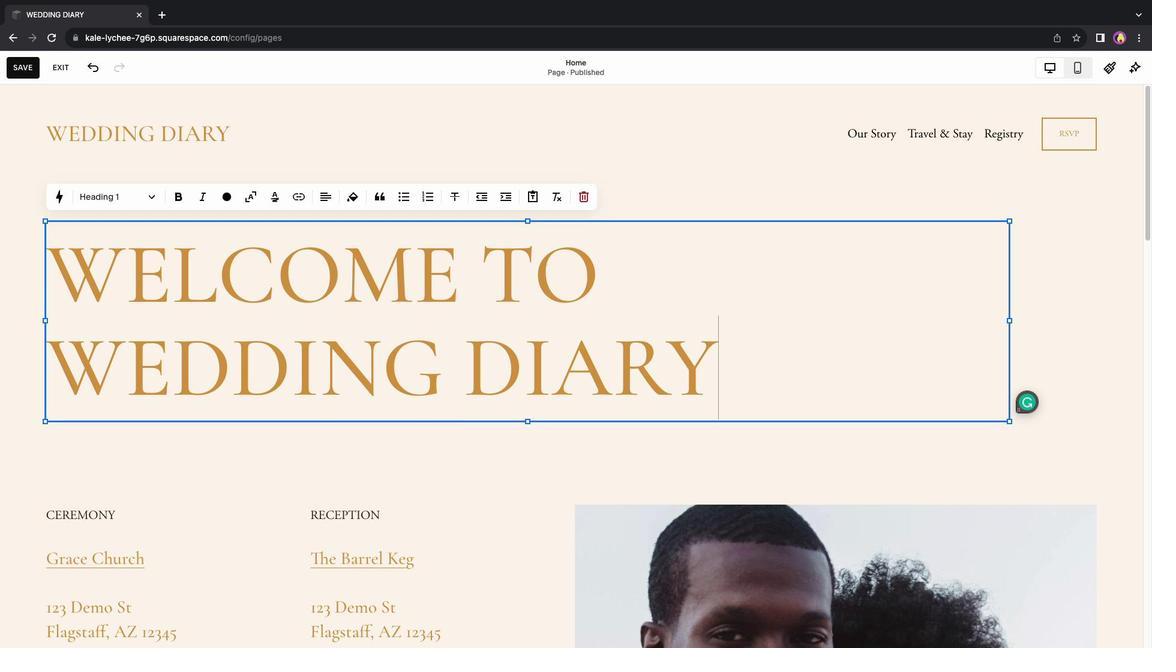 
Action: Mouse moved to (880, 354)
Screenshot: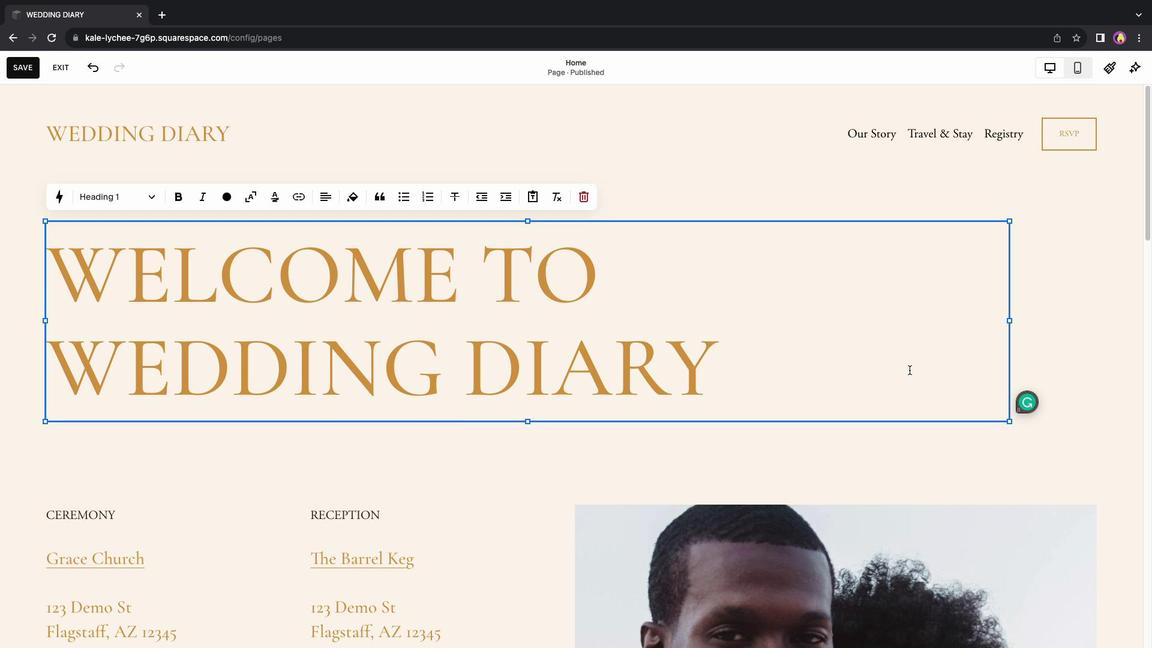 
Action: Mouse pressed left at (880, 354)
Screenshot: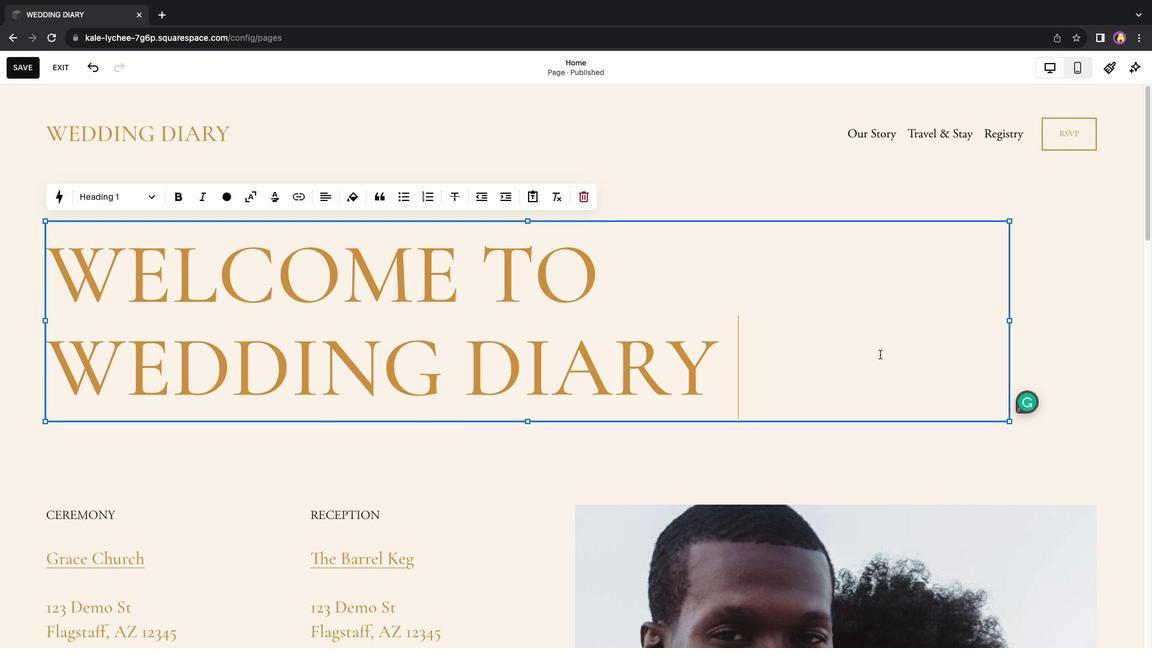 
Action: Mouse moved to (870, 466)
Screenshot: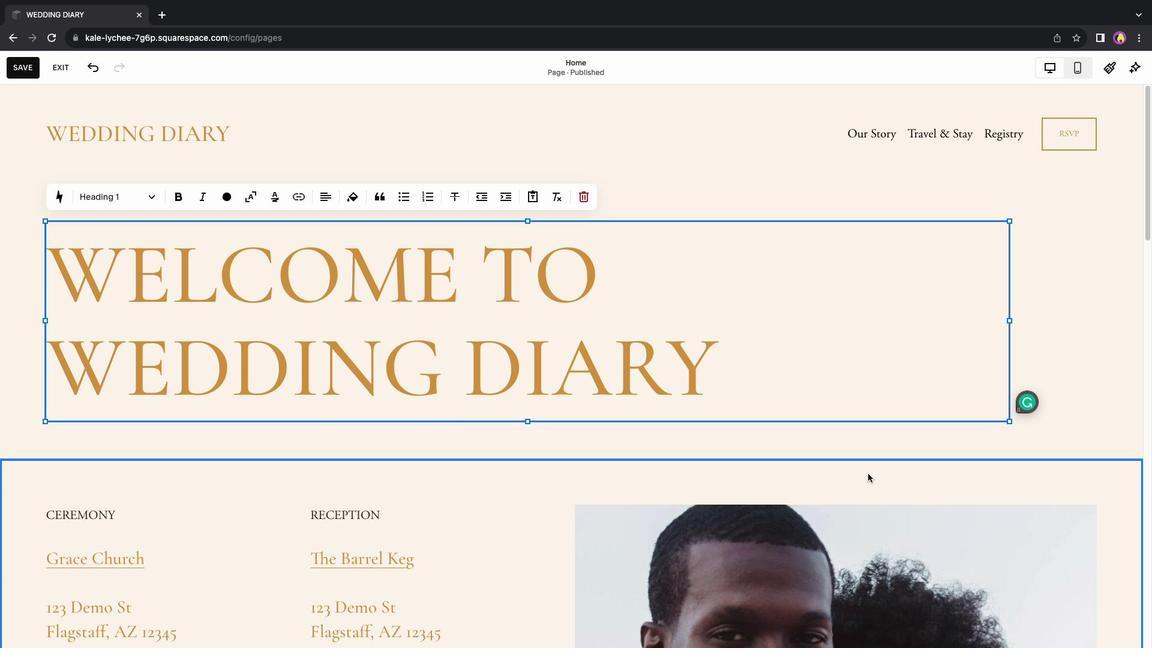 
Action: Mouse pressed left at (870, 466)
Screenshot: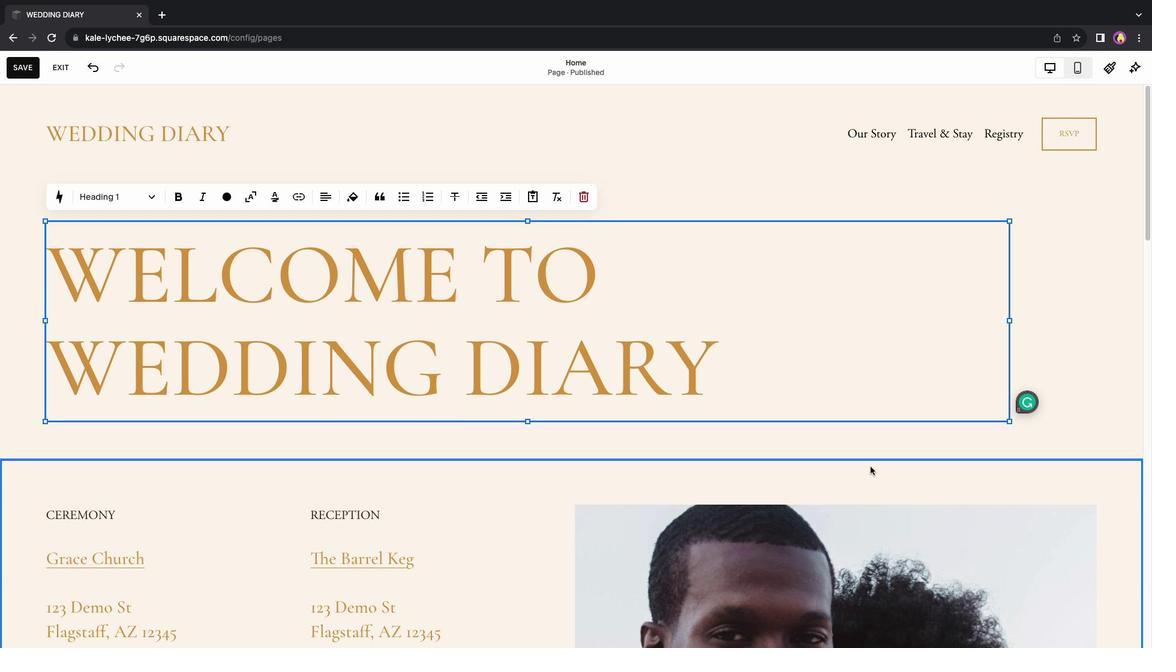 
Action: Mouse moved to (738, 450)
Screenshot: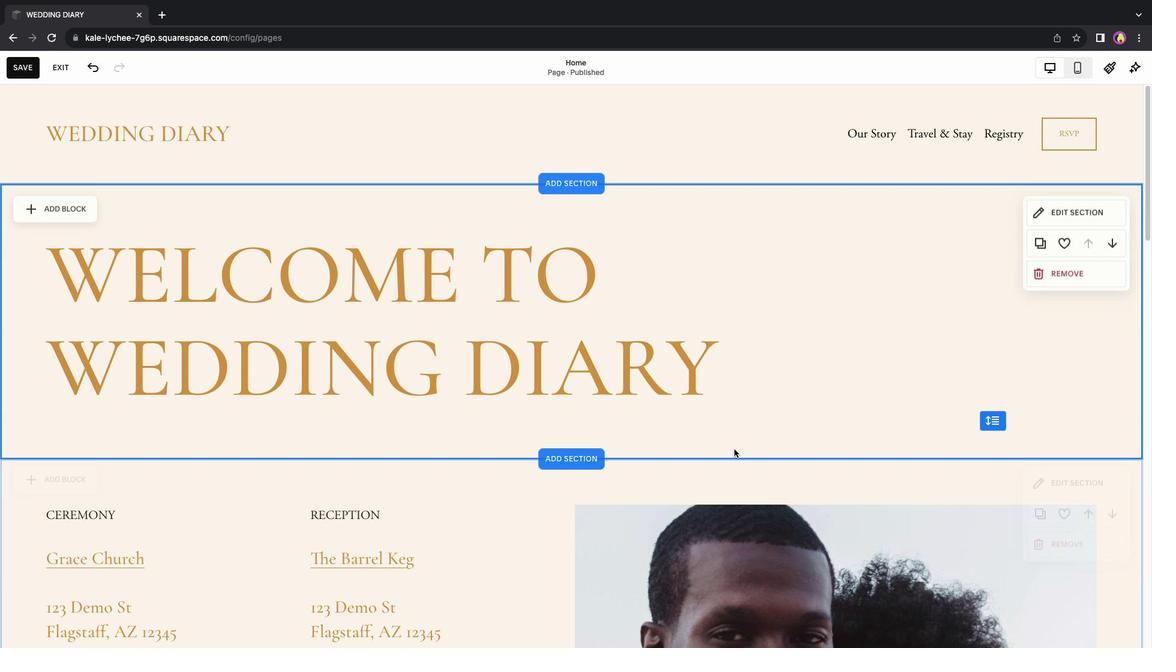 
Action: Mouse scrolled (738, 450) with delta (0, 0)
Screenshot: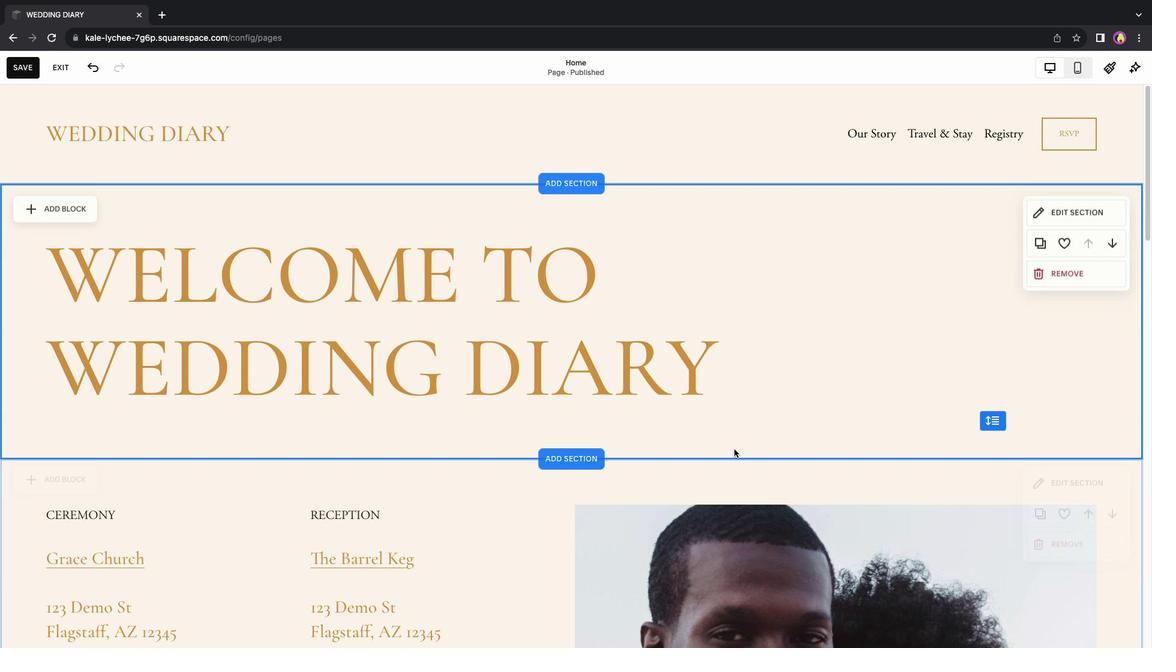 
Action: Mouse moved to (738, 450)
Screenshot: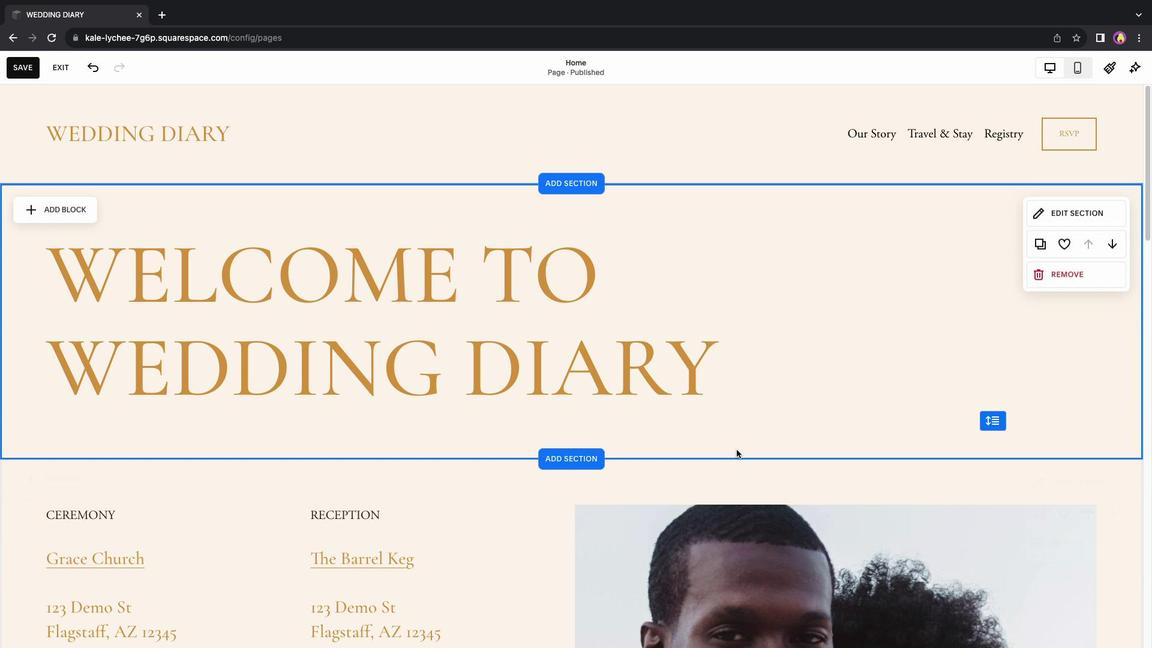 
Action: Mouse scrolled (738, 450) with delta (0, 0)
Screenshot: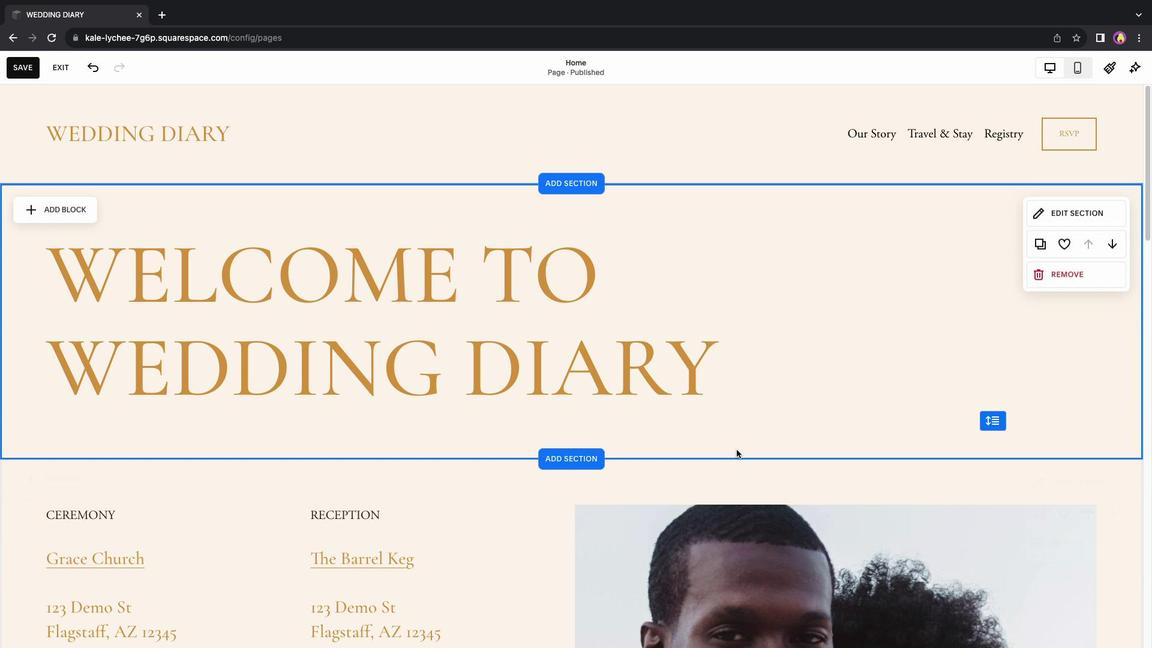 
Action: Mouse scrolled (738, 450) with delta (0, -1)
Screenshot: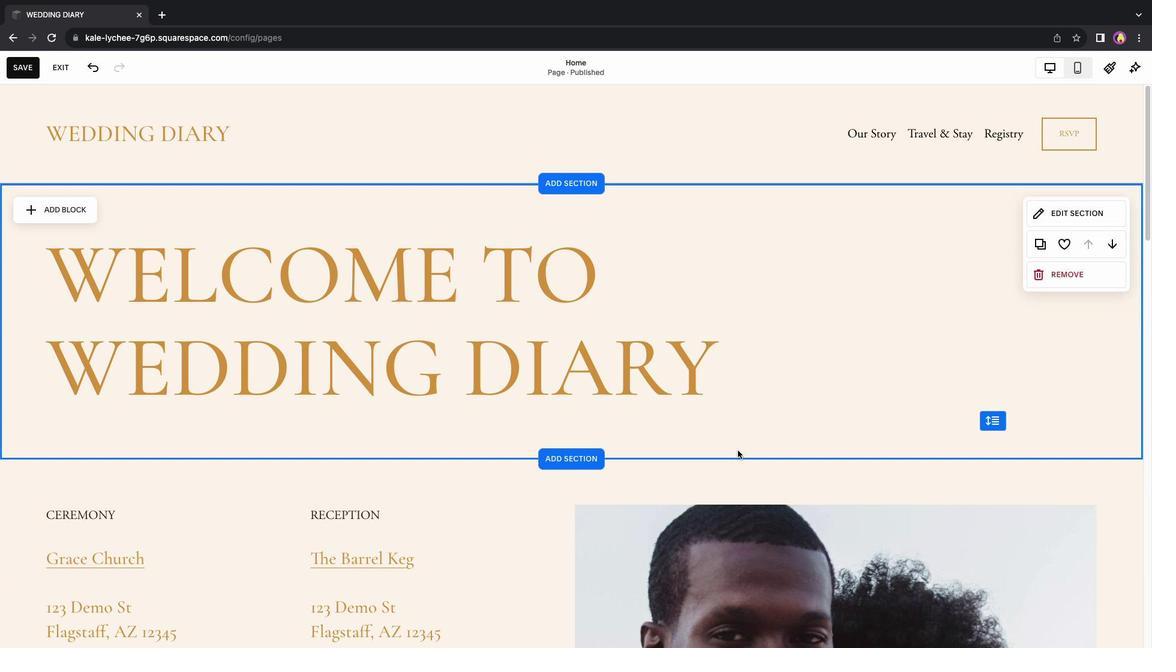 
Action: Mouse moved to (188, 472)
Screenshot: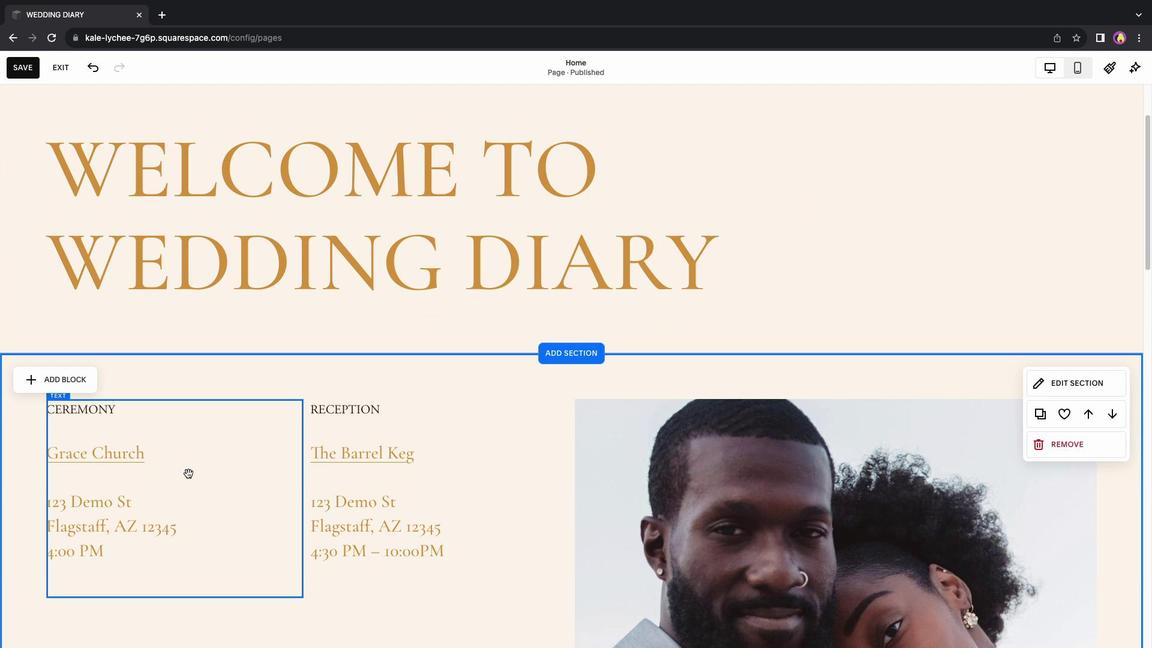 
Action: Mouse pressed left at (188, 472)
Screenshot: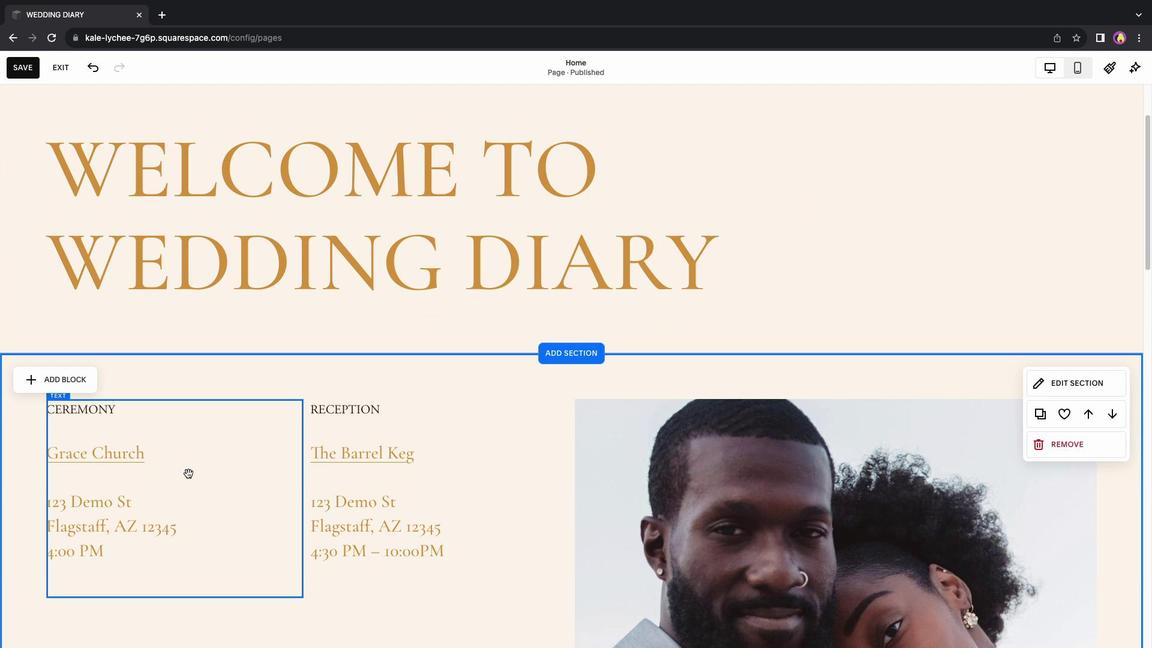
Action: Mouse moved to (138, 374)
Screenshot: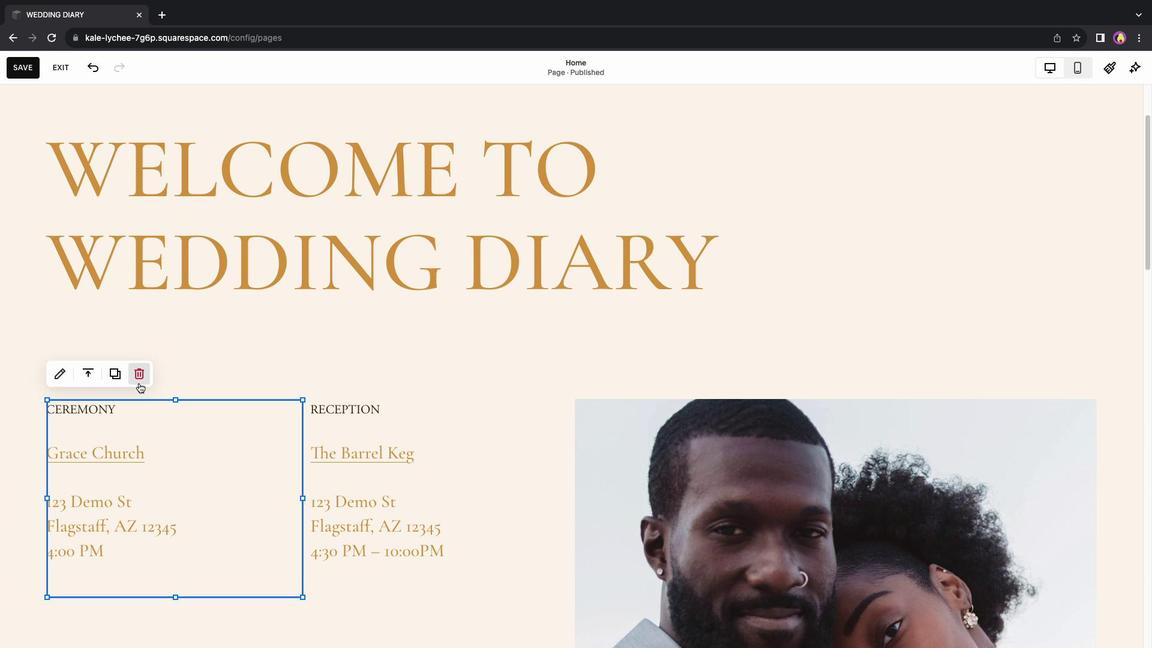 
Action: Mouse pressed left at (138, 374)
Screenshot: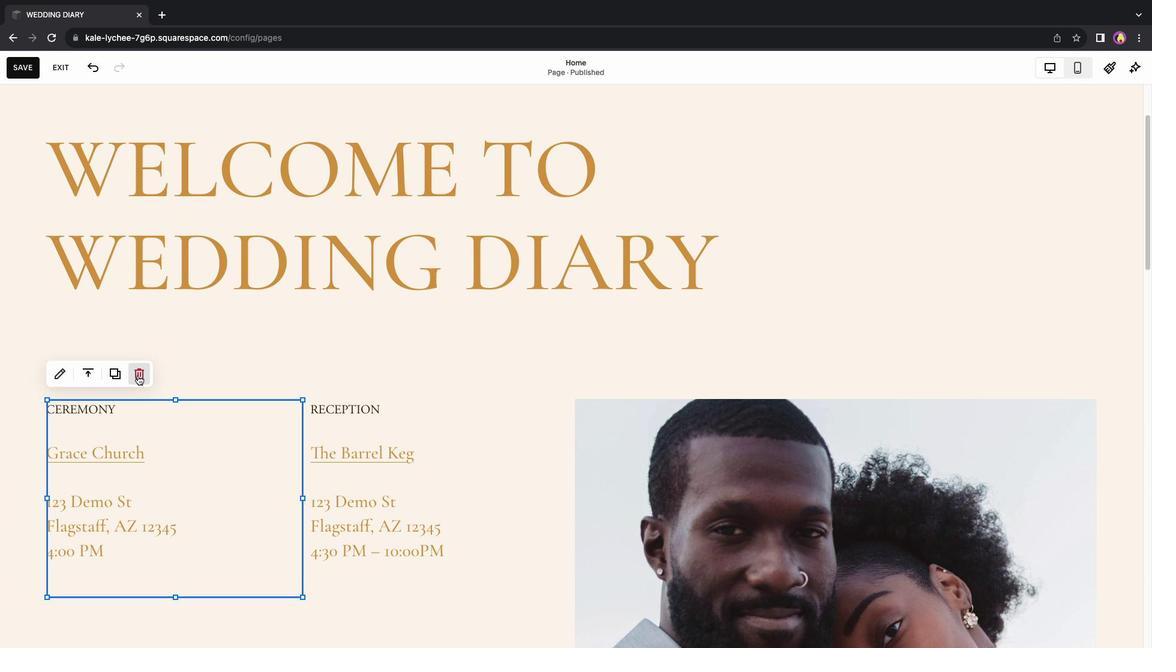 
Action: Mouse moved to (519, 471)
Screenshot: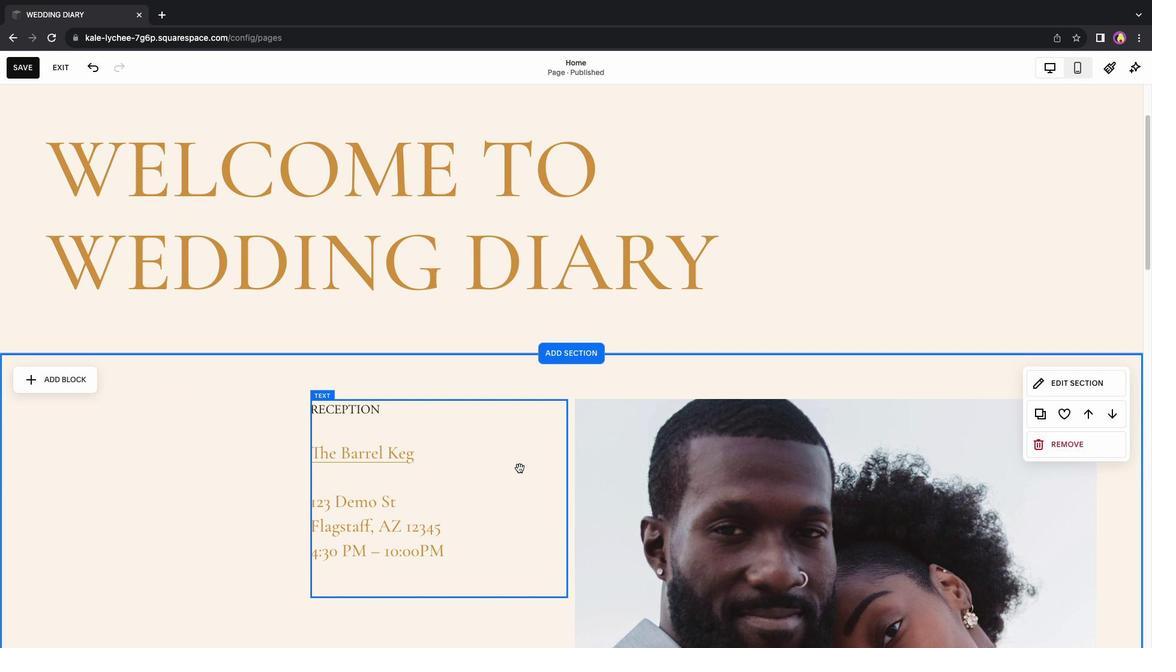 
Action: Mouse pressed left at (519, 471)
Screenshot: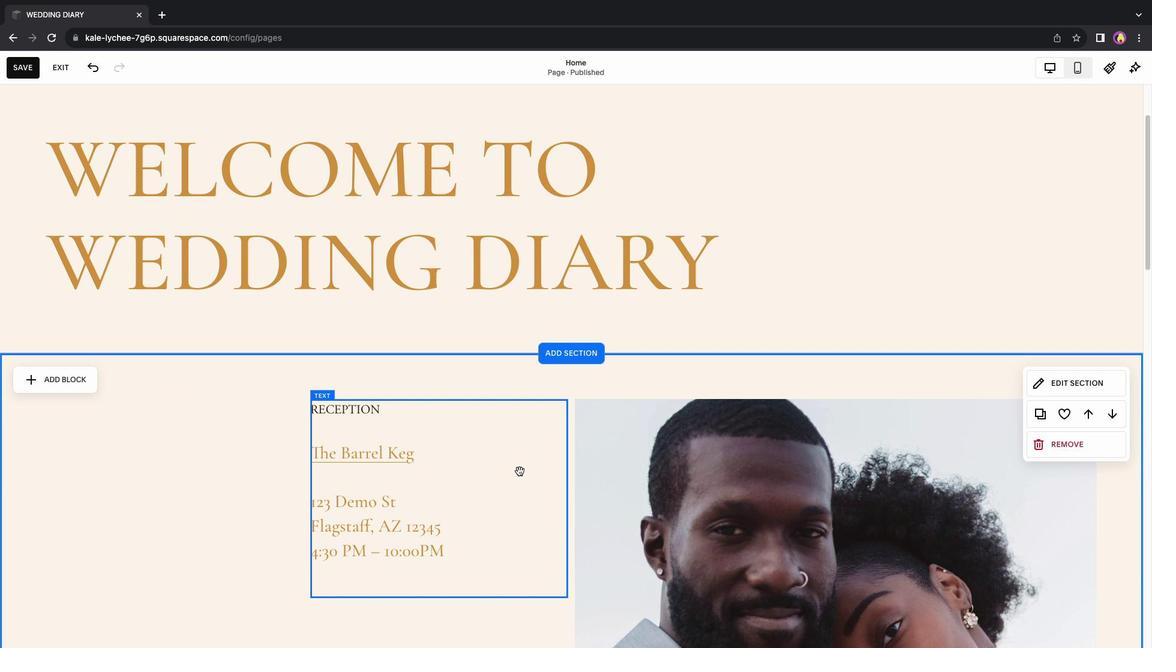 
Action: Mouse moved to (409, 375)
Screenshot: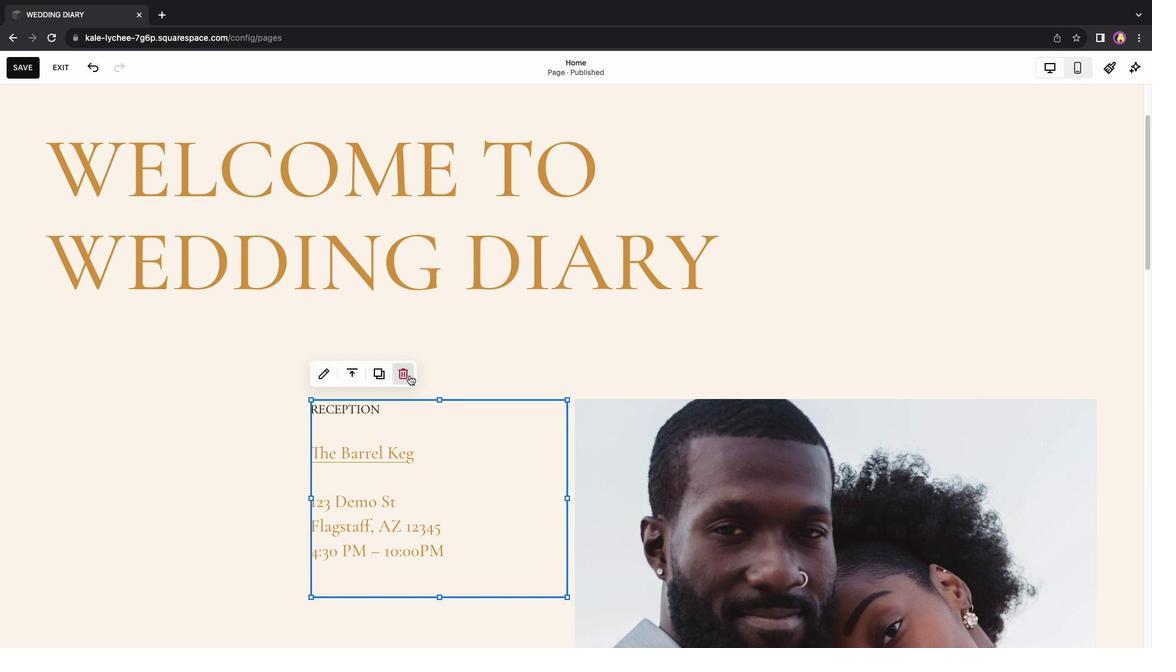 
Action: Mouse pressed left at (409, 375)
Screenshot: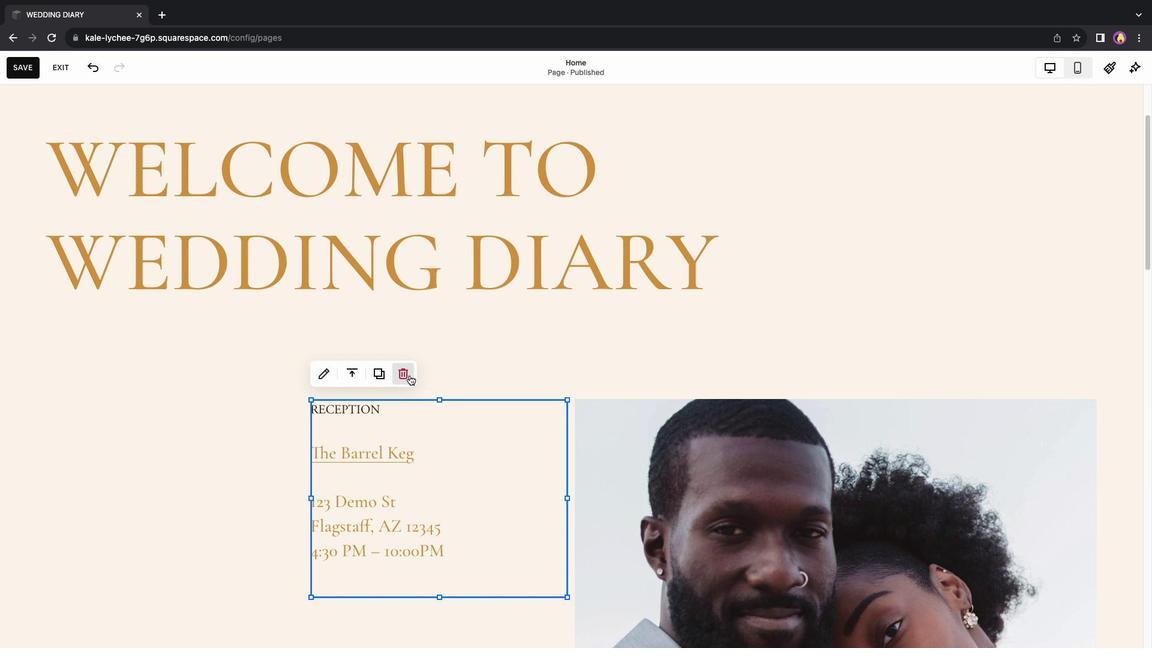 
Action: Mouse moved to (538, 431)
Screenshot: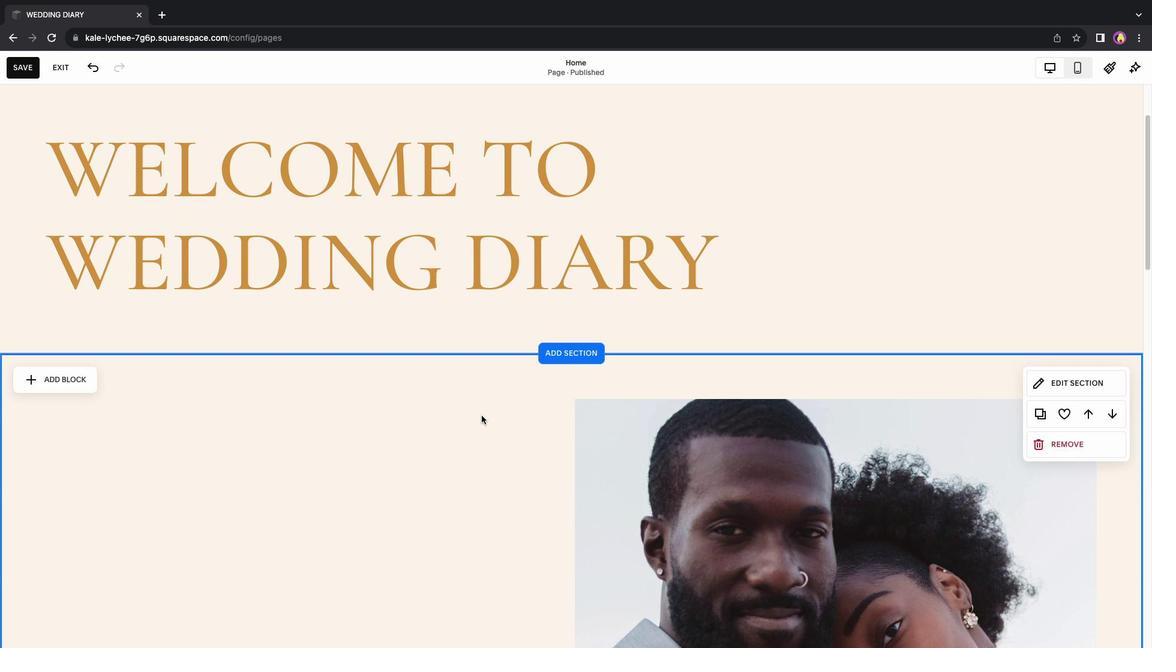
Action: Mouse scrolled (538, 431) with delta (0, 0)
Screenshot: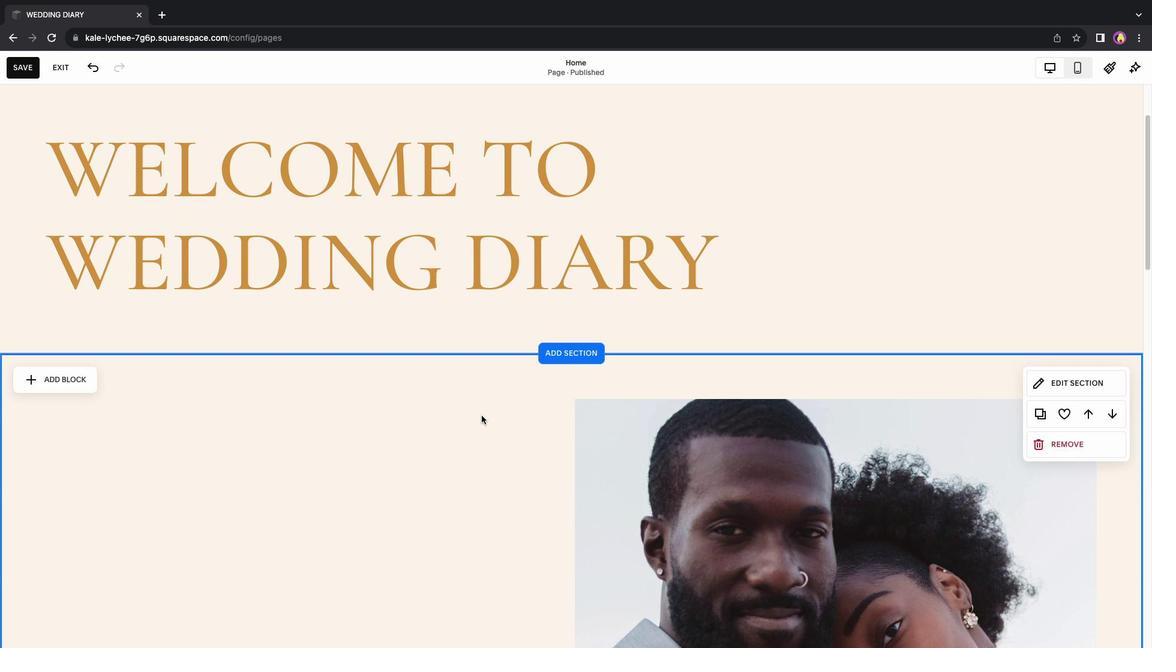 
Action: Mouse scrolled (538, 431) with delta (0, 0)
Screenshot: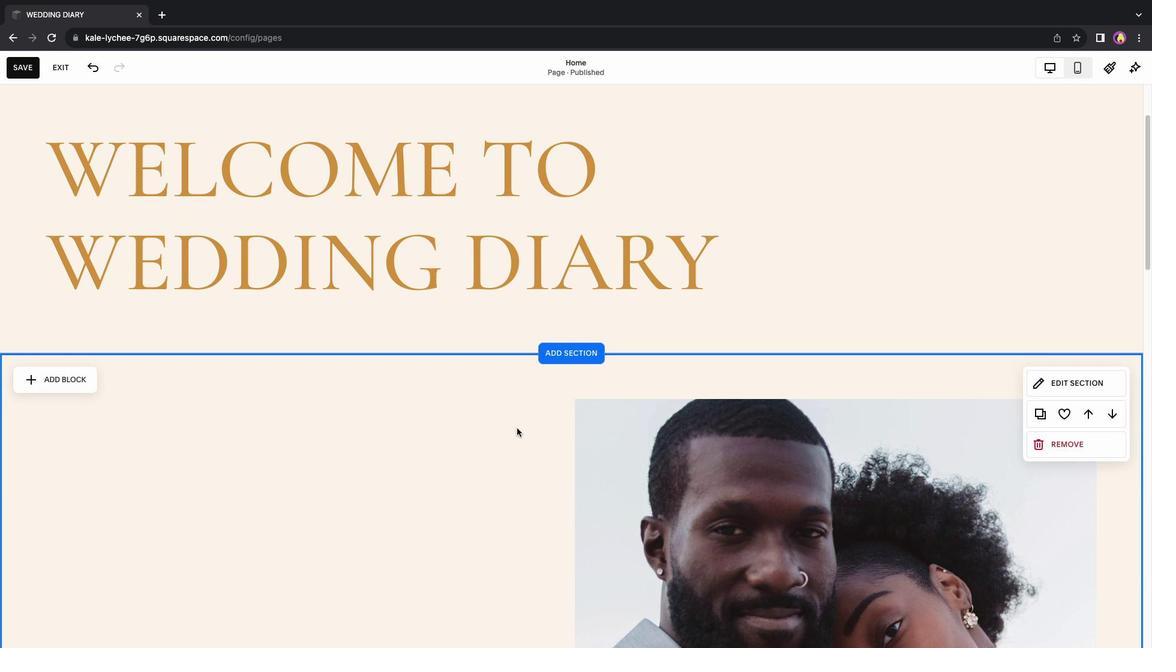 
Action: Mouse moved to (538, 431)
Screenshot: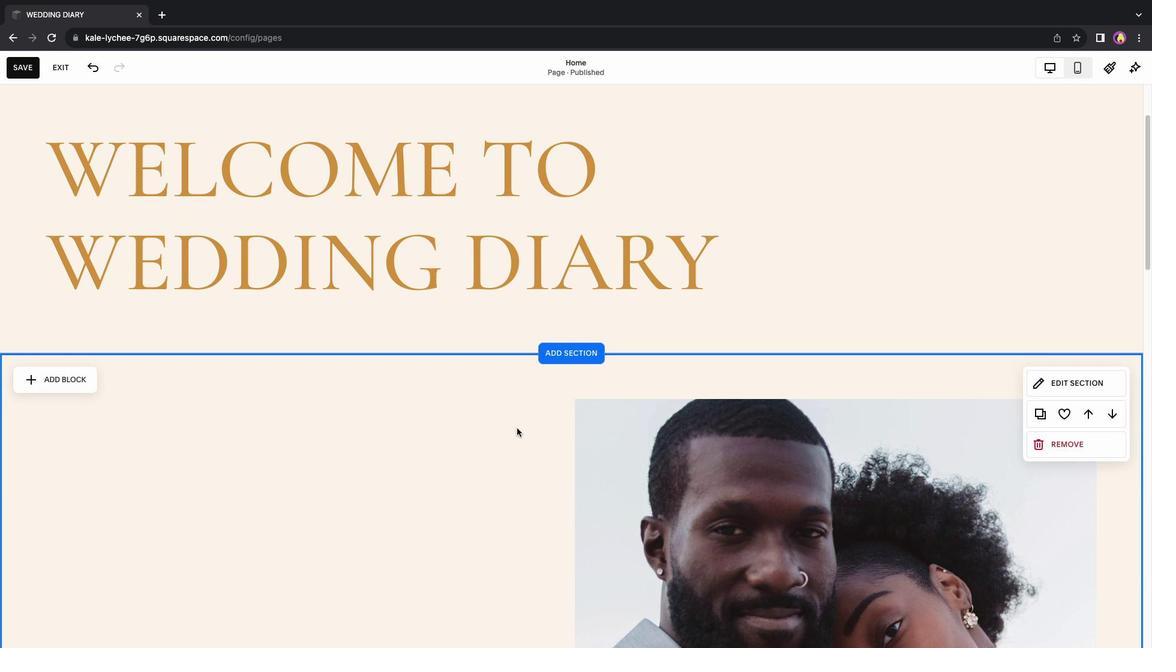 
Action: Mouse scrolled (538, 431) with delta (0, -1)
Screenshot: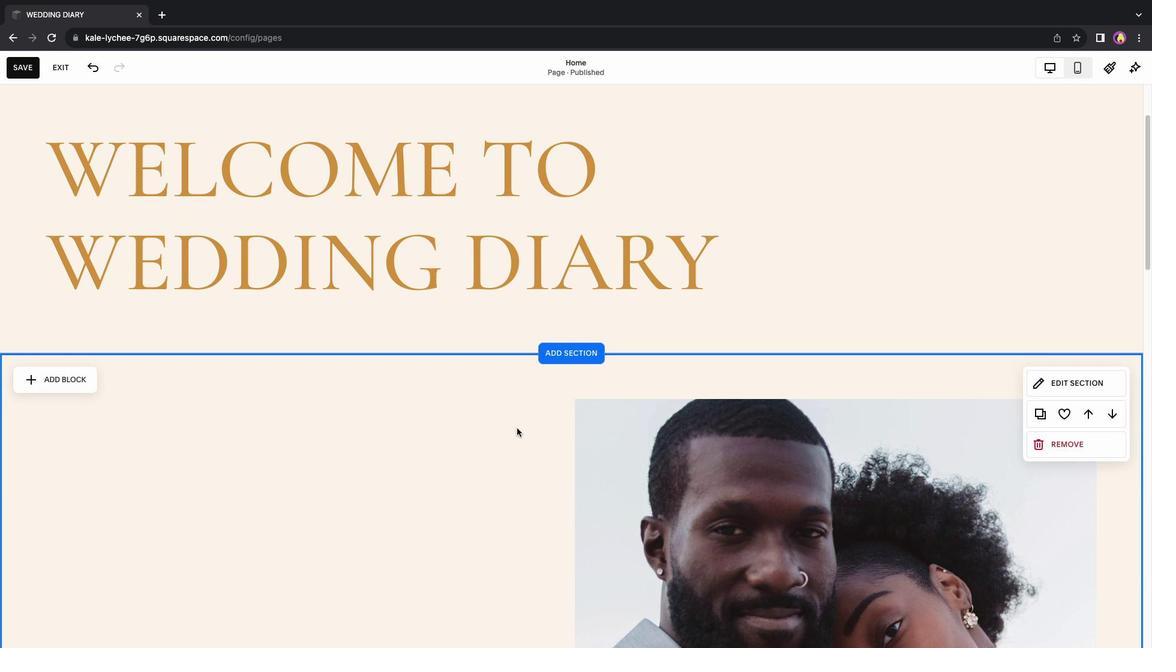
Action: Mouse moved to (720, 400)
Screenshot: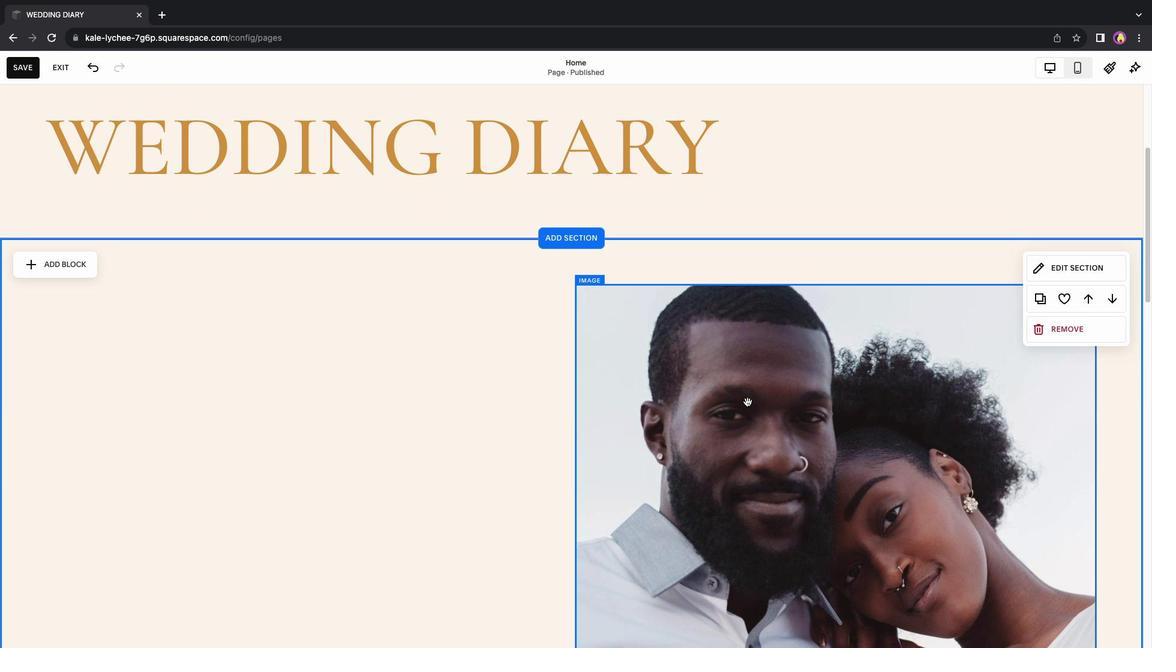
Action: Mouse pressed left at (720, 400)
Screenshot: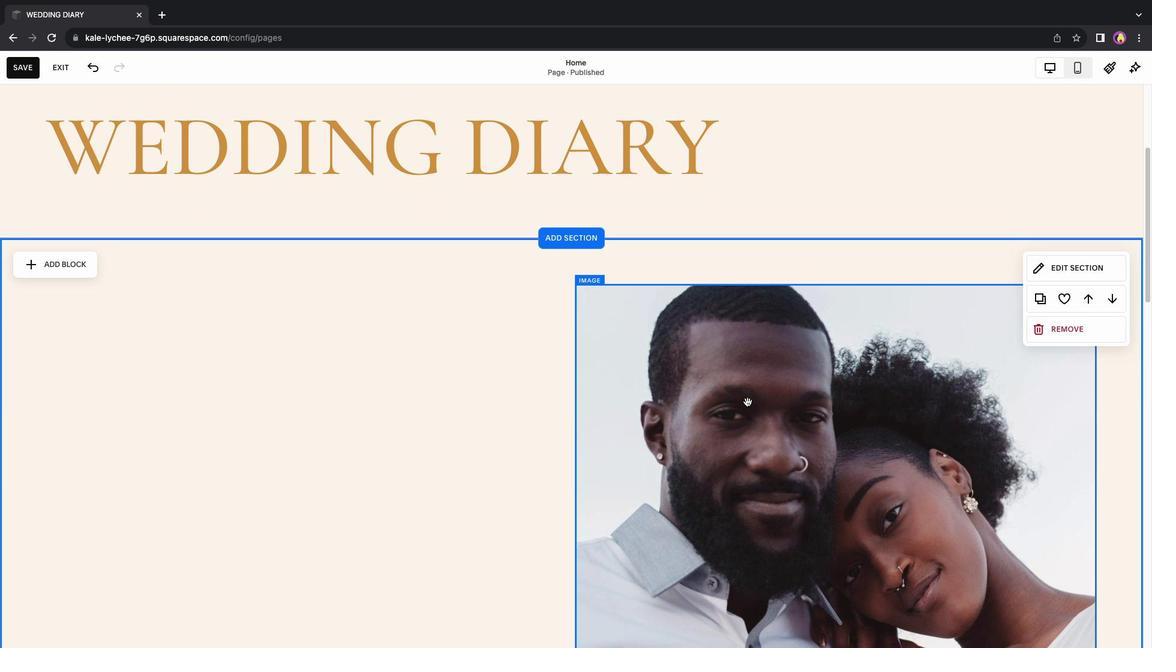 
Action: Mouse moved to (991, 370)
Screenshot: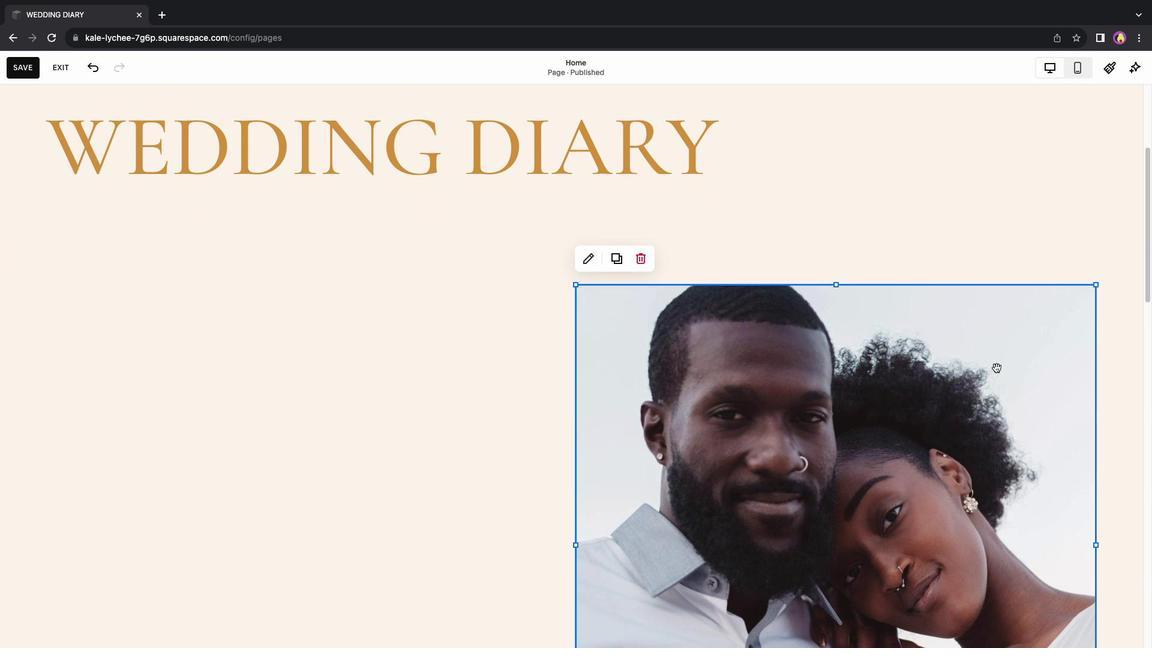 
Action: Mouse pressed left at (991, 370)
Screenshot: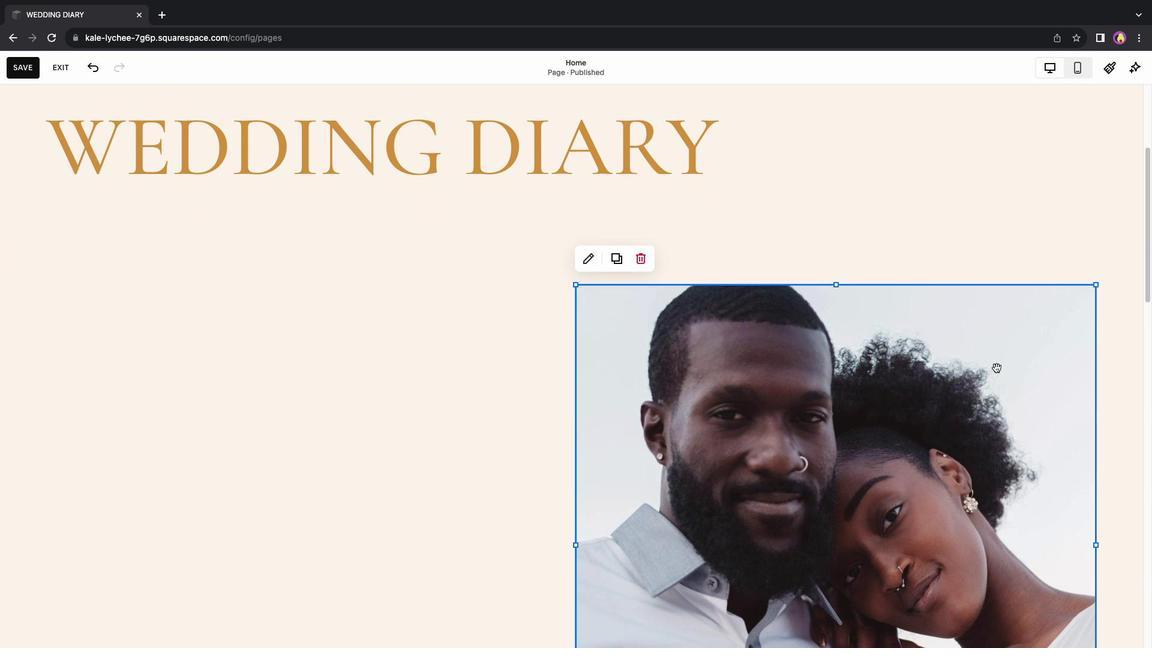 
Action: Mouse moved to (580, 428)
Screenshot: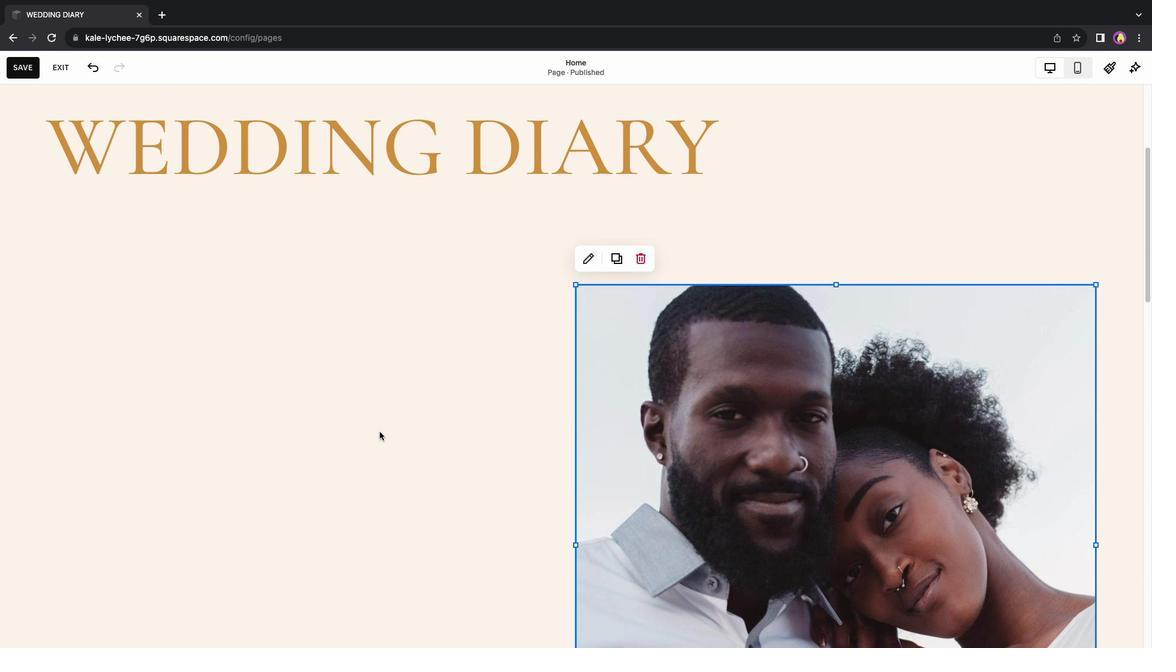 
Action: Mouse pressed left at (580, 428)
Screenshot: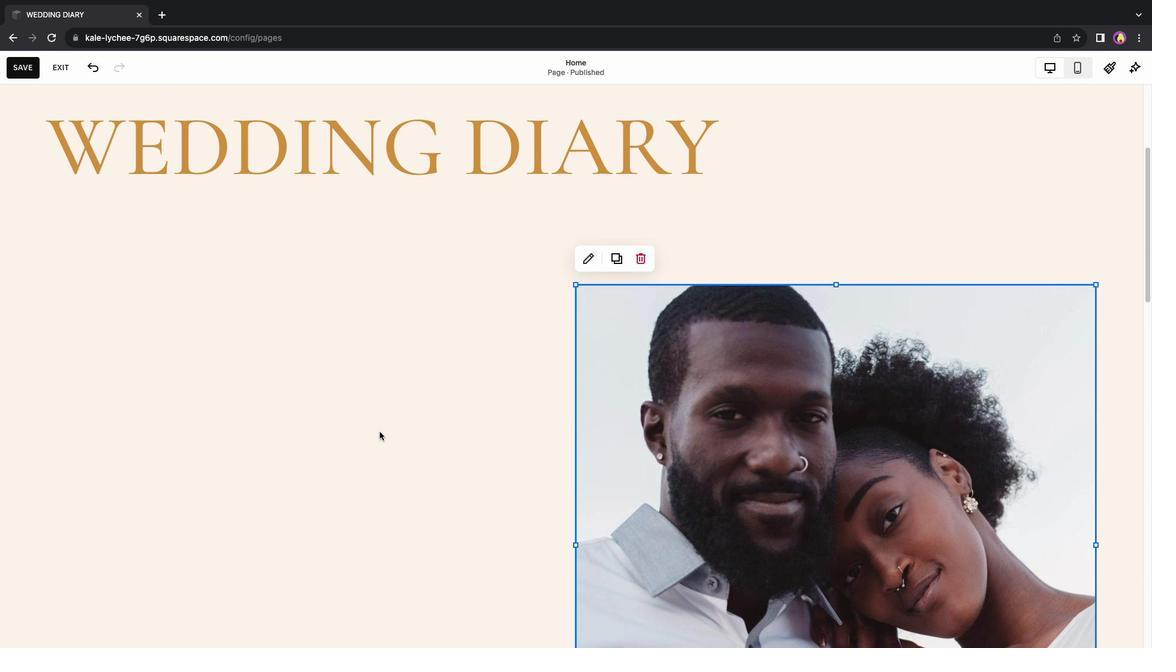 
Action: Mouse moved to (804, 399)
Screenshot: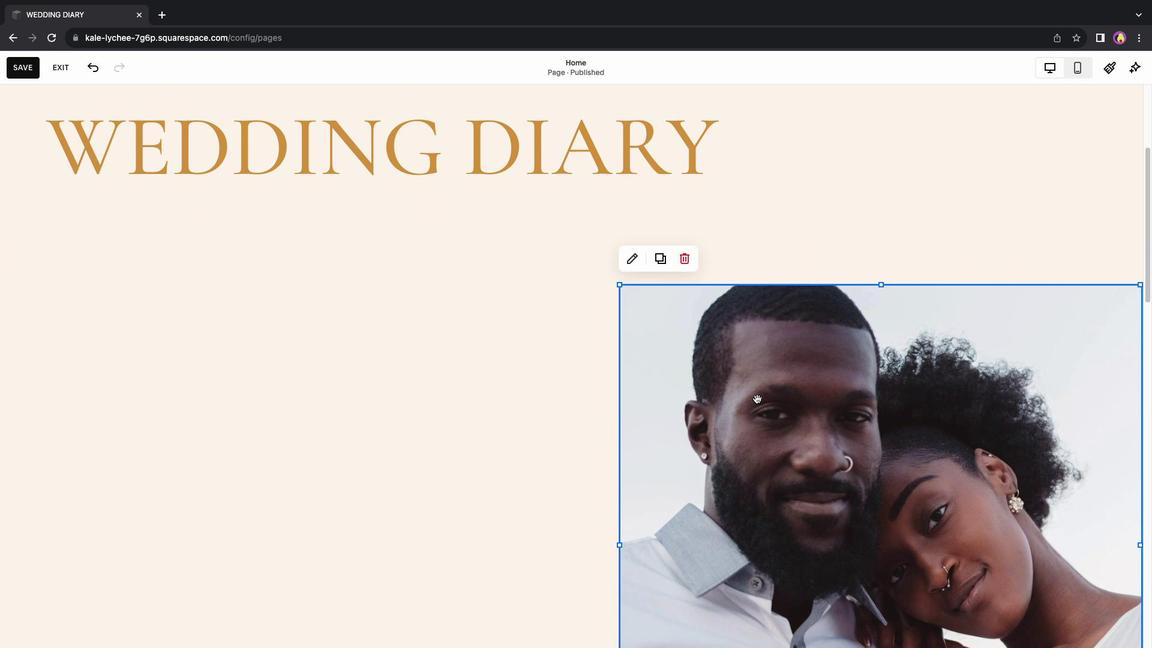 
Action: Mouse pressed left at (804, 399)
Screenshot: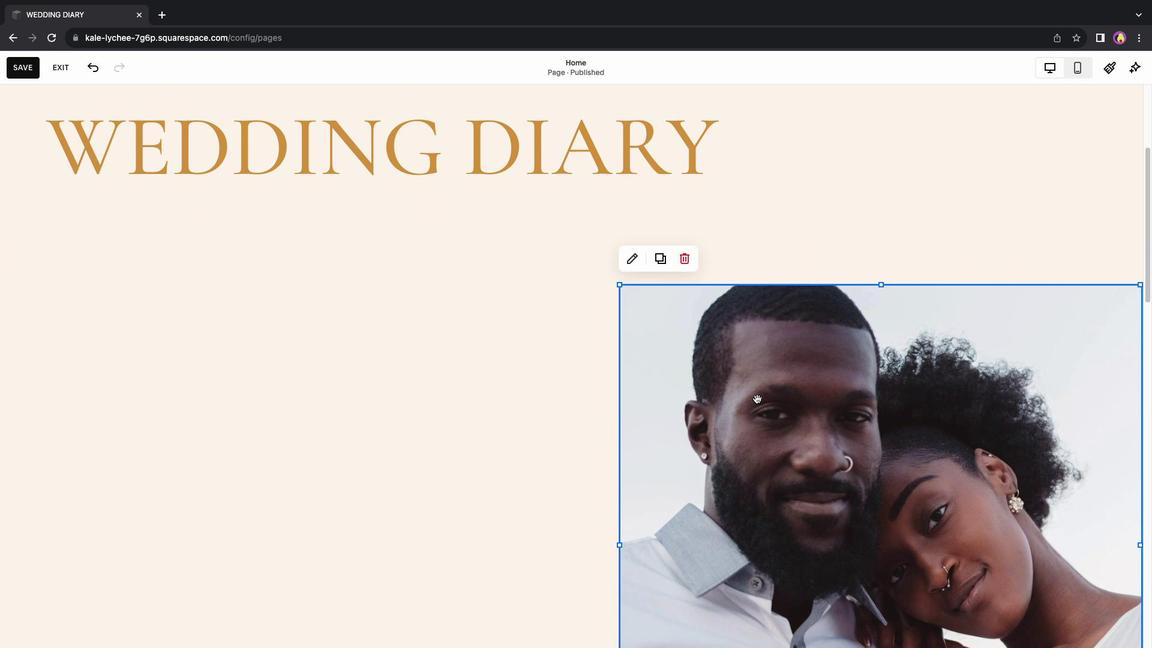 
Action: Mouse moved to (804, 399)
Screenshot: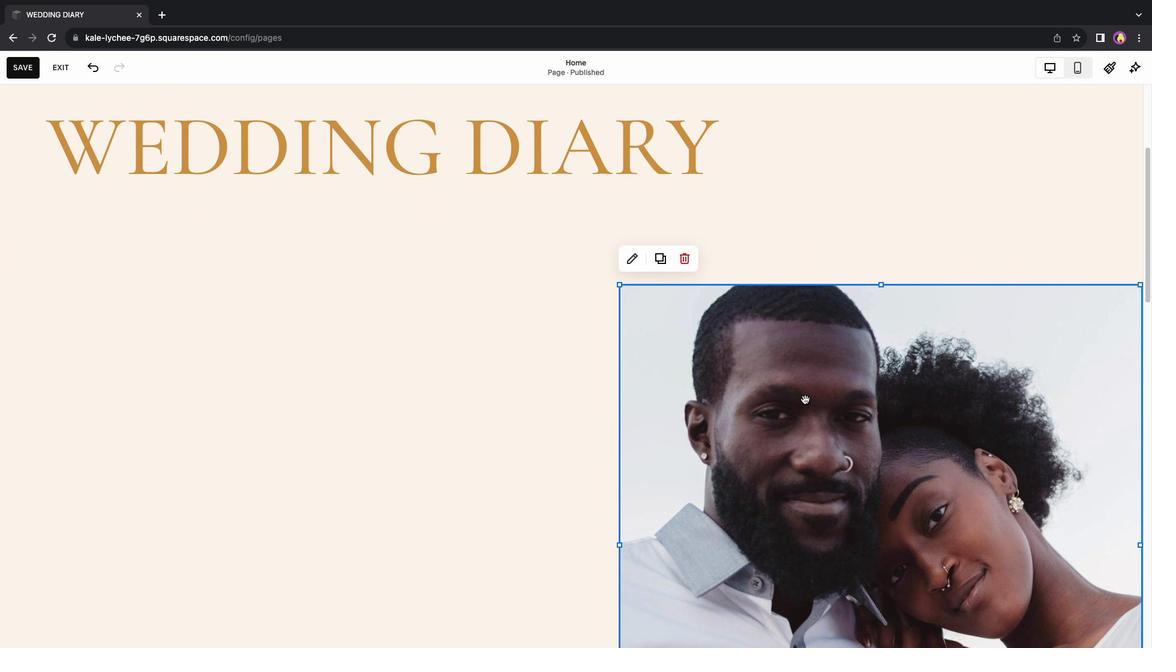 
Action: Mouse pressed left at (804, 399)
Screenshot: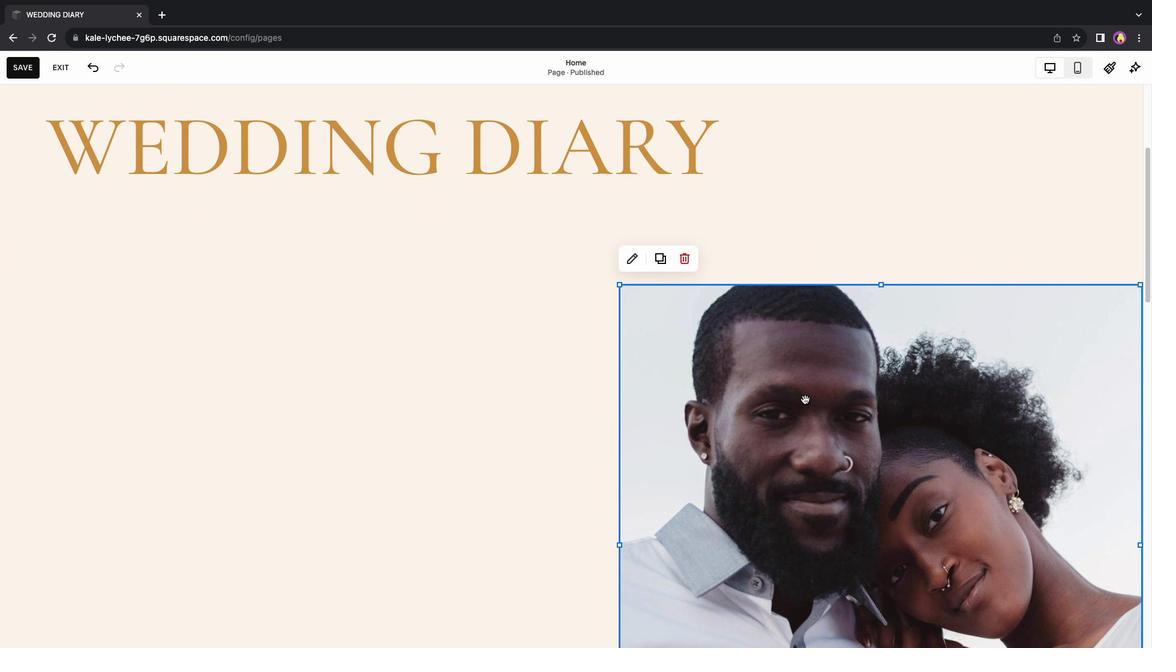 
Action: Mouse moved to (761, 367)
Screenshot: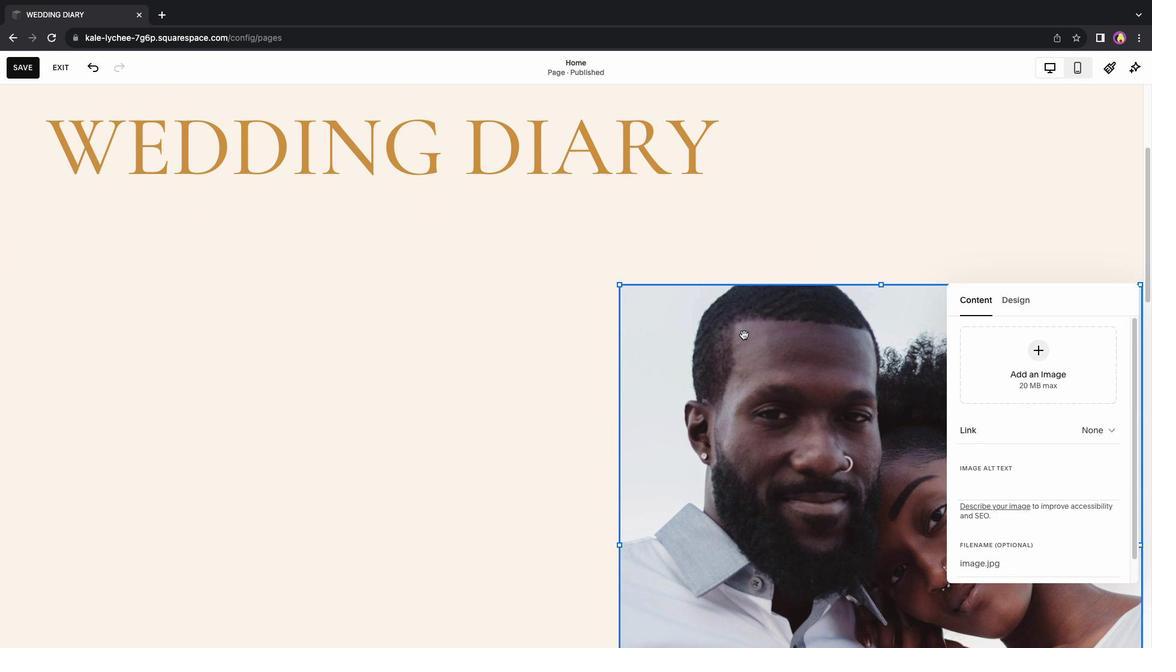 
Action: Mouse pressed left at (761, 367)
Screenshot: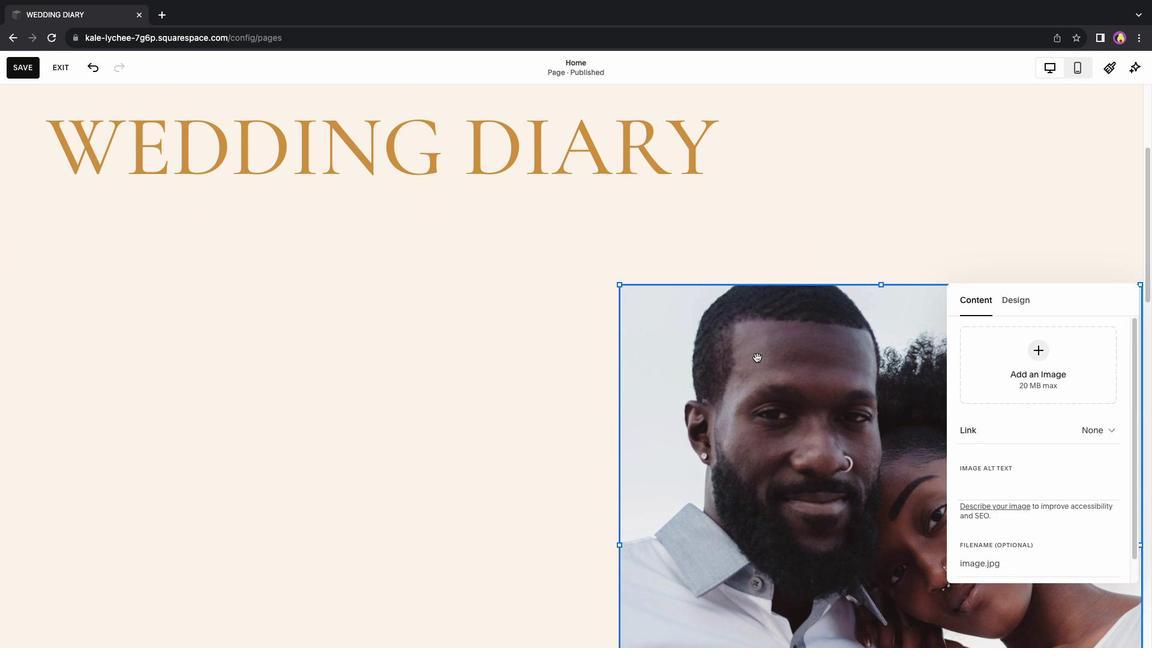 
Action: Mouse moved to (514, 407)
Screenshot: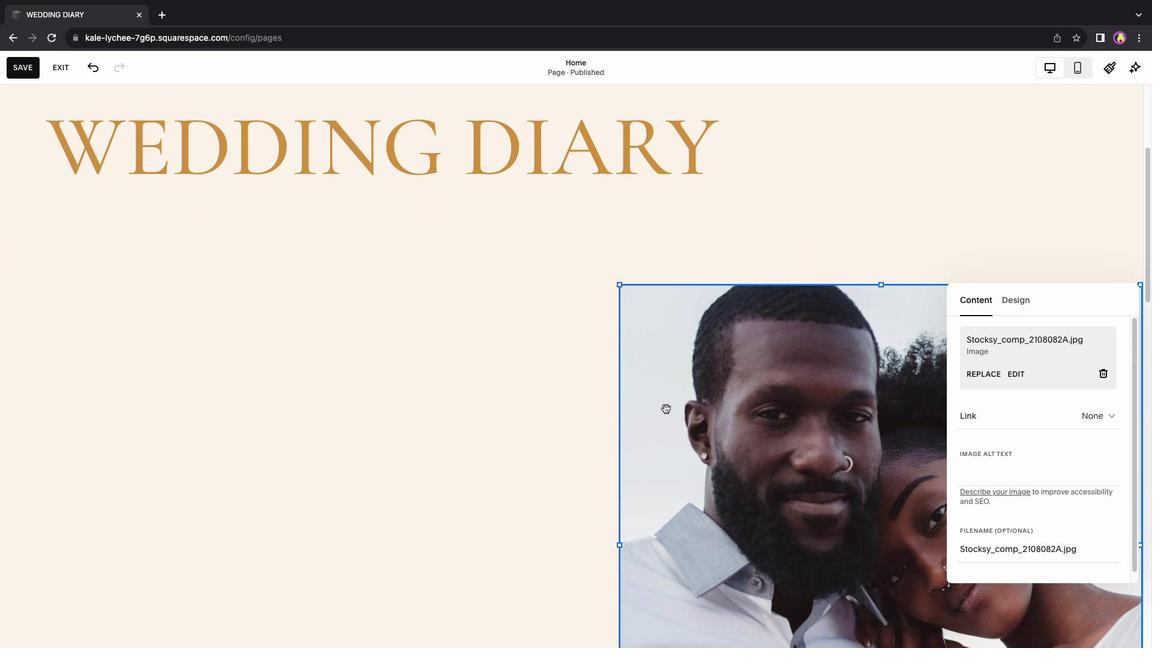 
Action: Mouse pressed left at (514, 407)
Screenshot: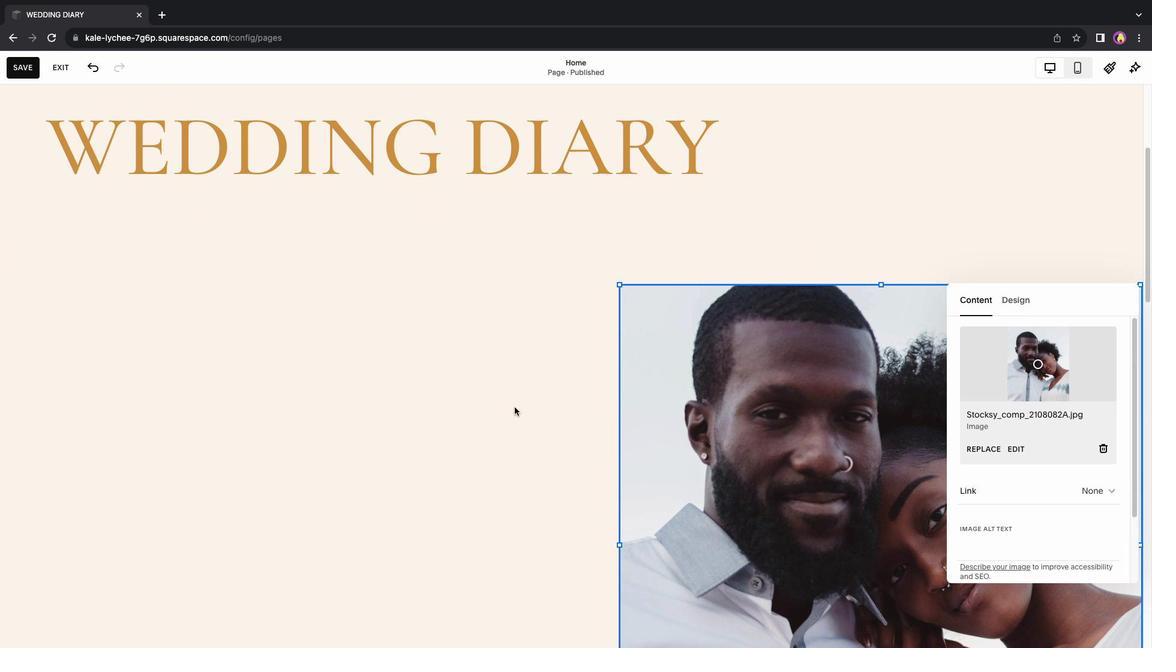
Action: Mouse moved to (808, 376)
Screenshot: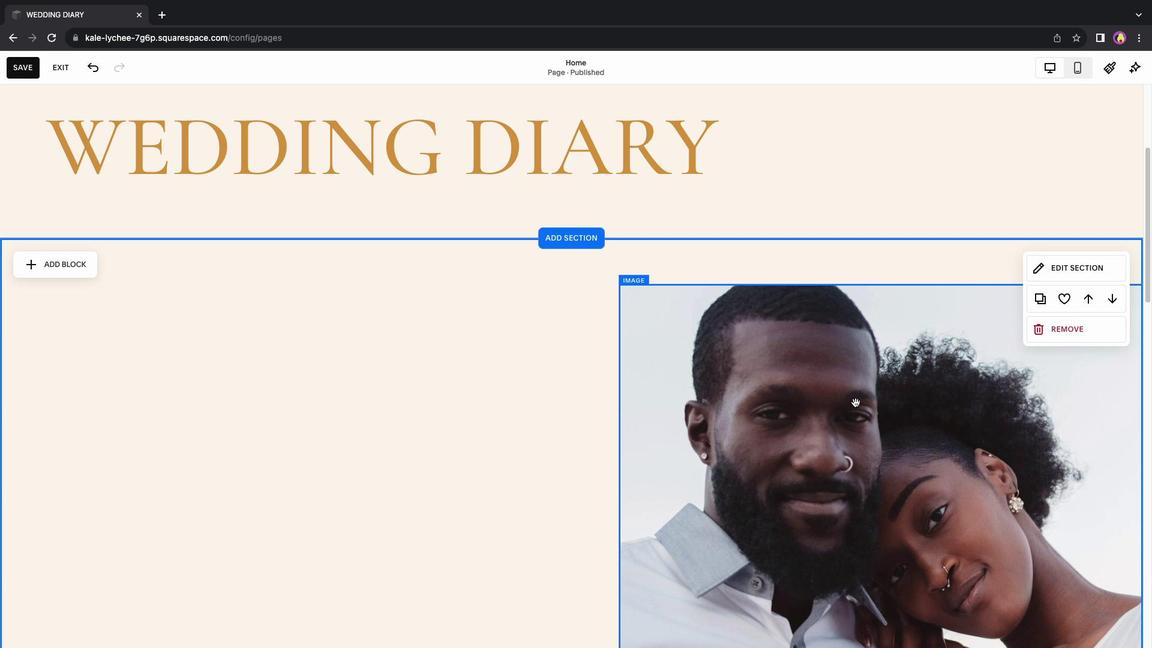
Action: Mouse pressed left at (808, 376)
Screenshot: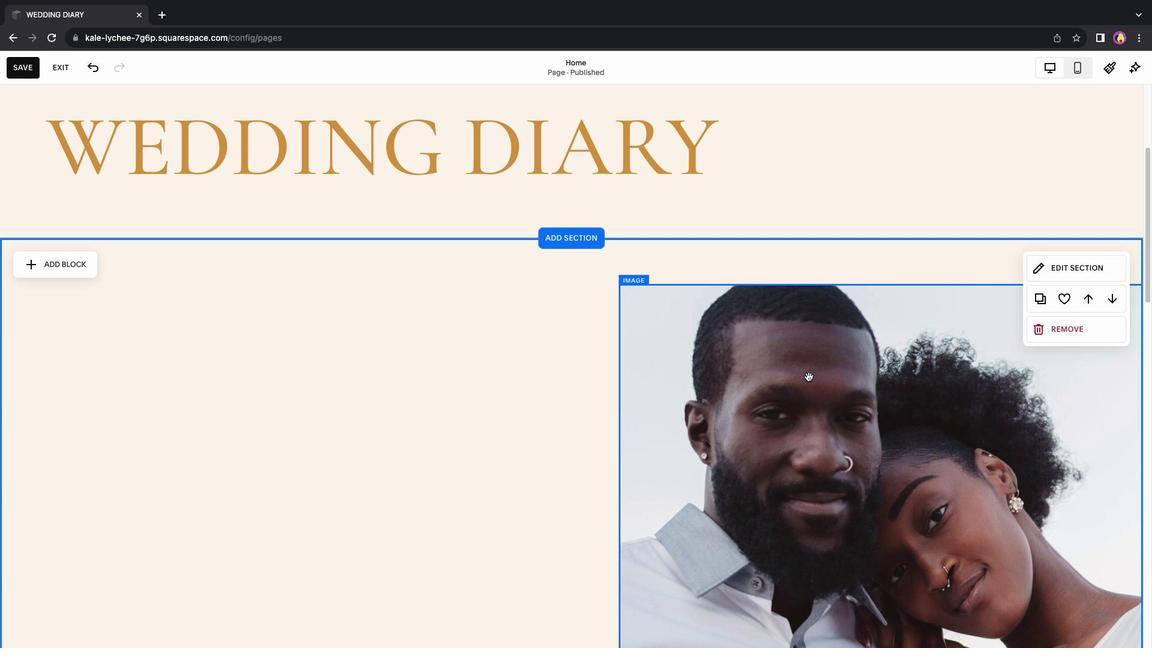 
Action: Mouse moved to (688, 261)
Screenshot: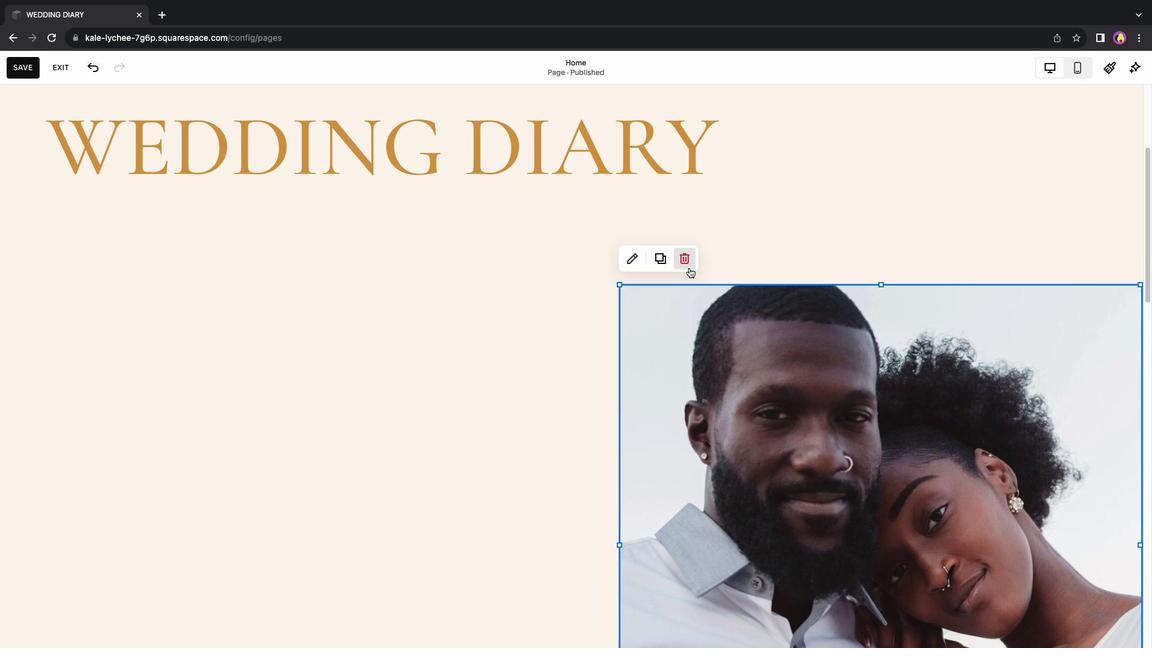 
Action: Mouse pressed left at (688, 261)
Screenshot: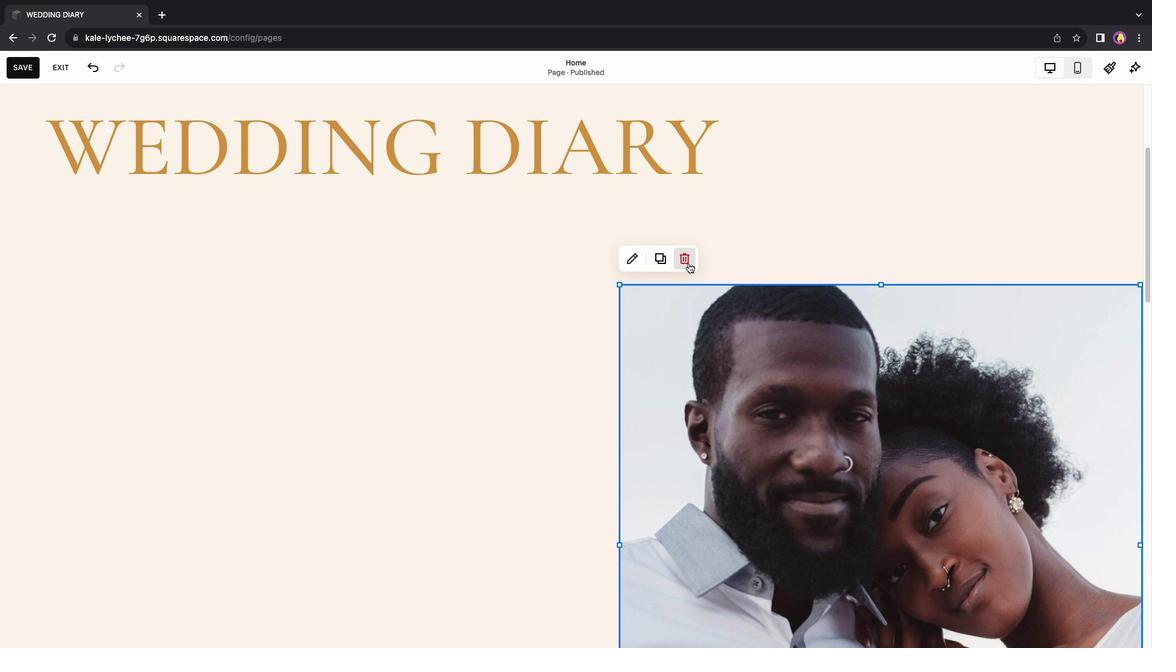 
Action: Mouse moved to (556, 367)
Screenshot: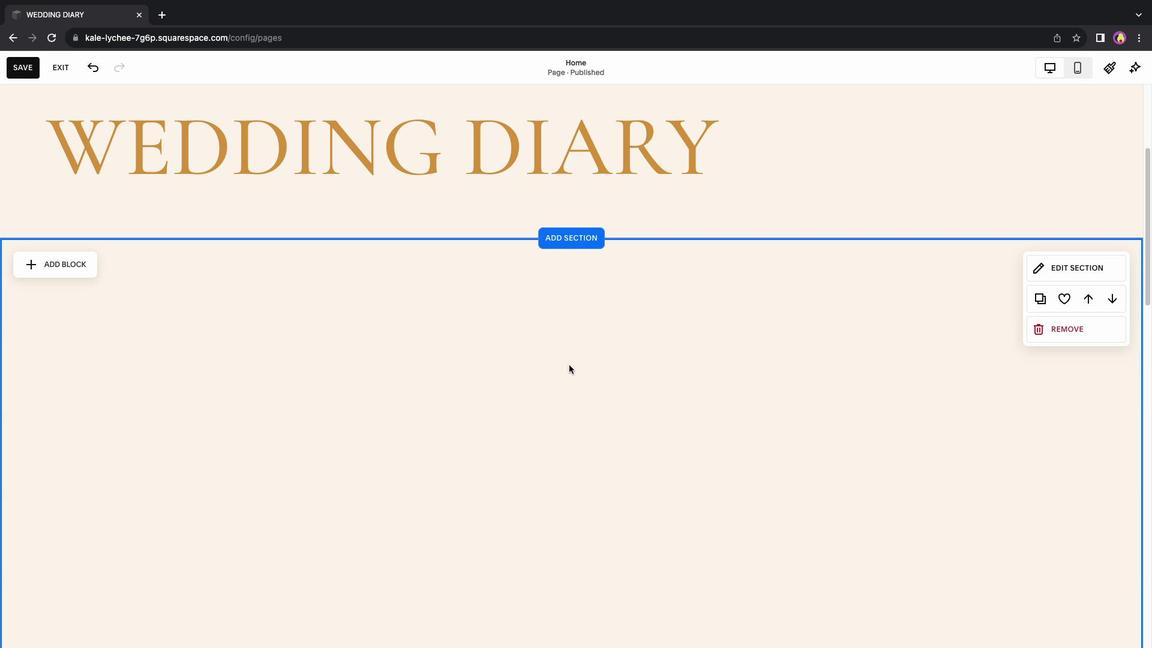 
Action: Mouse scrolled (556, 367) with delta (0, 0)
Screenshot: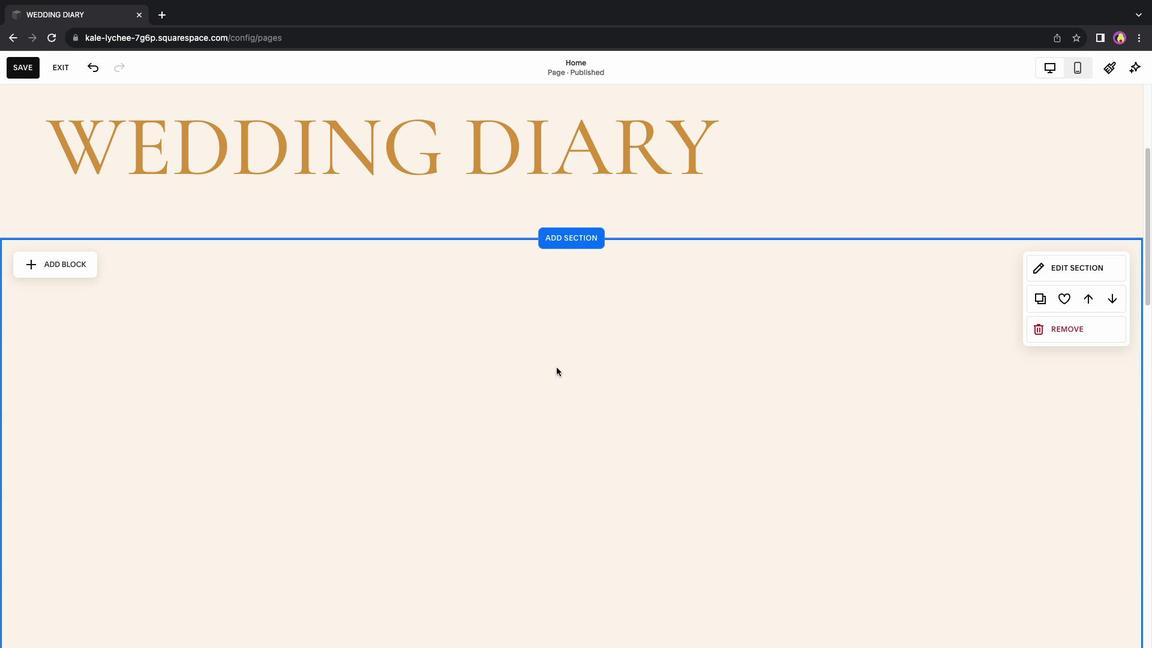 
Action: Mouse scrolled (556, 367) with delta (0, 0)
Screenshot: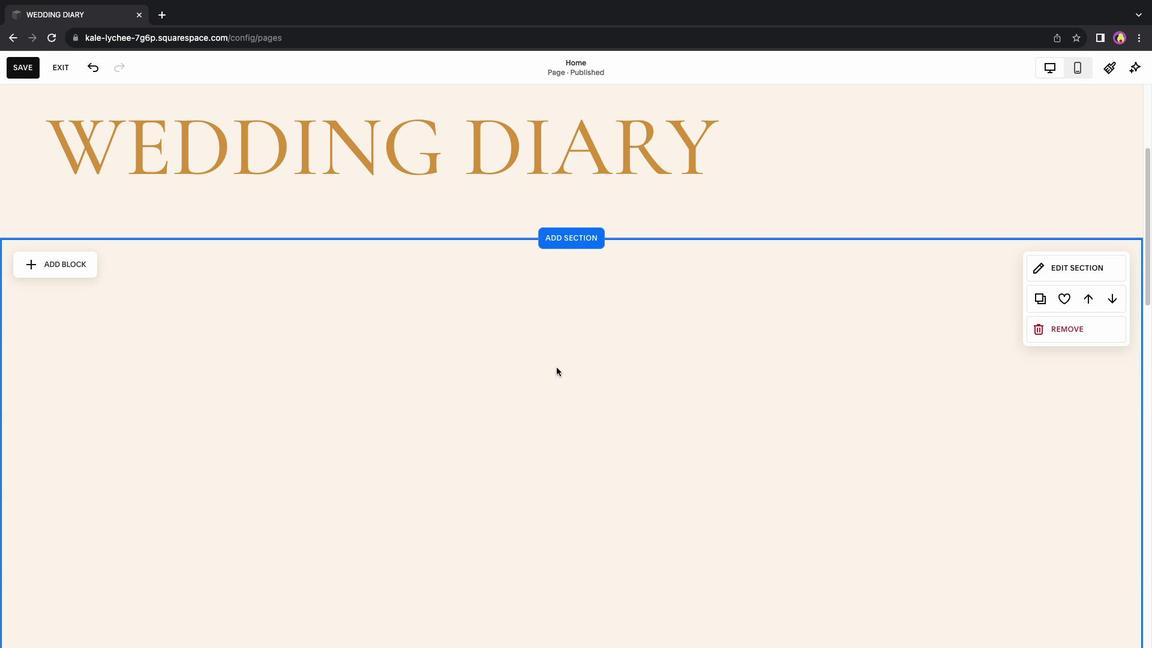 
Action: Mouse scrolled (556, 367) with delta (0, -1)
Screenshot: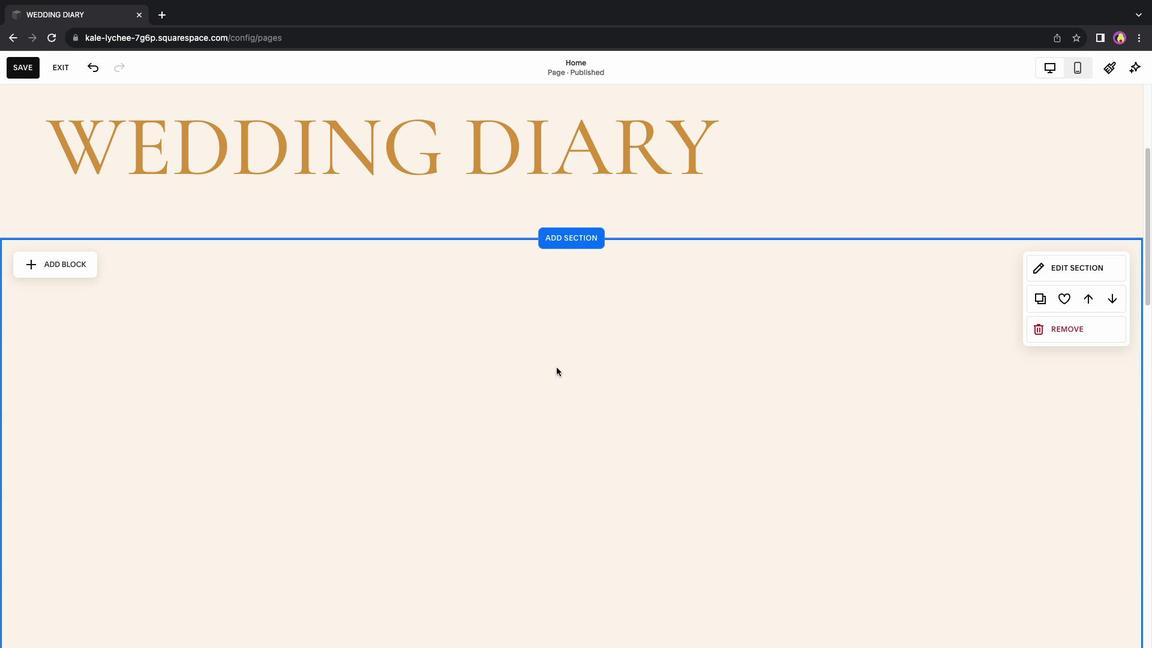 
Action: Mouse scrolled (556, 367) with delta (0, -2)
Screenshot: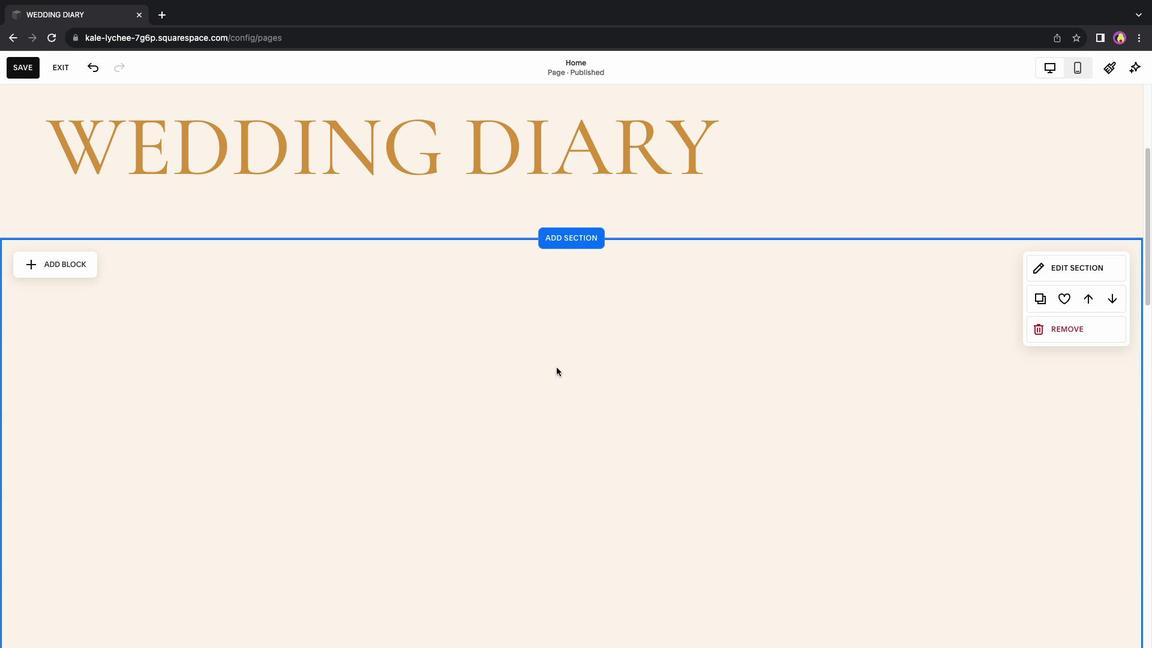 
Action: Mouse moved to (609, 293)
Screenshot: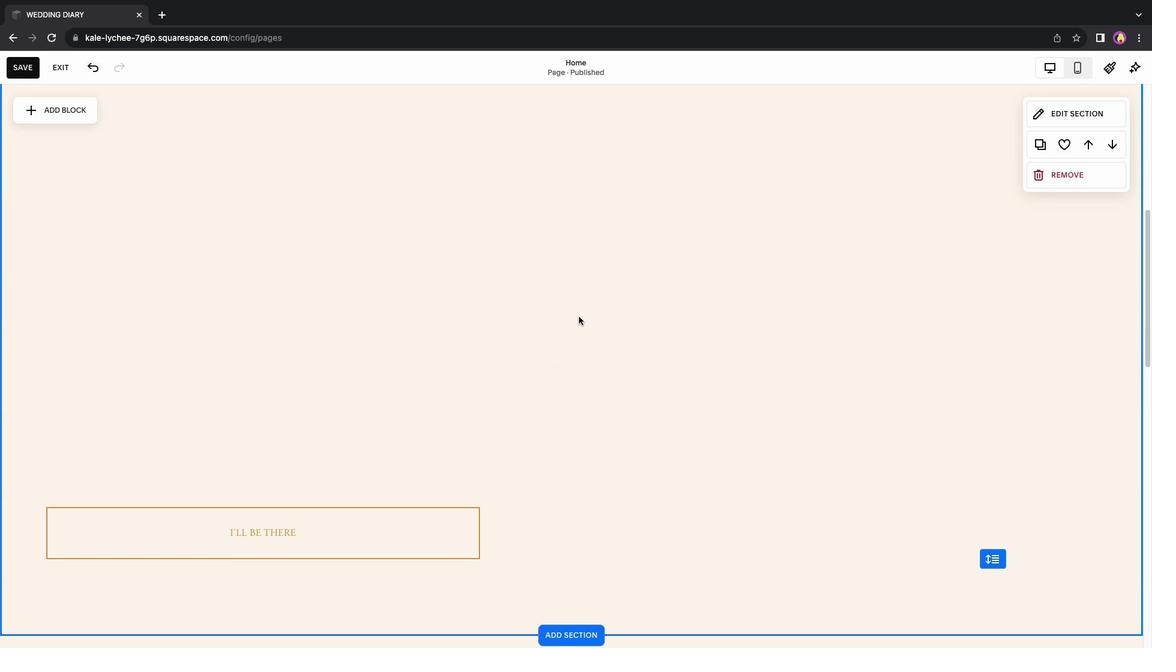
Action: Mouse scrolled (609, 293) with delta (0, 0)
Screenshot: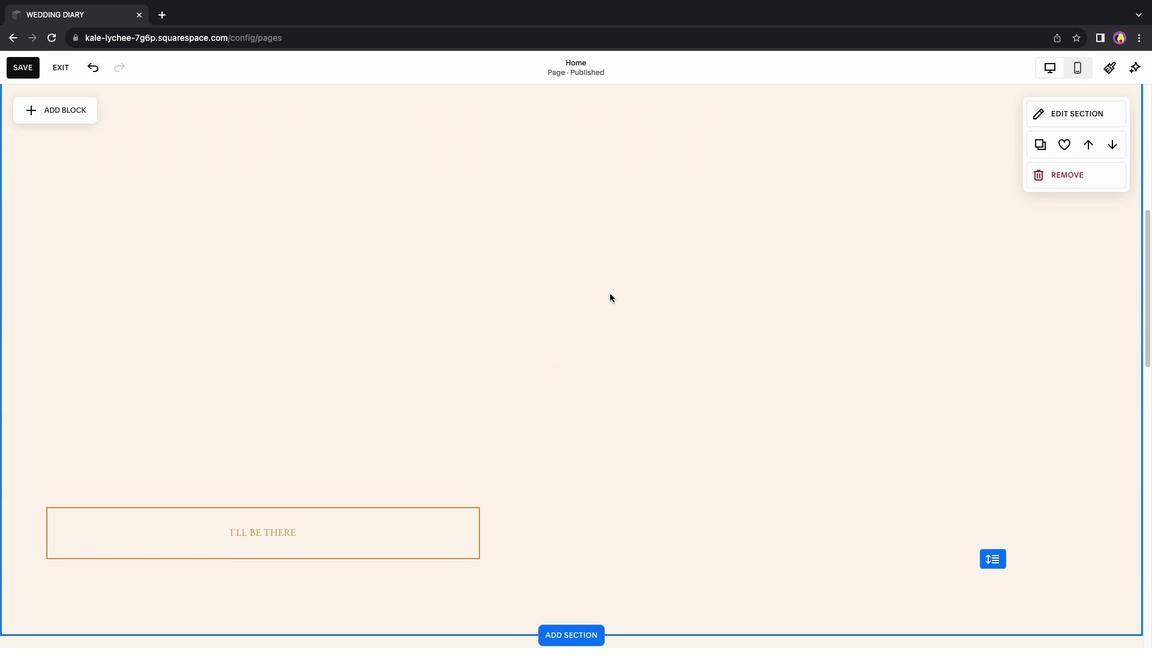 
Action: Mouse scrolled (609, 293) with delta (0, 0)
Screenshot: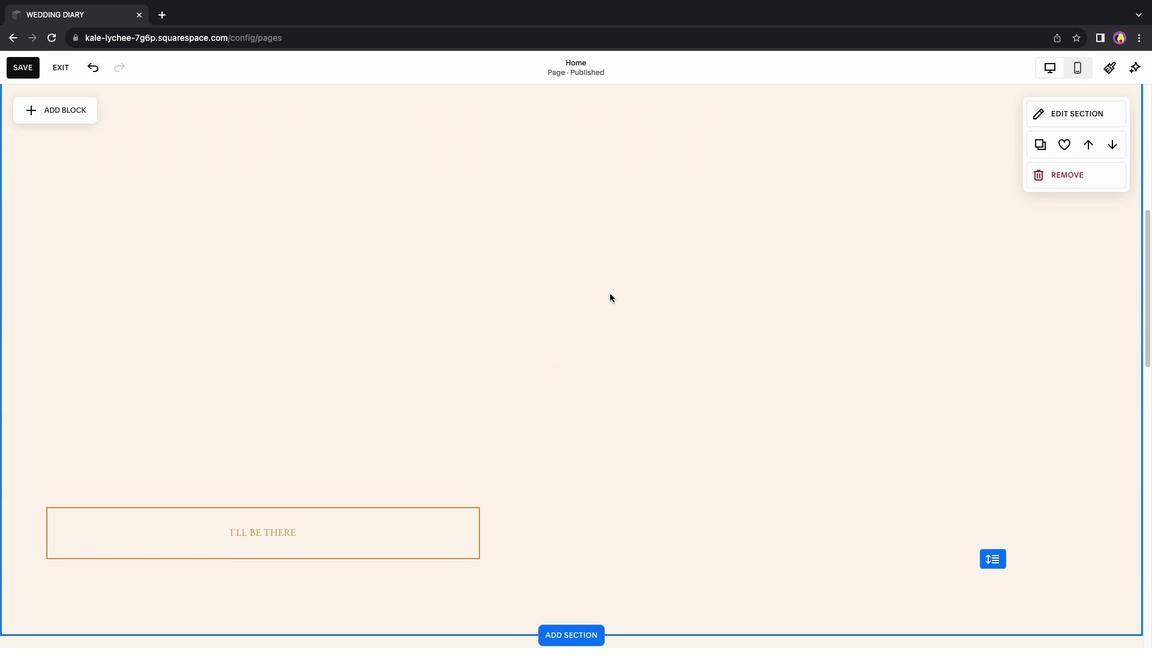 
Action: Mouse scrolled (609, 293) with delta (0, 1)
Screenshot: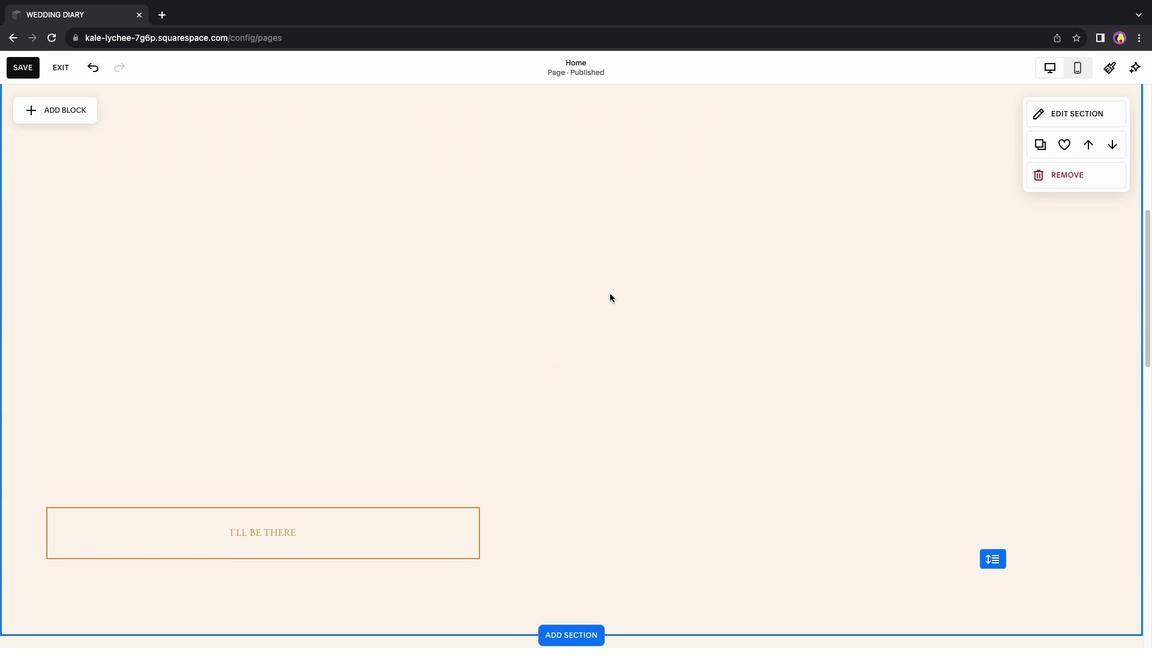 
Action: Mouse moved to (609, 294)
Screenshot: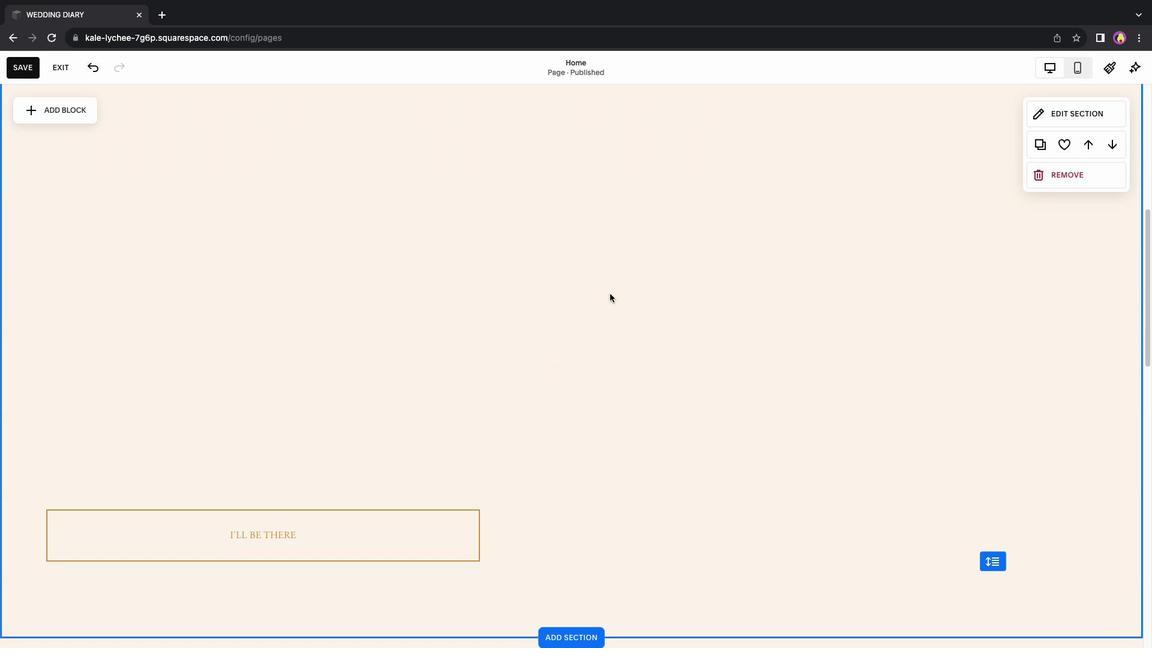 
Action: Mouse scrolled (609, 294) with delta (0, 0)
Screenshot: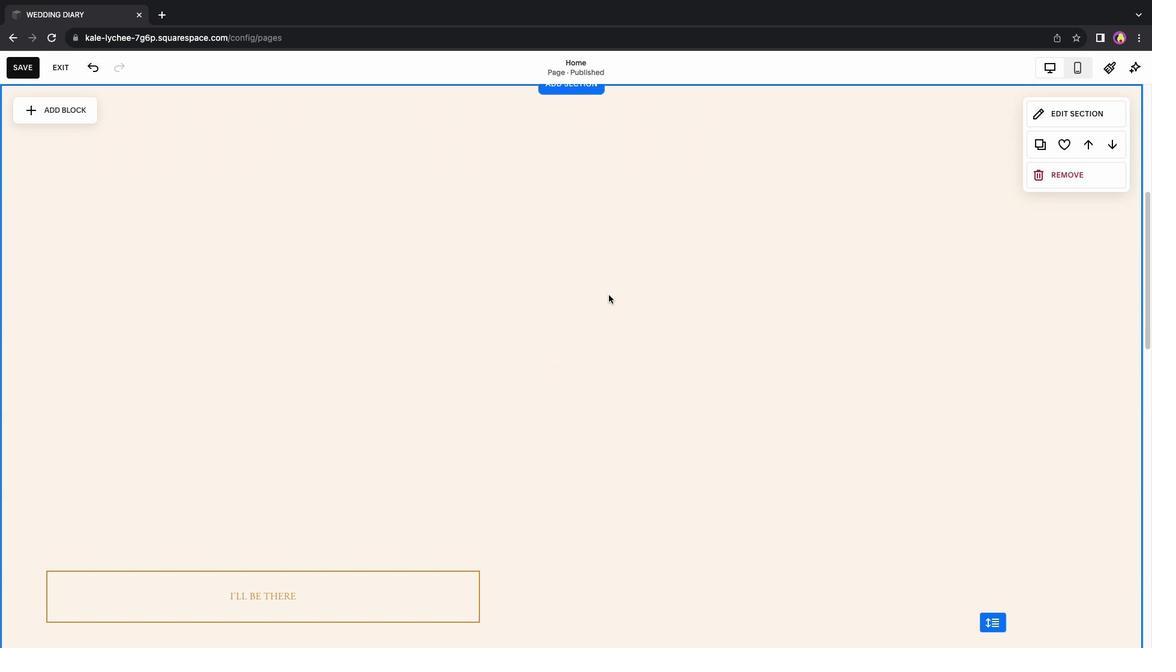 
Action: Mouse scrolled (609, 294) with delta (0, 0)
Screenshot: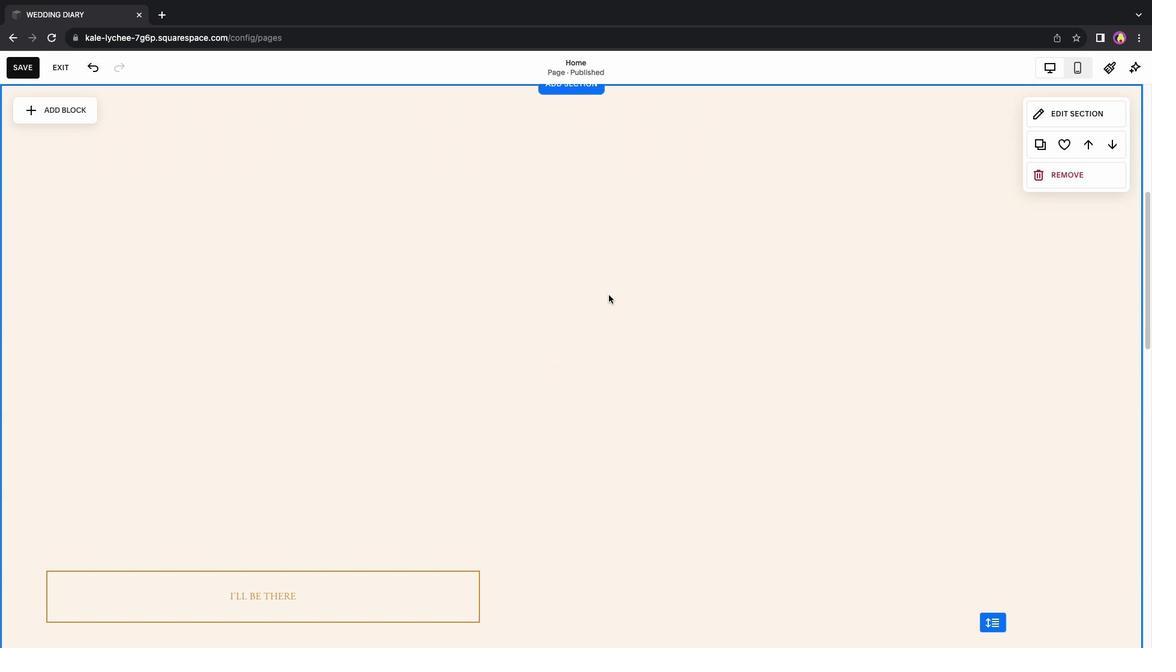 
Action: Mouse scrolled (609, 294) with delta (0, 2)
Screenshot: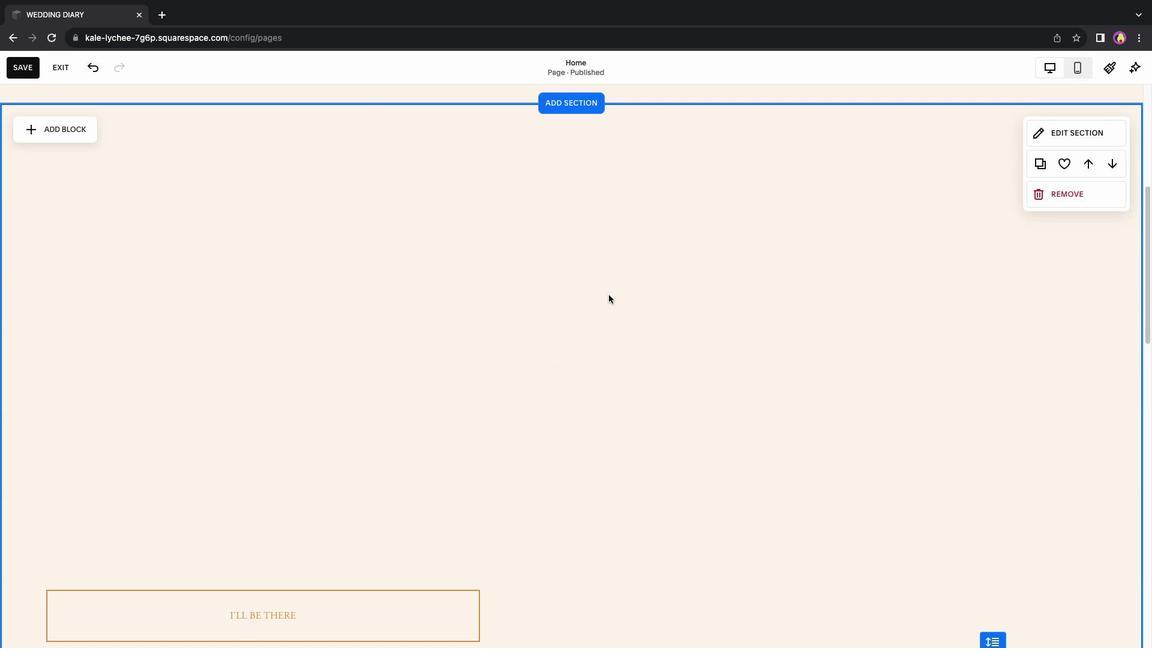 
Action: Mouse scrolled (609, 294) with delta (0, 3)
Screenshot: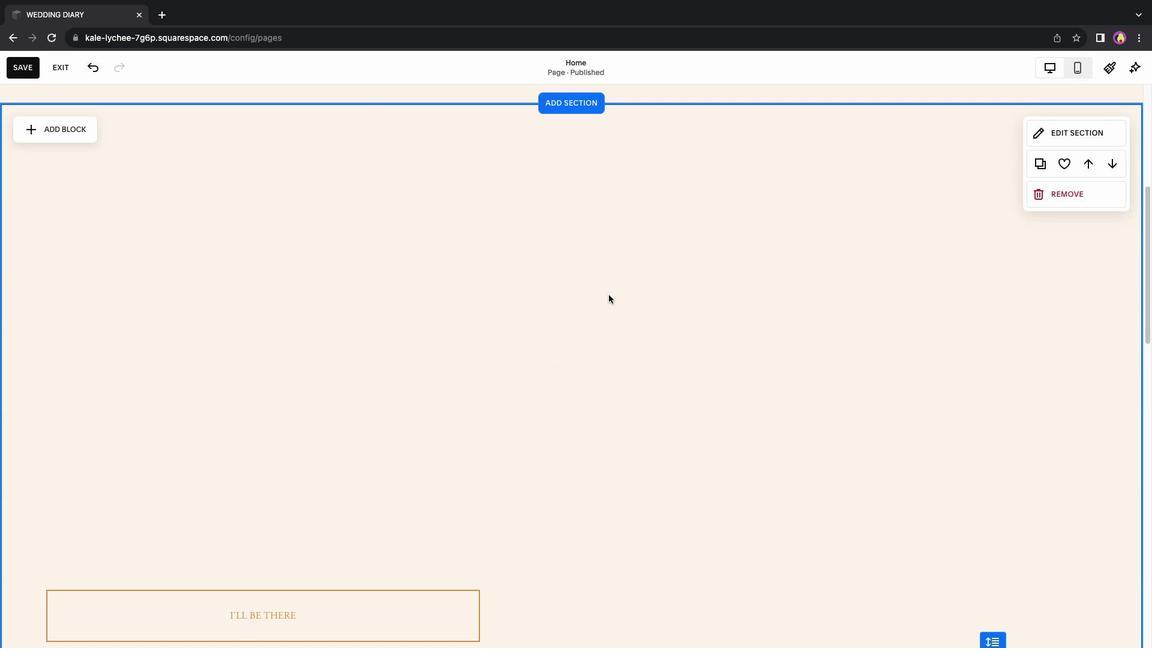 
Action: Mouse scrolled (609, 294) with delta (0, 3)
Screenshot: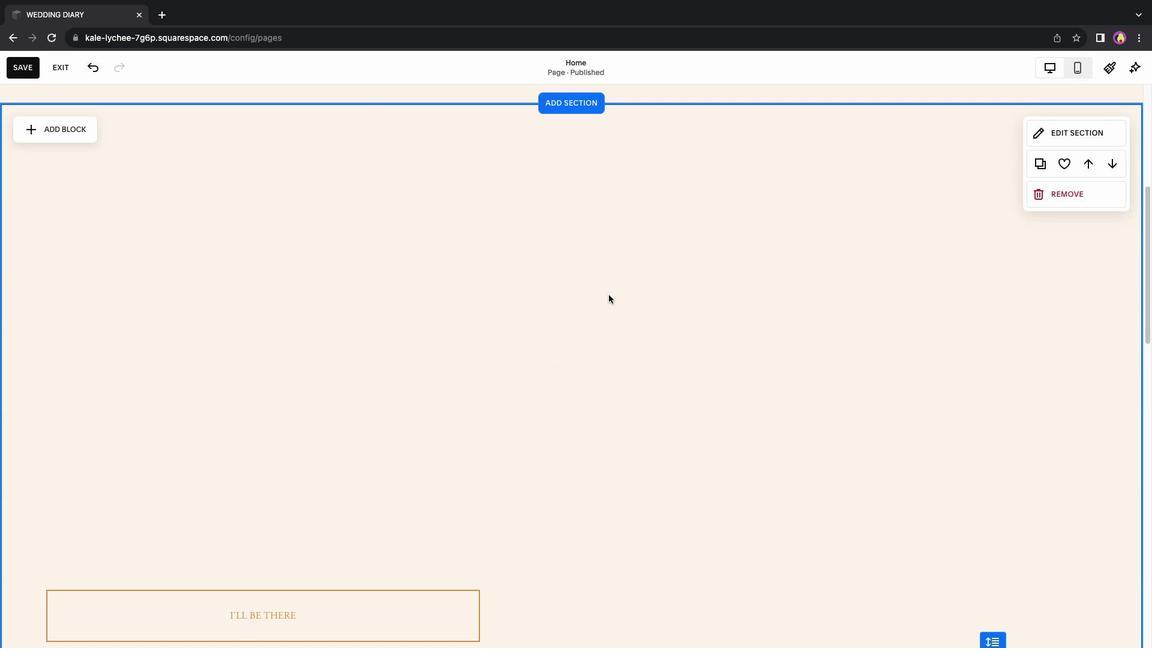 
Action: Mouse moved to (643, 364)
Screenshot: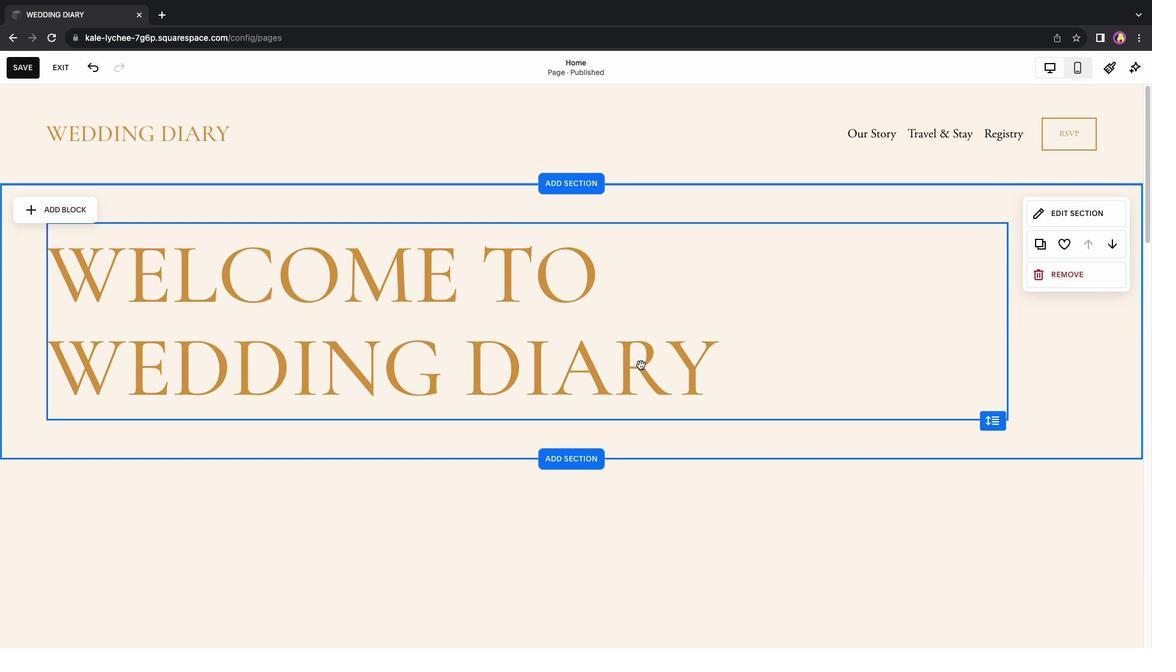 
Action: Mouse scrolled (643, 364) with delta (0, 0)
Screenshot: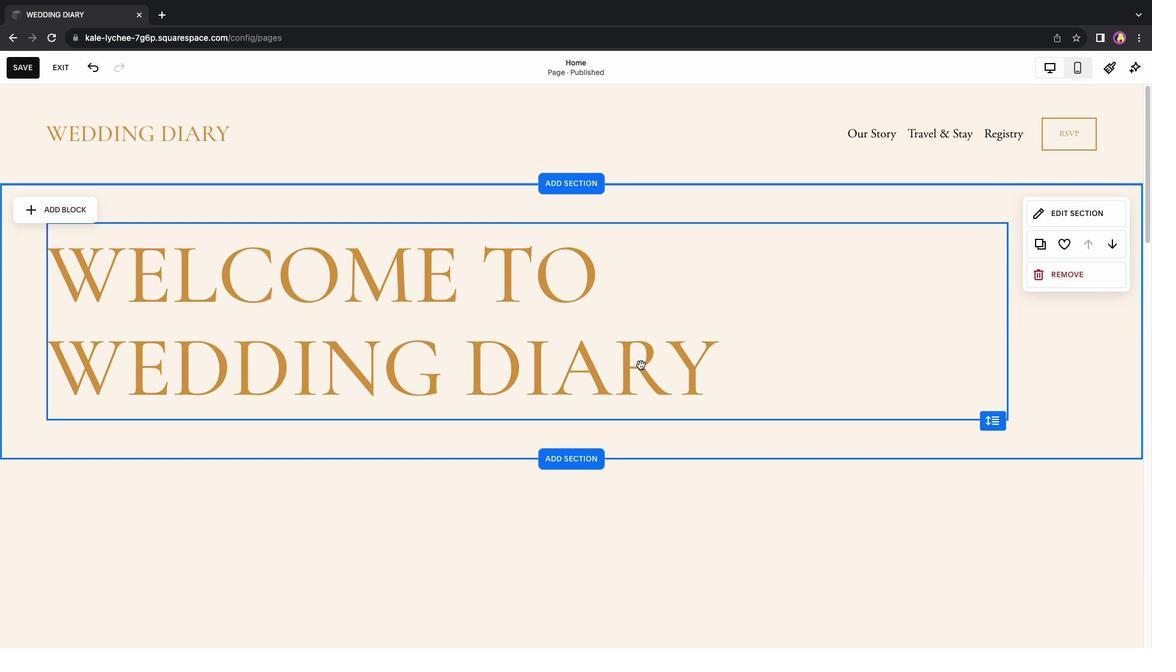 
Action: Mouse moved to (642, 364)
Screenshot: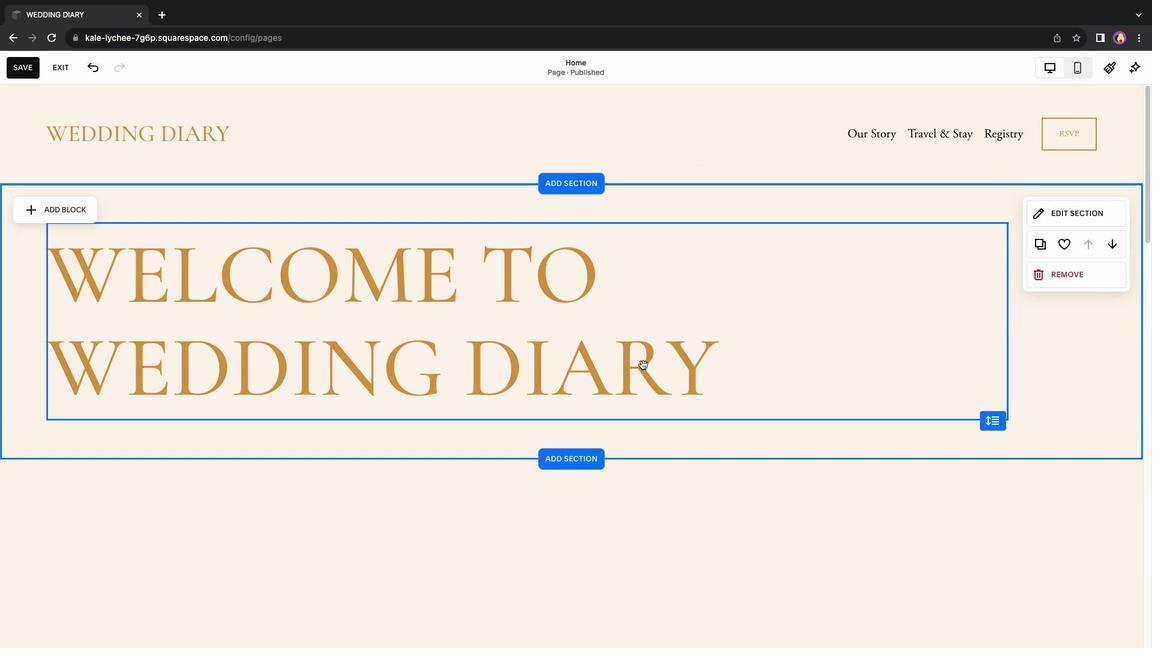 
Action: Mouse scrolled (642, 364) with delta (0, 0)
Screenshot: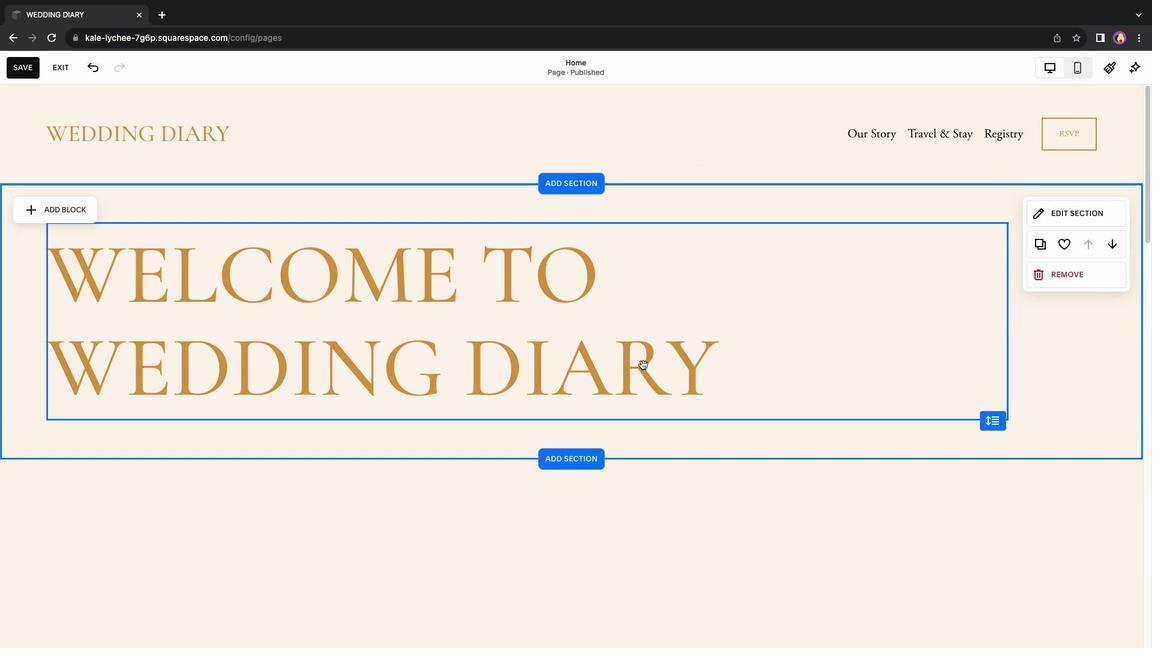 
Action: Mouse scrolled (642, 364) with delta (0, -1)
Screenshot: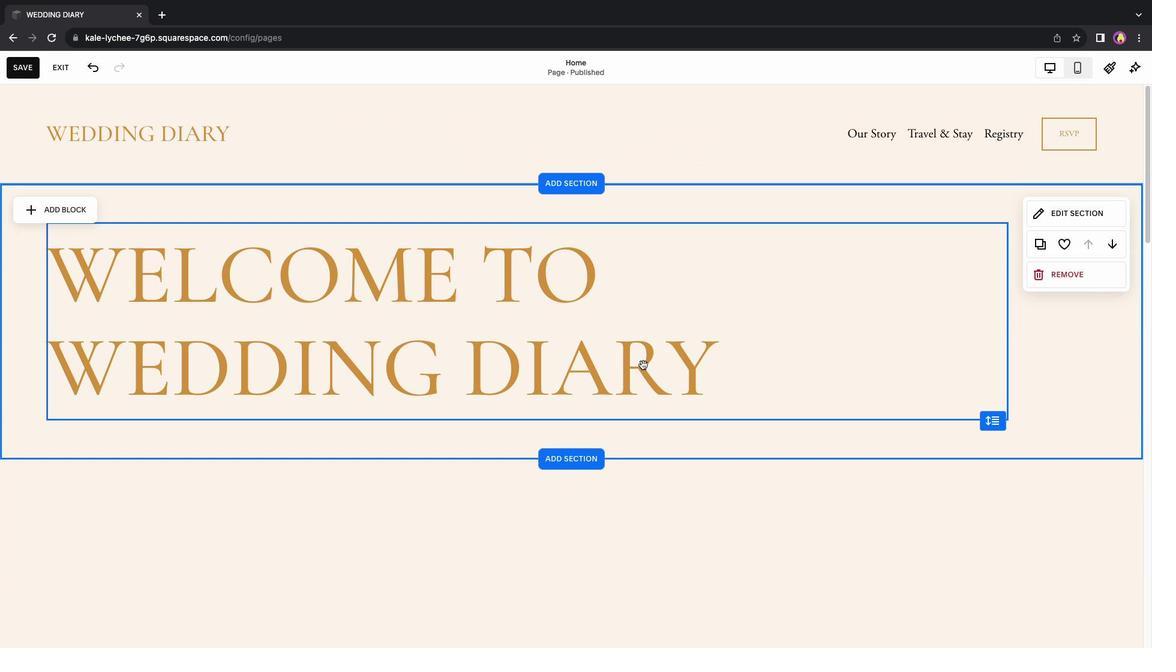 
Action: Mouse moved to (295, 427)
Screenshot: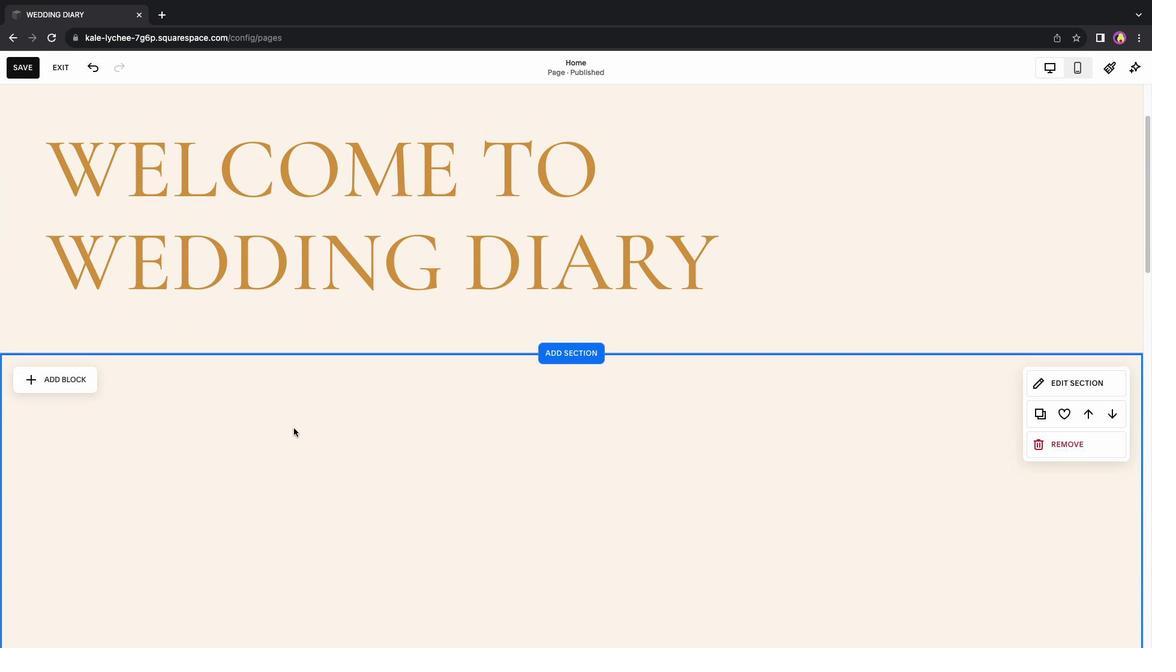 
Action: Mouse scrolled (295, 427) with delta (0, 0)
Screenshot: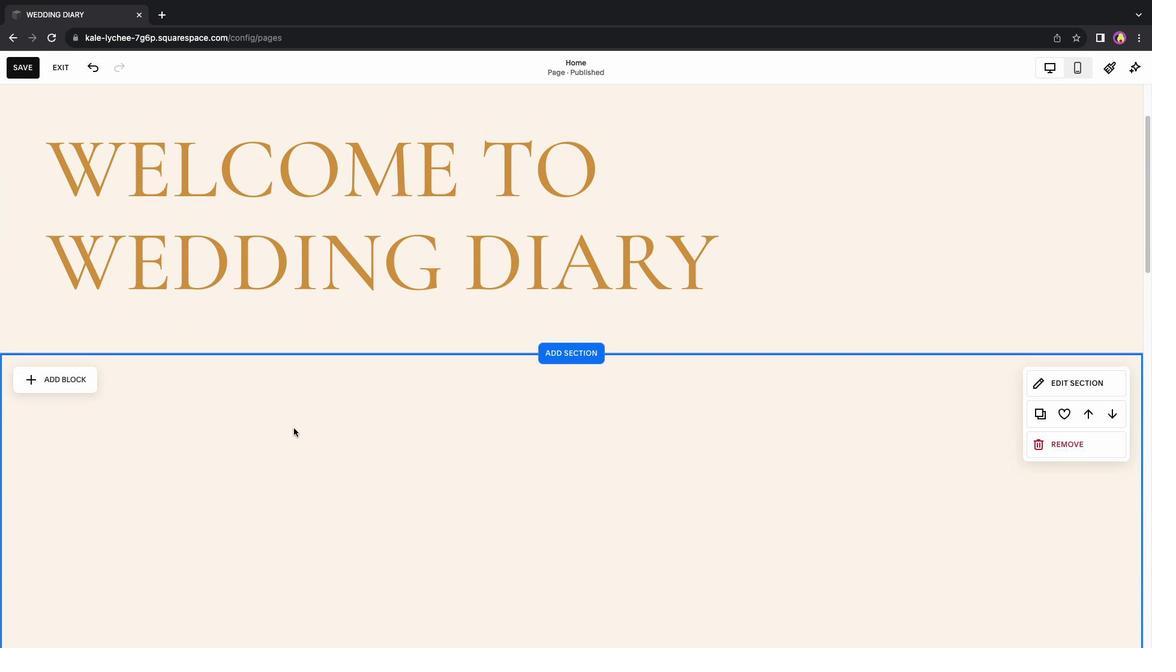 
Action: Mouse scrolled (295, 427) with delta (0, 0)
Screenshot: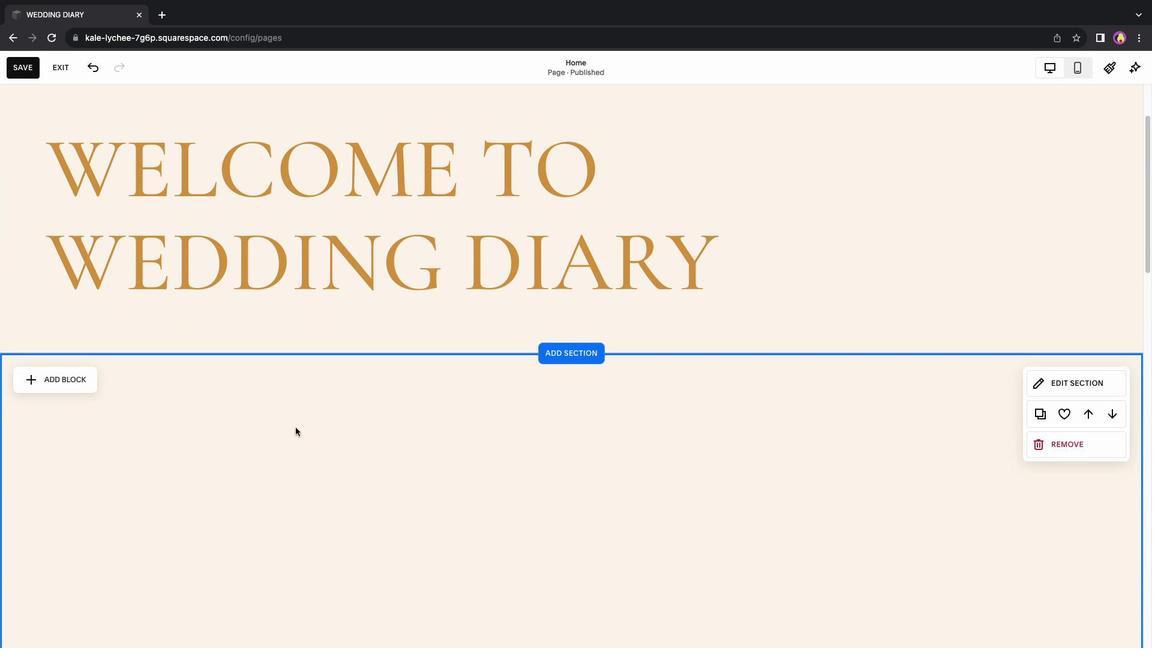 
Action: Mouse scrolled (295, 427) with delta (0, -1)
Screenshot: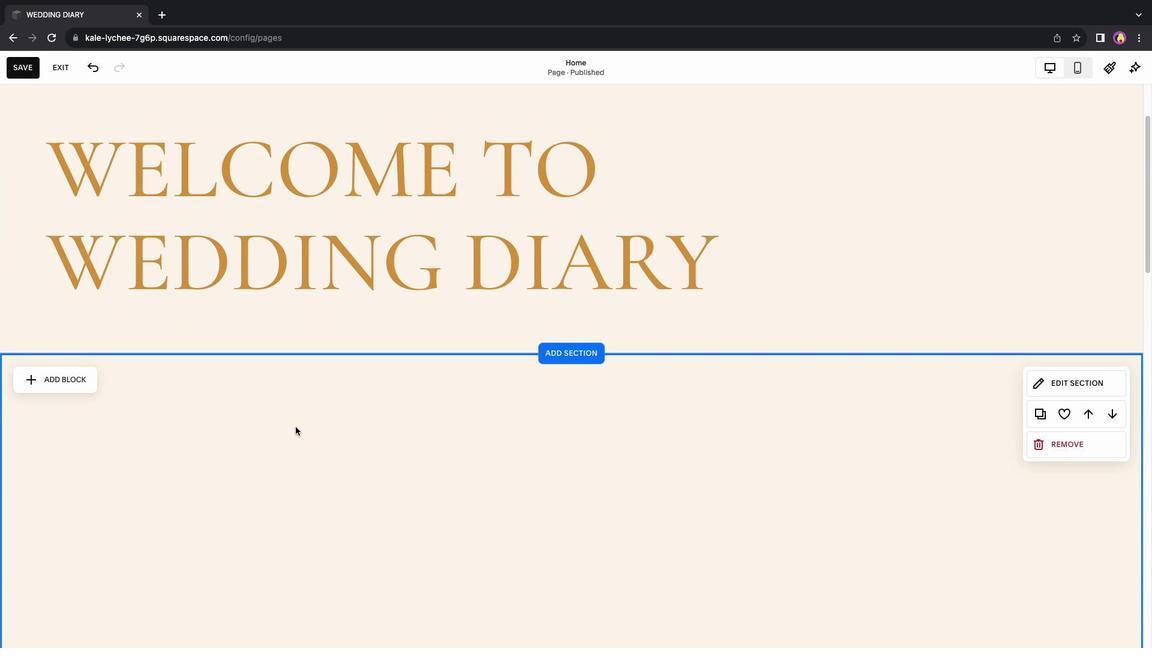 
Action: Mouse scrolled (295, 427) with delta (0, -2)
Screenshot: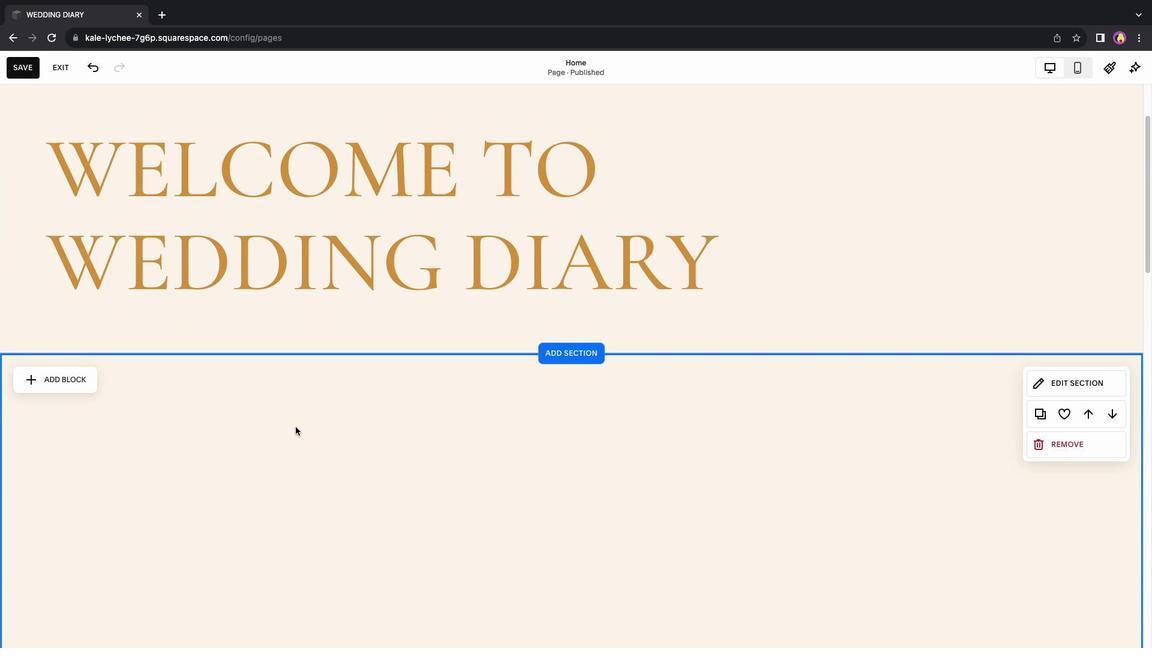 
Action: Mouse moved to (659, 252)
Screenshot: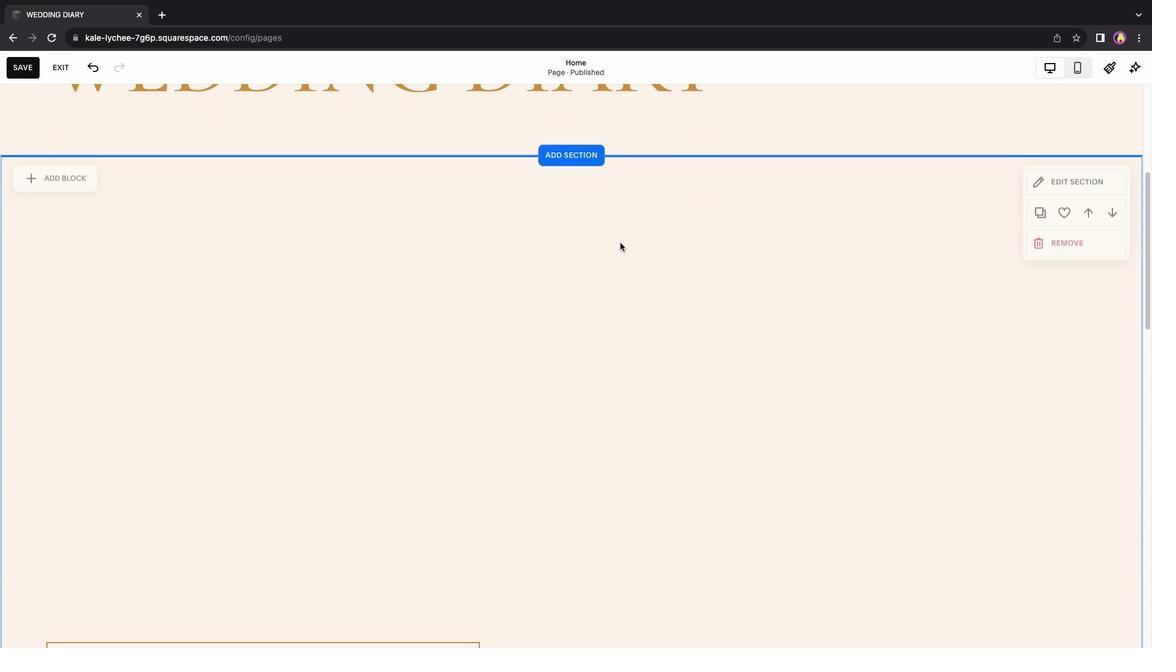 
Action: Mouse pressed left at (659, 252)
Screenshot: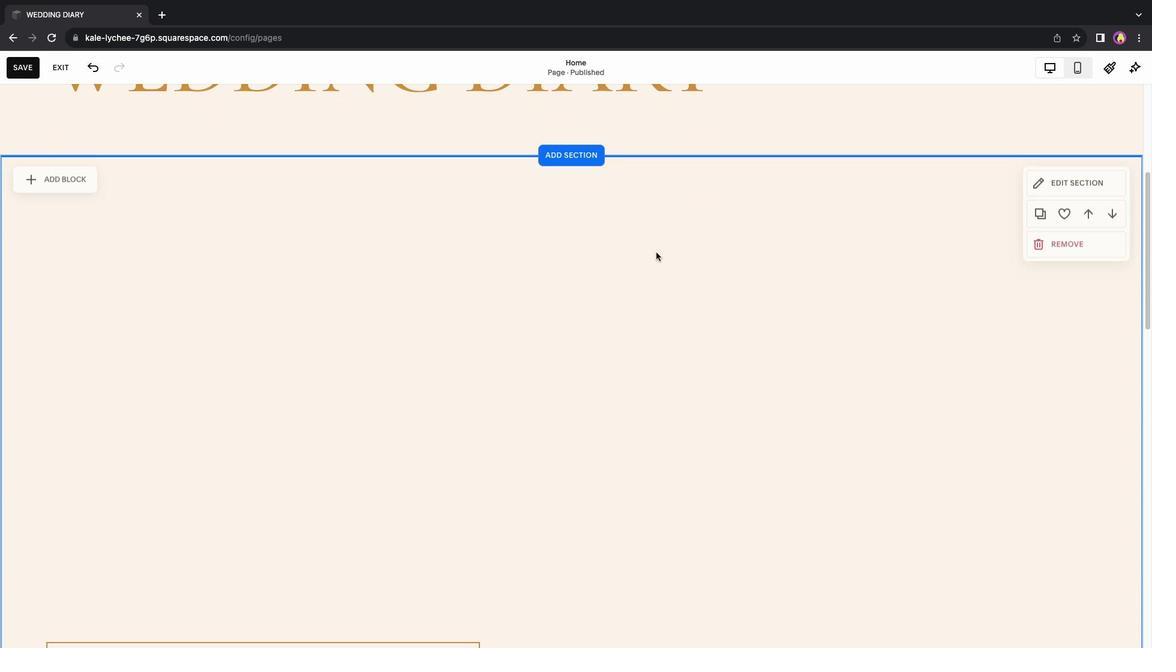 
Action: Mouse moved to (1096, 248)
Screenshot: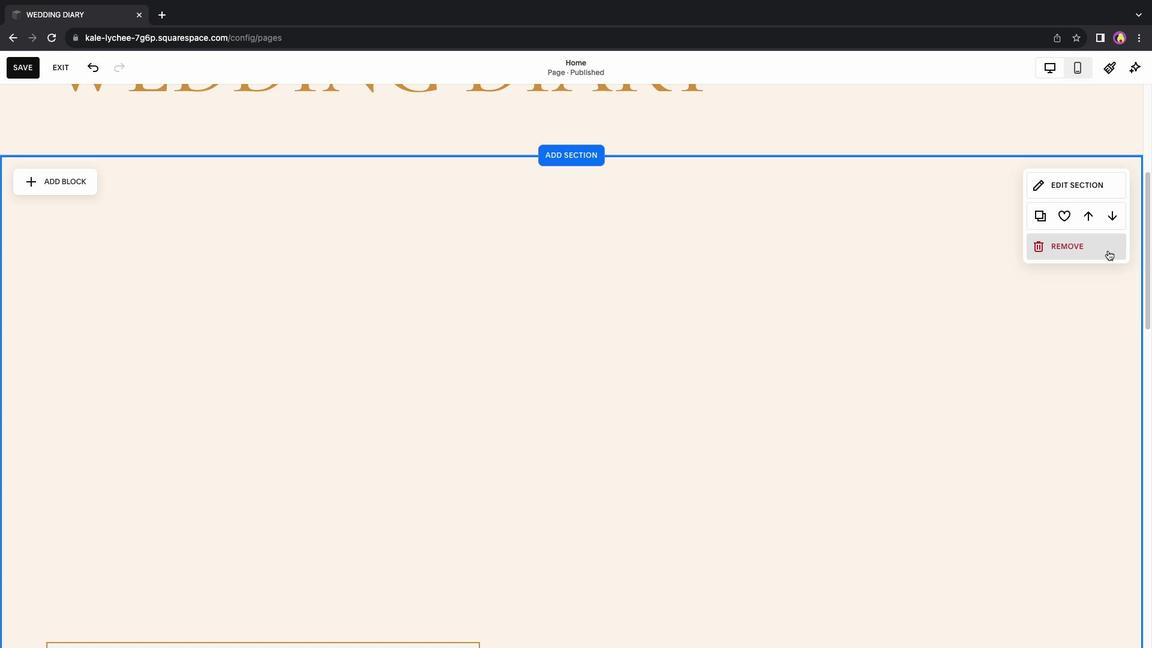 
Action: Mouse pressed left at (1096, 248)
